 Task: Select Give A Gift Card from Gift Cards. Add to cart AmazonBasics Party Supplies Gift Card-2. Place order for Daniel Baker, _x000D_
1213 E 12th Ave_x000D_
Corsicana, Texas(TX), 75110, Cell Number (903) 872-6027
Action: Mouse moved to (113, 9)
Screenshot: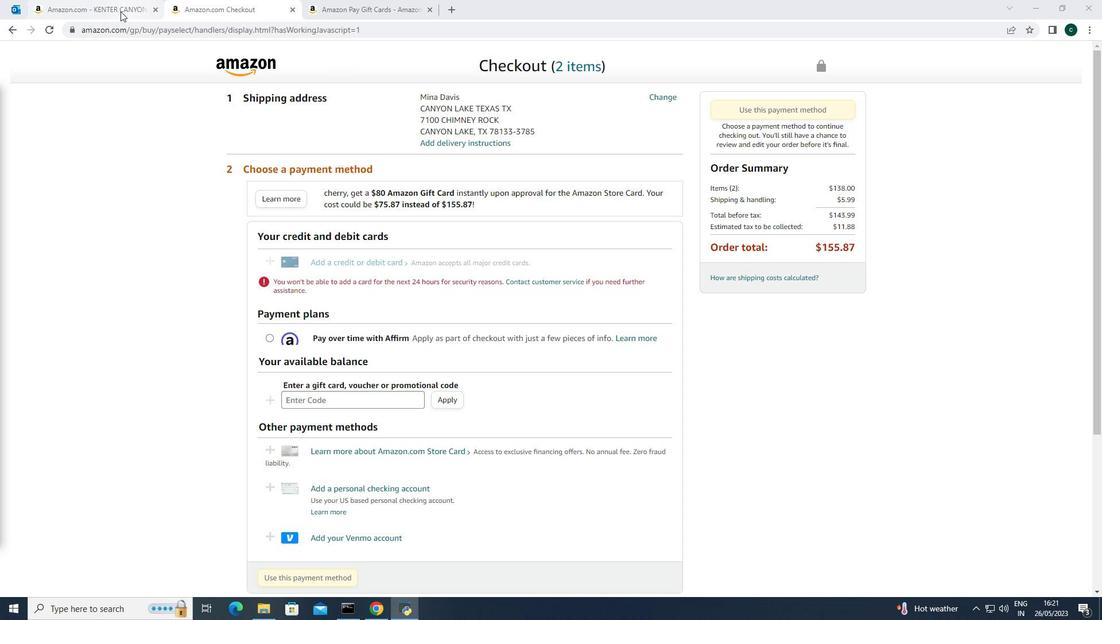 
Action: Mouse pressed left at (113, 9)
Screenshot: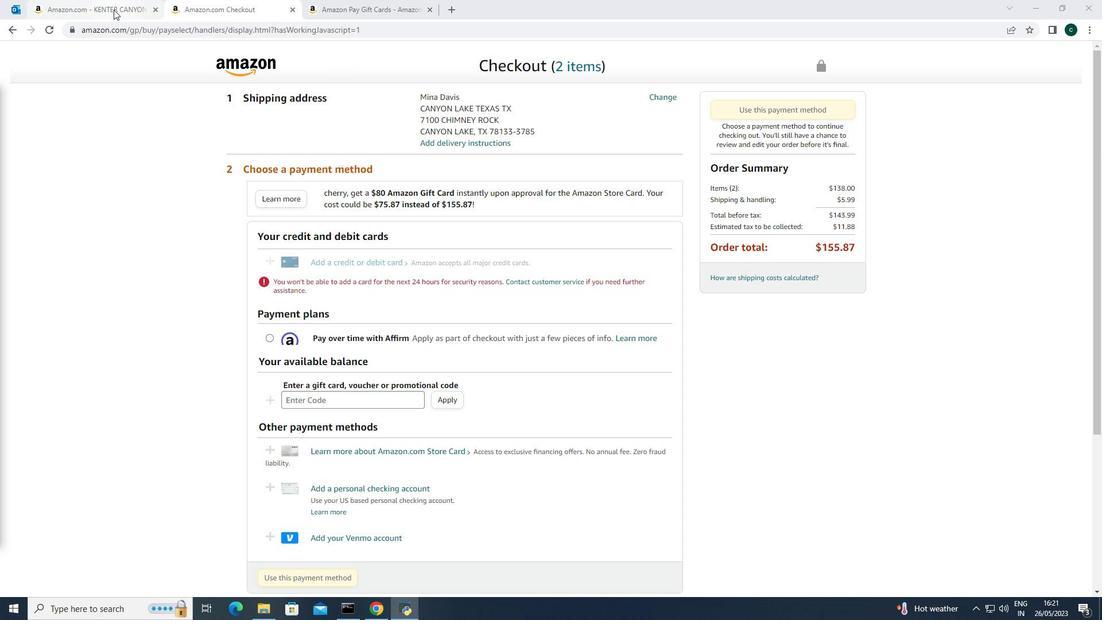 
Action: Mouse moved to (15, 30)
Screenshot: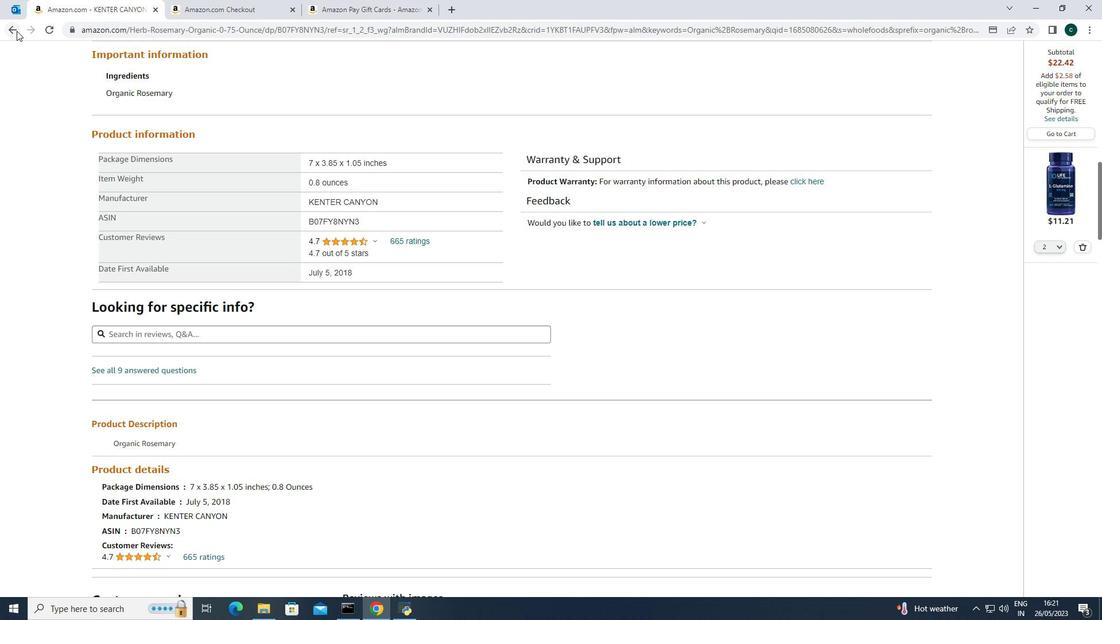 
Action: Mouse pressed left at (15, 30)
Screenshot: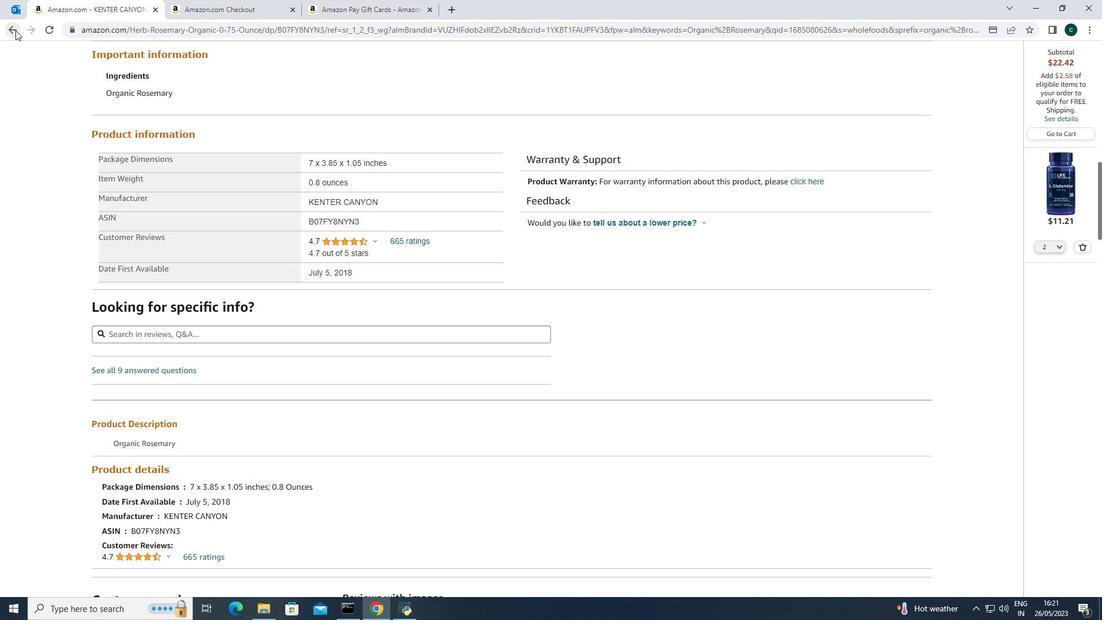 
Action: Mouse moved to (103, 87)
Screenshot: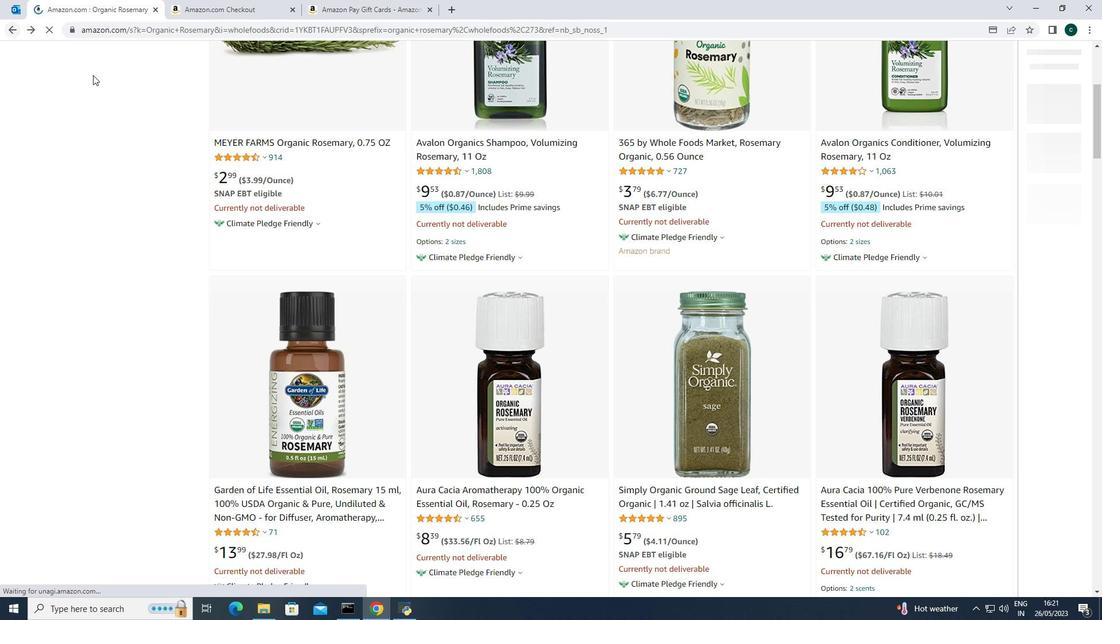 
Action: Mouse scrolled (103, 88) with delta (0, 0)
Screenshot: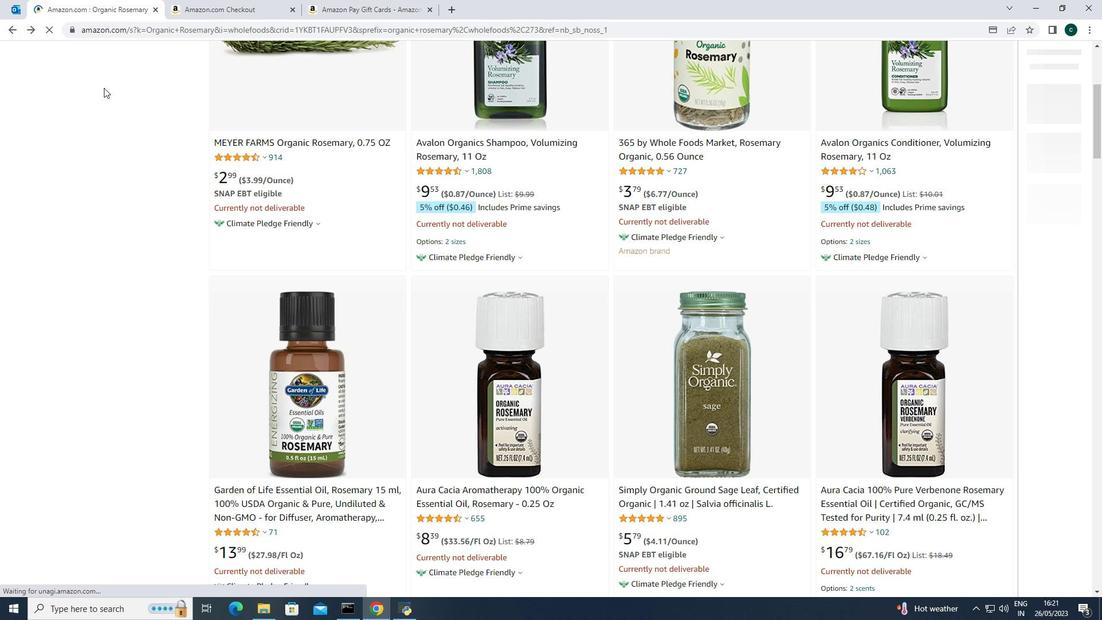 
Action: Mouse scrolled (103, 88) with delta (0, 0)
Screenshot: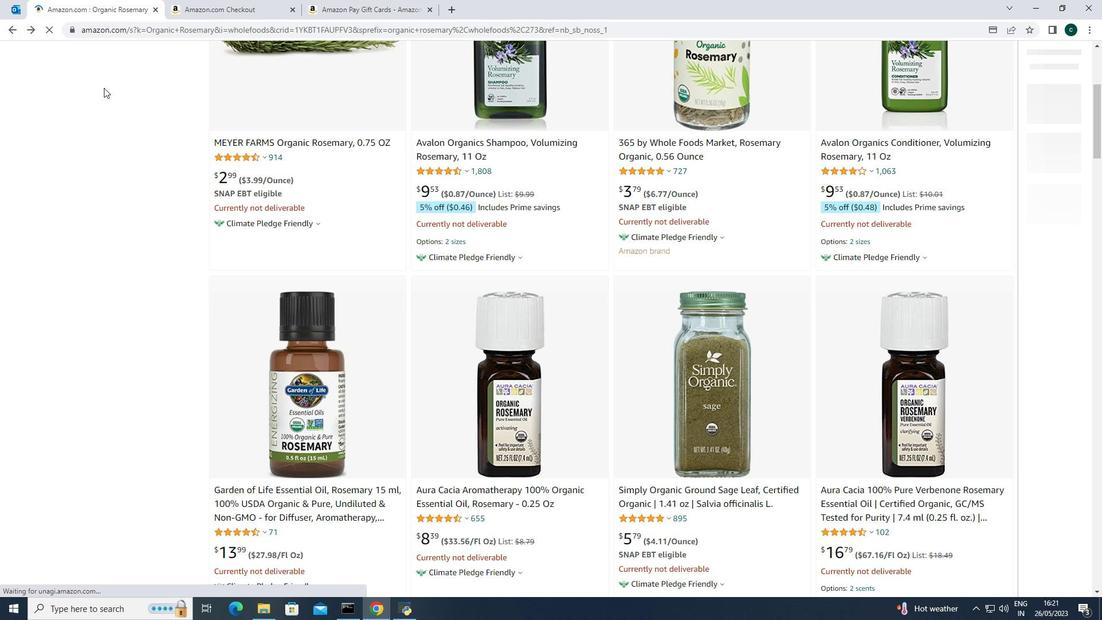 
Action: Mouse scrolled (103, 88) with delta (0, 0)
Screenshot: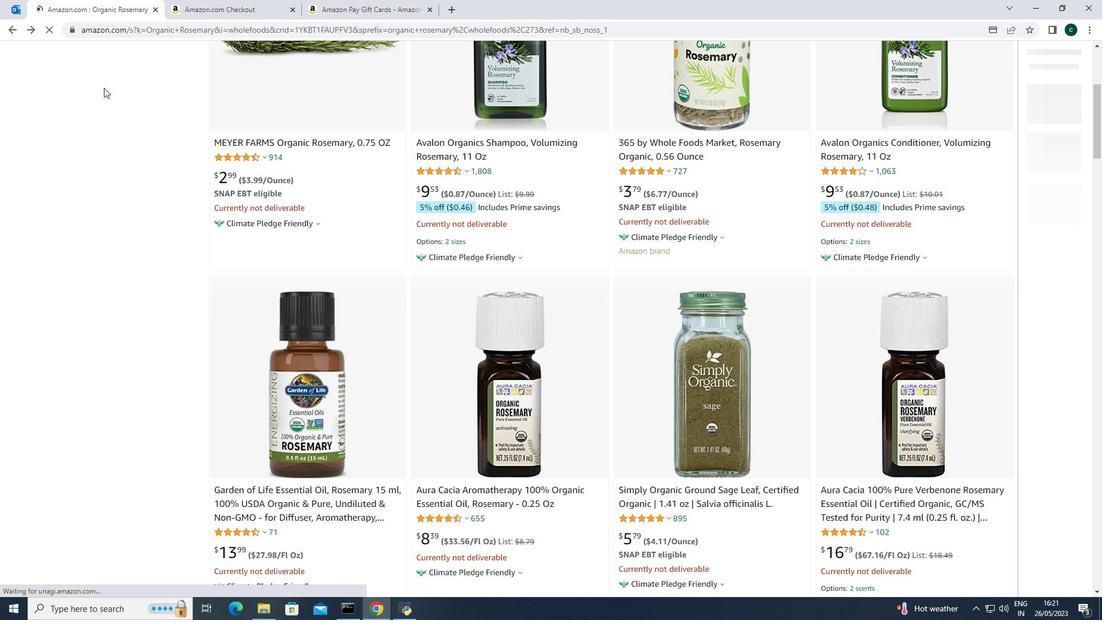 
Action: Mouse scrolled (103, 88) with delta (0, 0)
Screenshot: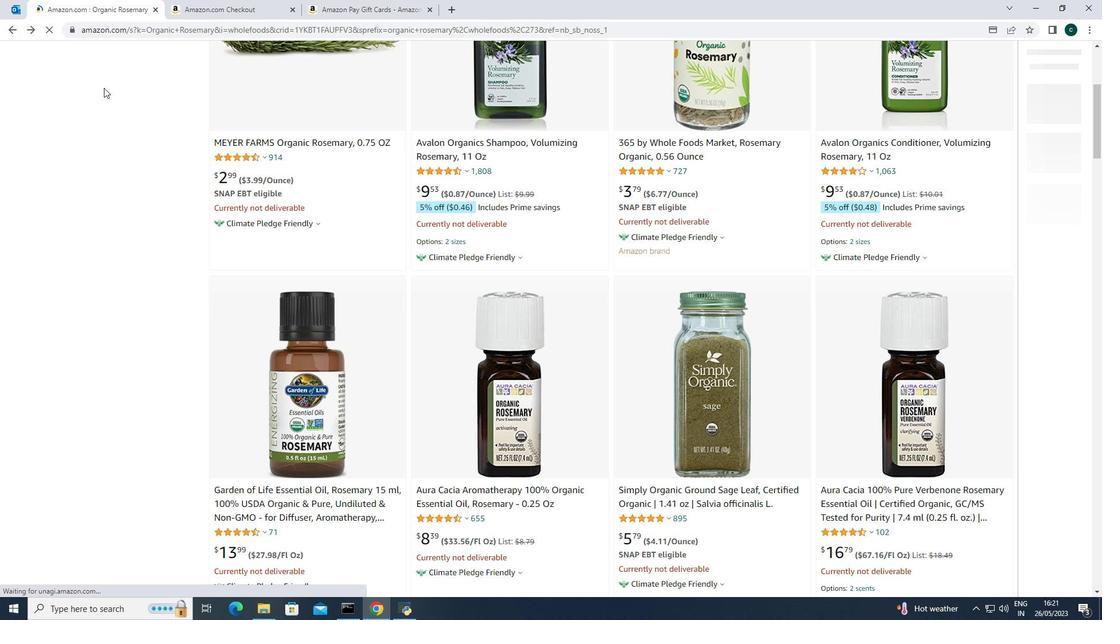 
Action: Mouse scrolled (103, 88) with delta (0, 0)
Screenshot: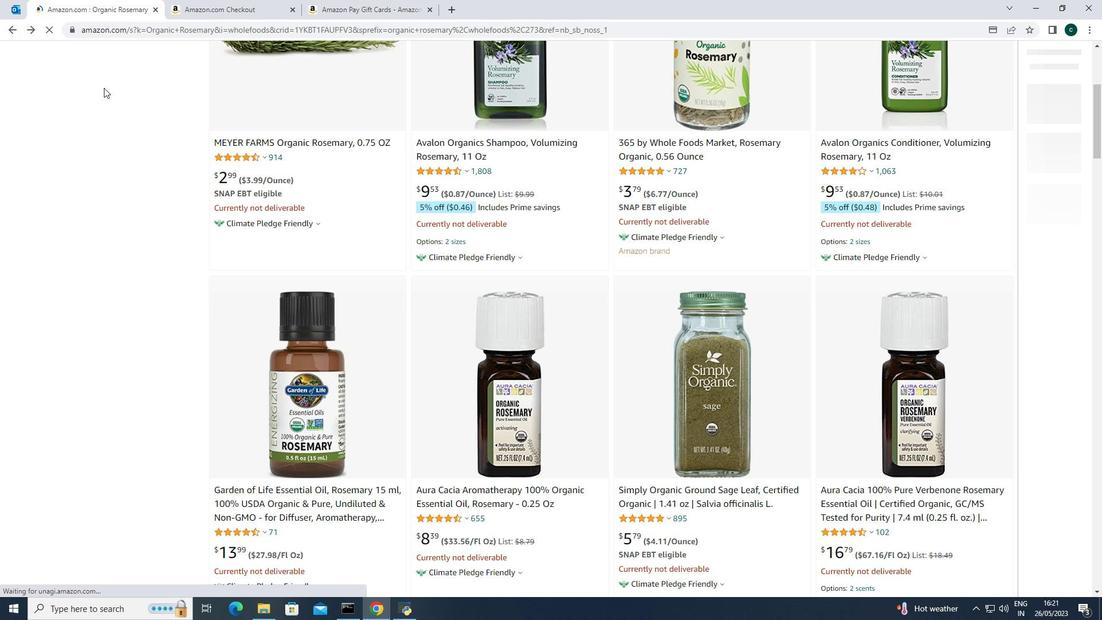 
Action: Mouse scrolled (103, 88) with delta (0, 0)
Screenshot: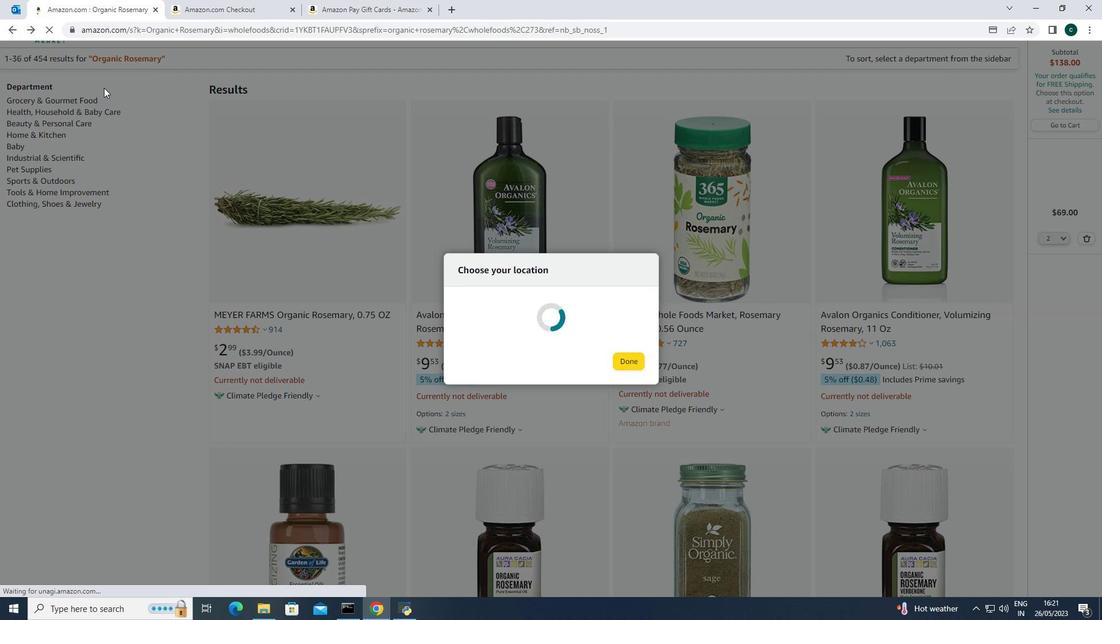 
Action: Mouse scrolled (103, 88) with delta (0, 0)
Screenshot: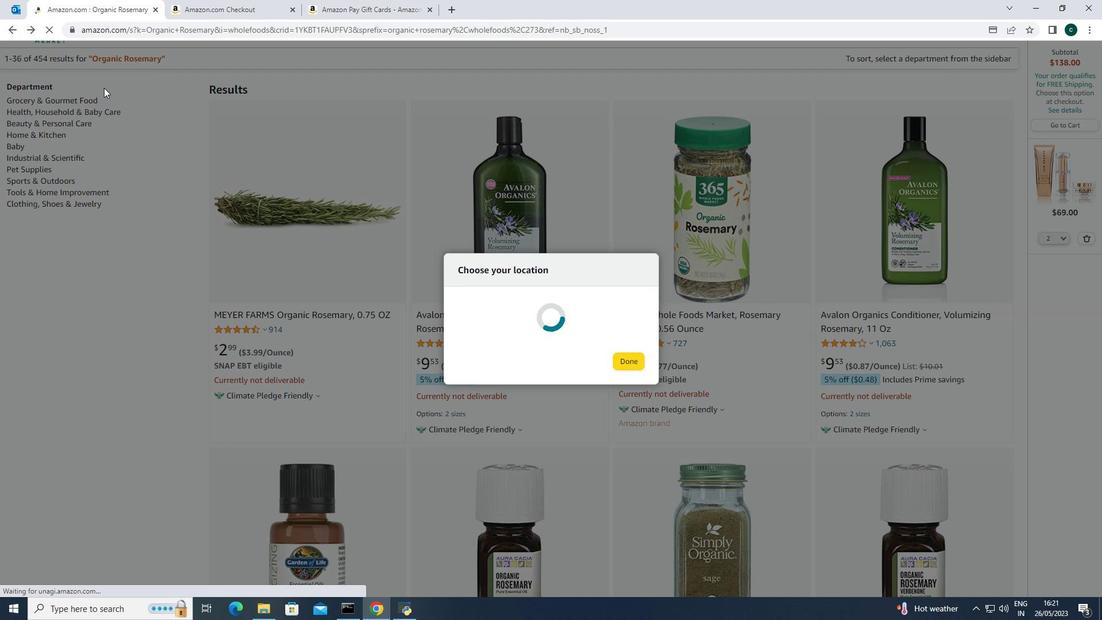 
Action: Mouse scrolled (103, 88) with delta (0, 0)
Screenshot: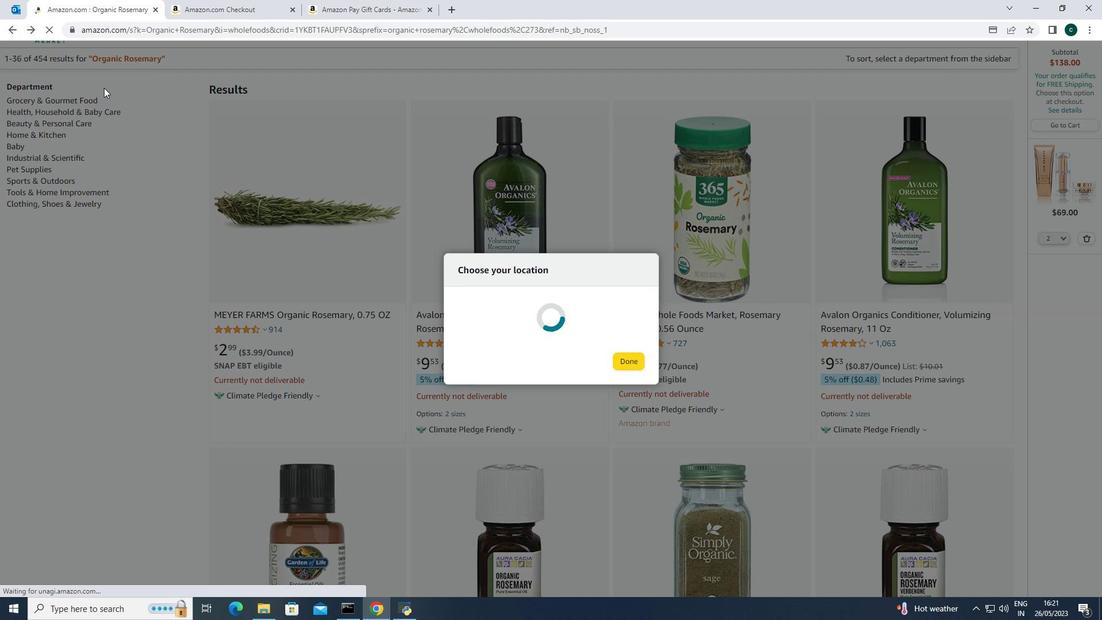 
Action: Mouse scrolled (103, 88) with delta (0, 0)
Screenshot: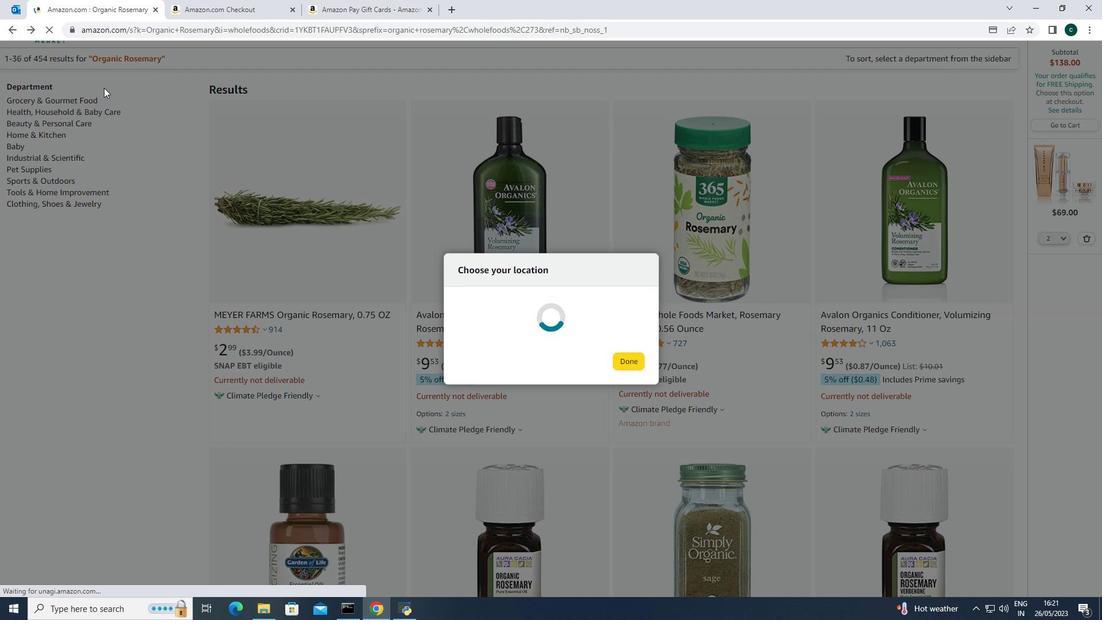 
Action: Mouse scrolled (103, 88) with delta (0, 0)
Screenshot: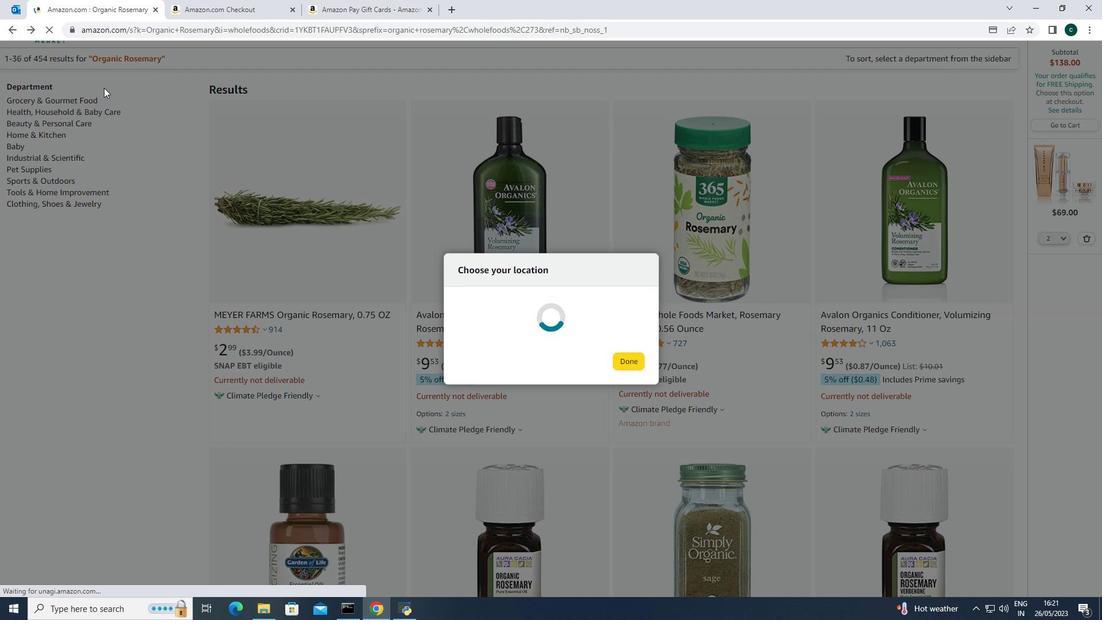 
Action: Mouse moved to (142, 165)
Screenshot: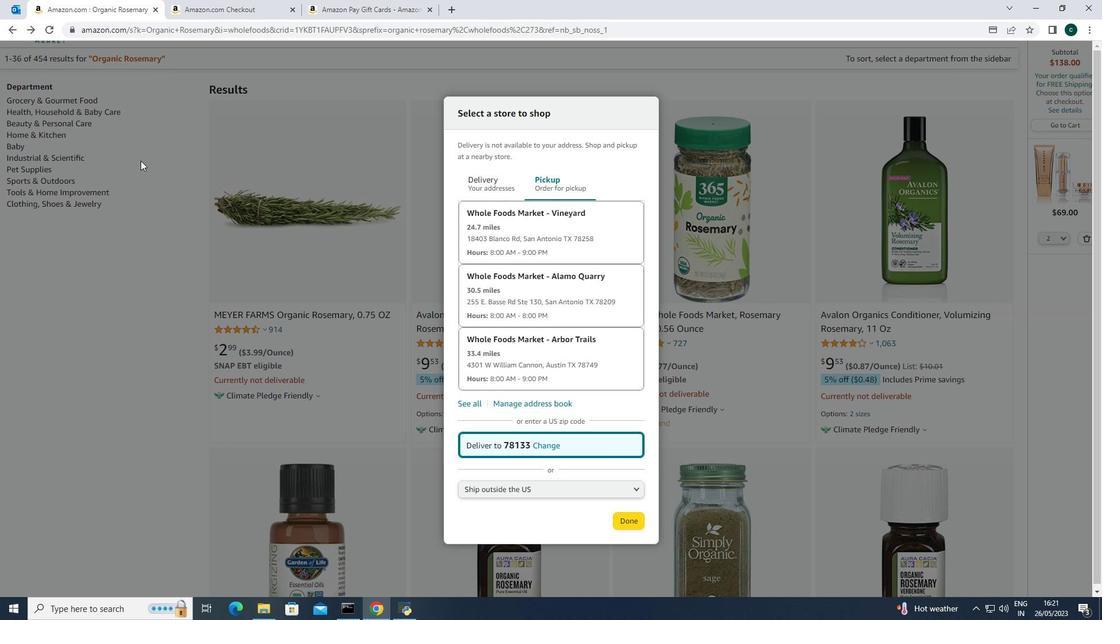
Action: Mouse pressed left at (142, 165)
Screenshot: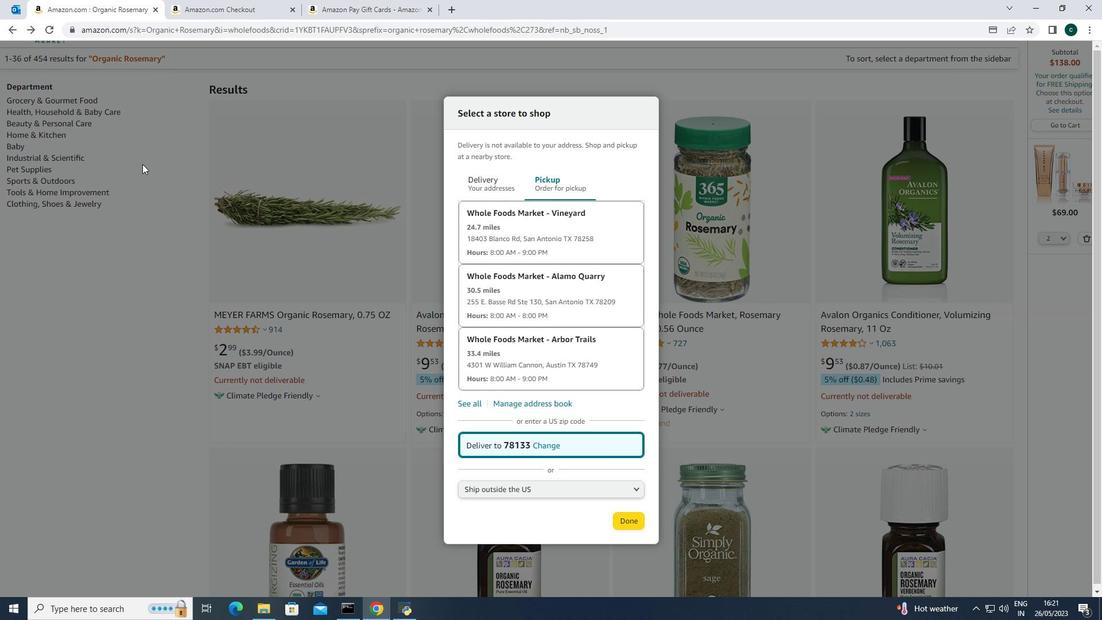 
Action: Mouse moved to (143, 165)
Screenshot: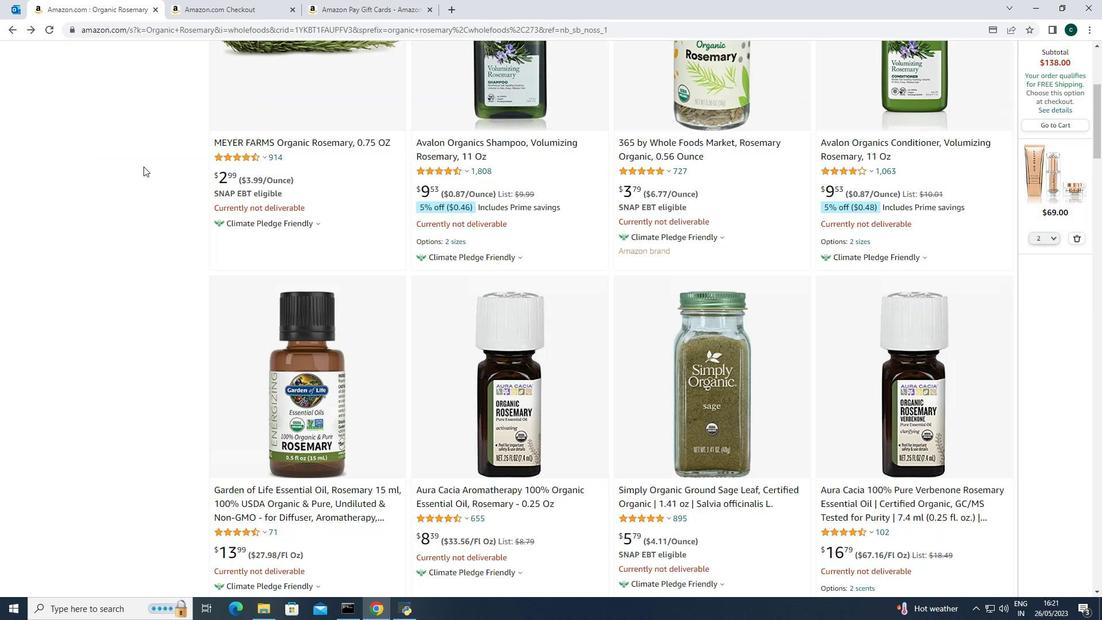 
Action: Mouse scrolled (143, 165) with delta (0, 0)
Screenshot: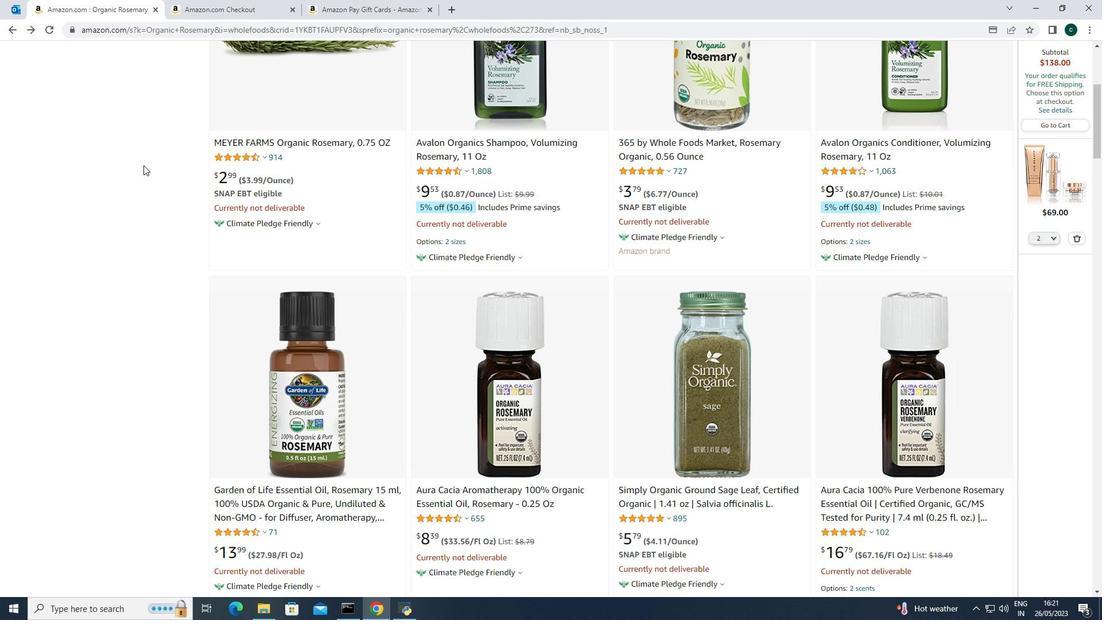 
Action: Mouse scrolled (143, 165) with delta (0, 0)
Screenshot: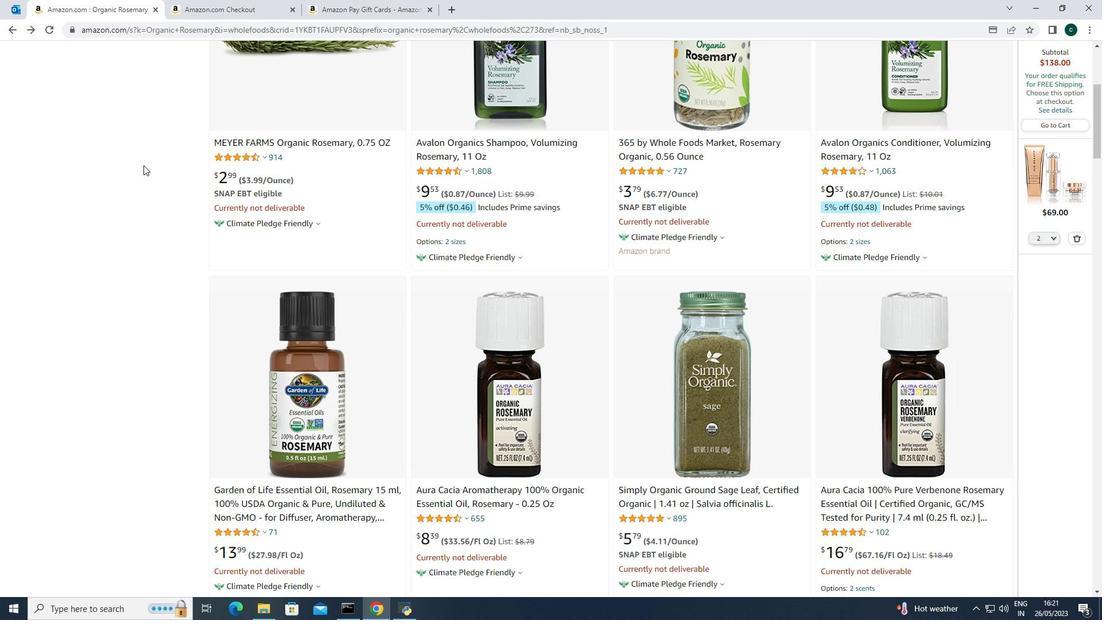 
Action: Mouse scrolled (143, 165) with delta (0, 0)
Screenshot: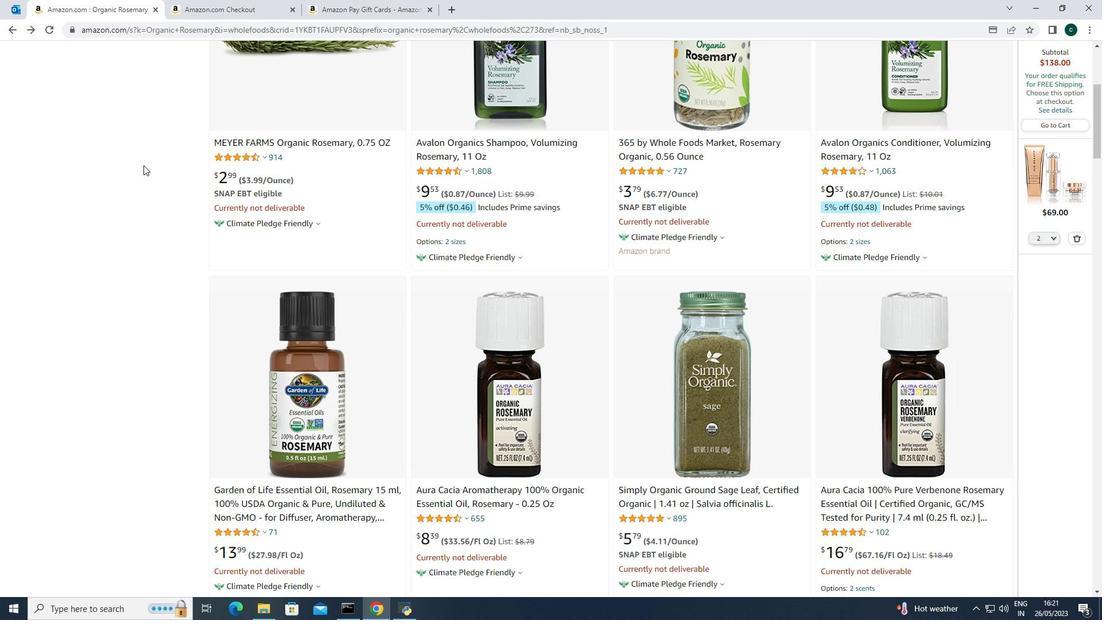 
Action: Mouse scrolled (143, 165) with delta (0, 0)
Screenshot: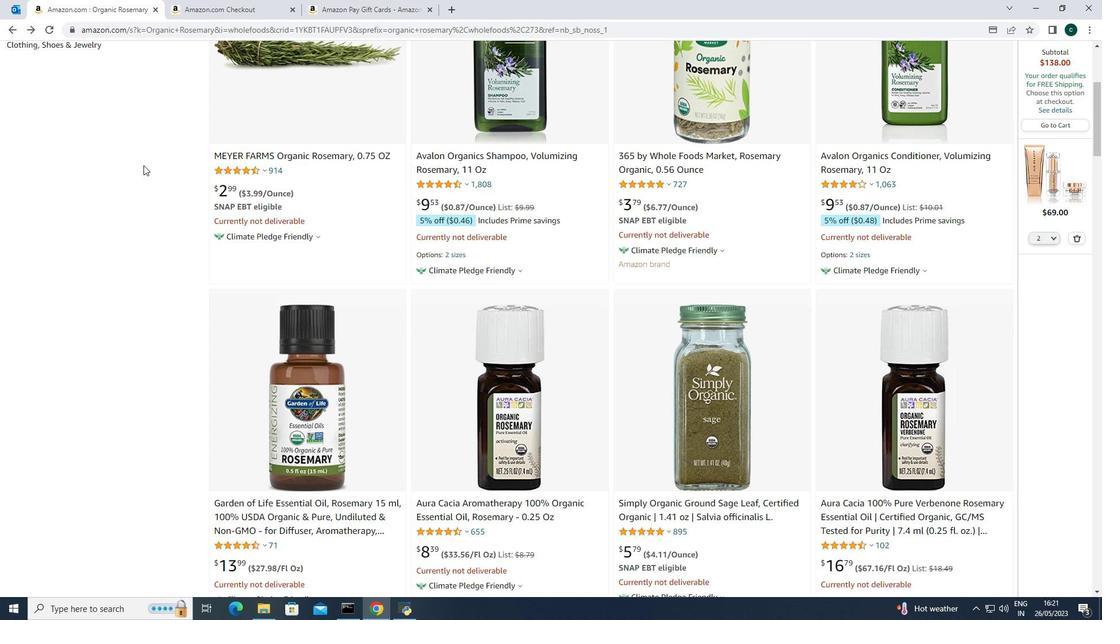 
Action: Mouse moved to (143, 161)
Screenshot: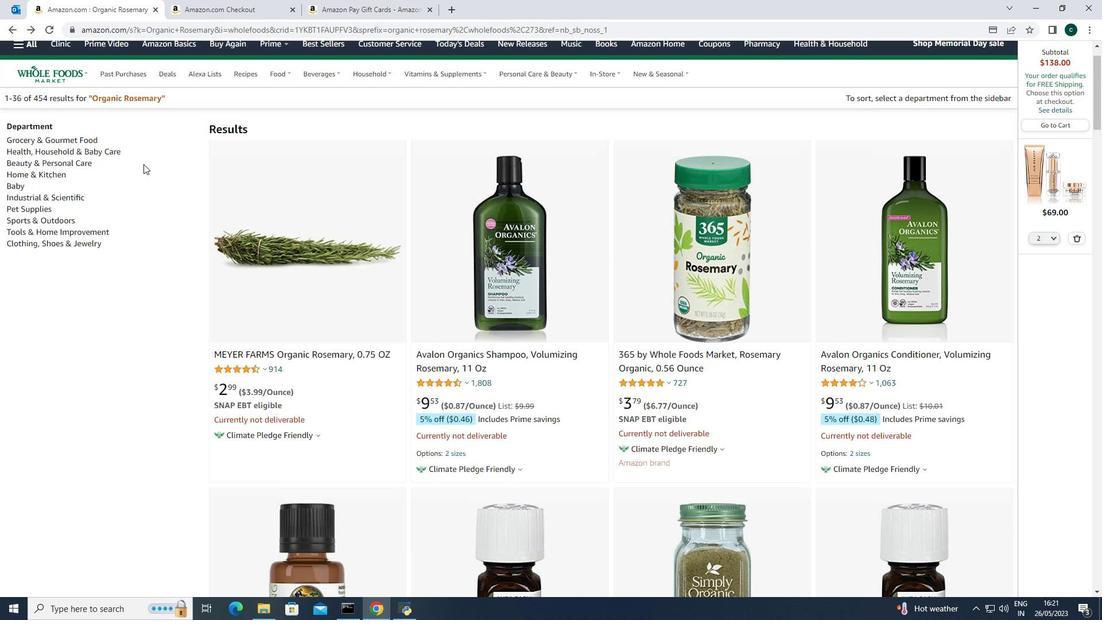 
Action: Mouse scrolled (143, 162) with delta (0, 0)
Screenshot: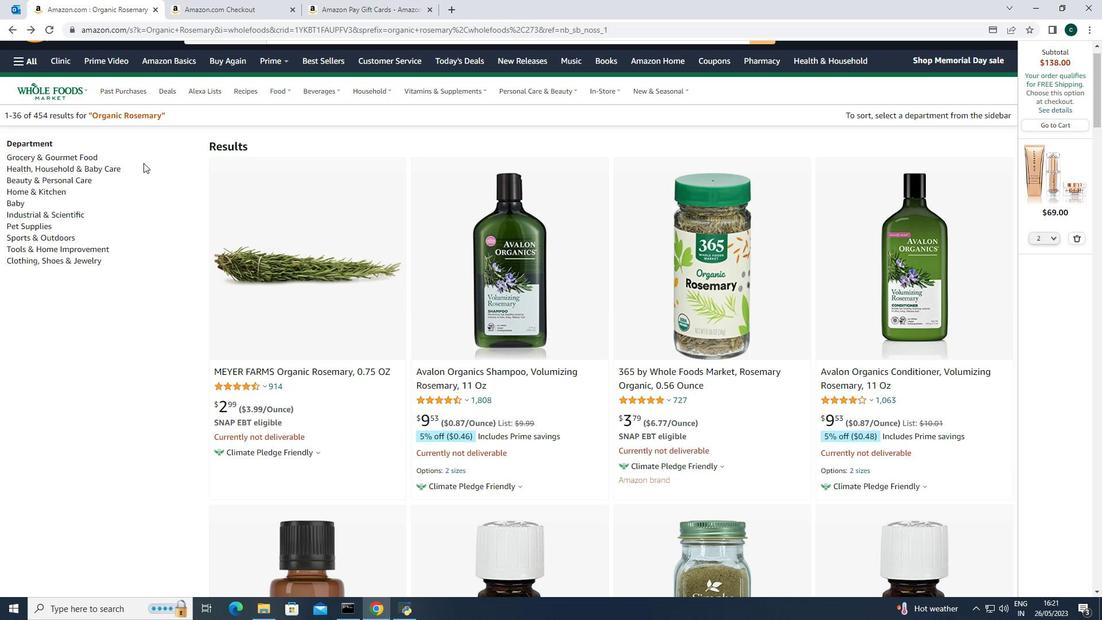 
Action: Mouse scrolled (143, 162) with delta (0, 0)
Screenshot: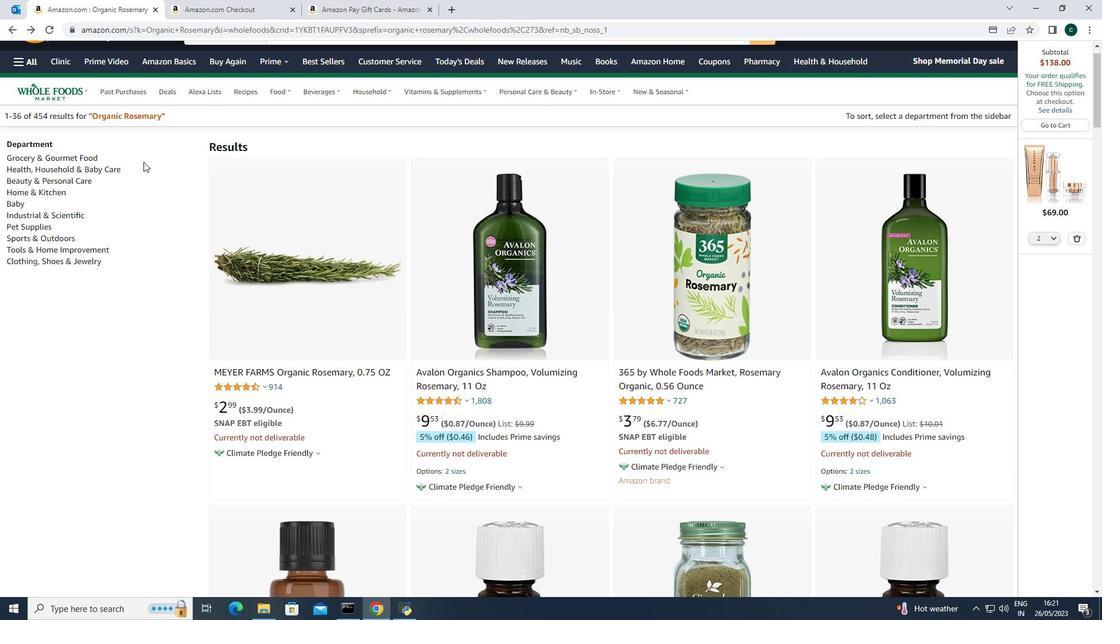 
Action: Mouse scrolled (143, 162) with delta (0, 0)
Screenshot: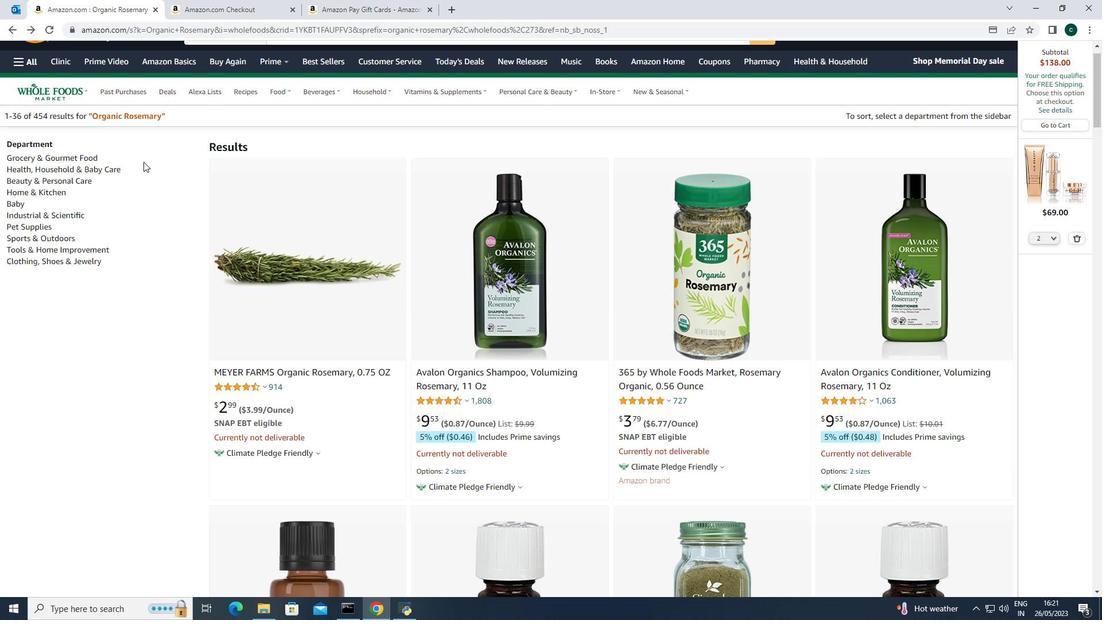 
Action: Mouse scrolled (143, 162) with delta (0, 0)
Screenshot: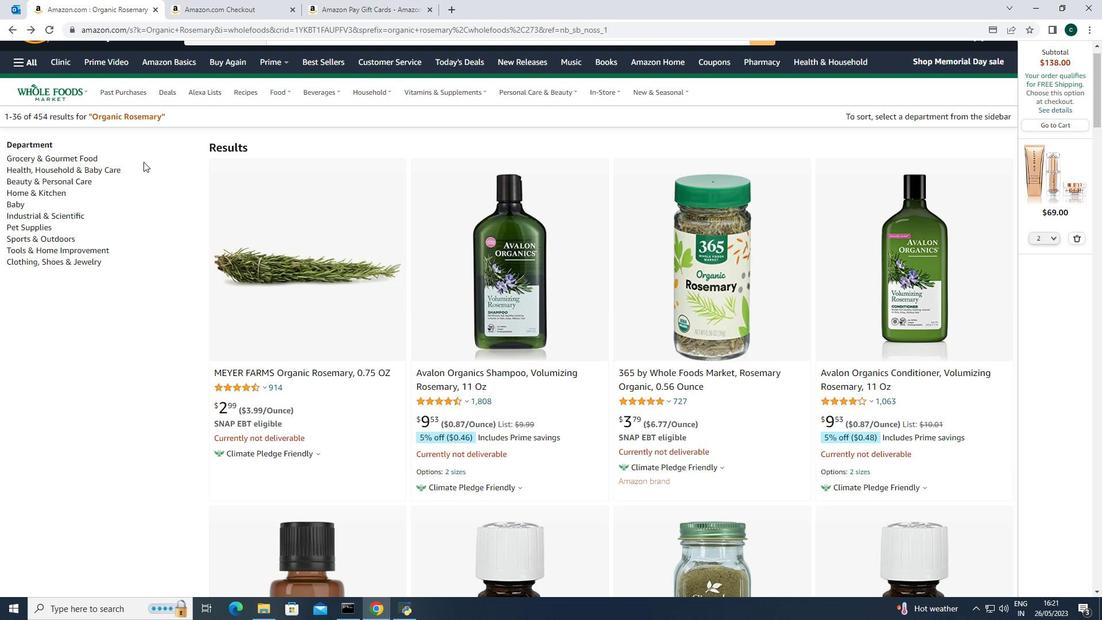 
Action: Mouse moved to (136, 61)
Screenshot: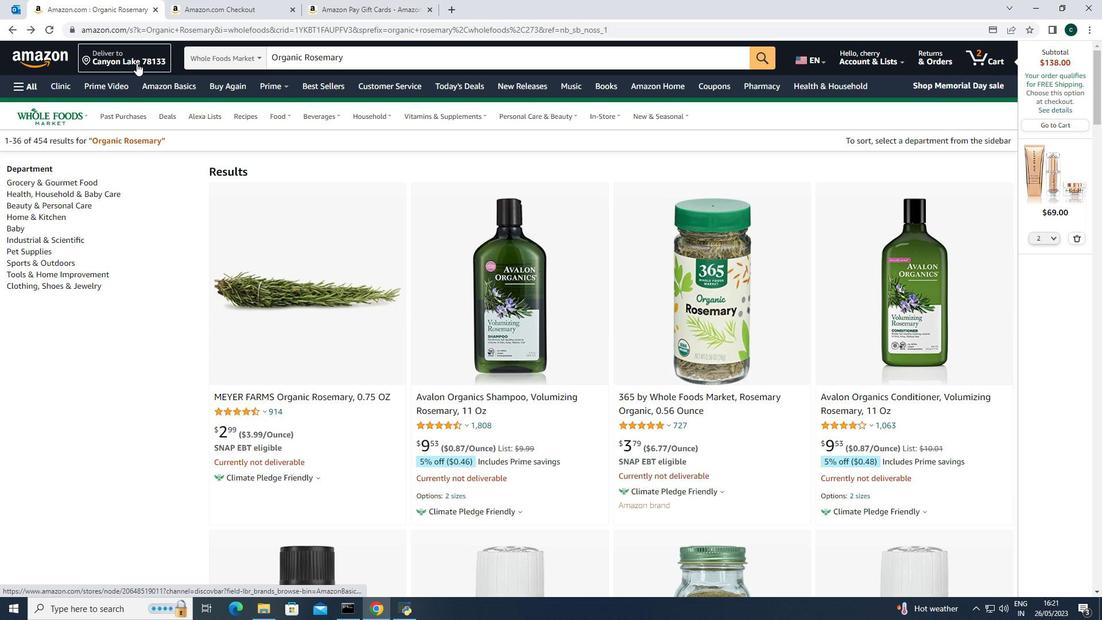 
Action: Mouse pressed left at (136, 61)
Screenshot: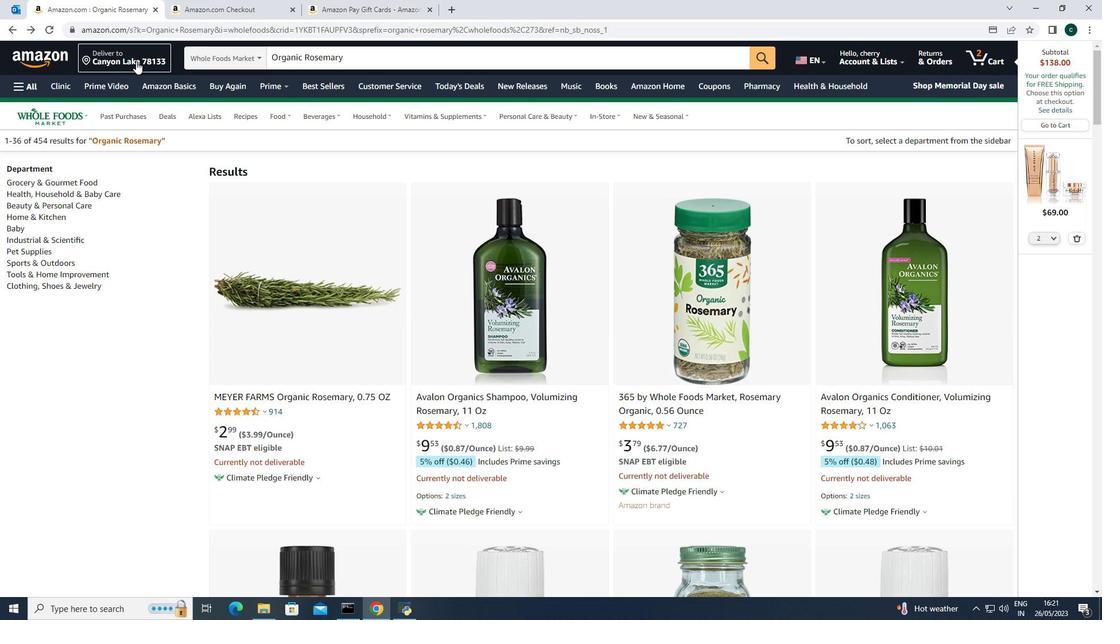 
Action: Mouse moved to (547, 447)
Screenshot: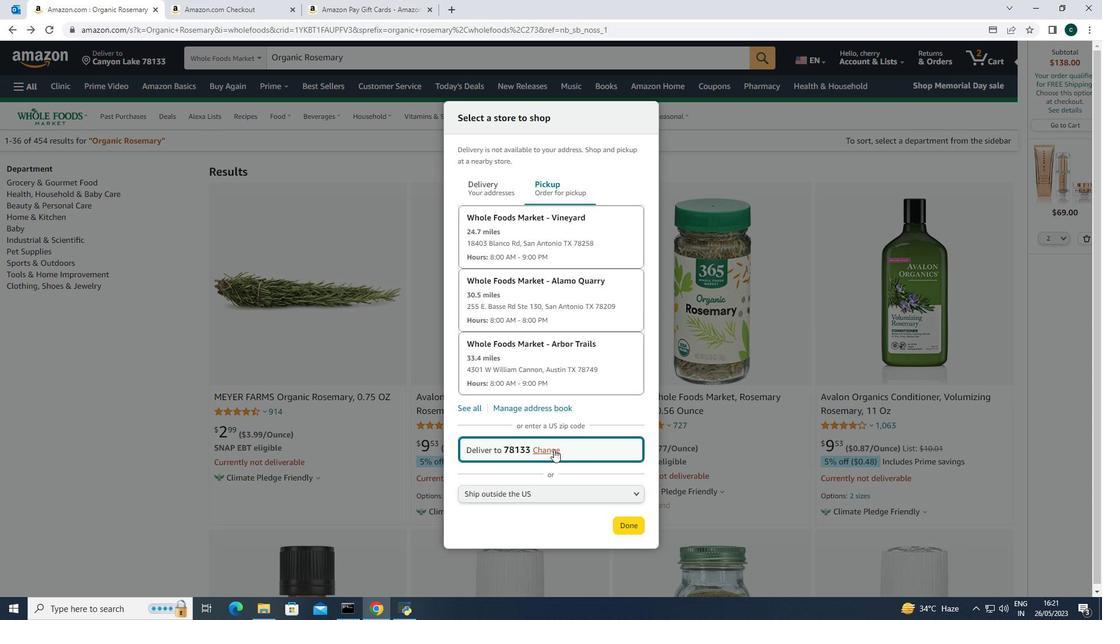 
Action: Mouse pressed left at (547, 447)
Screenshot: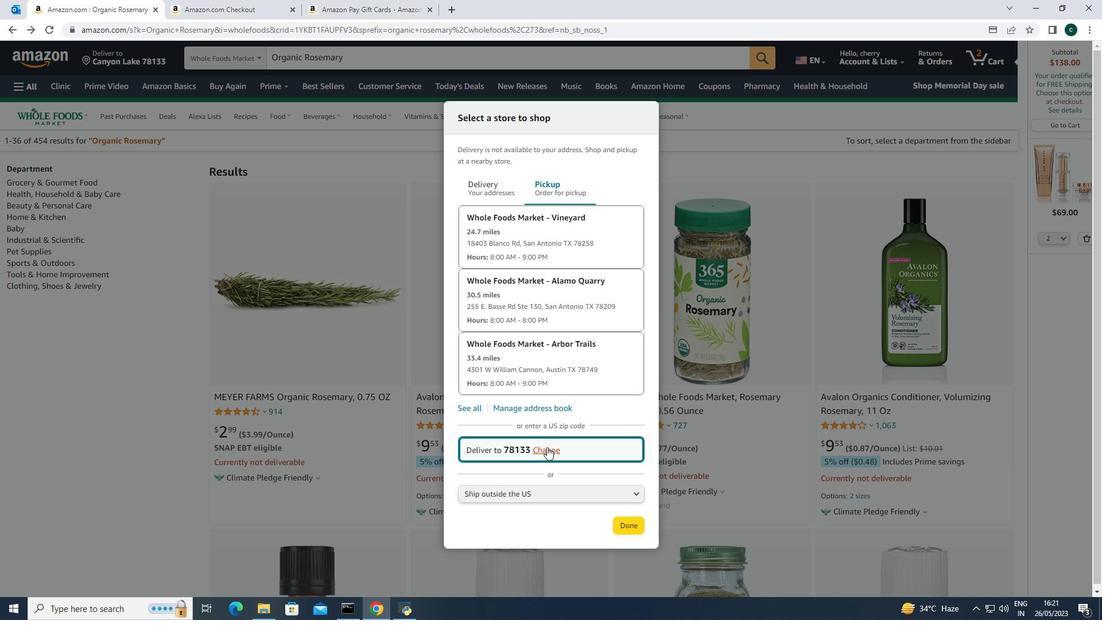 
Action: Mouse moved to (547, 444)
Screenshot: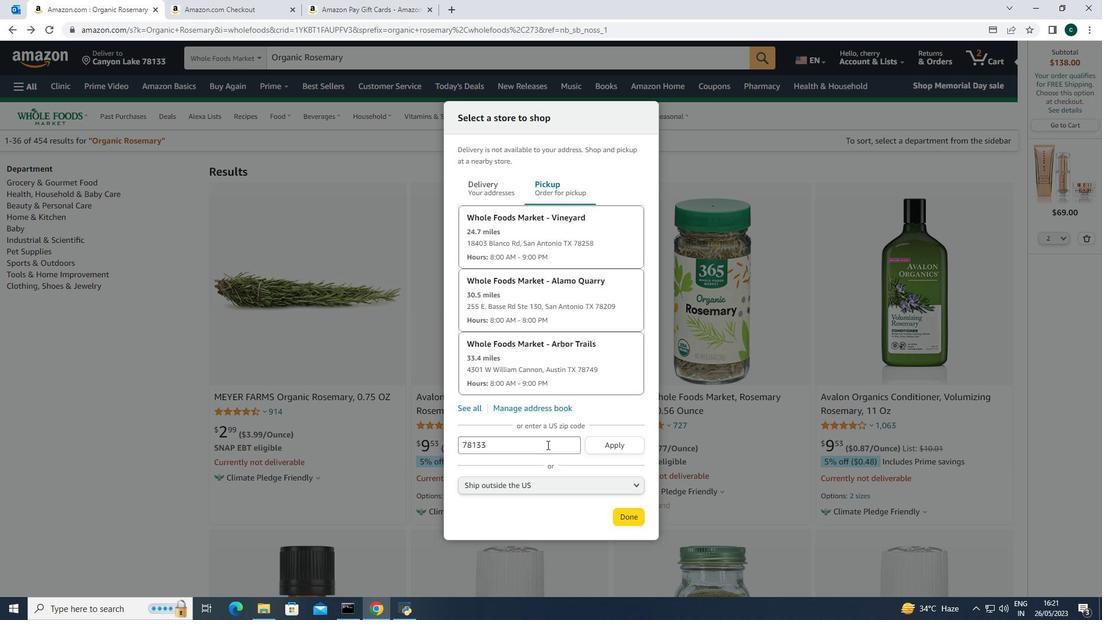 
Action: Mouse pressed left at (547, 444)
Screenshot: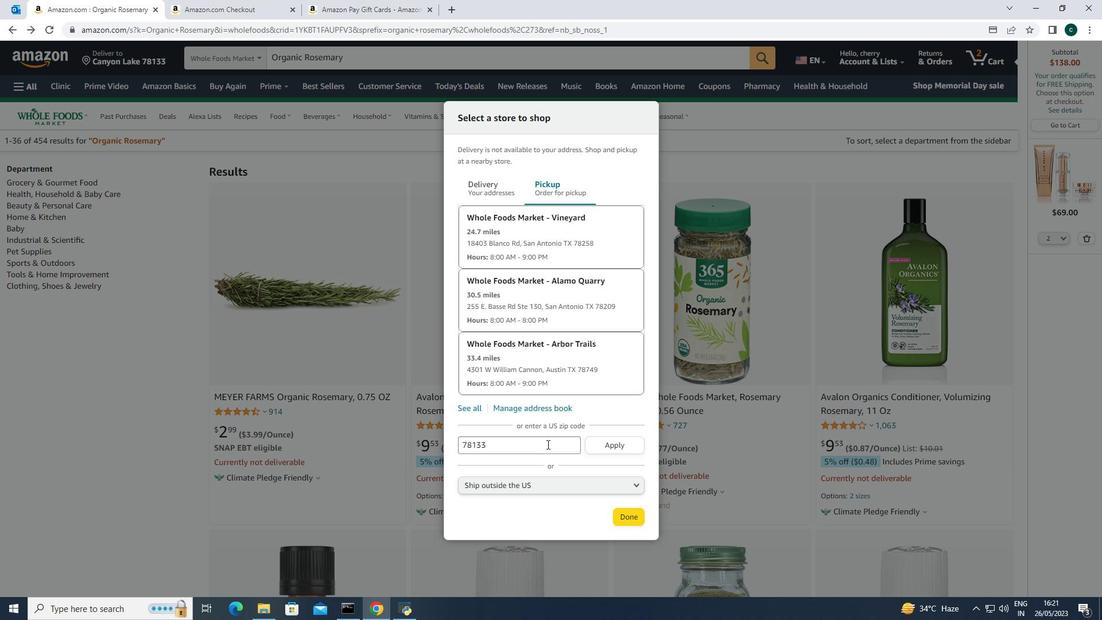 
Action: Key pressed <Key.backspace><Key.backspace><Key.backspace><Key.backspace><Key.backspace><Key.backspace><Key.backspace><Key.backspace><Key.backspace><Key.backspace><Key.backspace>75110
Screenshot: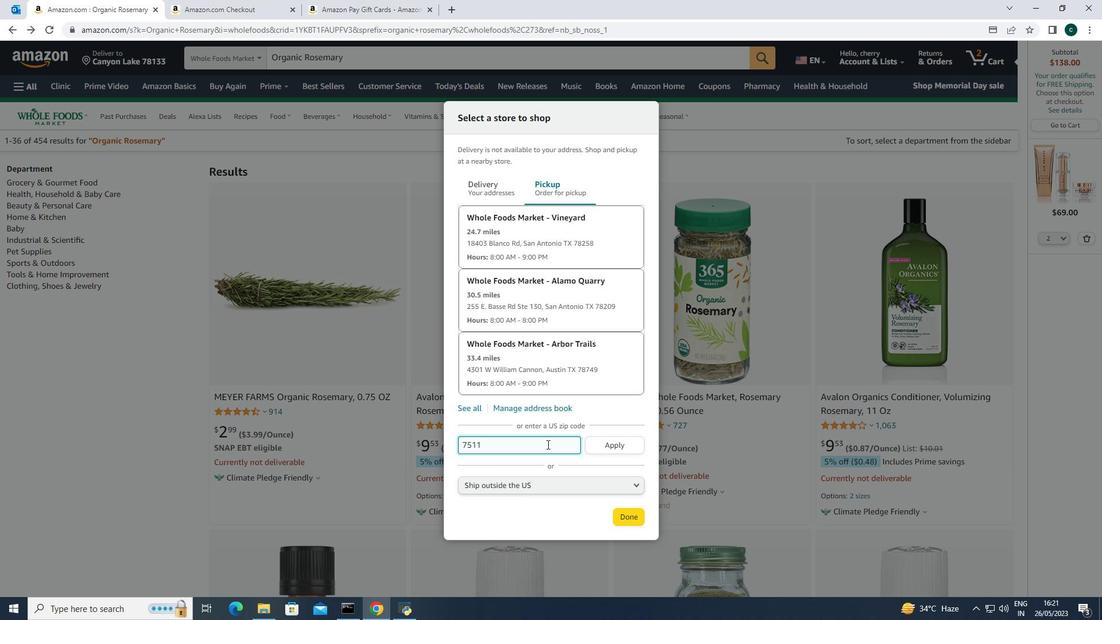 
Action: Mouse moved to (605, 447)
Screenshot: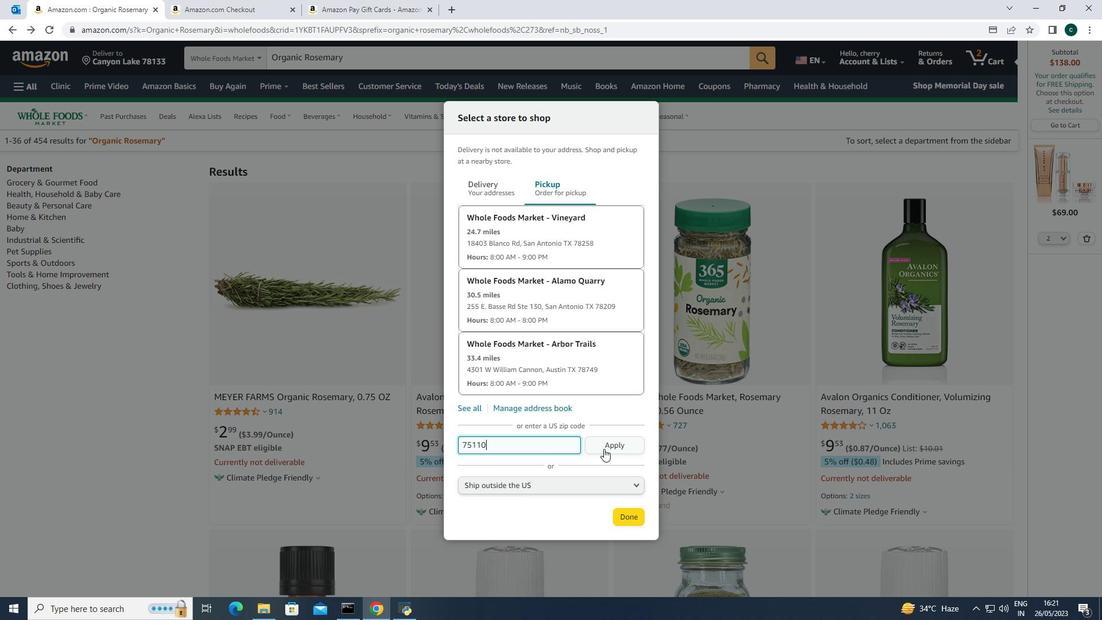 
Action: Mouse pressed left at (605, 447)
Screenshot: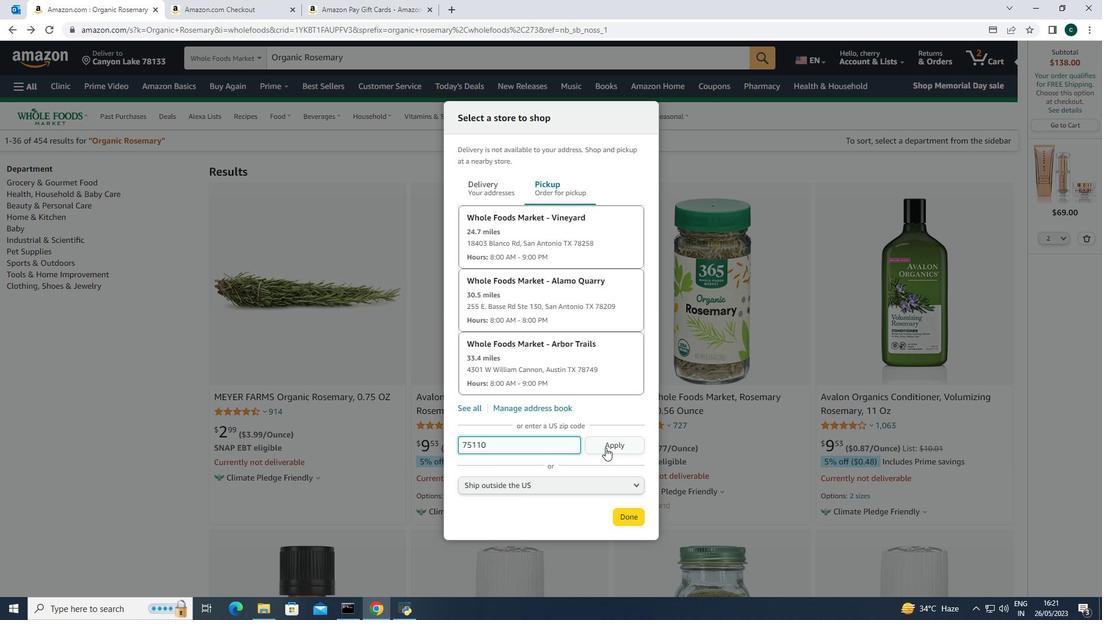 
Action: Mouse moved to (626, 527)
Screenshot: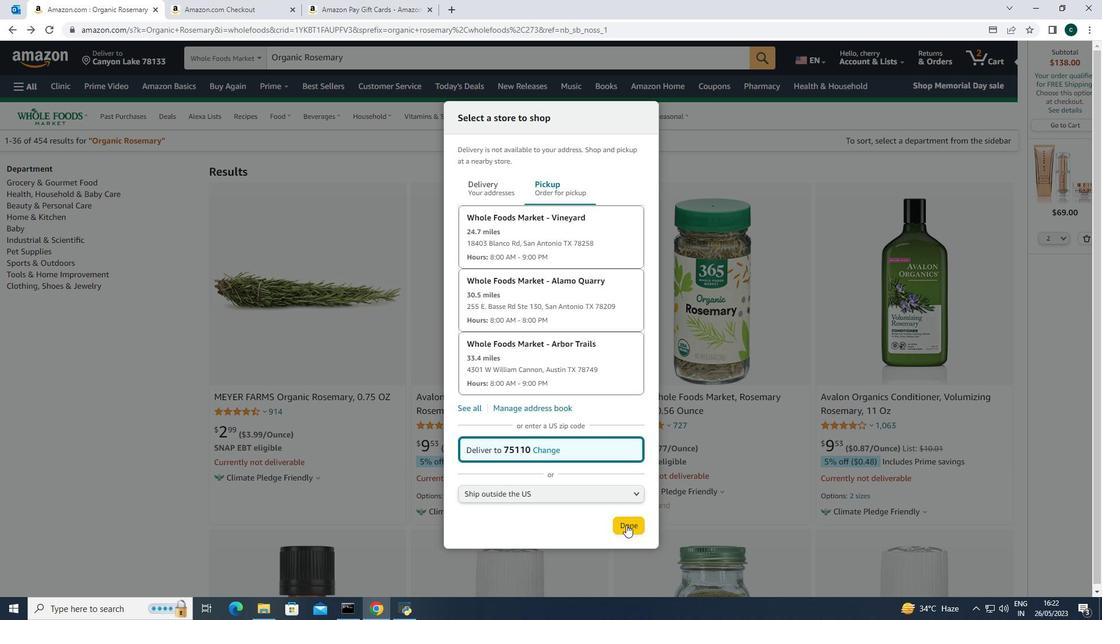 
Action: Mouse pressed left at (626, 527)
Screenshot: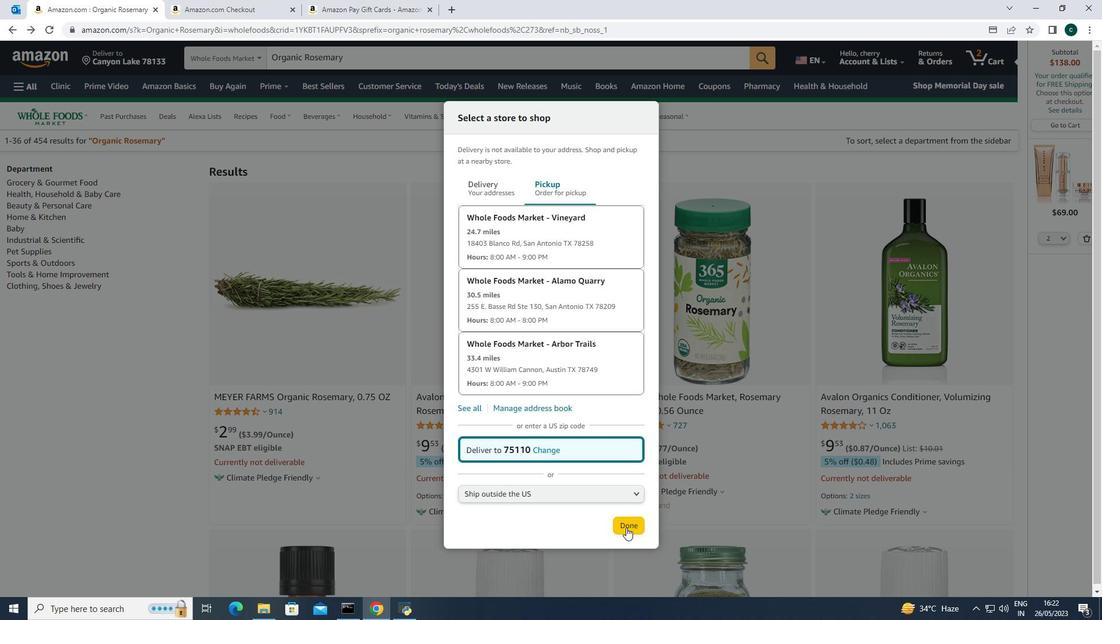 
Action: Mouse moved to (15, 89)
Screenshot: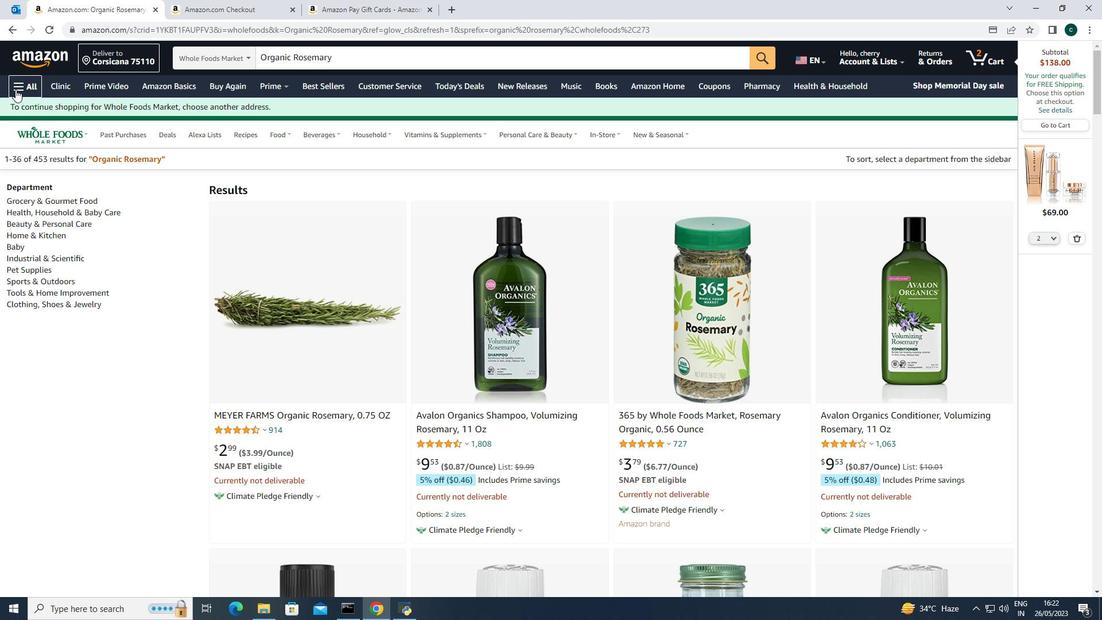 
Action: Mouse pressed left at (15, 89)
Screenshot: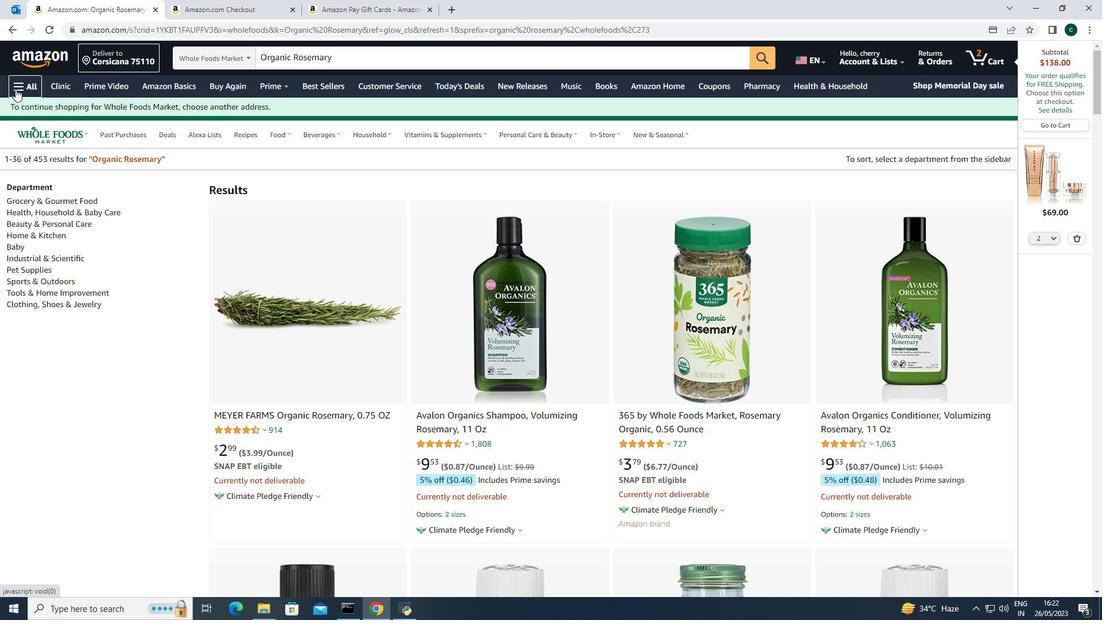 
Action: Mouse moved to (74, 316)
Screenshot: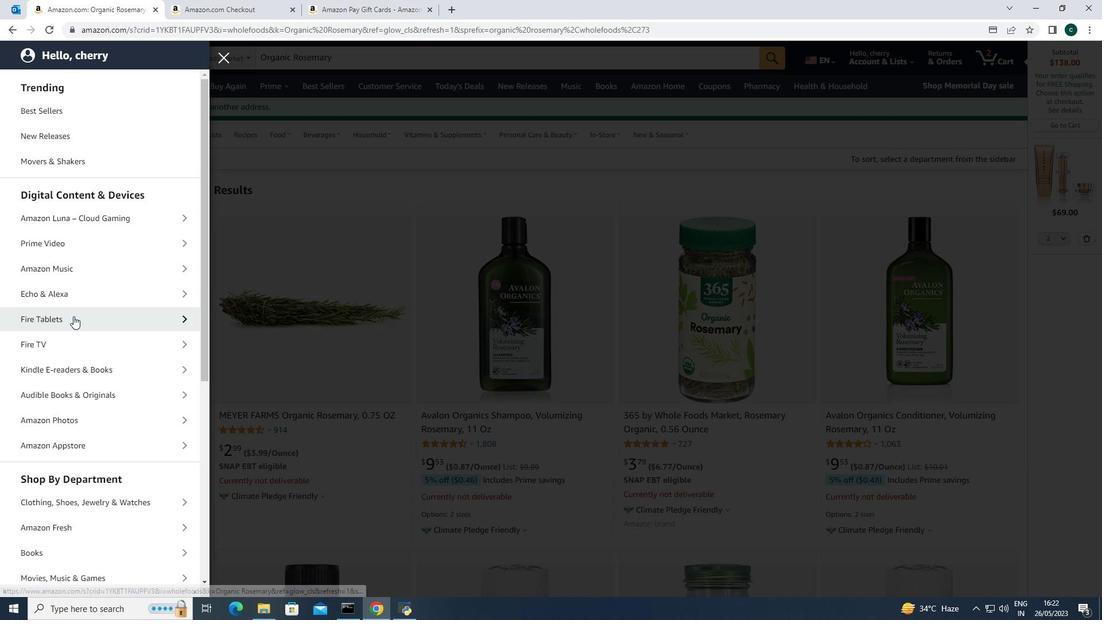 
Action: Mouse scrolled (74, 315) with delta (0, 0)
Screenshot: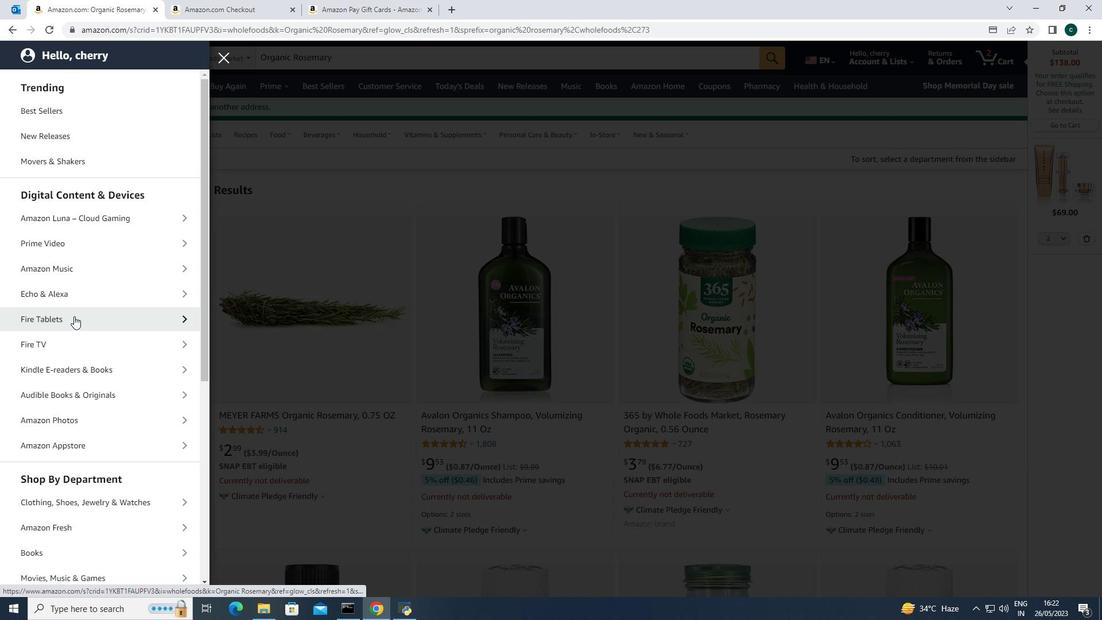 
Action: Mouse moved to (74, 316)
Screenshot: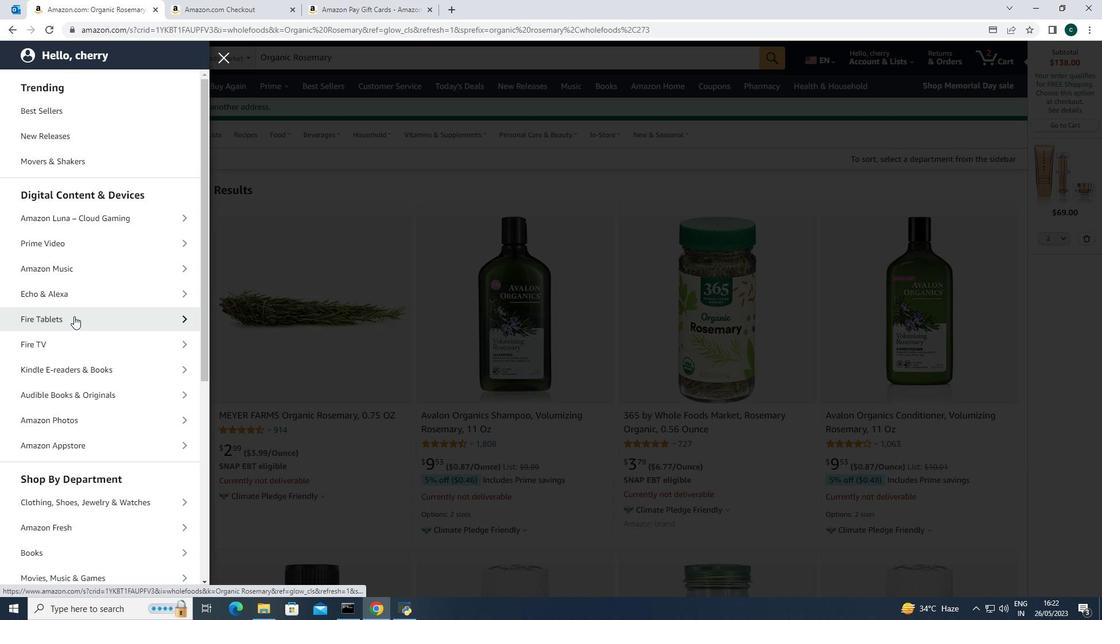 
Action: Mouse scrolled (74, 315) with delta (0, 0)
Screenshot: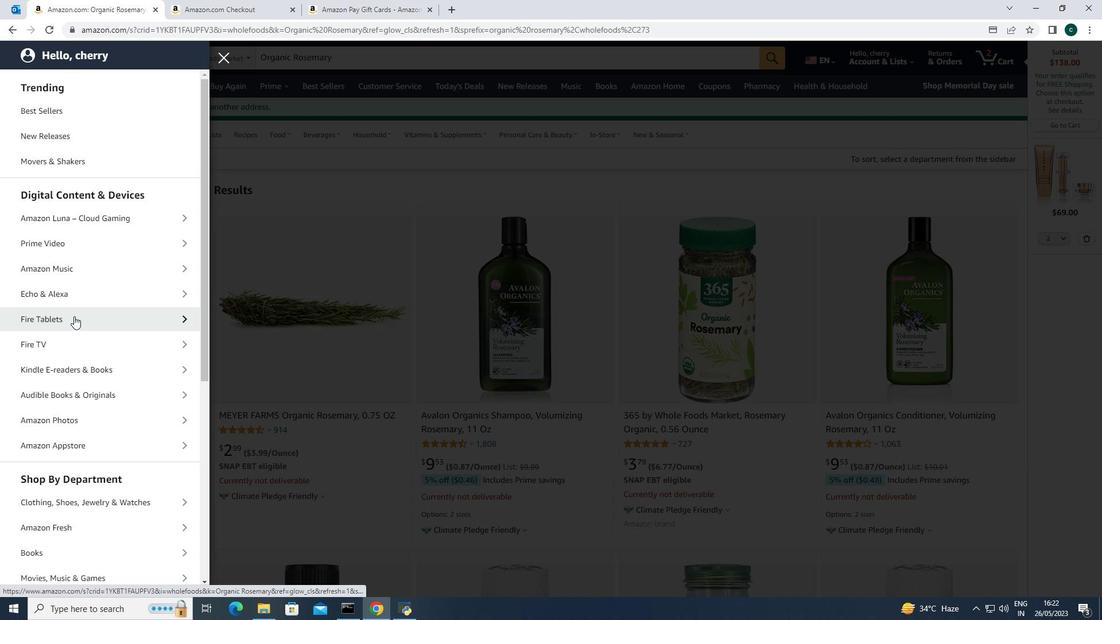 
Action: Mouse scrolled (74, 315) with delta (0, 0)
Screenshot: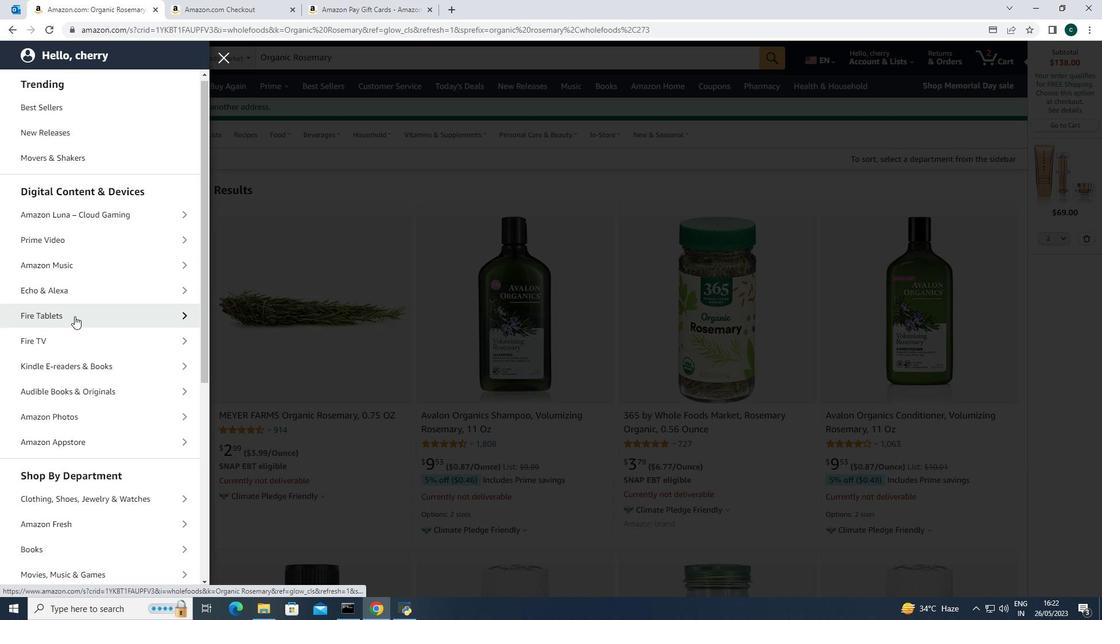 
Action: Mouse scrolled (74, 315) with delta (0, 0)
Screenshot: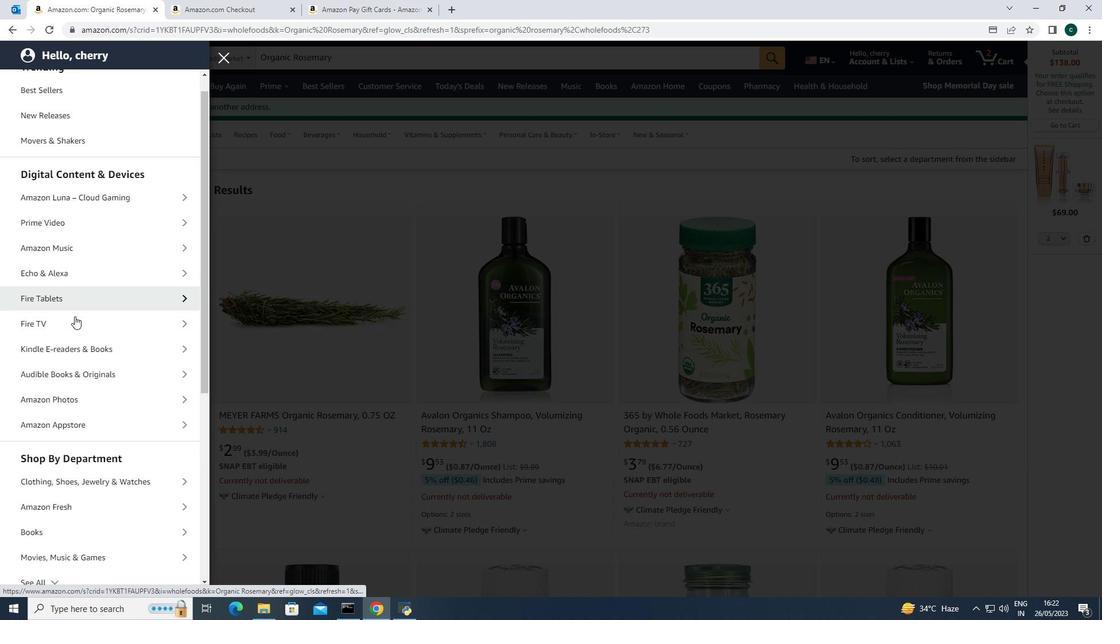 
Action: Mouse scrolled (74, 315) with delta (0, 0)
Screenshot: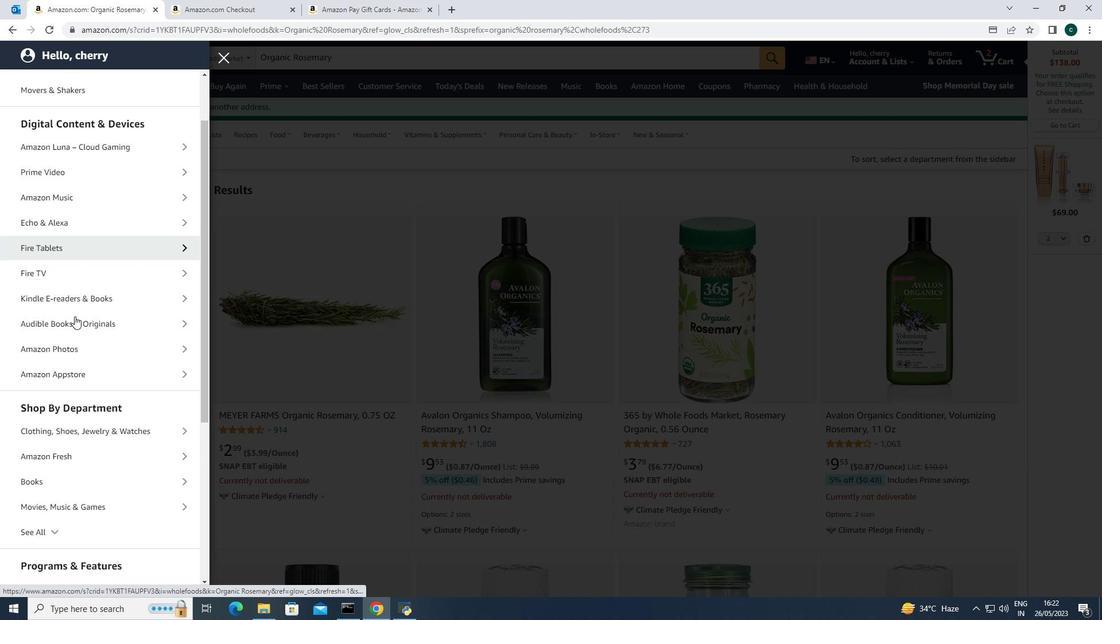 
Action: Mouse moved to (76, 316)
Screenshot: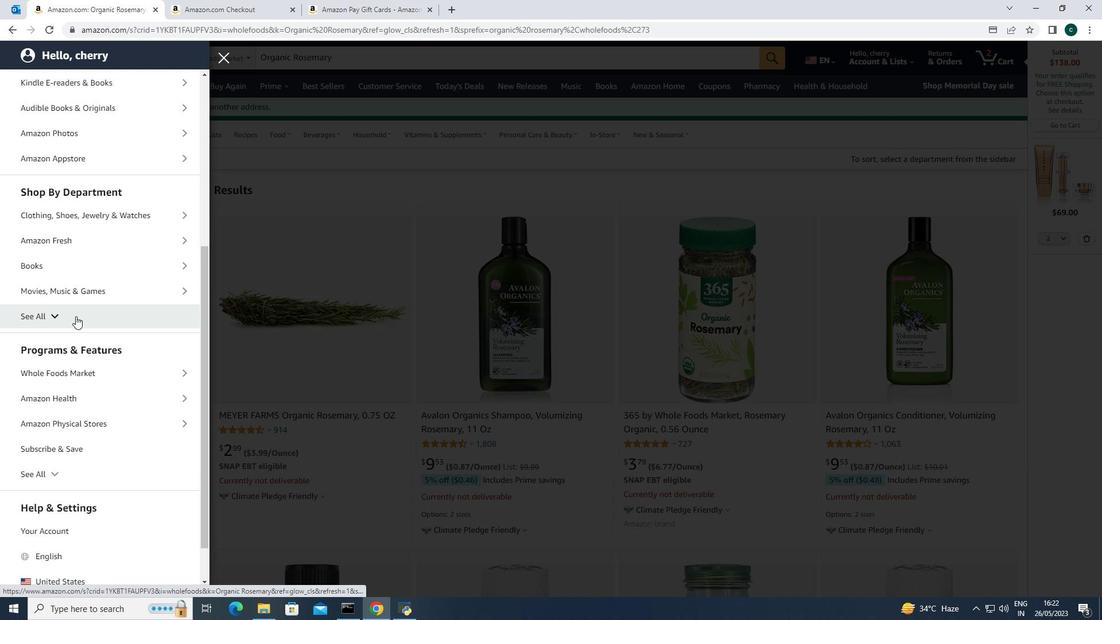 
Action: Mouse scrolled (76, 315) with delta (0, 0)
Screenshot: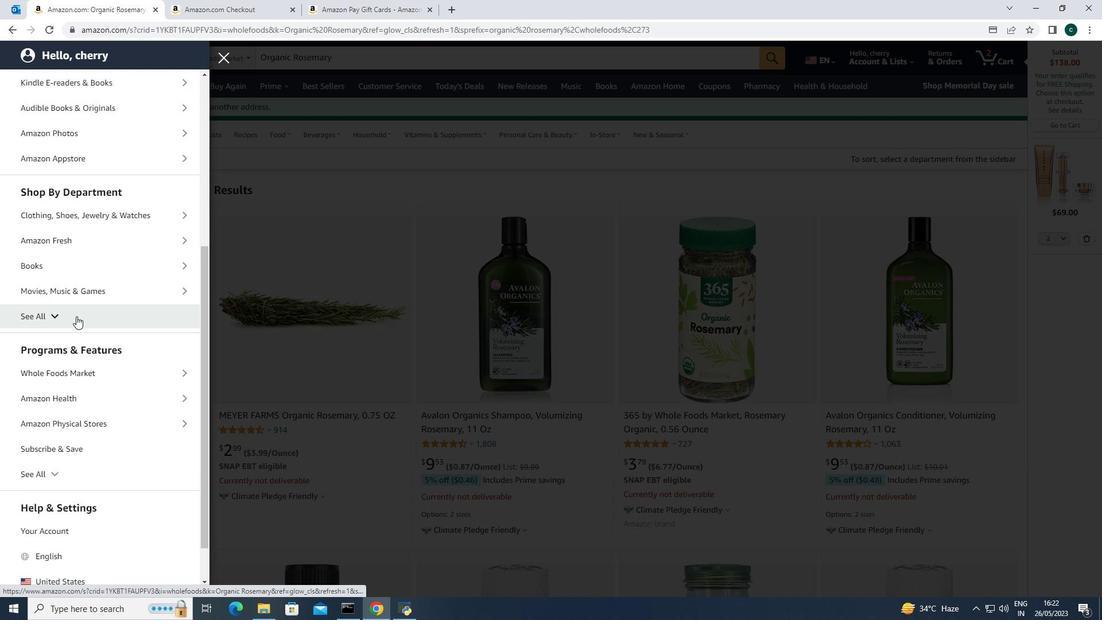 
Action: Mouse scrolled (76, 315) with delta (0, 0)
Screenshot: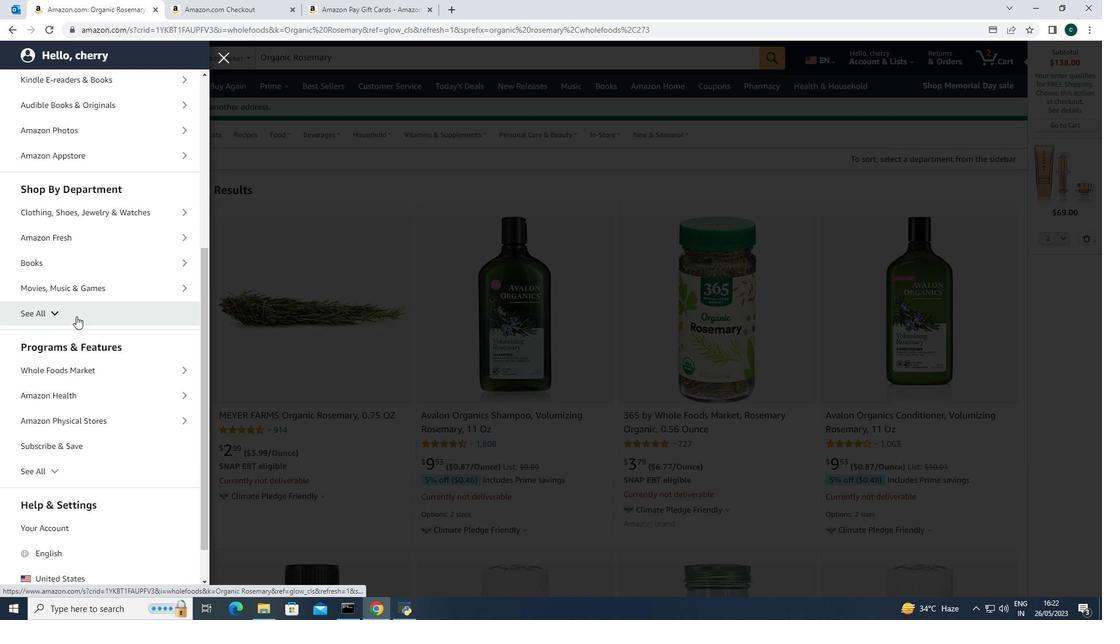 
Action: Mouse scrolled (76, 315) with delta (0, 0)
Screenshot: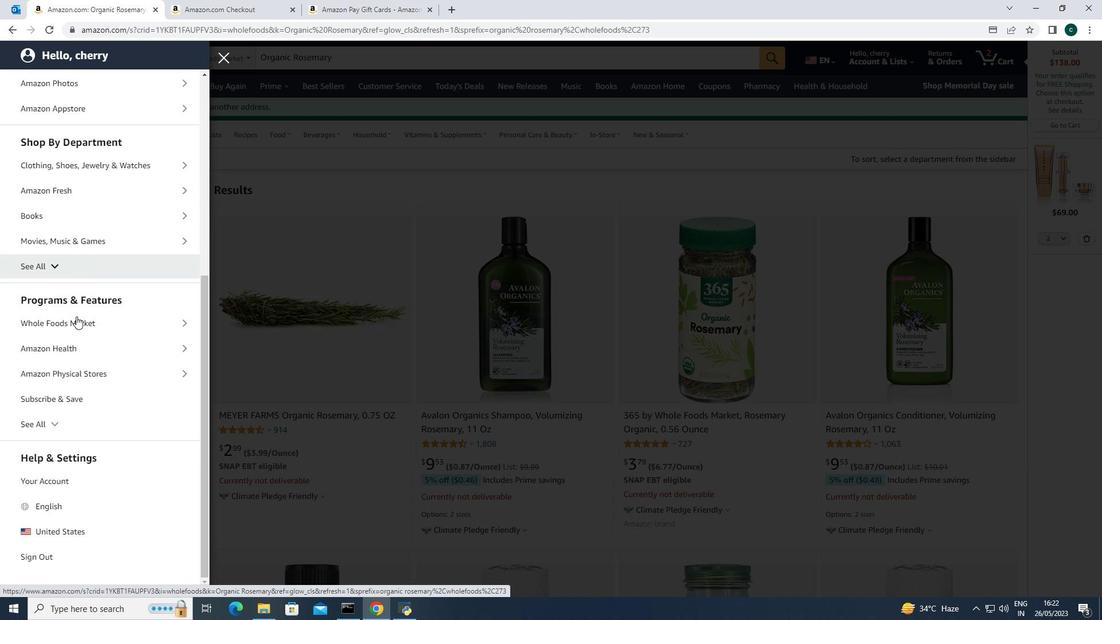 
Action: Mouse scrolled (76, 315) with delta (0, 0)
Screenshot: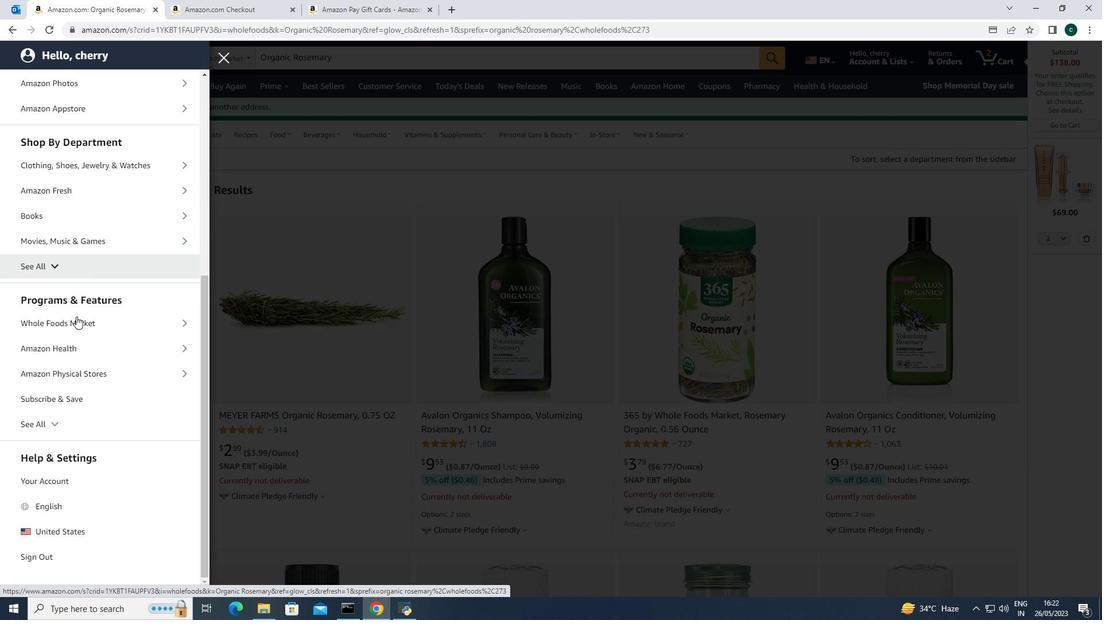 
Action: Mouse moved to (47, 419)
Screenshot: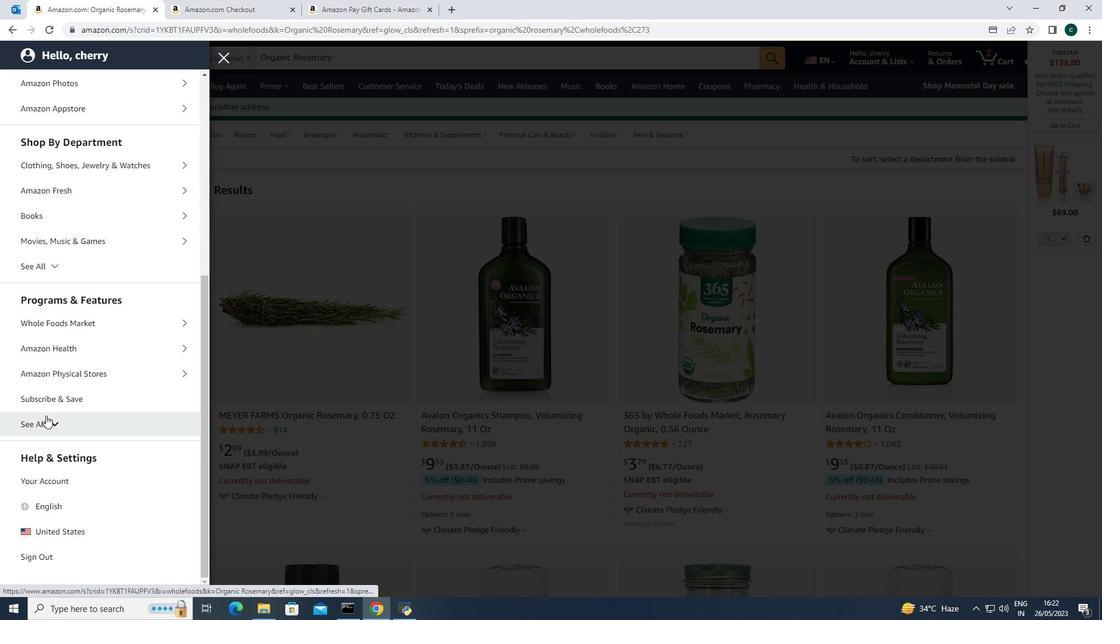 
Action: Mouse pressed left at (47, 419)
Screenshot: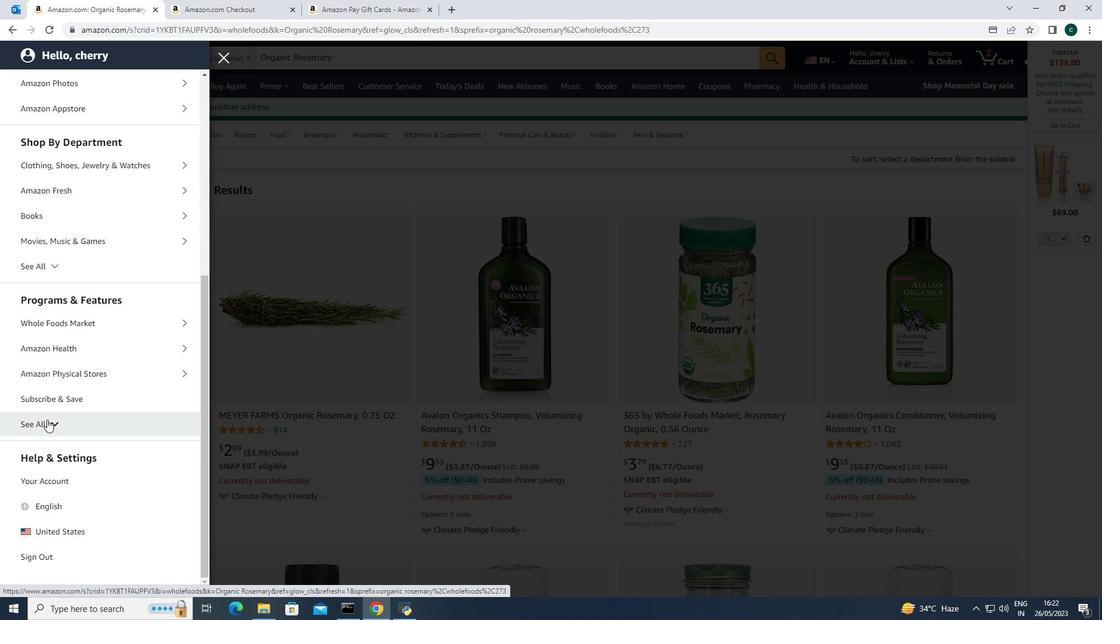 
Action: Mouse moved to (48, 419)
Screenshot: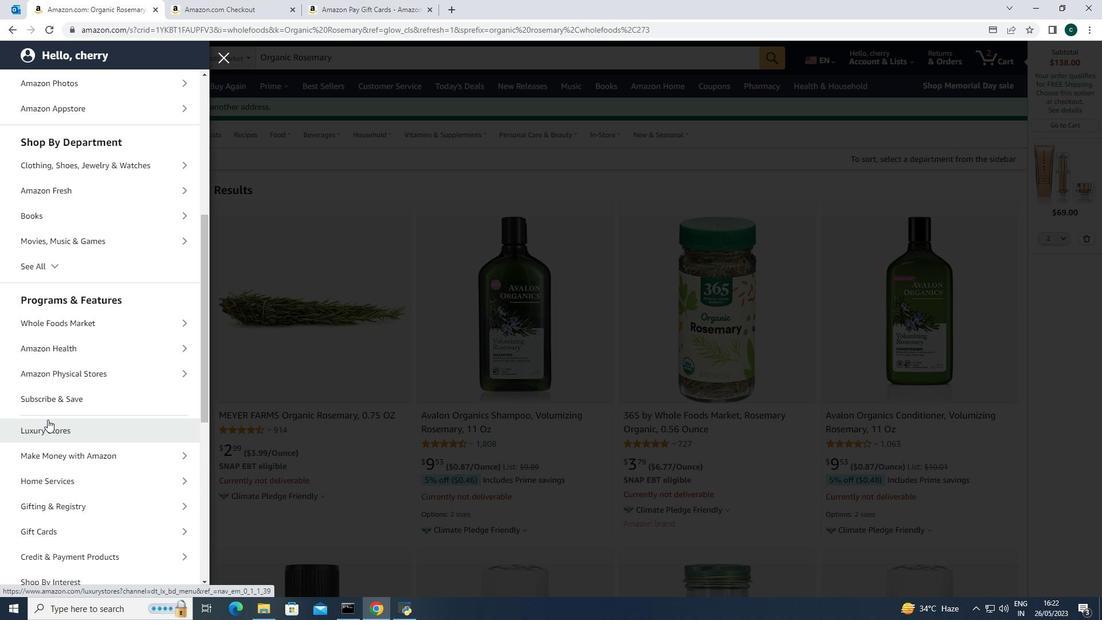 
Action: Mouse scrolled (48, 418) with delta (0, 0)
Screenshot: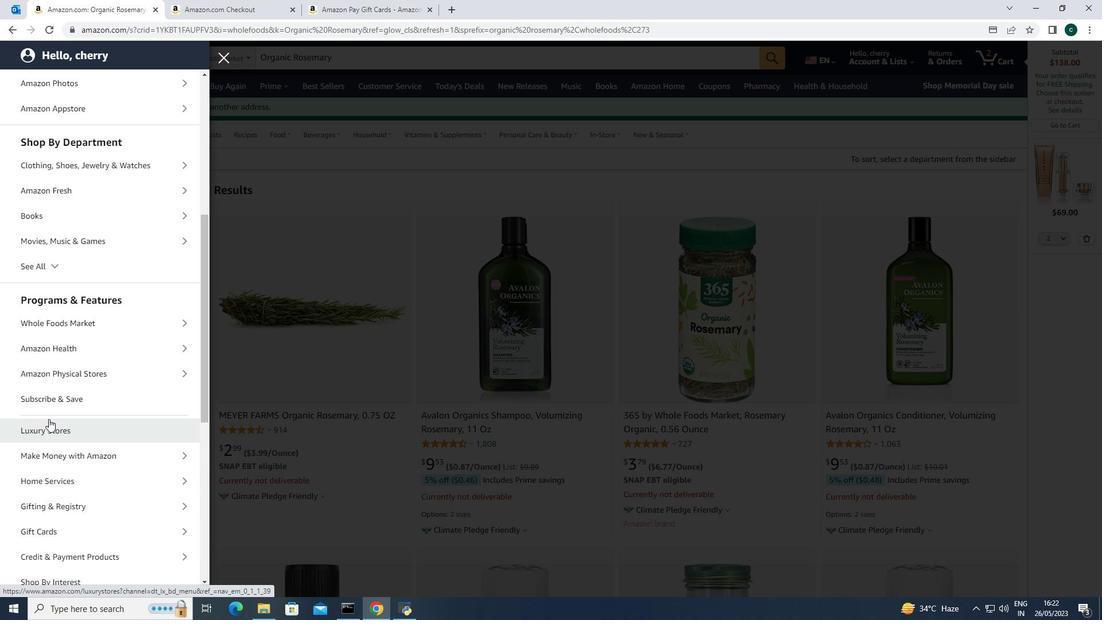 
Action: Mouse scrolled (48, 418) with delta (0, 0)
Screenshot: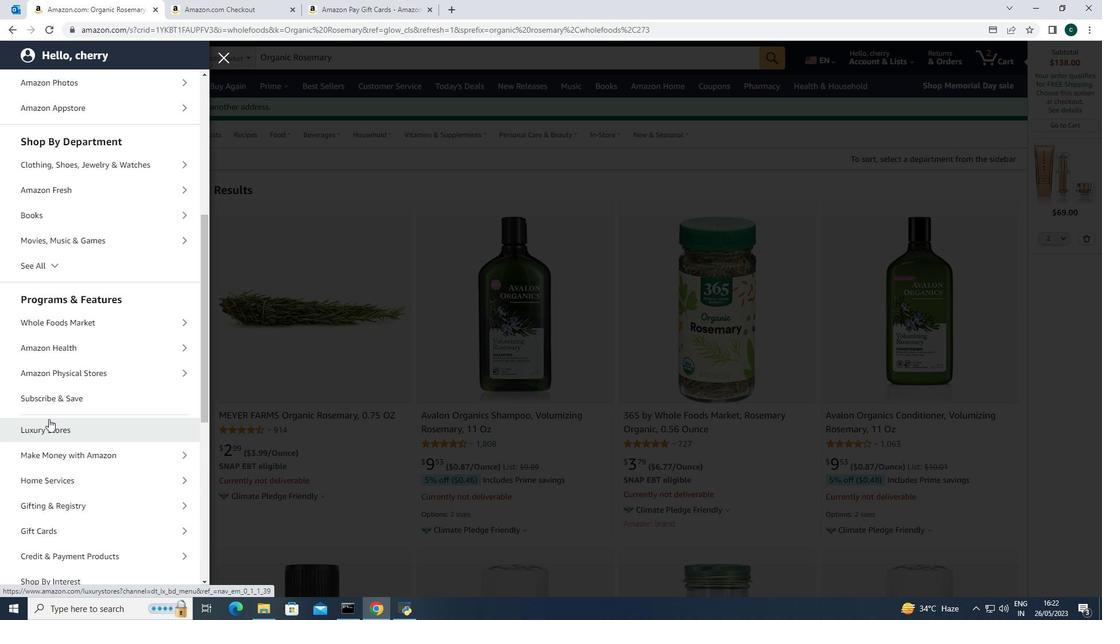 
Action: Mouse moved to (48, 415)
Screenshot: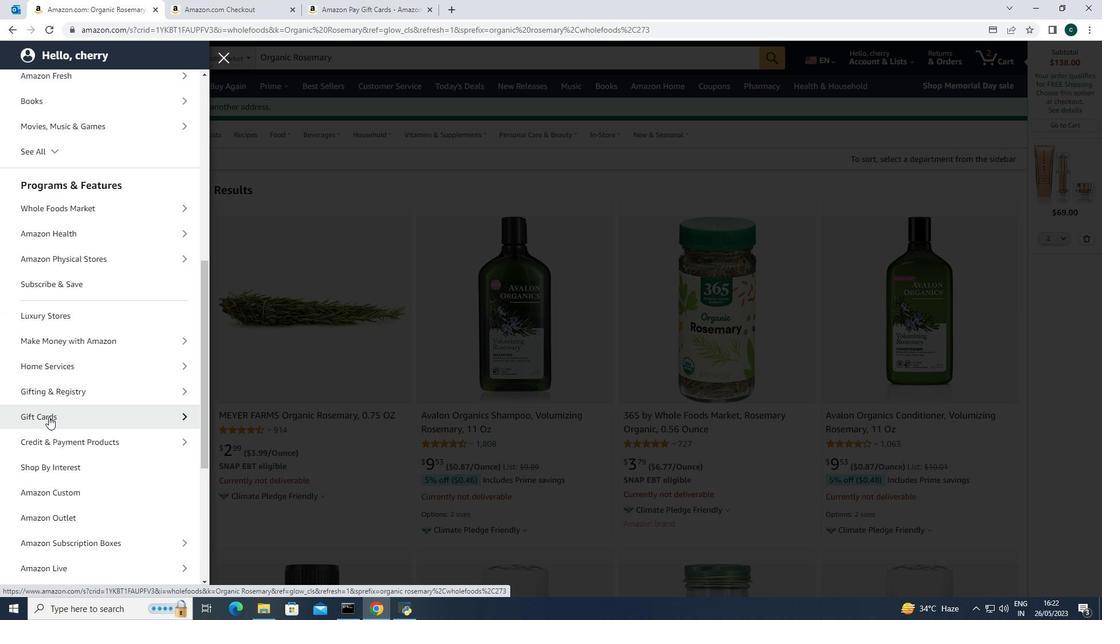 
Action: Mouse pressed left at (48, 415)
Screenshot: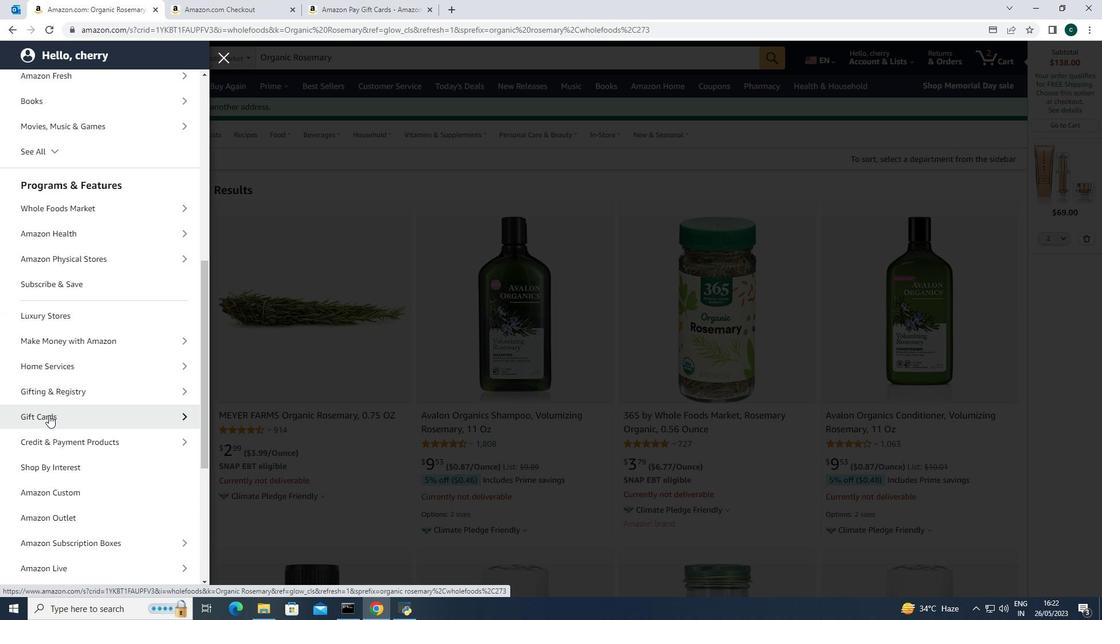
Action: Mouse moved to (86, 141)
Screenshot: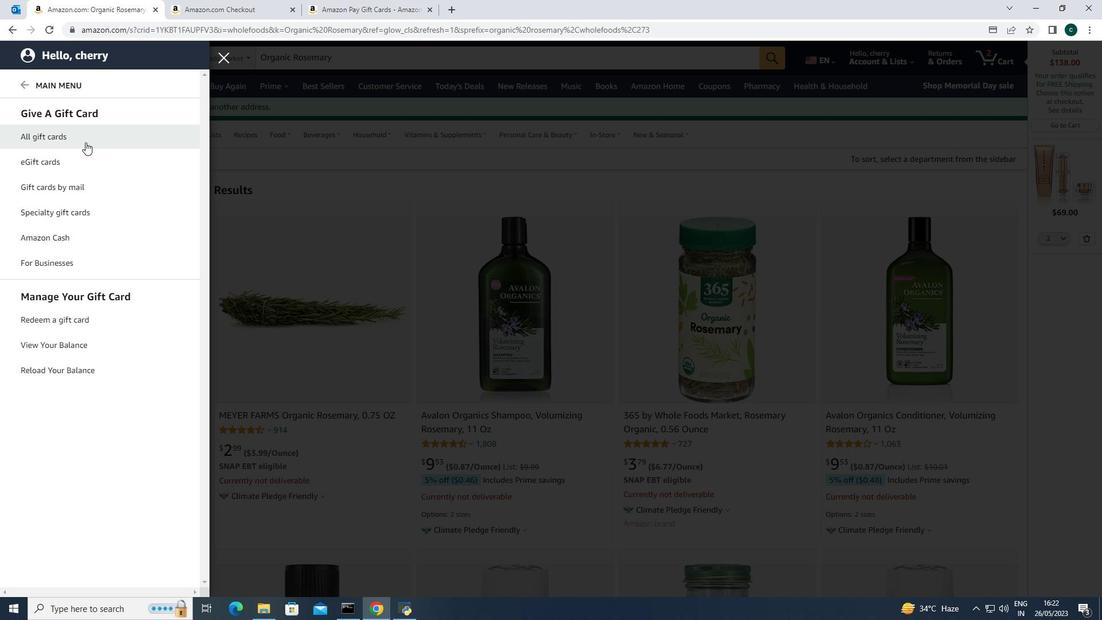 
Action: Mouse pressed left at (86, 141)
Screenshot: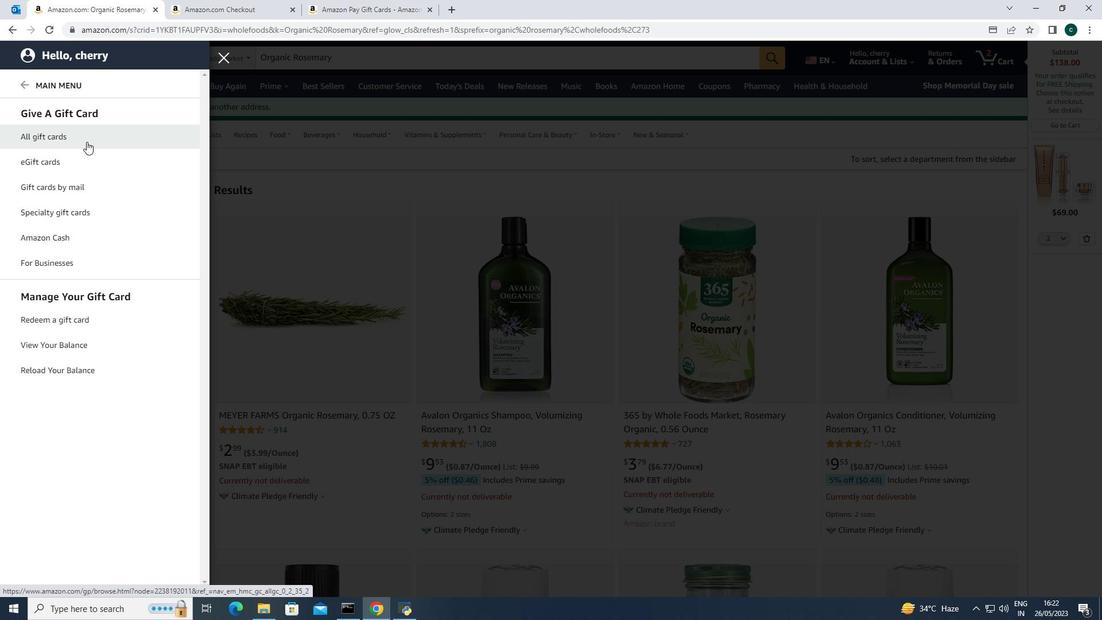 
Action: Mouse moved to (190, 229)
Screenshot: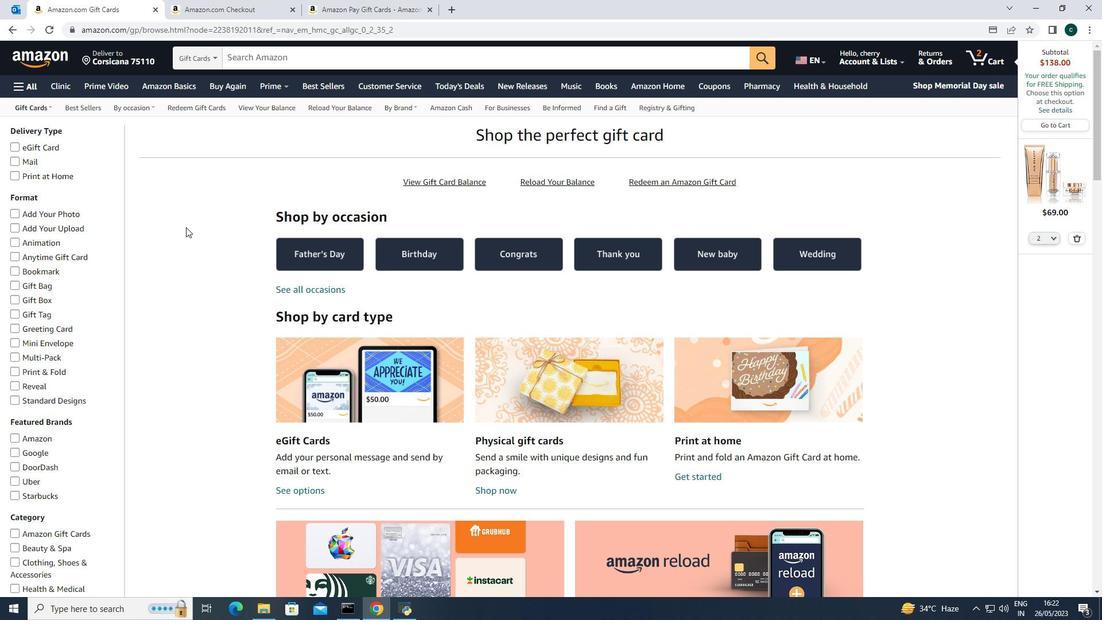 
Action: Mouse scrolled (190, 229) with delta (0, 0)
Screenshot: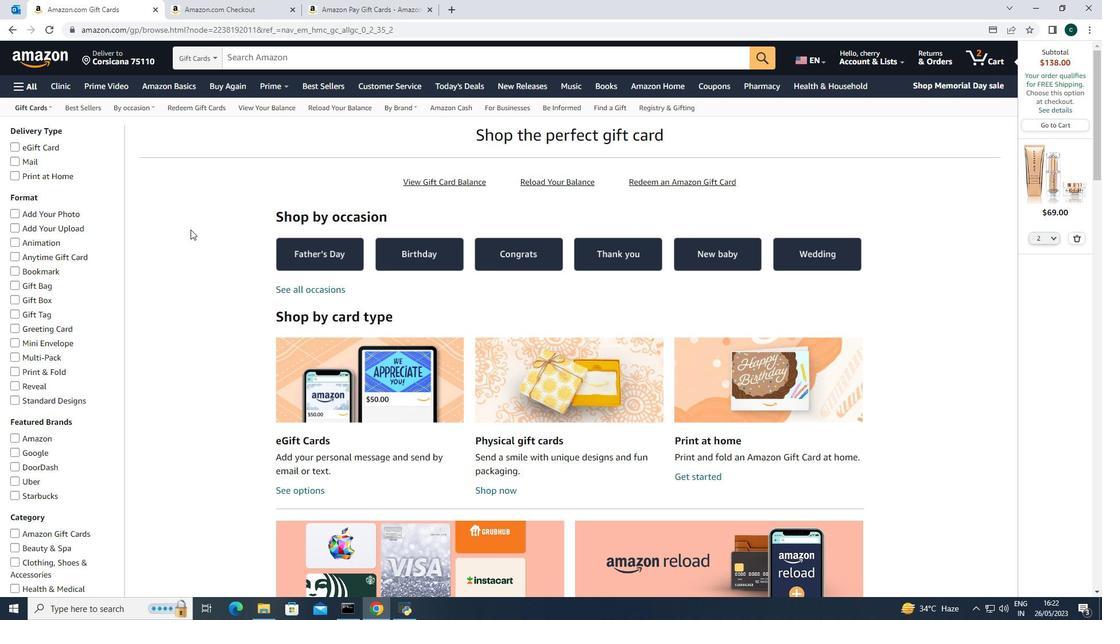 
Action: Mouse scrolled (190, 230) with delta (0, 0)
Screenshot: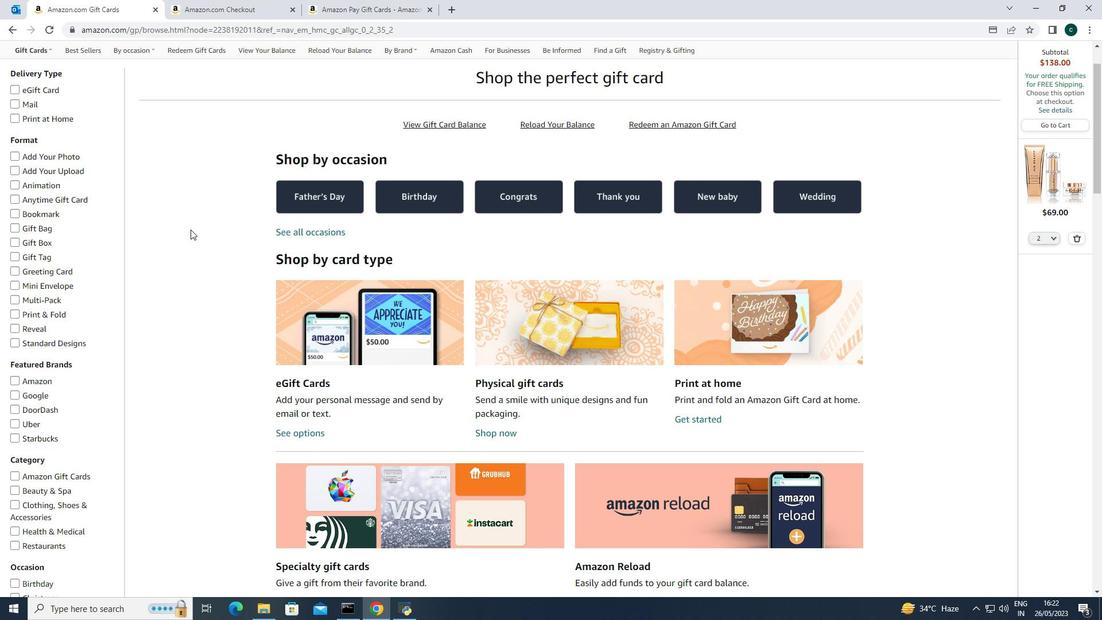 
Action: Mouse scrolled (190, 230) with delta (0, 0)
Screenshot: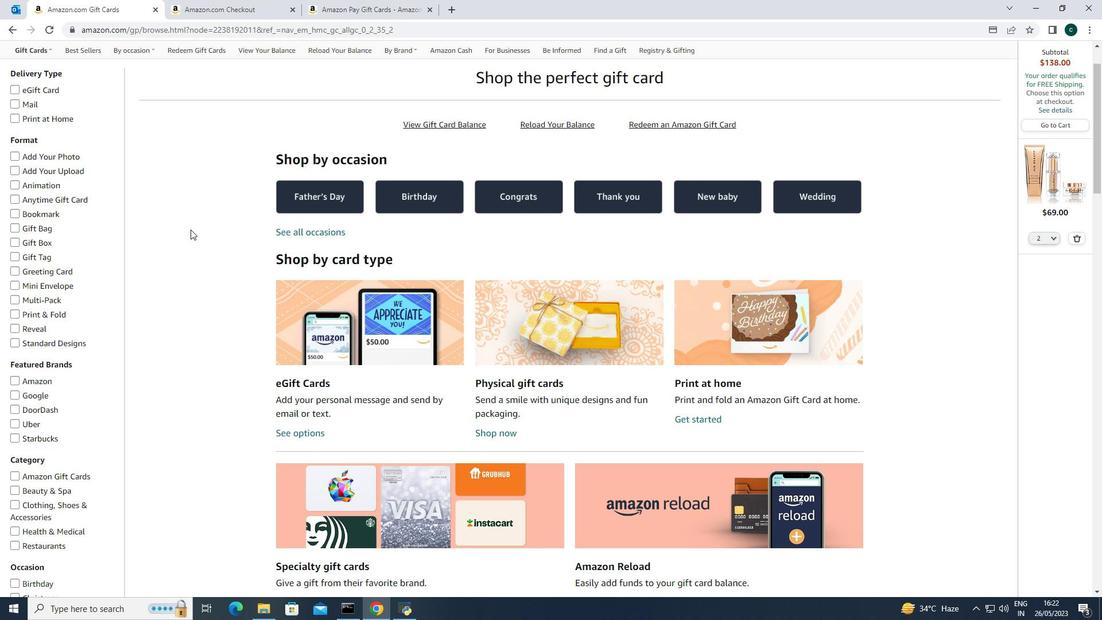 
Action: Mouse moved to (295, 56)
Screenshot: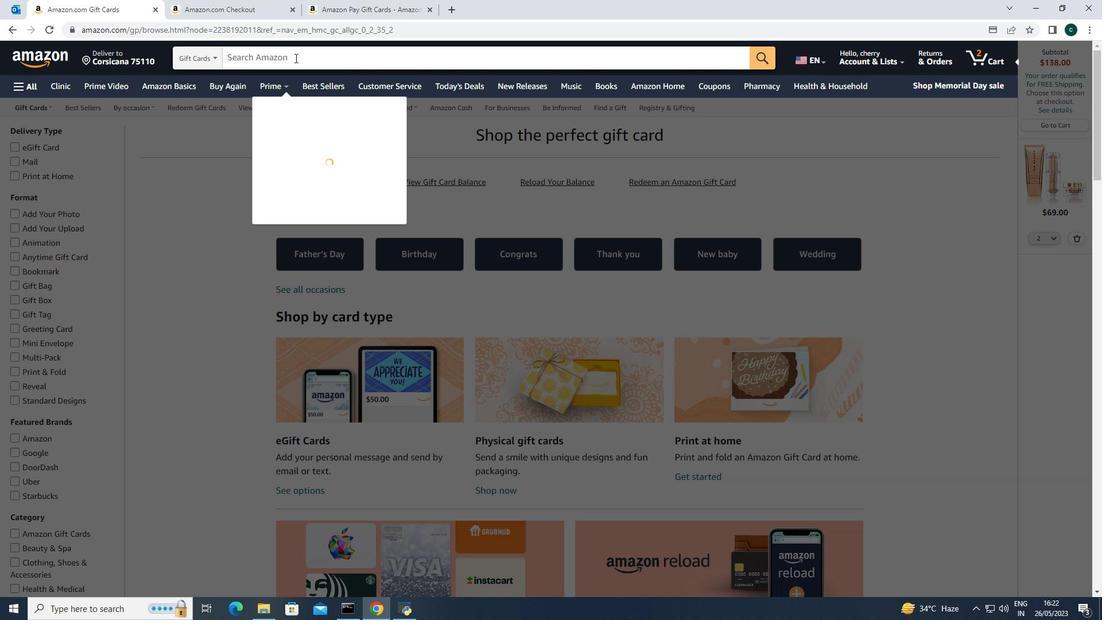 
Action: Mouse pressed left at (295, 56)
Screenshot: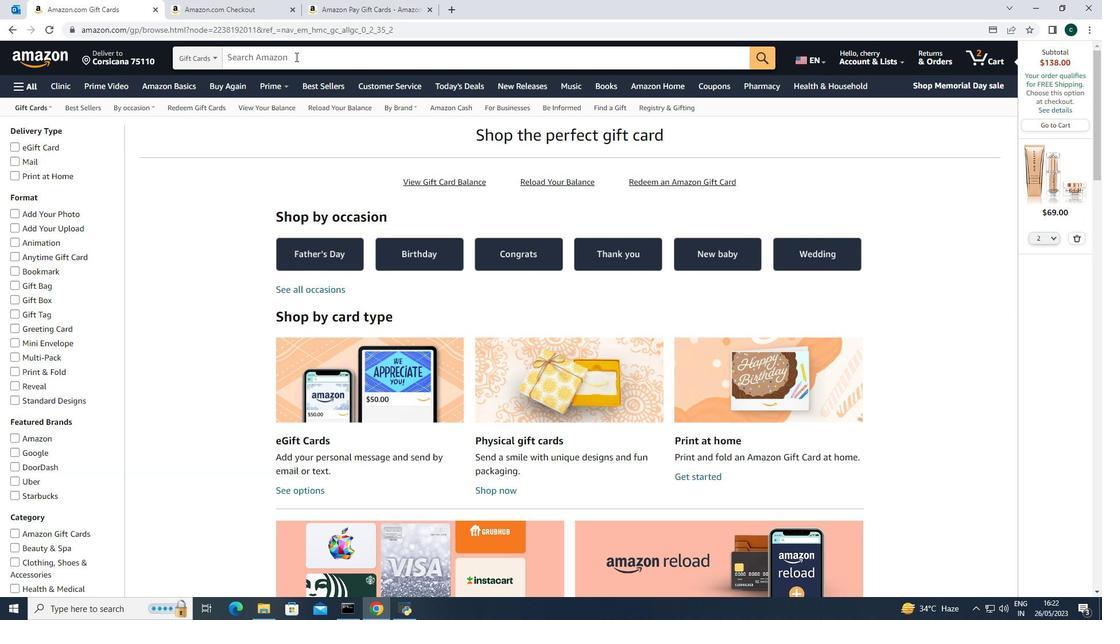 
Action: Key pressed <Key.shift><Key.shift><Key.shift><Key.shift><Key.shift><Key.shift><Key.shift><Key.shift><Key.shift><Key.shift><Key.shift><Key.shift><Key.shift>Amazon<Key.shift>Basics<Key.space><Key.shift><Key.shift><Key.shift><Key.shift><Key.shift><Key.shift><Key.shift><Key.shift><Key.shift>Party<Key.space><Key.shift><Key.shift>Supplies<Key.space><Key.shift><Key.shift><Key.shift>Gift<Key.space><Key.shift><Key.shift>Card-2<Key.backspace><Key.backspace><Key.enter>
Screenshot: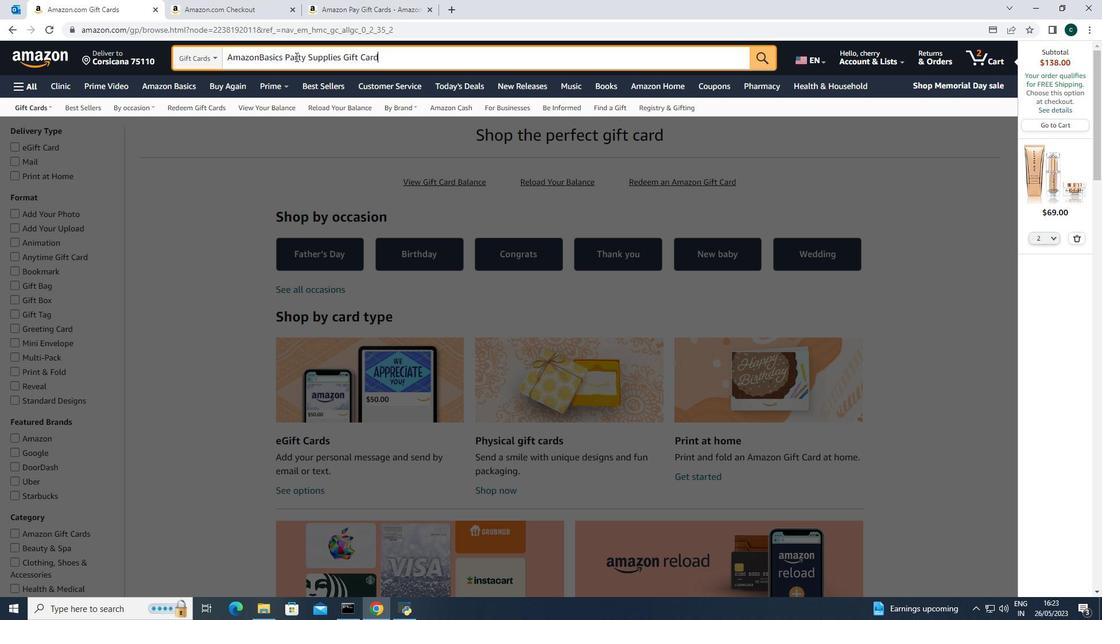 
Action: Mouse moved to (1073, 238)
Screenshot: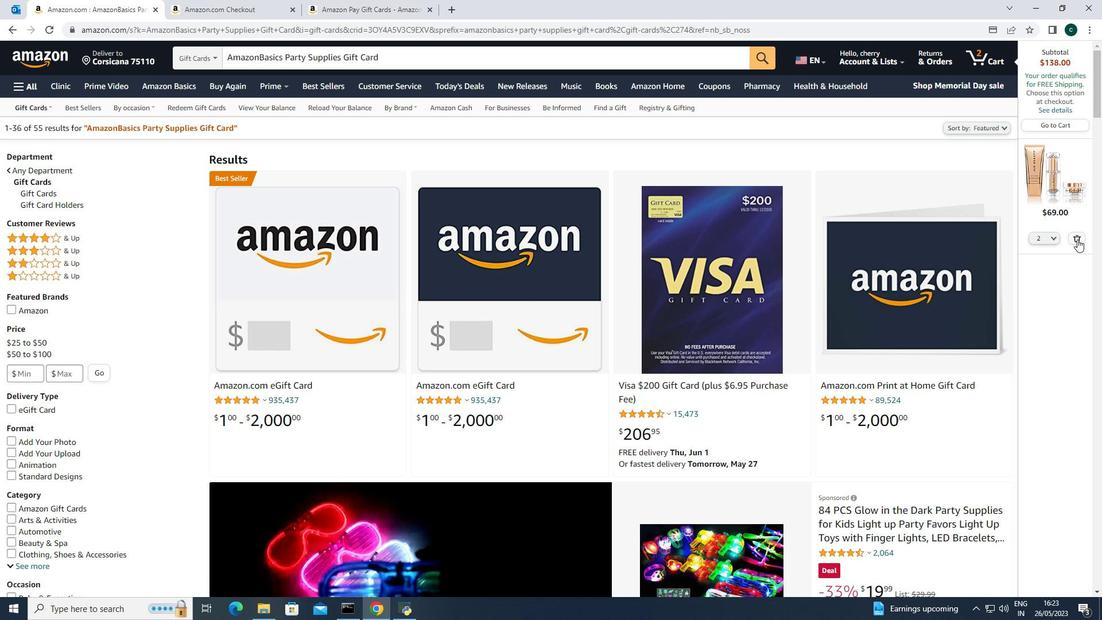 
Action: Mouse pressed left at (1073, 238)
Screenshot: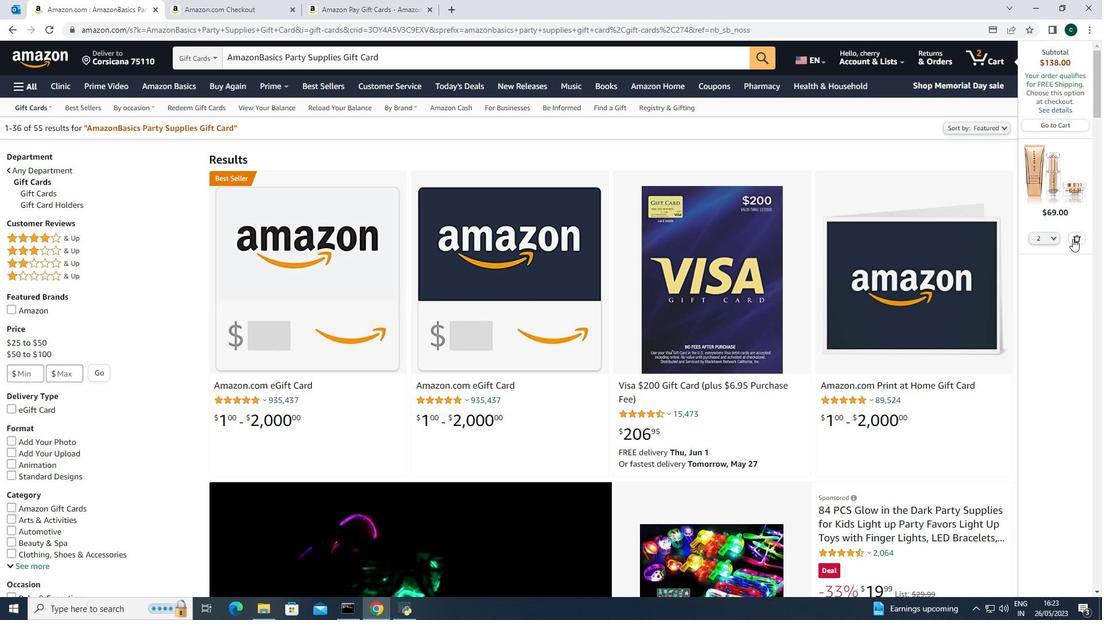
Action: Mouse moved to (613, 215)
Screenshot: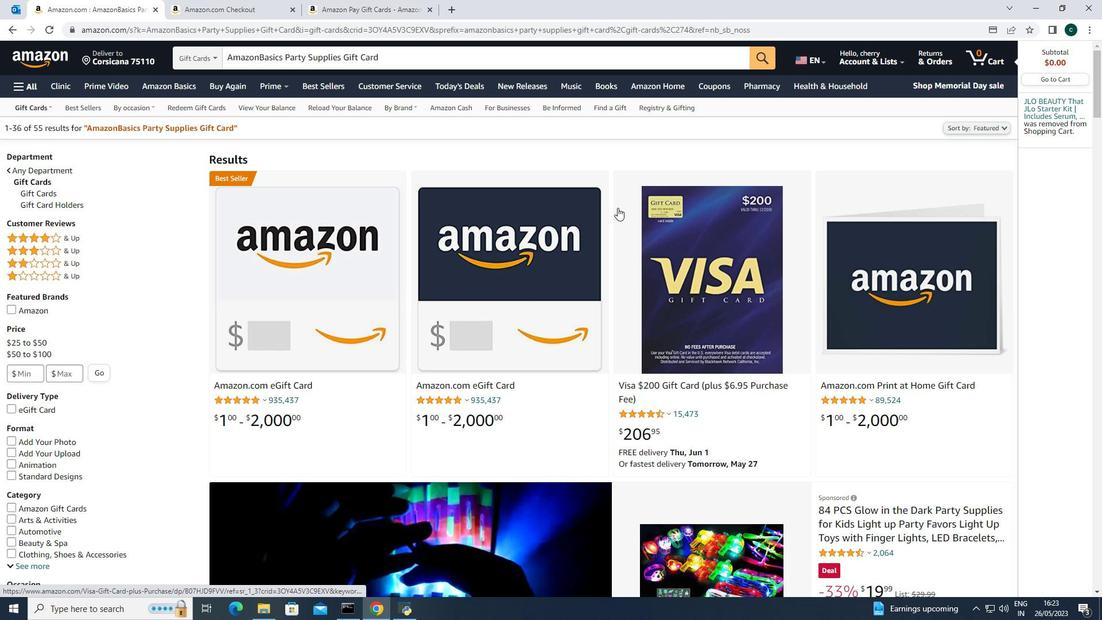 
Action: Mouse scrolled (613, 215) with delta (0, 0)
Screenshot: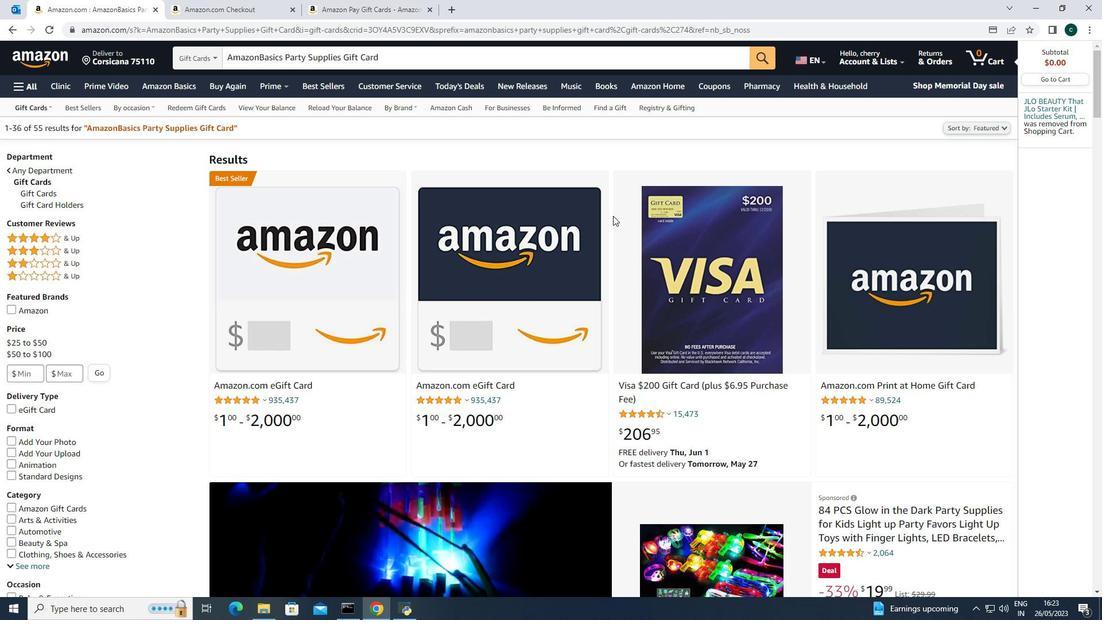 
Action: Mouse moved to (613, 215)
Screenshot: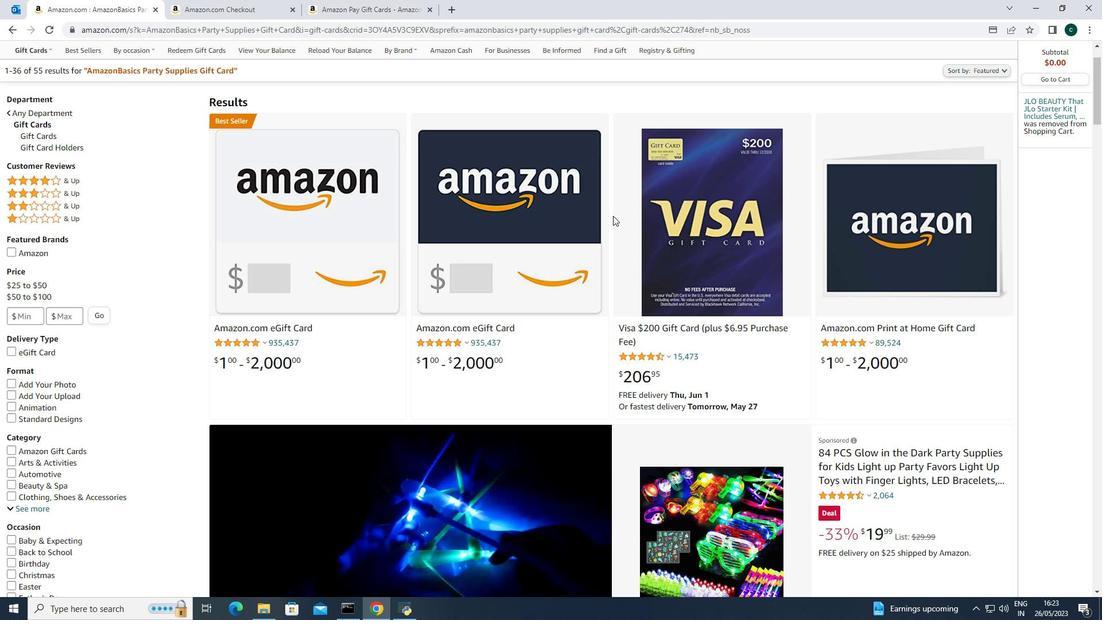 
Action: Mouse scrolled (613, 214) with delta (0, 0)
Screenshot: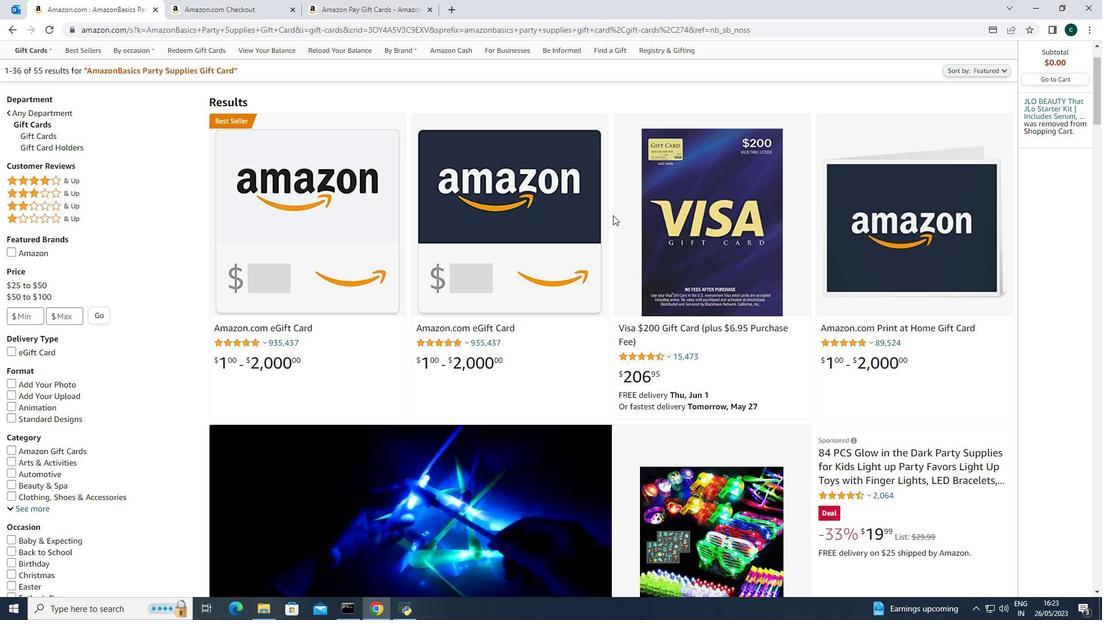 
Action: Mouse scrolled (613, 215) with delta (0, 0)
Screenshot: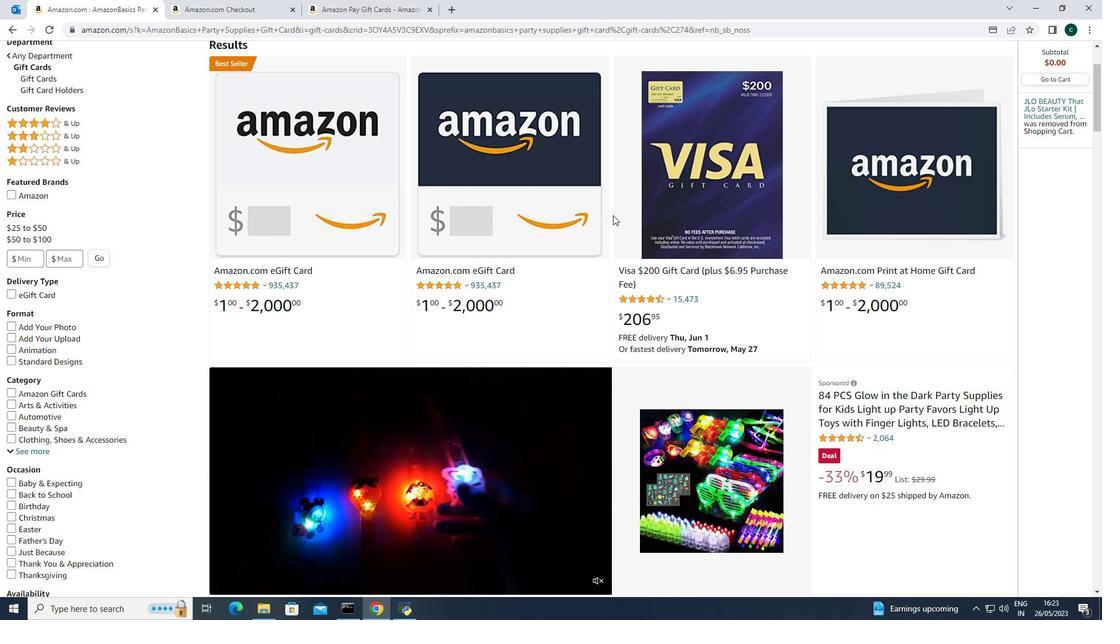 
Action: Mouse scrolled (613, 214) with delta (0, 0)
Screenshot: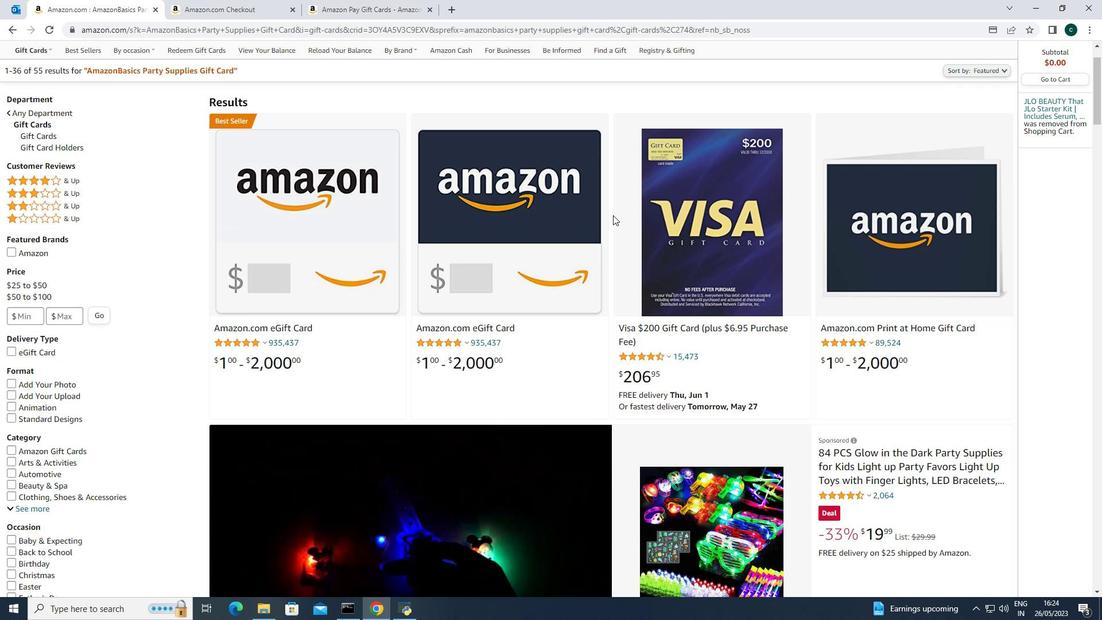 
Action: Mouse scrolled (613, 214) with delta (0, 0)
Screenshot: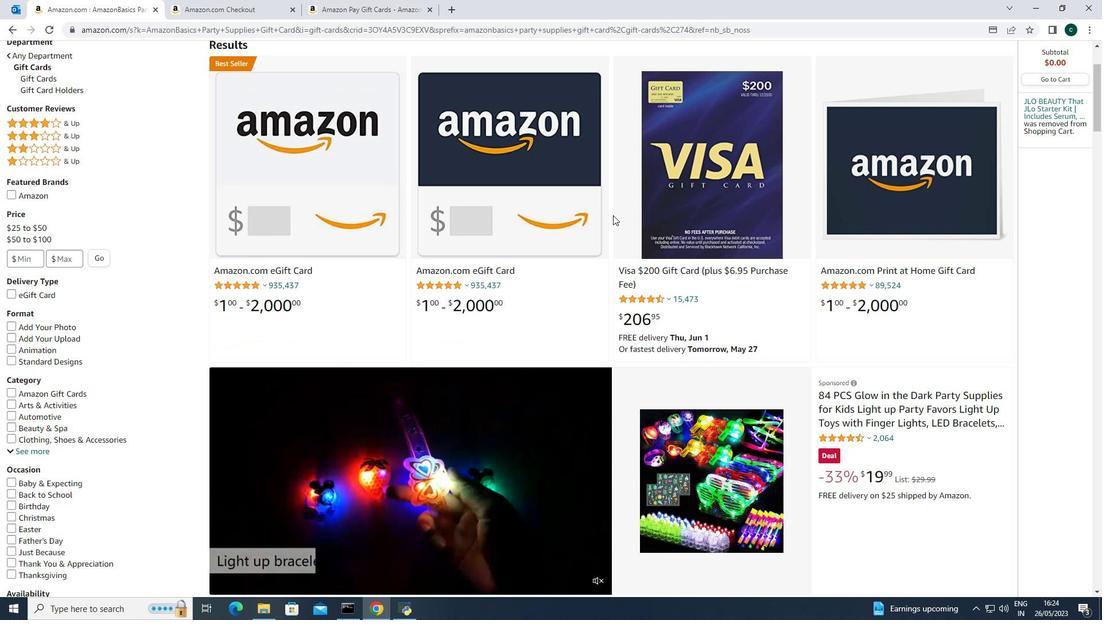 
Action: Mouse scrolled (613, 215) with delta (0, 0)
Screenshot: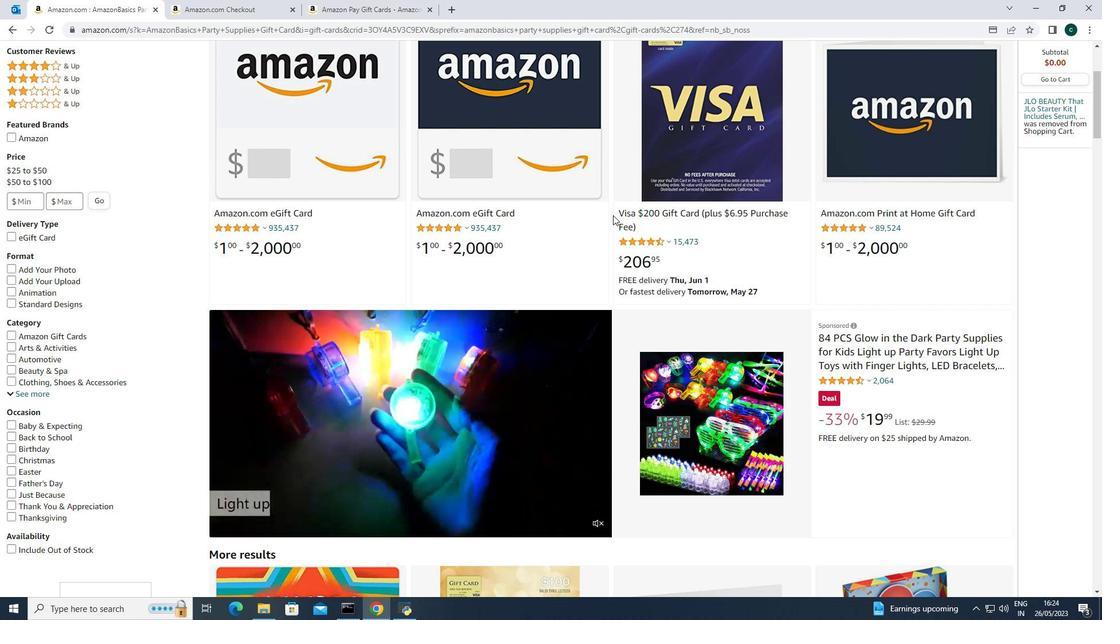 
Action: Mouse scrolled (613, 215) with delta (0, 0)
Screenshot: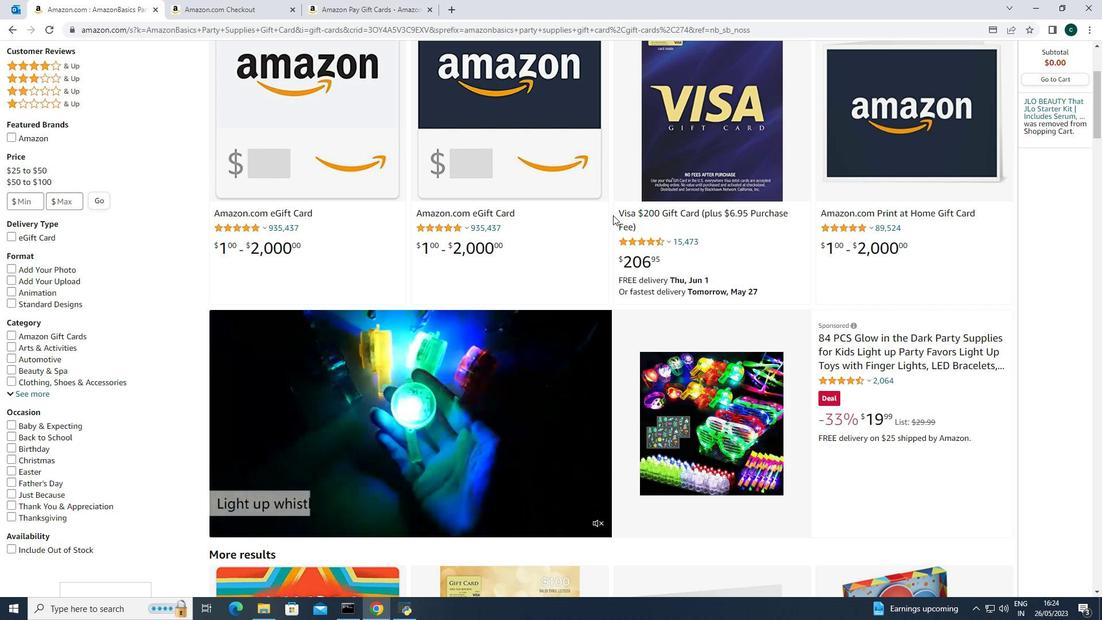 
Action: Mouse scrolled (613, 214) with delta (0, 0)
Screenshot: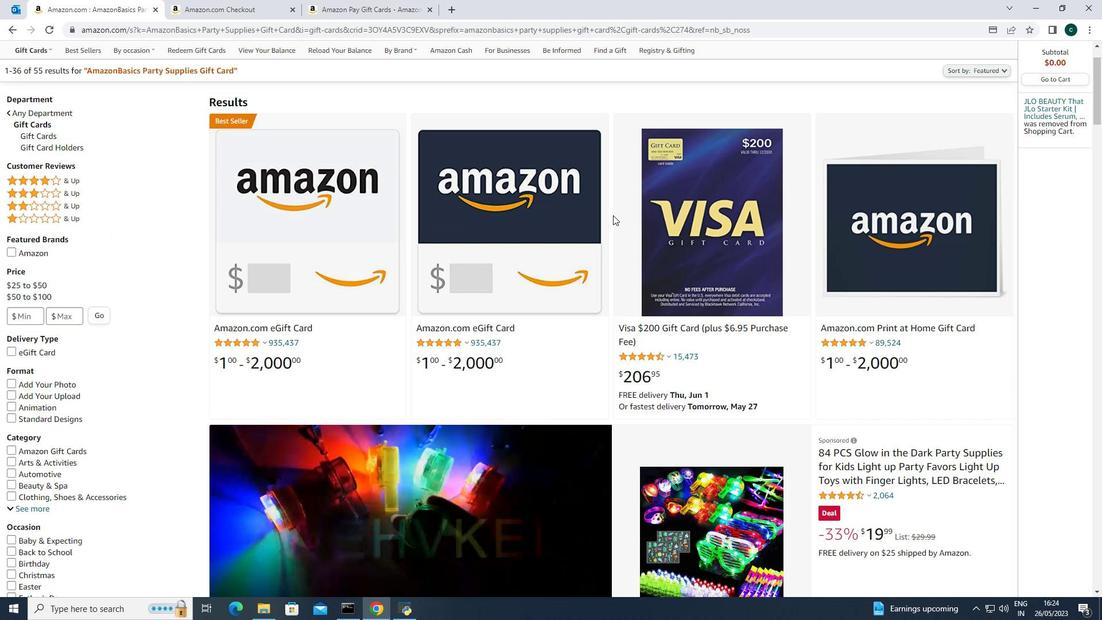 
Action: Mouse scrolled (613, 214) with delta (0, 0)
Screenshot: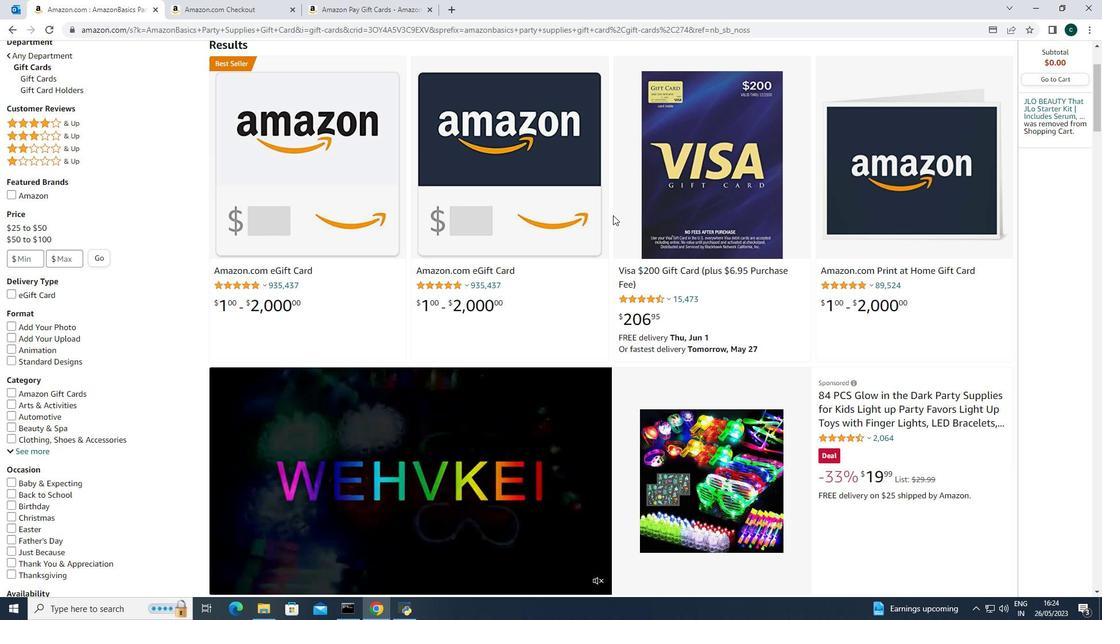
Action: Mouse scrolled (613, 214) with delta (0, 0)
Screenshot: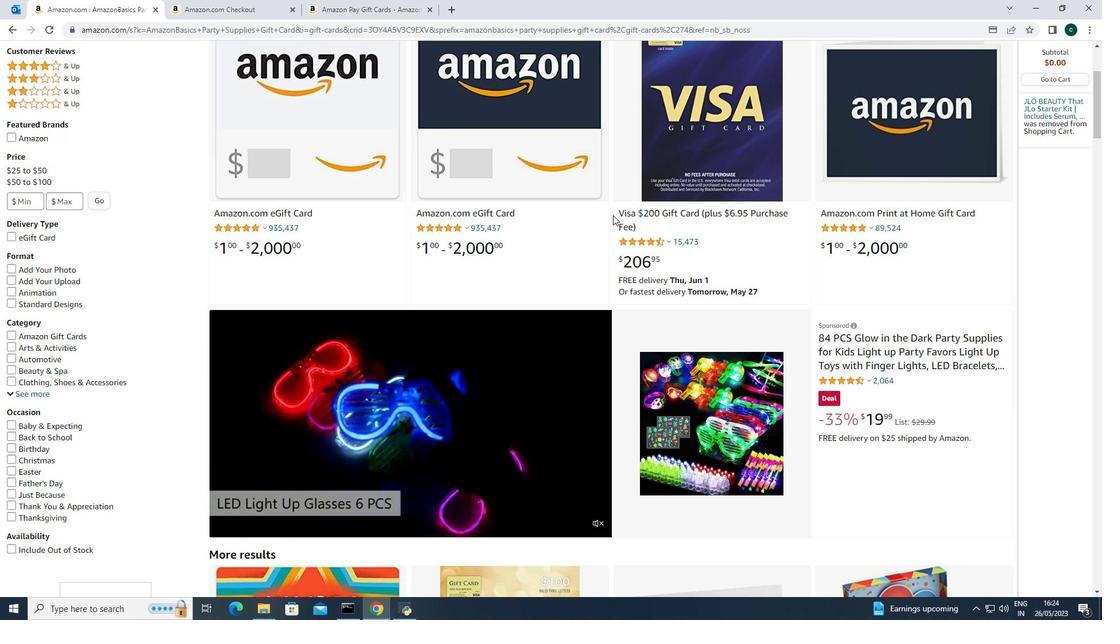 
Action: Mouse scrolled (613, 214) with delta (0, 0)
Screenshot: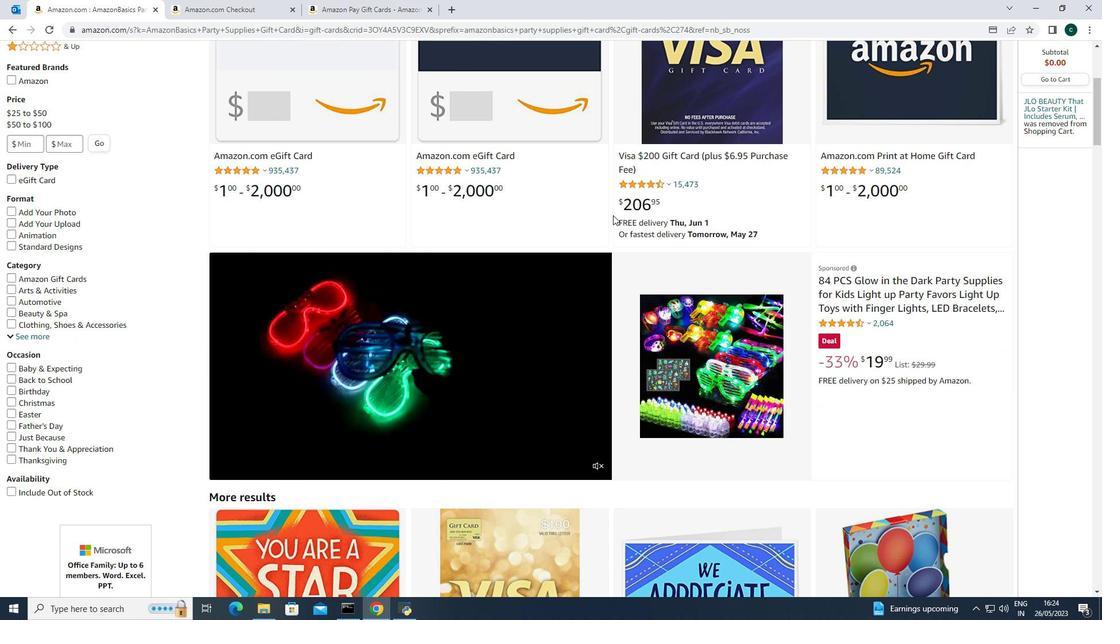 
Action: Mouse scrolled (613, 214) with delta (0, 0)
Screenshot: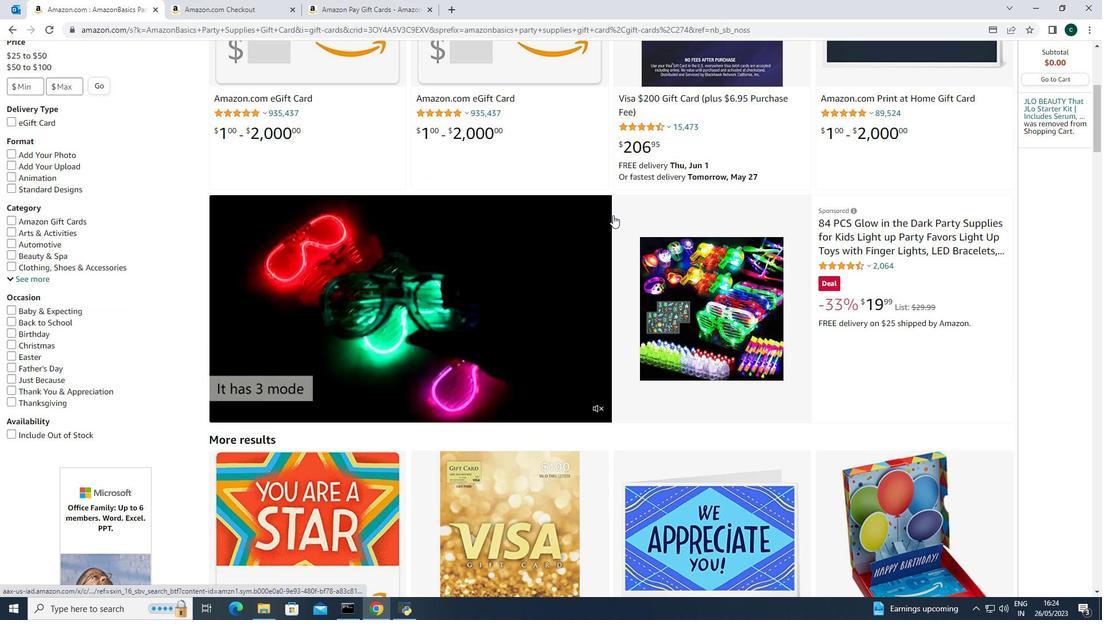 
Action: Mouse scrolled (613, 214) with delta (0, 0)
Screenshot: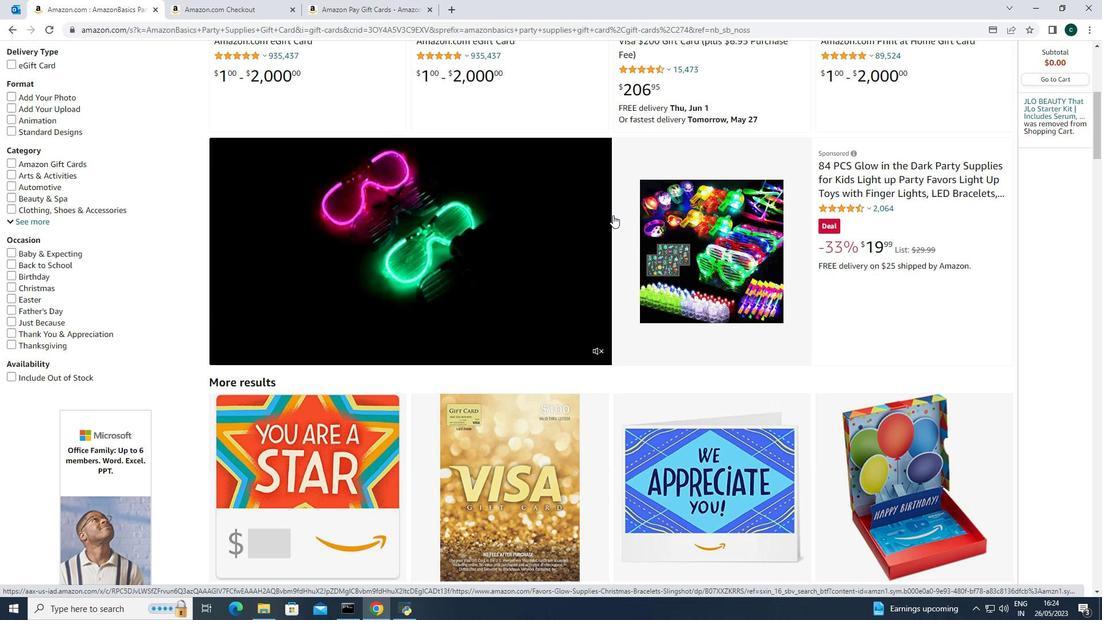 
Action: Mouse scrolled (613, 214) with delta (0, 0)
Screenshot: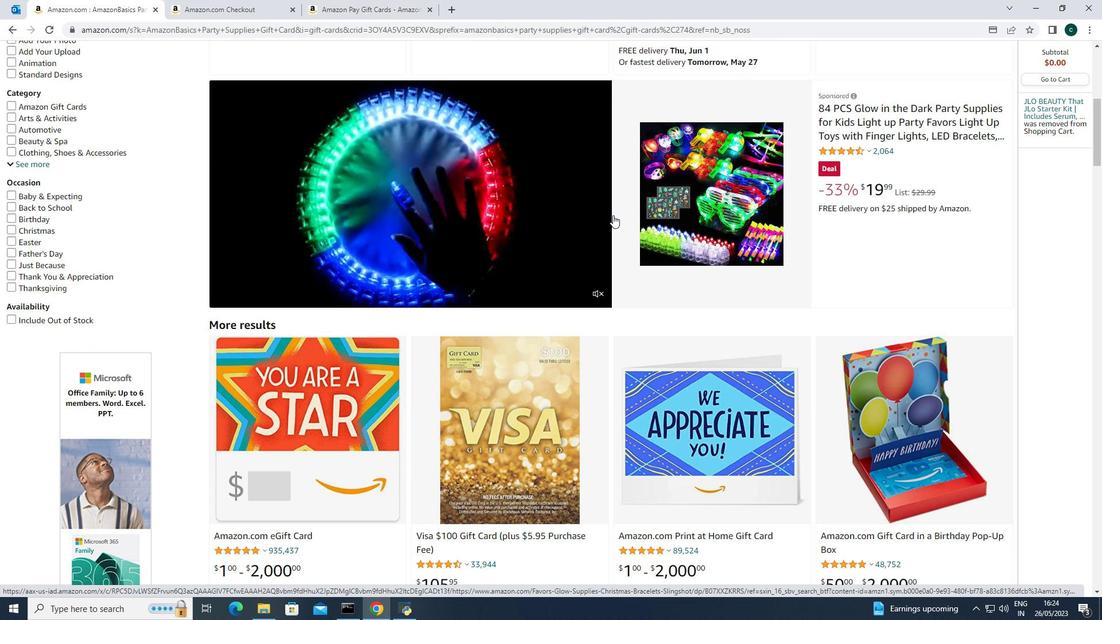 
Action: Mouse scrolled (613, 214) with delta (0, 0)
Screenshot: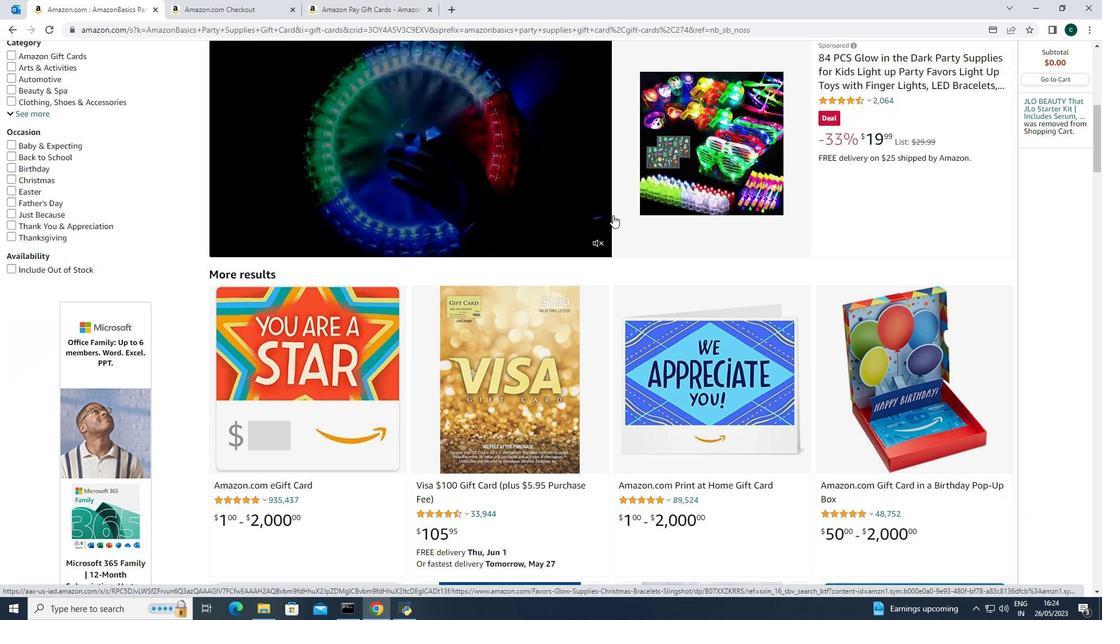 
Action: Mouse scrolled (613, 214) with delta (0, 0)
Screenshot: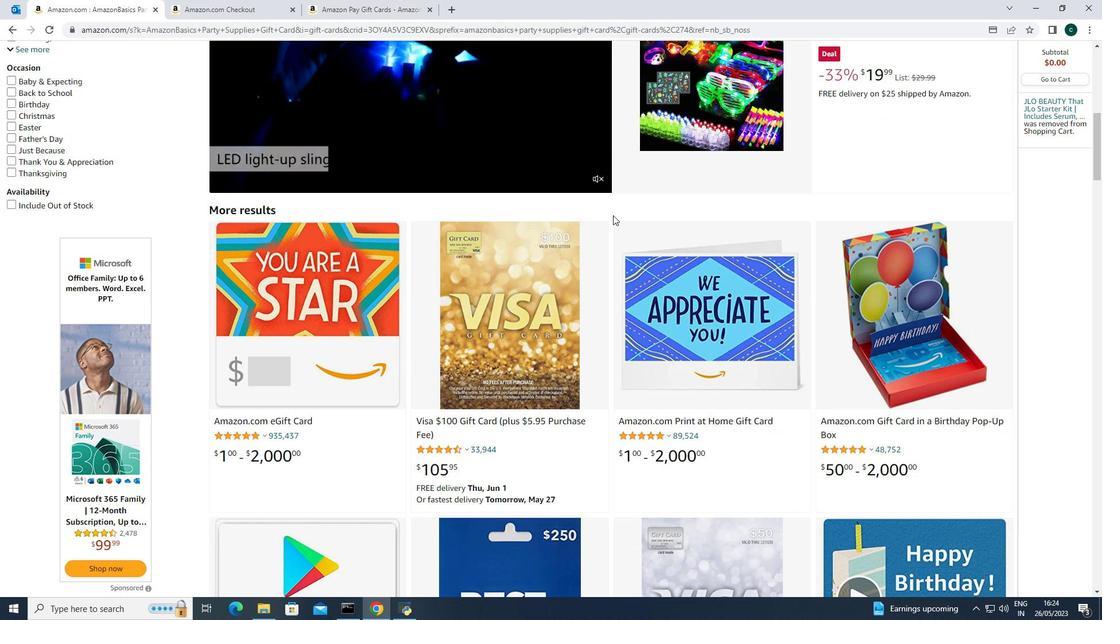 
Action: Mouse scrolled (613, 214) with delta (0, 0)
Screenshot: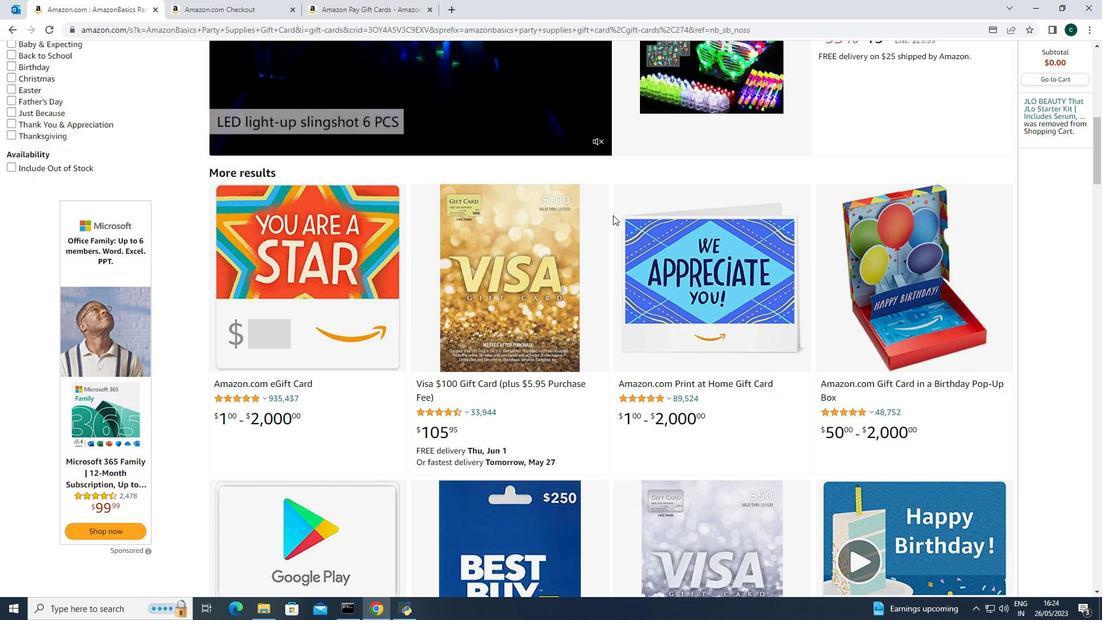 
Action: Mouse scrolled (613, 214) with delta (0, 0)
Screenshot: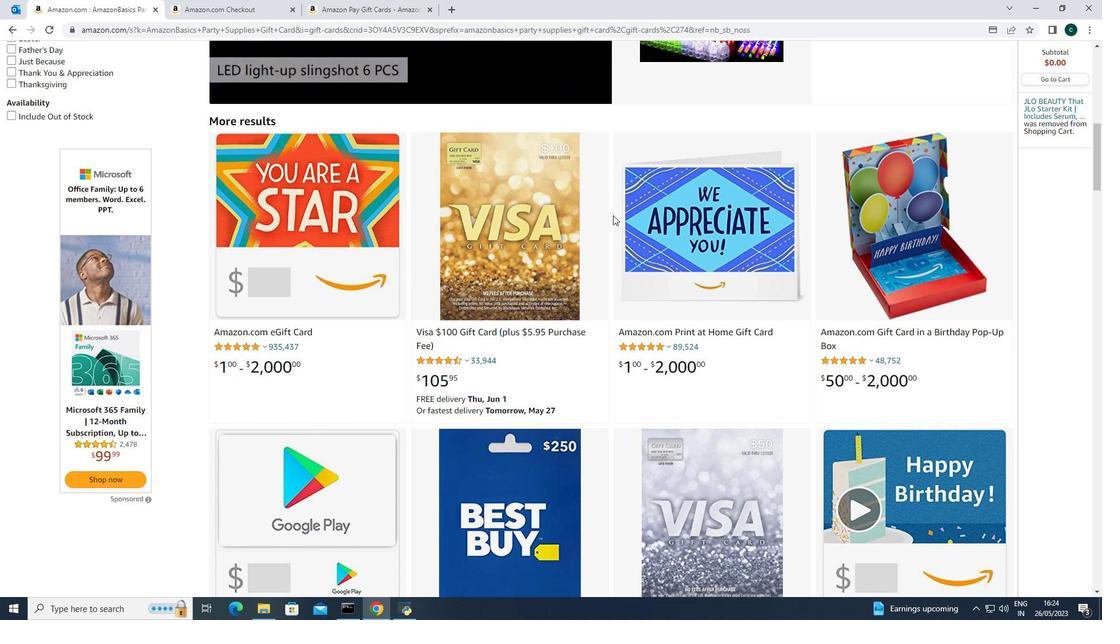 
Action: Mouse scrolled (613, 214) with delta (0, 0)
Screenshot: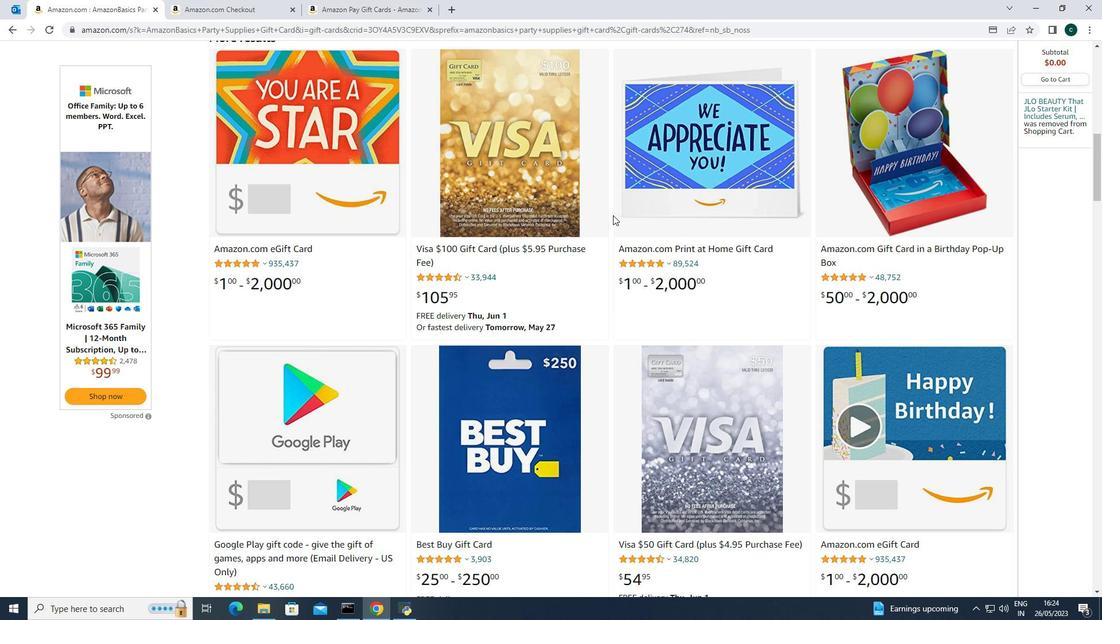 
Action: Mouse scrolled (613, 214) with delta (0, 0)
Screenshot: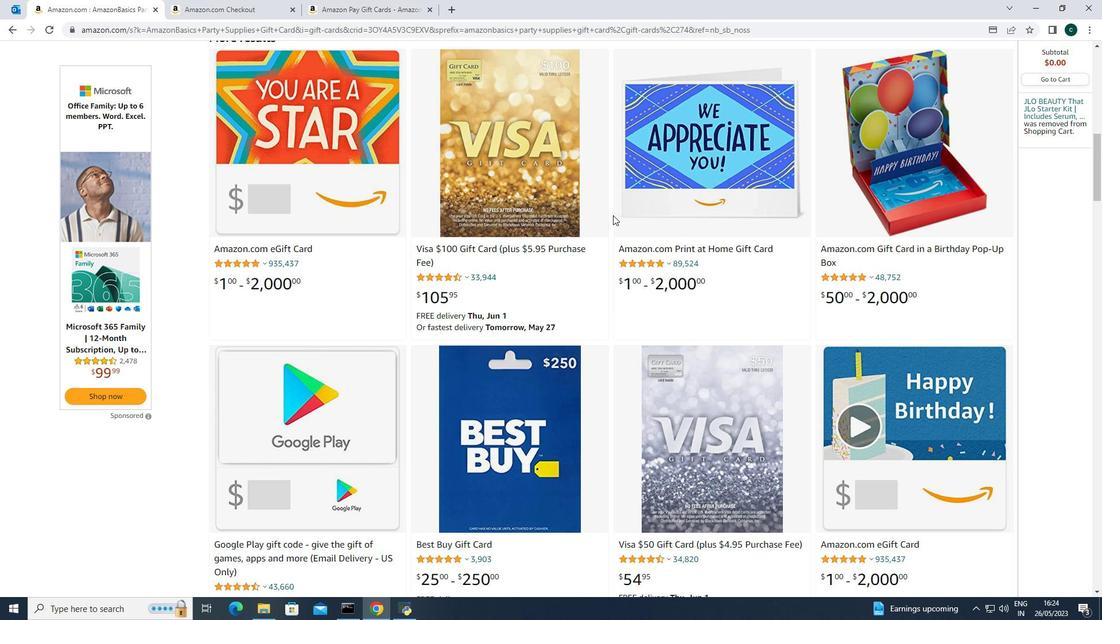 
Action: Mouse scrolled (613, 214) with delta (0, 0)
Screenshot: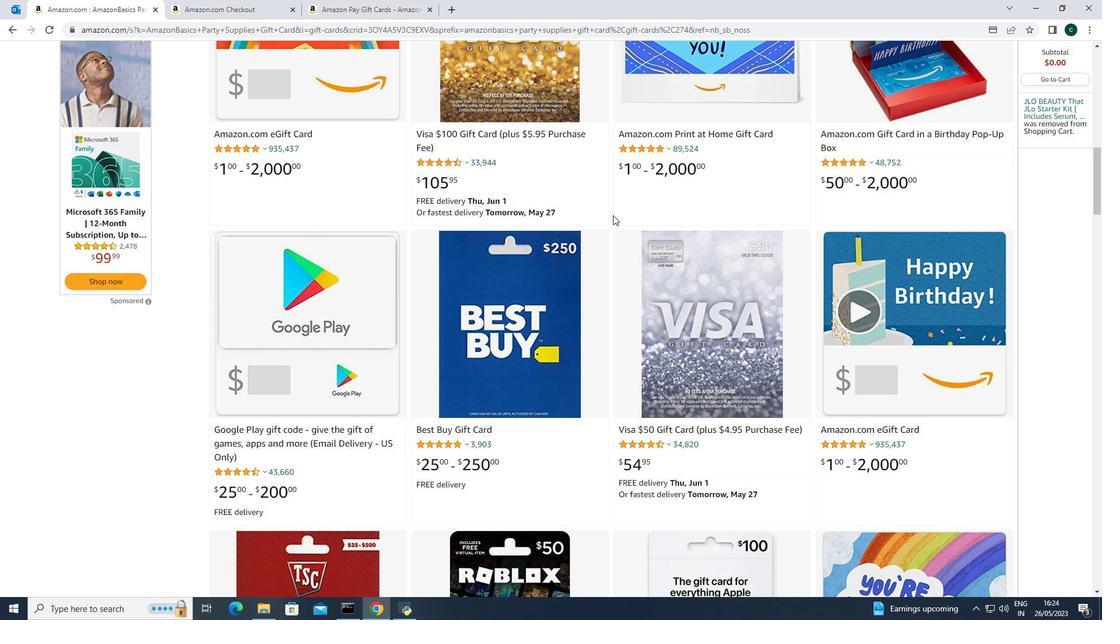 
Action: Mouse moved to (613, 215)
Screenshot: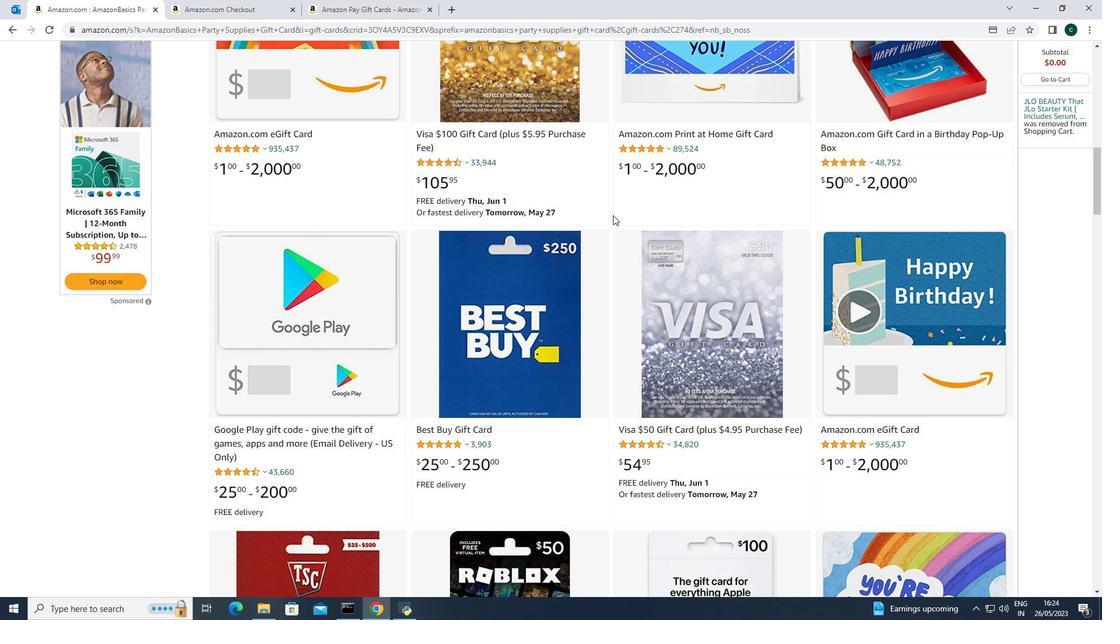 
Action: Mouse scrolled (613, 214) with delta (0, 0)
Screenshot: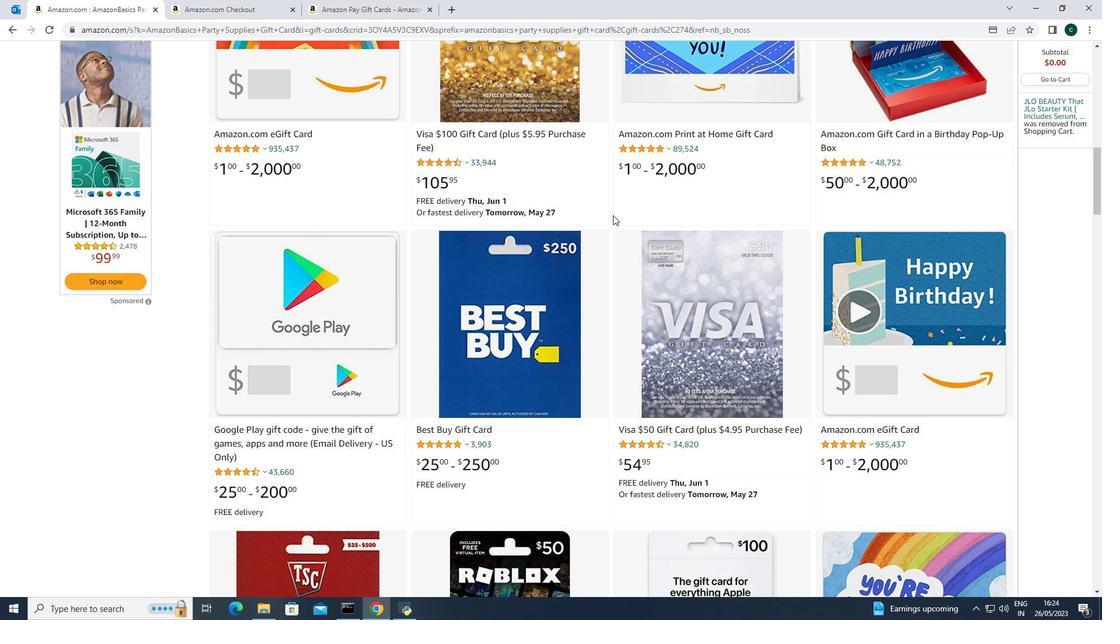 
Action: Mouse moved to (614, 214)
Screenshot: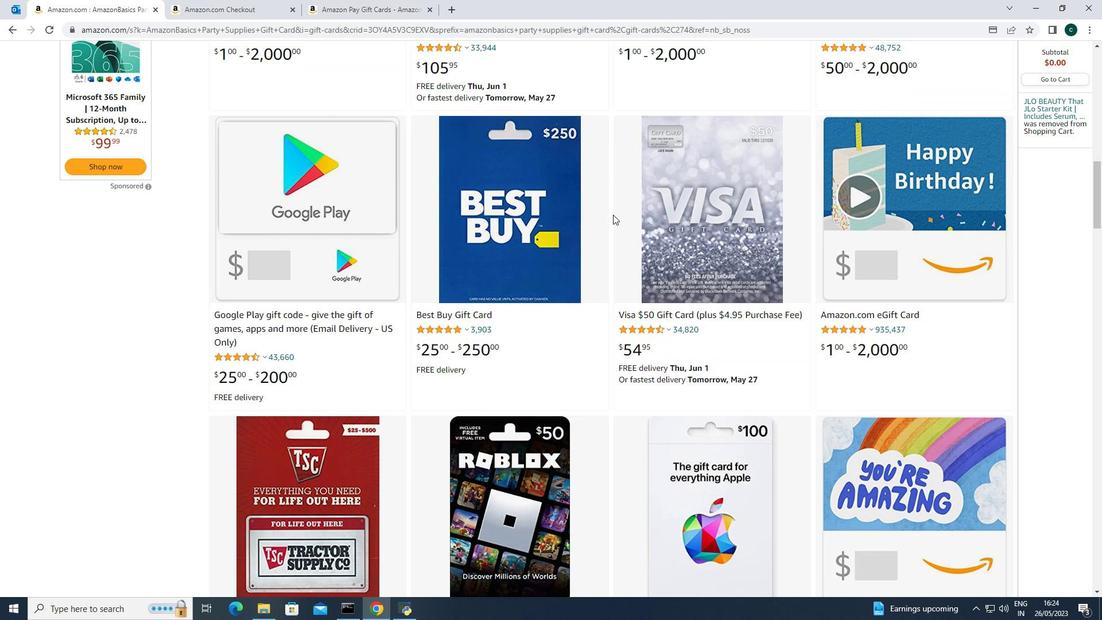 
Action: Mouse scrolled (614, 213) with delta (0, 0)
Screenshot: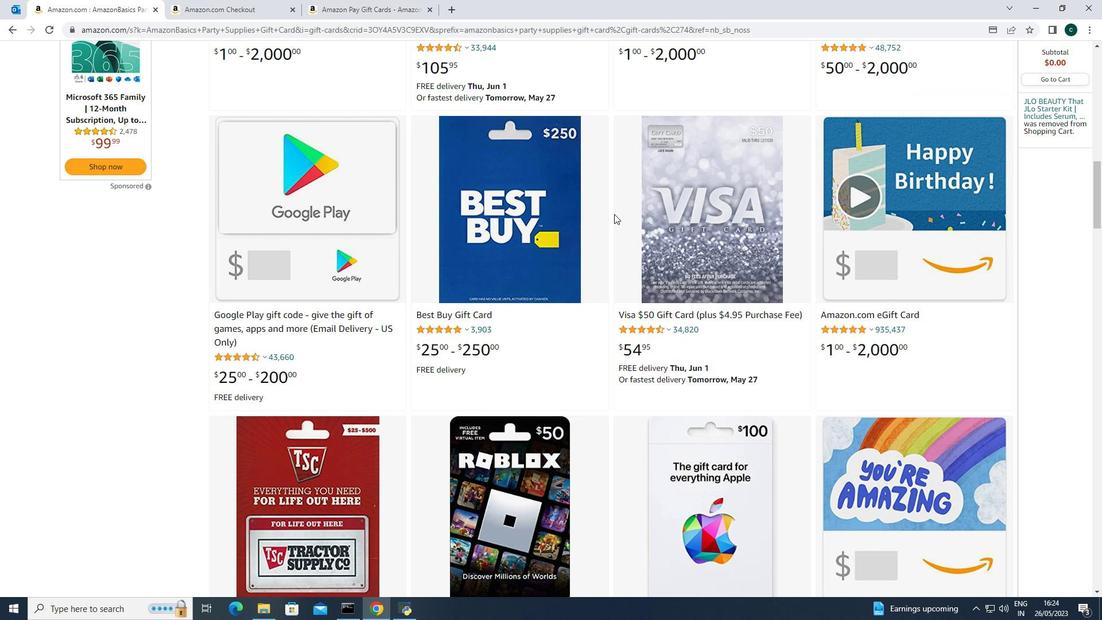 
Action: Mouse scrolled (614, 213) with delta (0, 0)
Screenshot: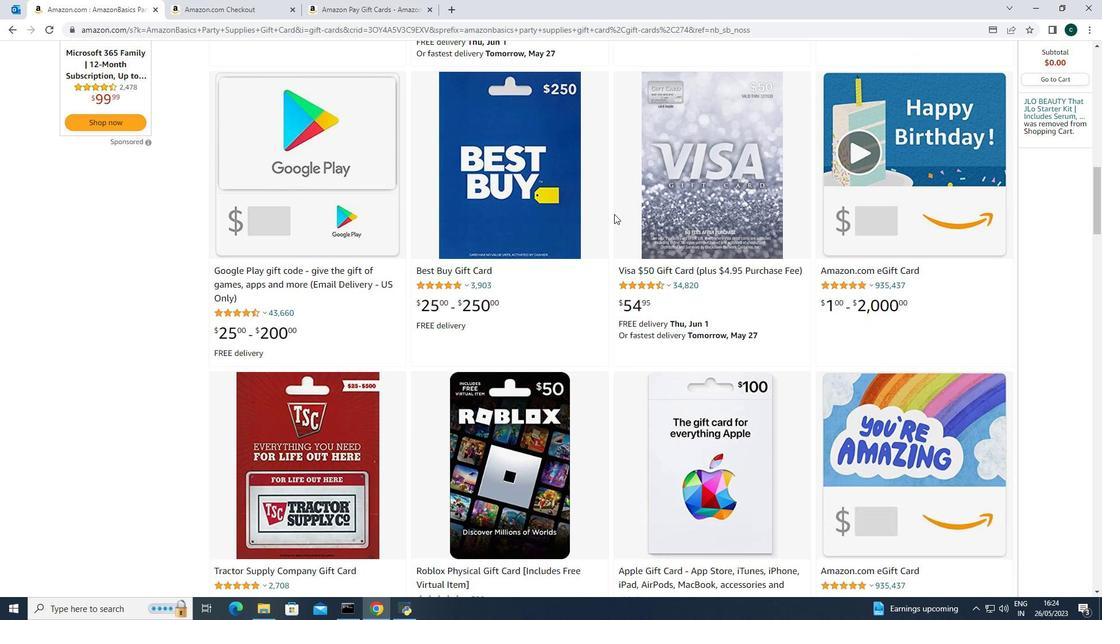 
Action: Mouse scrolled (614, 214) with delta (0, 0)
Screenshot: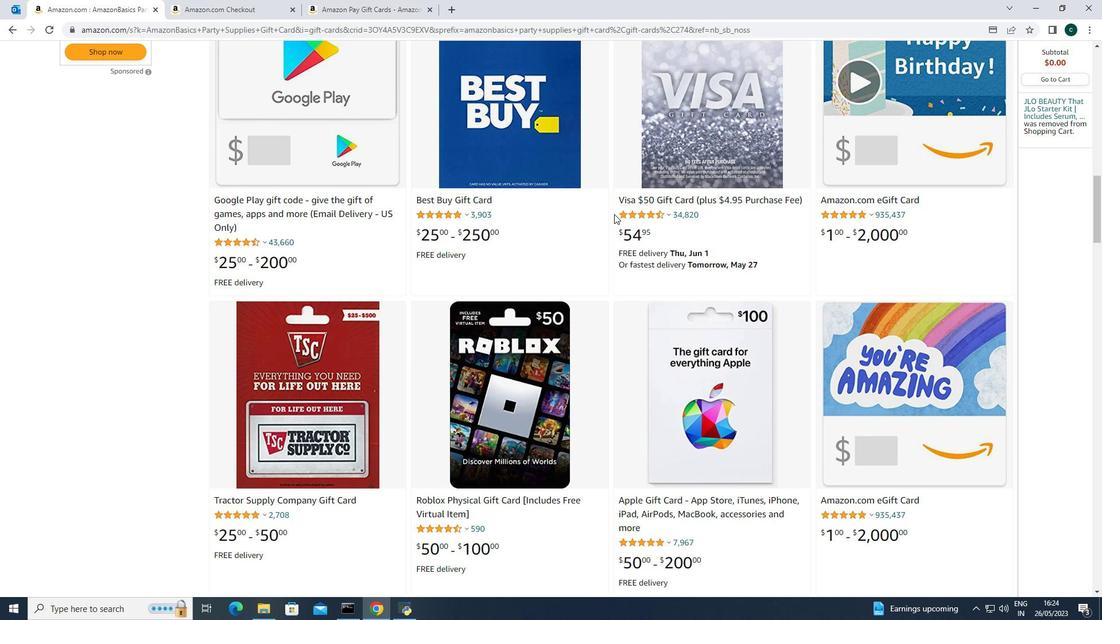 
Action: Mouse scrolled (614, 213) with delta (0, 0)
Screenshot: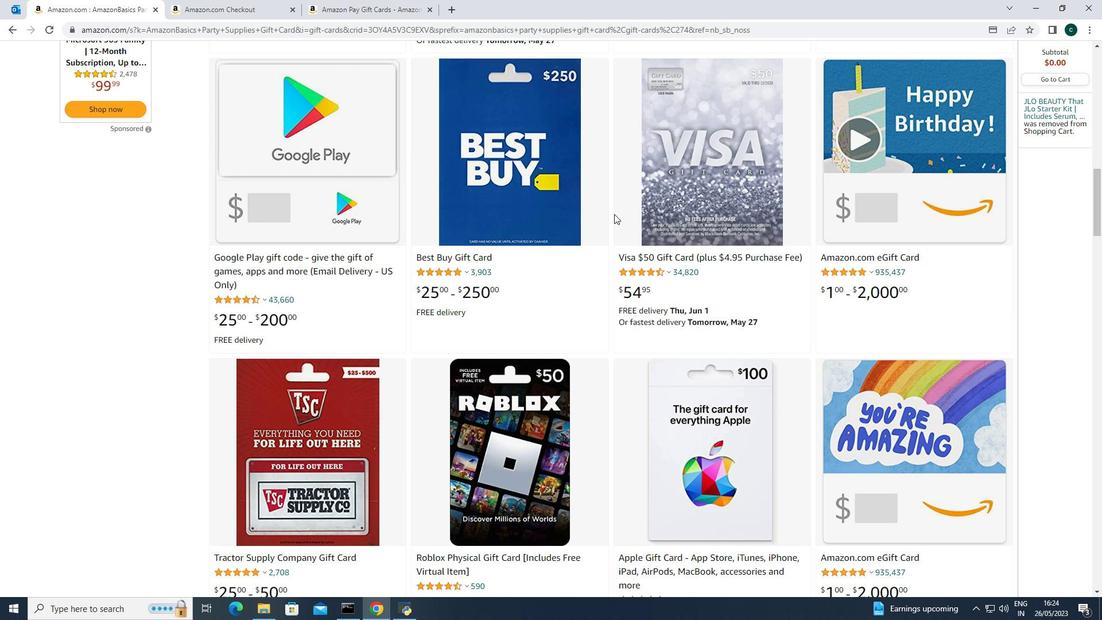 
Action: Mouse scrolled (614, 213) with delta (0, 0)
Screenshot: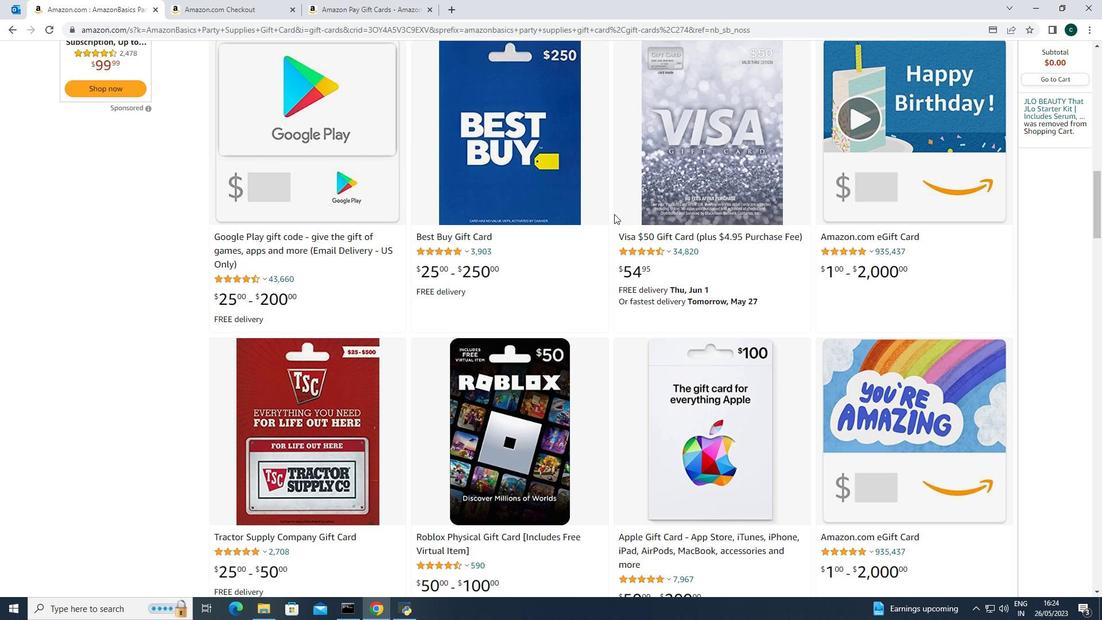 
Action: Mouse scrolled (614, 213) with delta (0, 0)
Screenshot: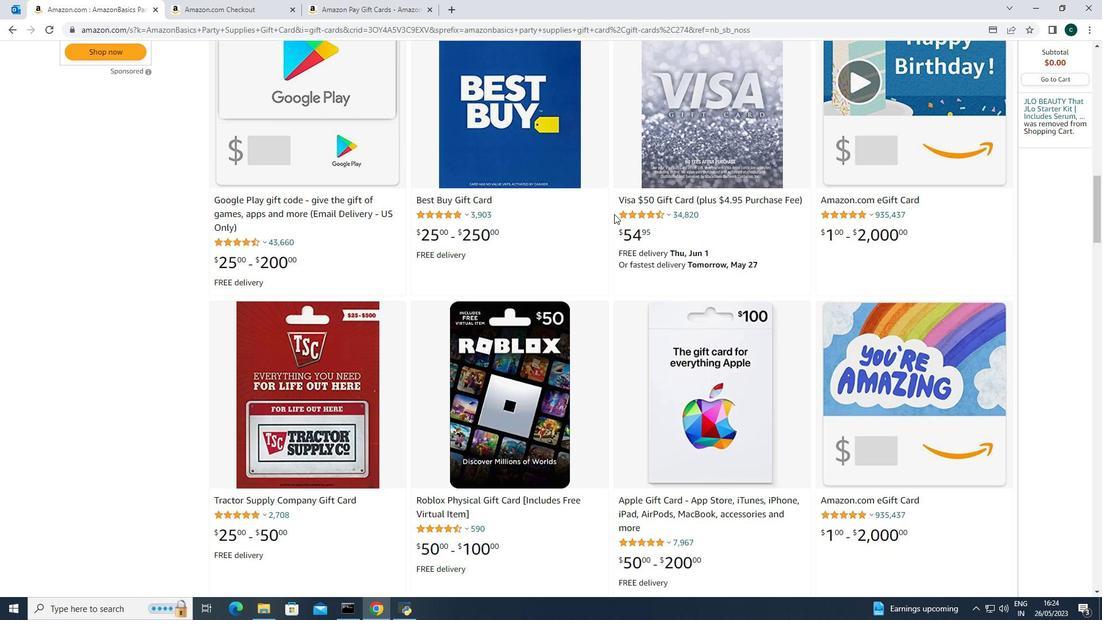 
Action: Mouse scrolled (614, 213) with delta (0, 0)
Screenshot: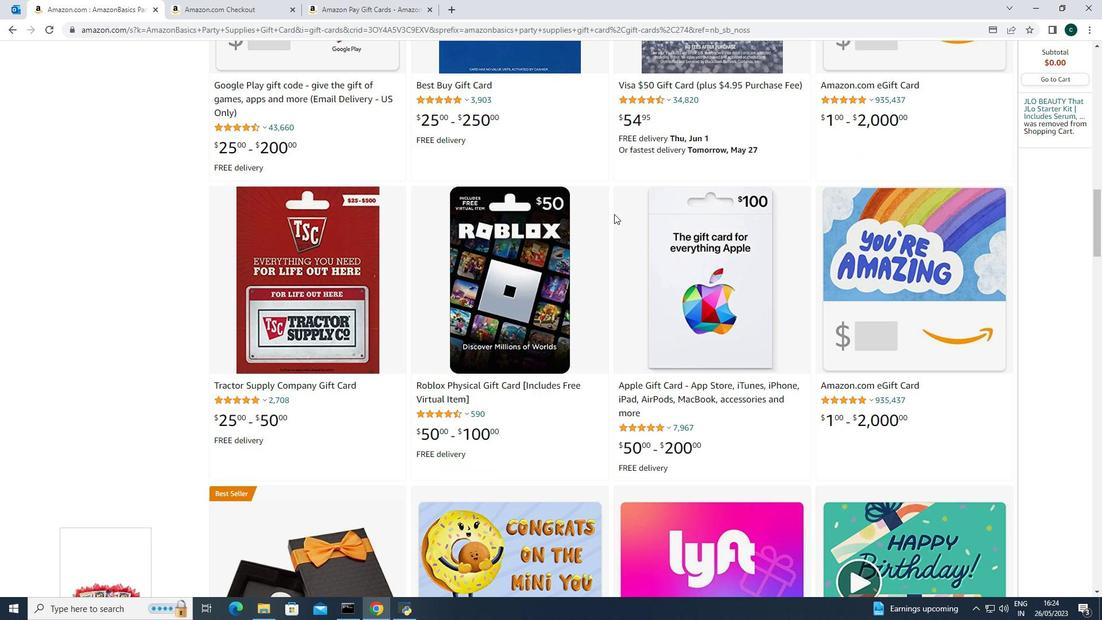 
Action: Mouse scrolled (614, 213) with delta (0, 0)
Screenshot: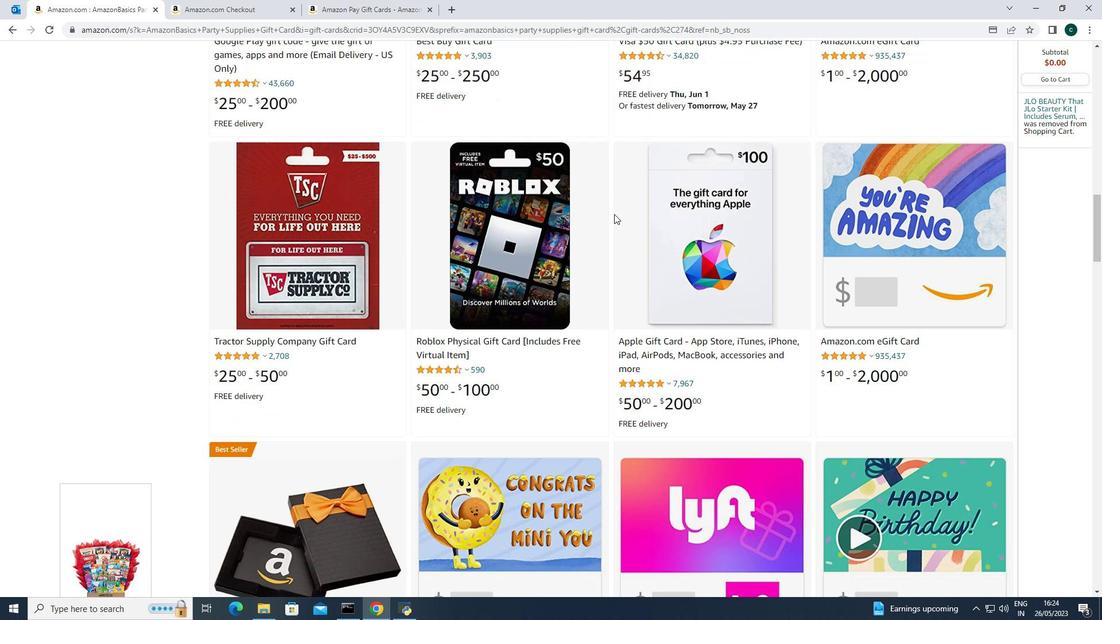 
Action: Mouse scrolled (614, 213) with delta (0, 0)
Screenshot: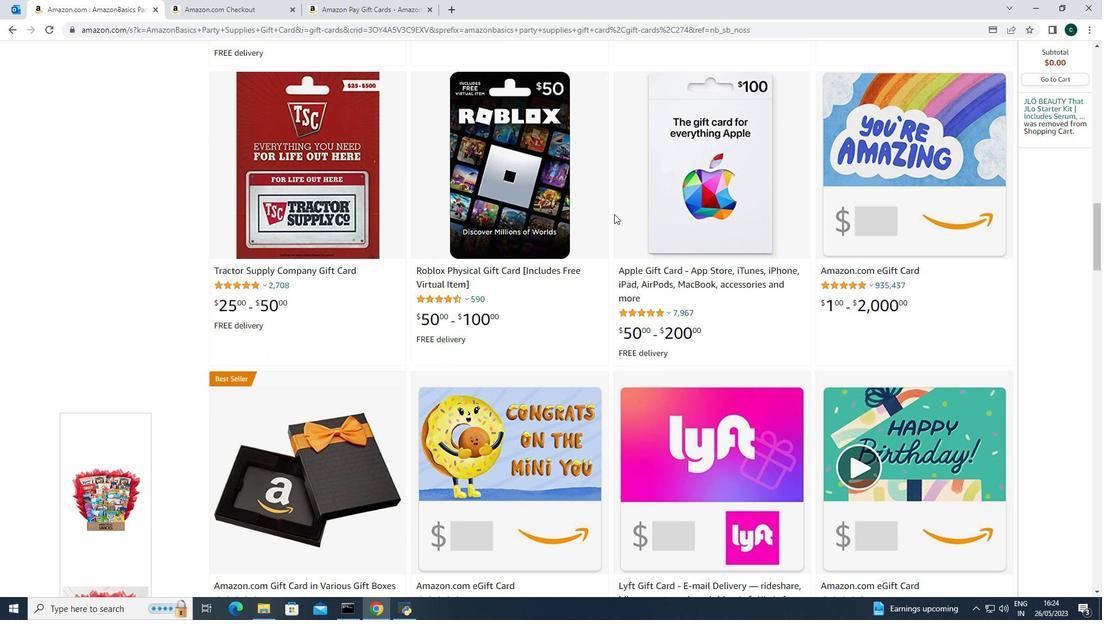 
Action: Mouse scrolled (614, 214) with delta (0, 0)
Screenshot: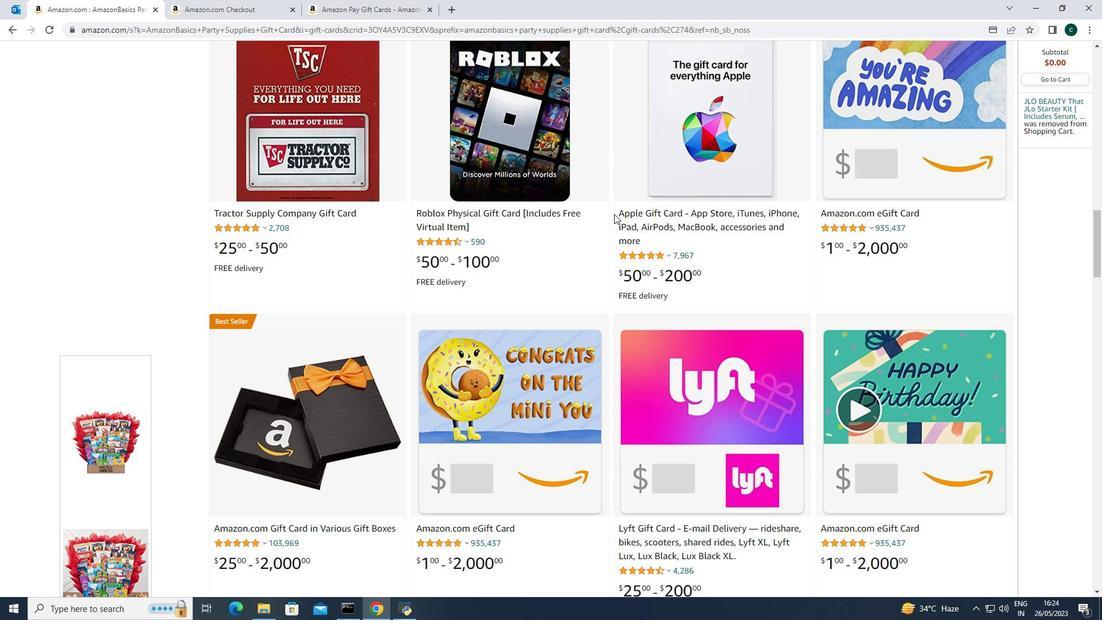 
Action: Mouse scrolled (614, 213) with delta (0, 0)
Screenshot: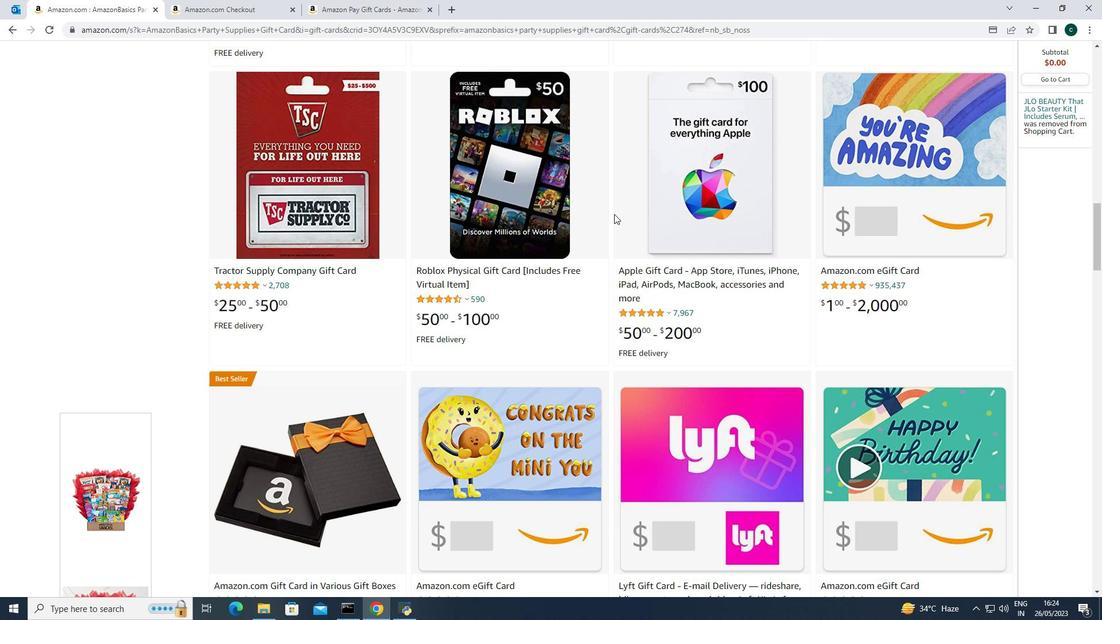 
Action: Mouse scrolled (614, 213) with delta (0, 0)
Screenshot: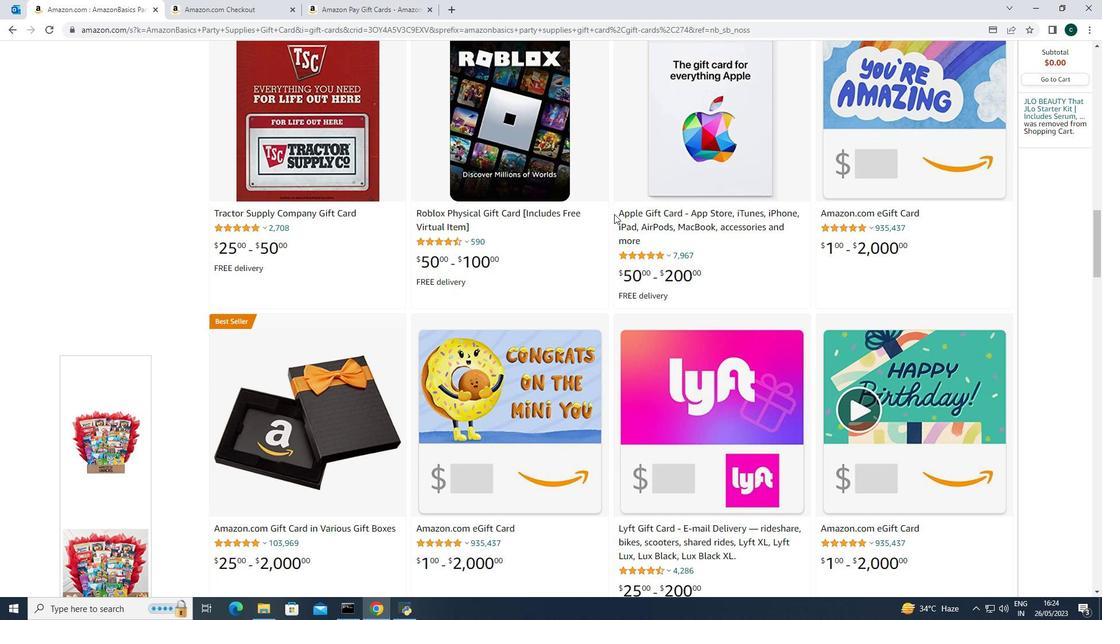 
Action: Mouse scrolled (614, 213) with delta (0, 0)
Screenshot: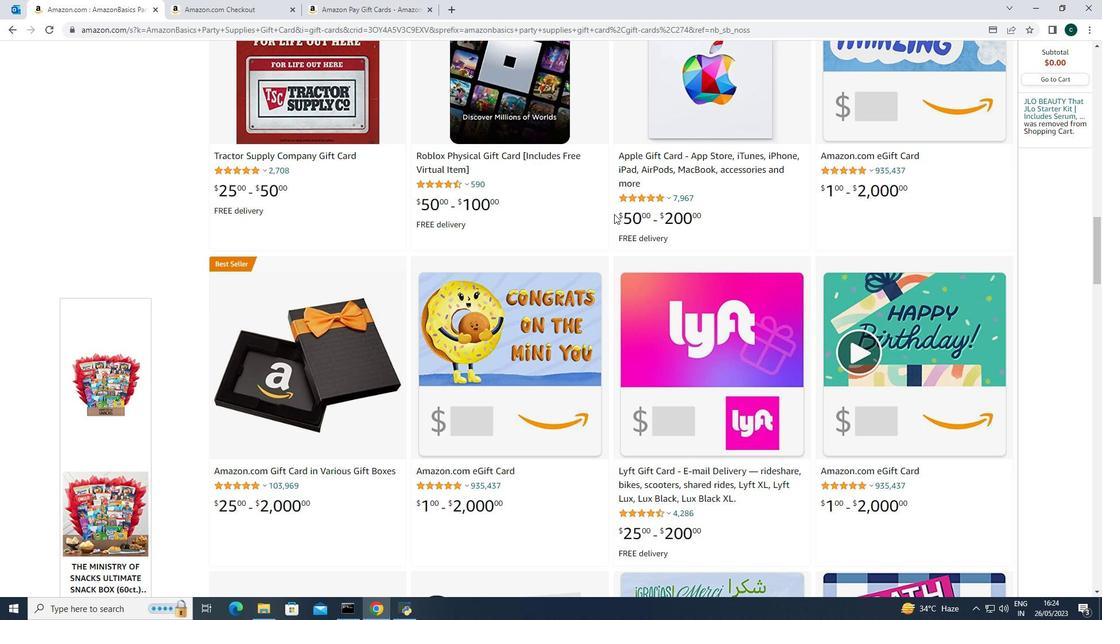 
Action: Mouse moved to (656, 267)
Screenshot: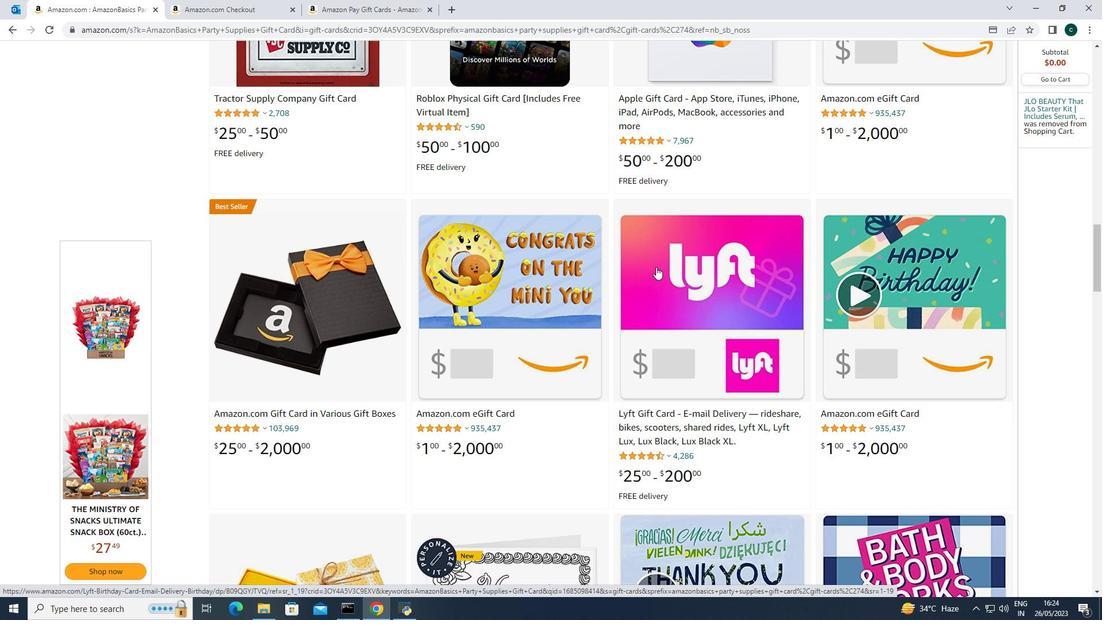 
Action: Mouse scrolled (656, 267) with delta (0, 0)
Screenshot: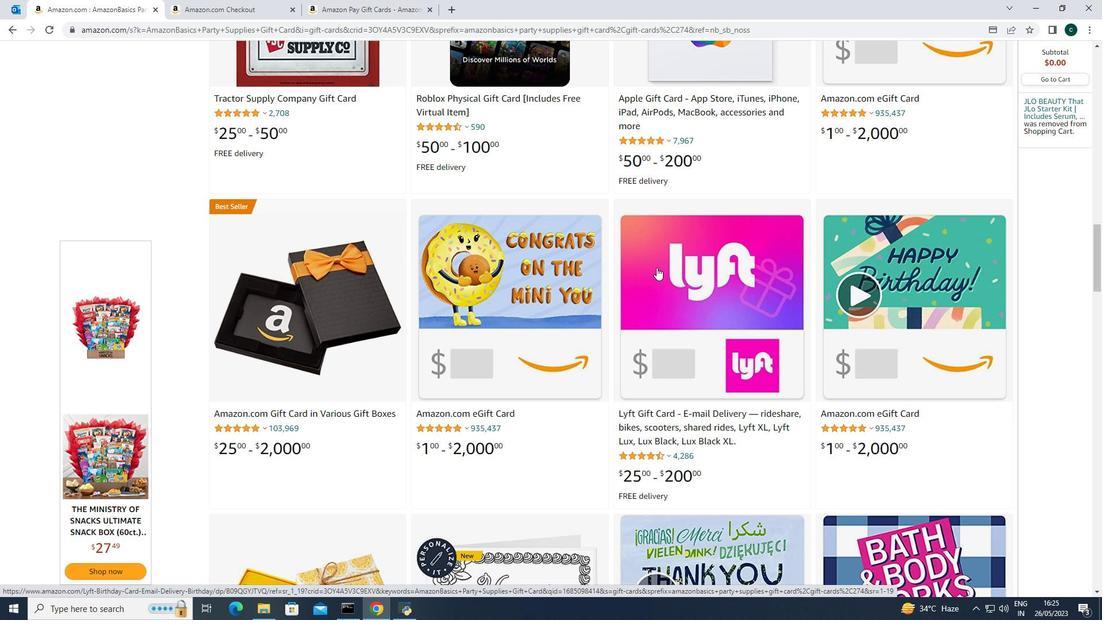 
Action: Mouse moved to (657, 267)
Screenshot: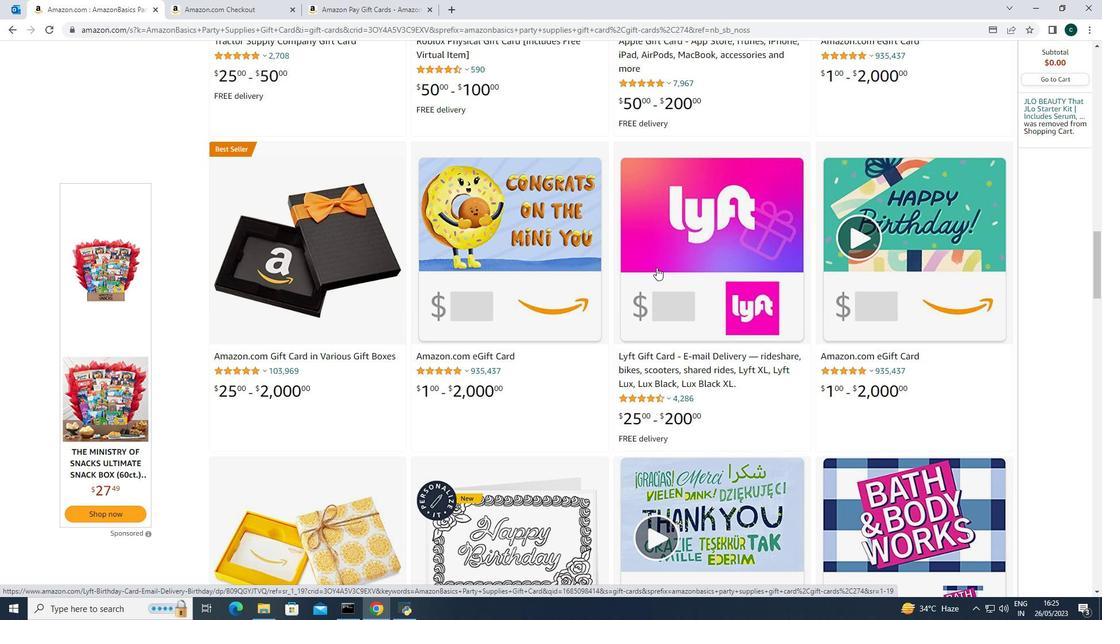 
Action: Mouse scrolled (657, 267) with delta (0, 0)
Screenshot: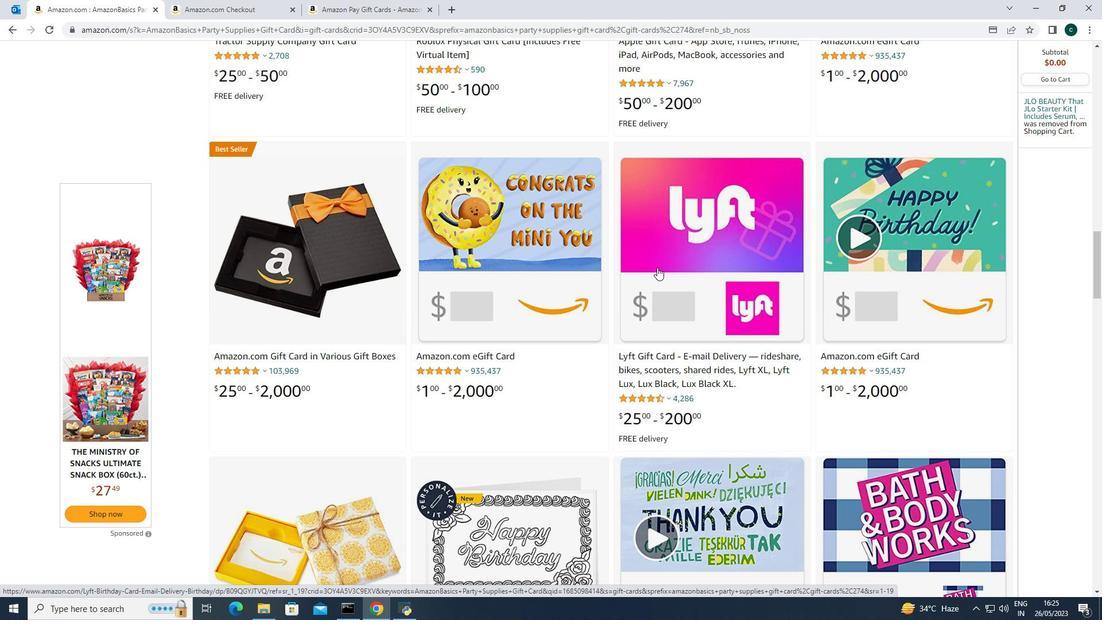 
Action: Mouse scrolled (657, 267) with delta (0, 0)
Screenshot: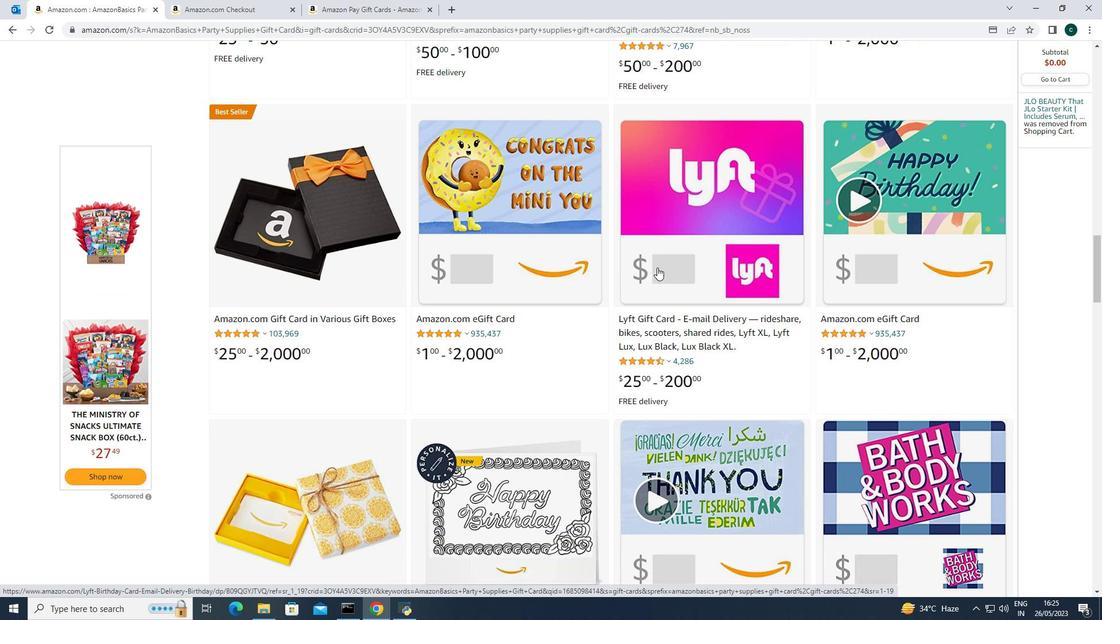 
Action: Mouse moved to (655, 277)
Screenshot: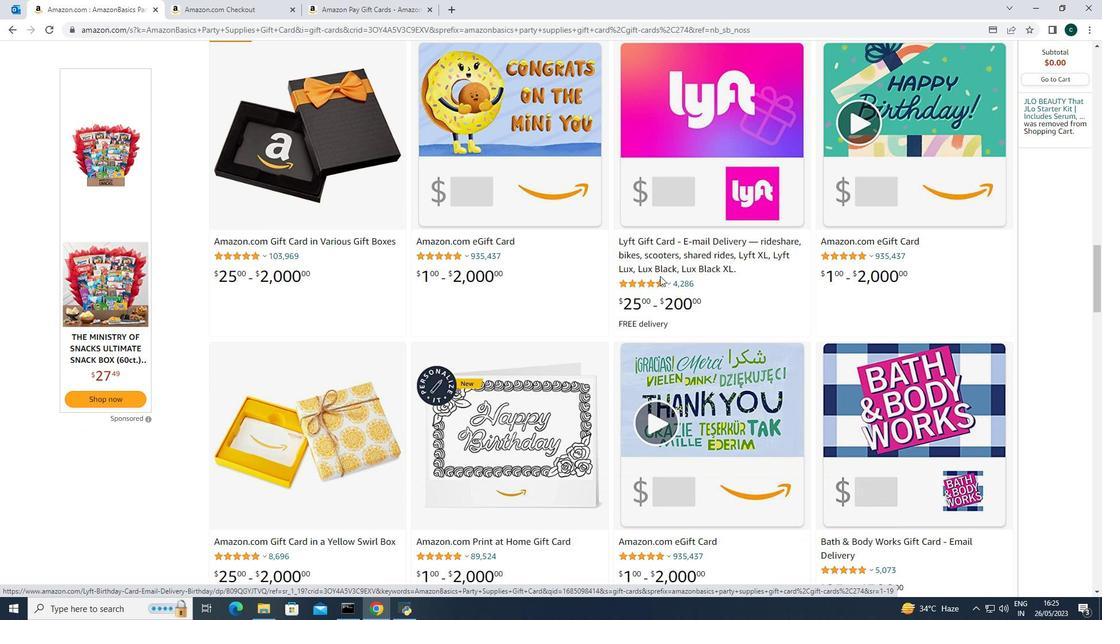 
Action: Mouse scrolled (655, 277) with delta (0, 0)
Screenshot: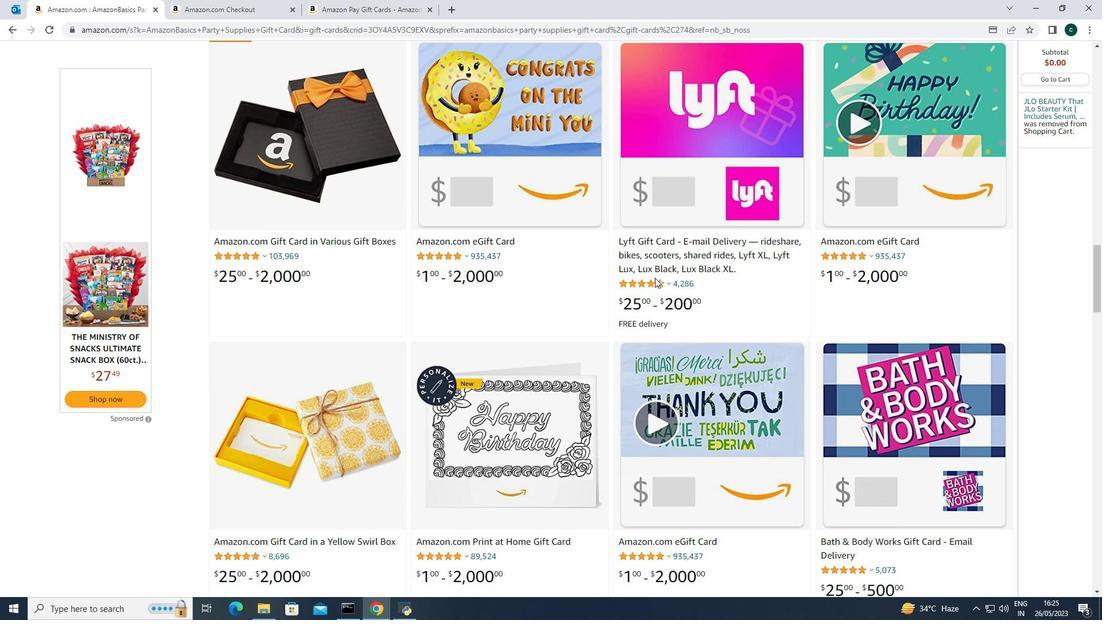 
Action: Mouse scrolled (655, 277) with delta (0, 0)
Screenshot: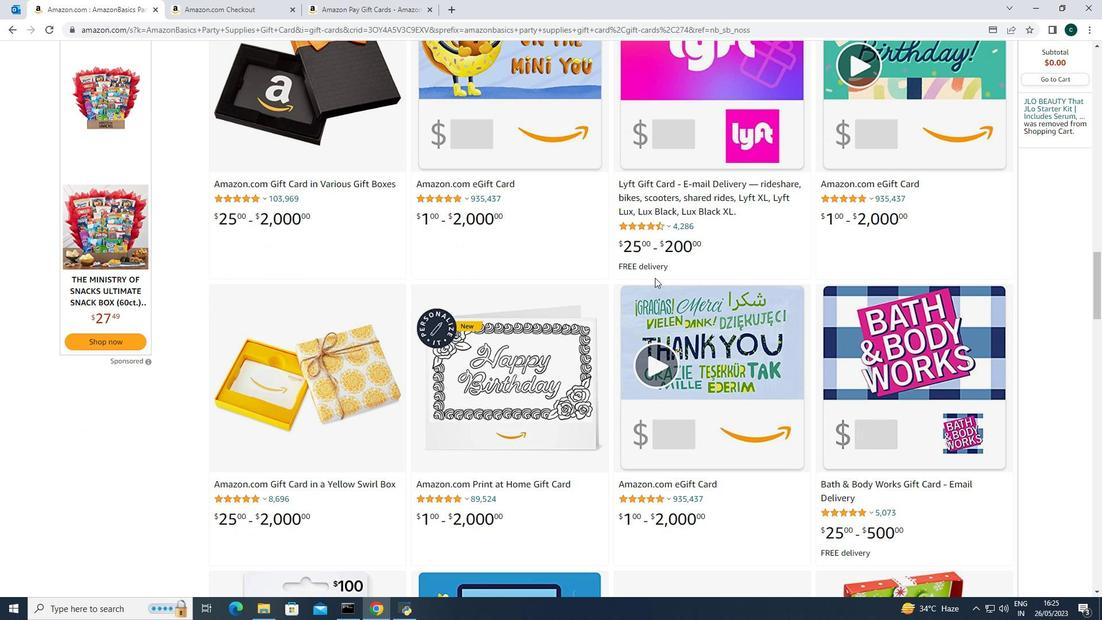 
Action: Mouse moved to (655, 277)
Screenshot: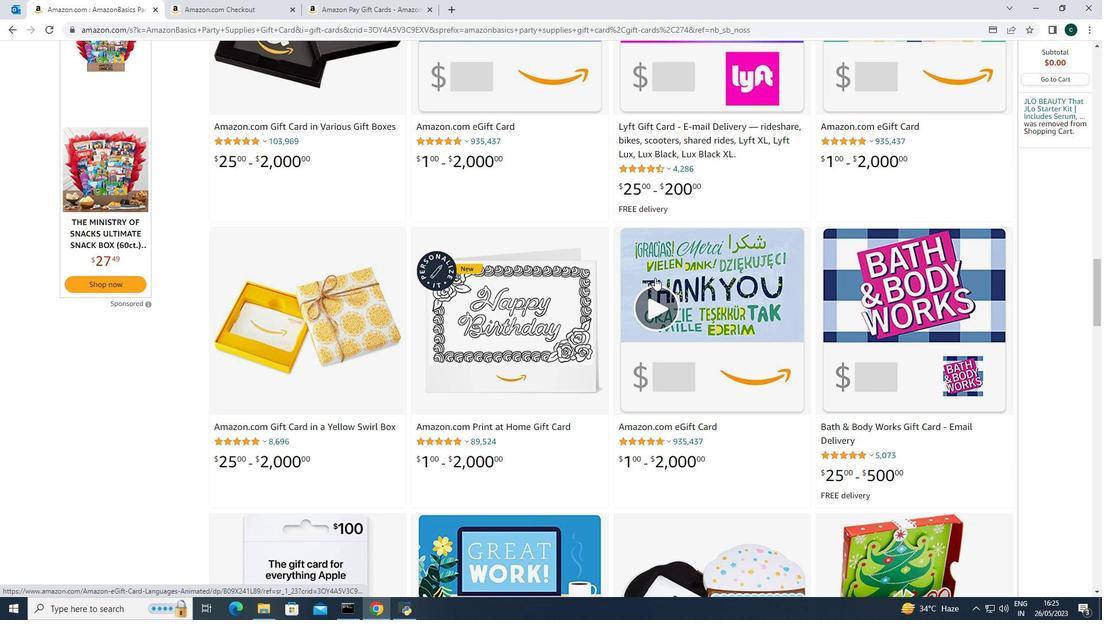 
Action: Mouse scrolled (655, 277) with delta (0, 0)
Screenshot: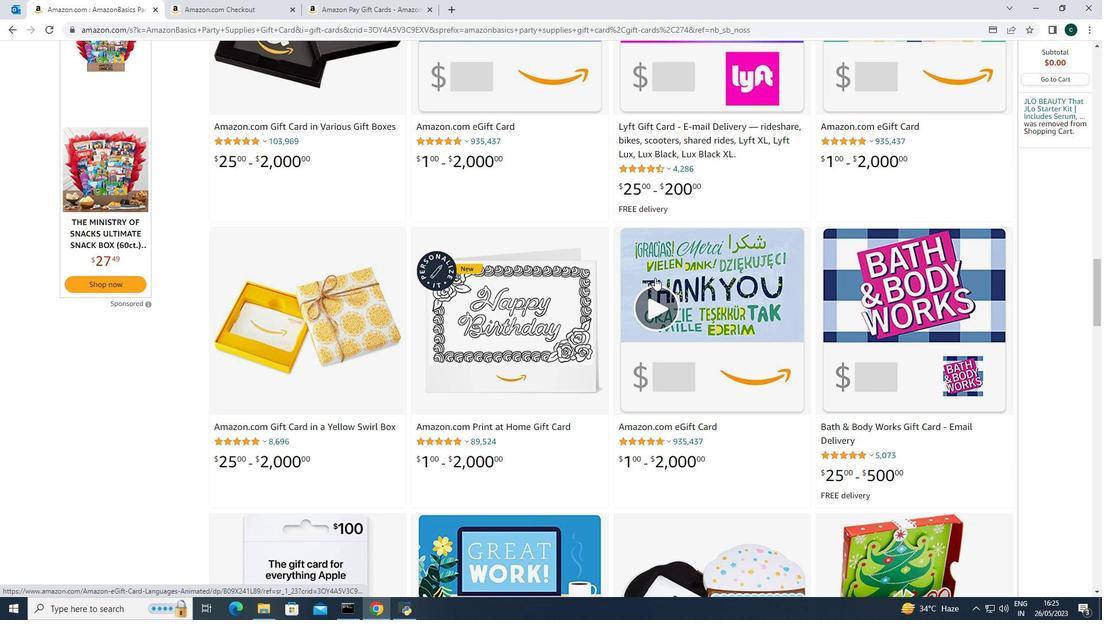 
Action: Mouse scrolled (655, 277) with delta (0, 0)
Screenshot: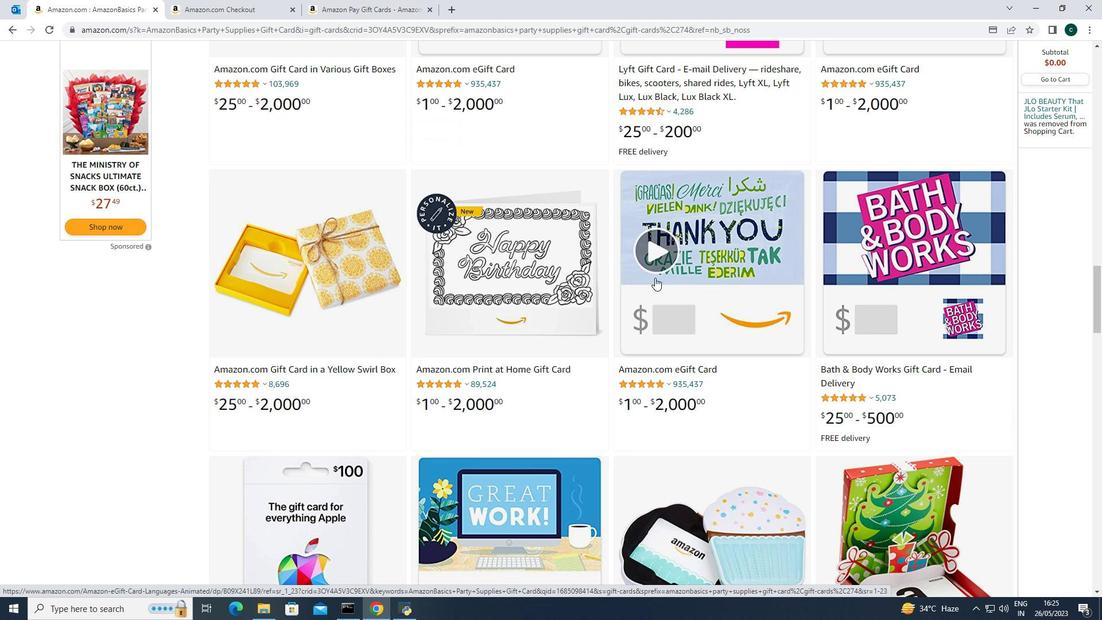 
Action: Mouse moved to (656, 275)
Screenshot: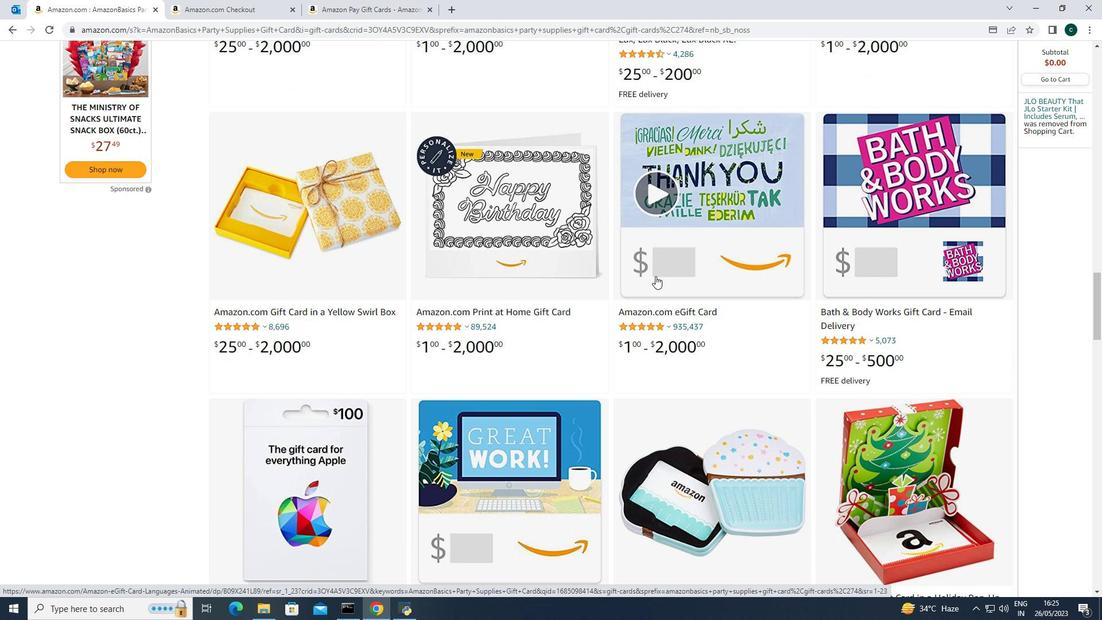 
Action: Mouse scrolled (656, 275) with delta (0, 0)
Screenshot: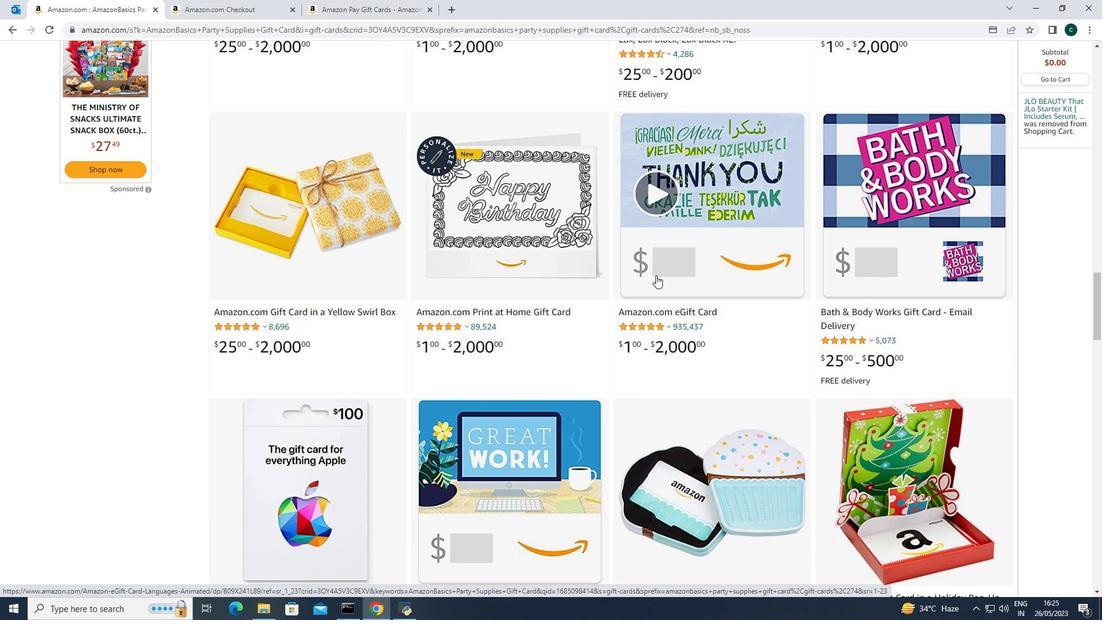 
Action: Mouse scrolled (656, 275) with delta (0, 0)
Screenshot: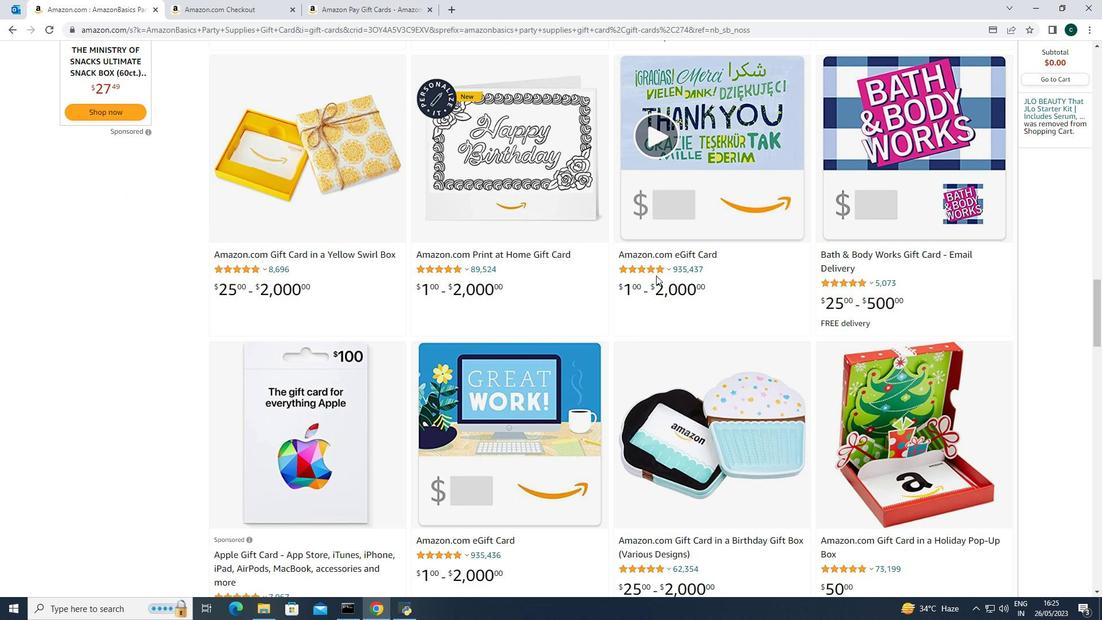 
Action: Mouse scrolled (656, 275) with delta (0, 0)
Screenshot: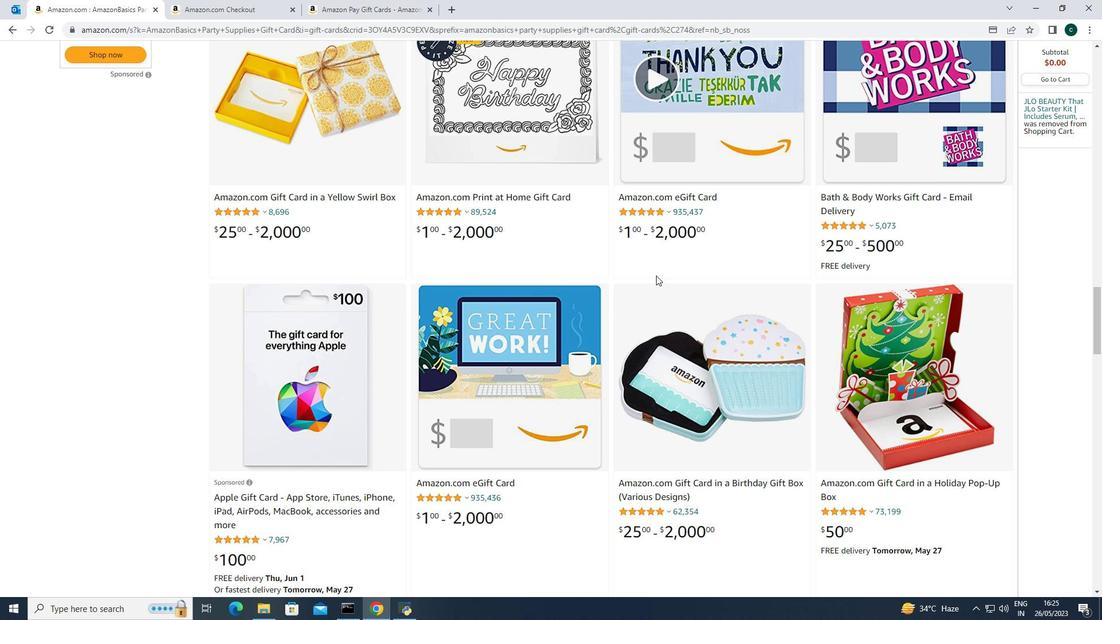 
Action: Mouse scrolled (656, 275) with delta (0, 0)
Screenshot: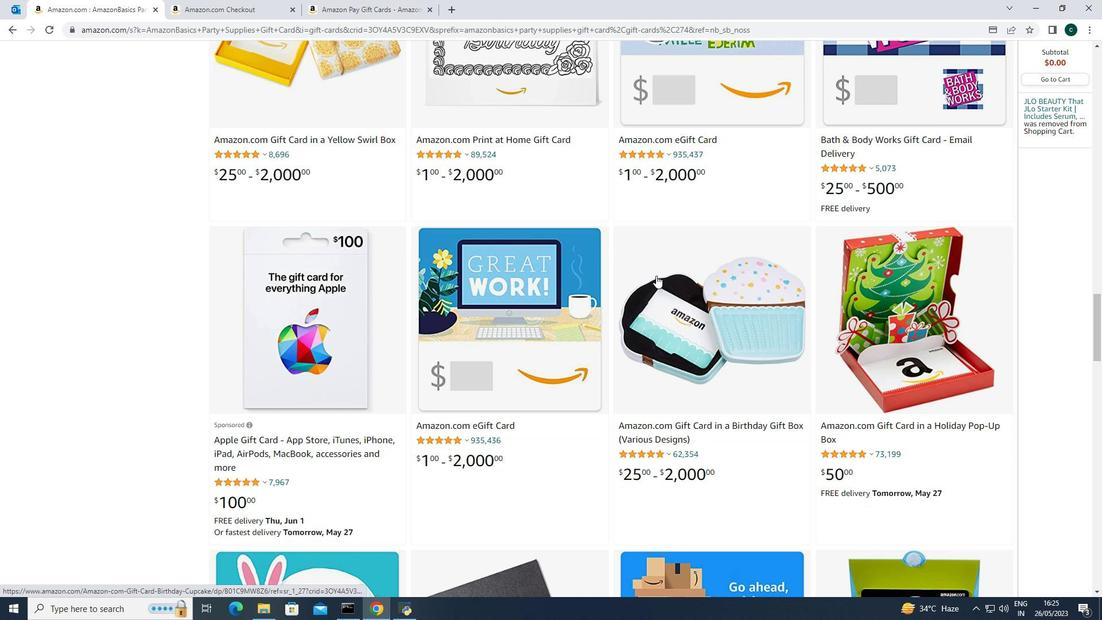 
Action: Mouse scrolled (656, 275) with delta (0, 0)
Screenshot: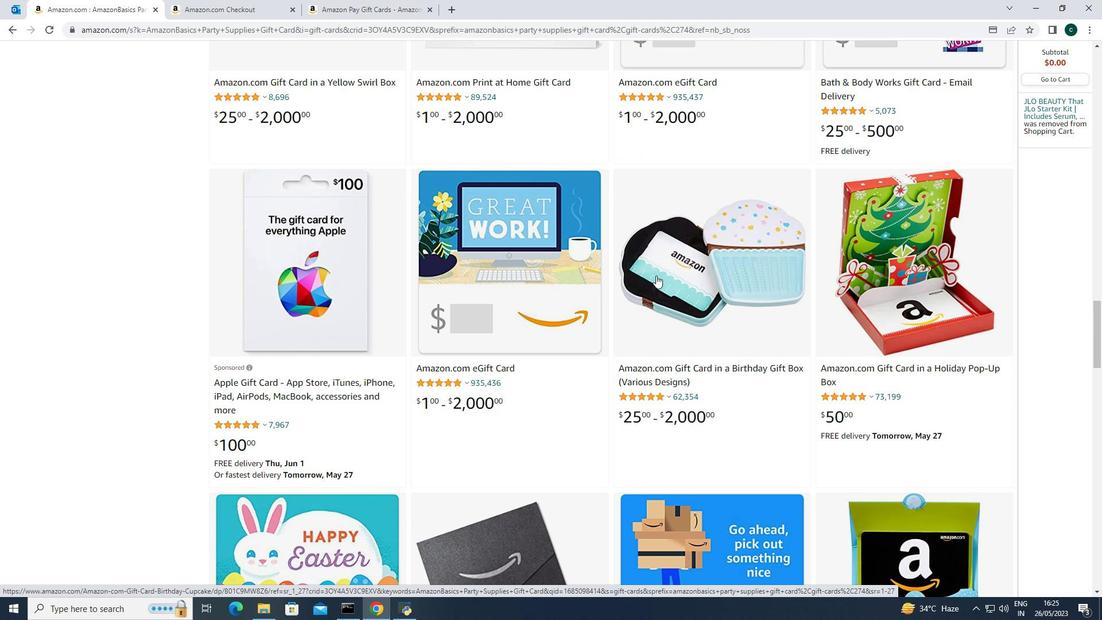 
Action: Mouse scrolled (656, 275) with delta (0, 0)
Screenshot: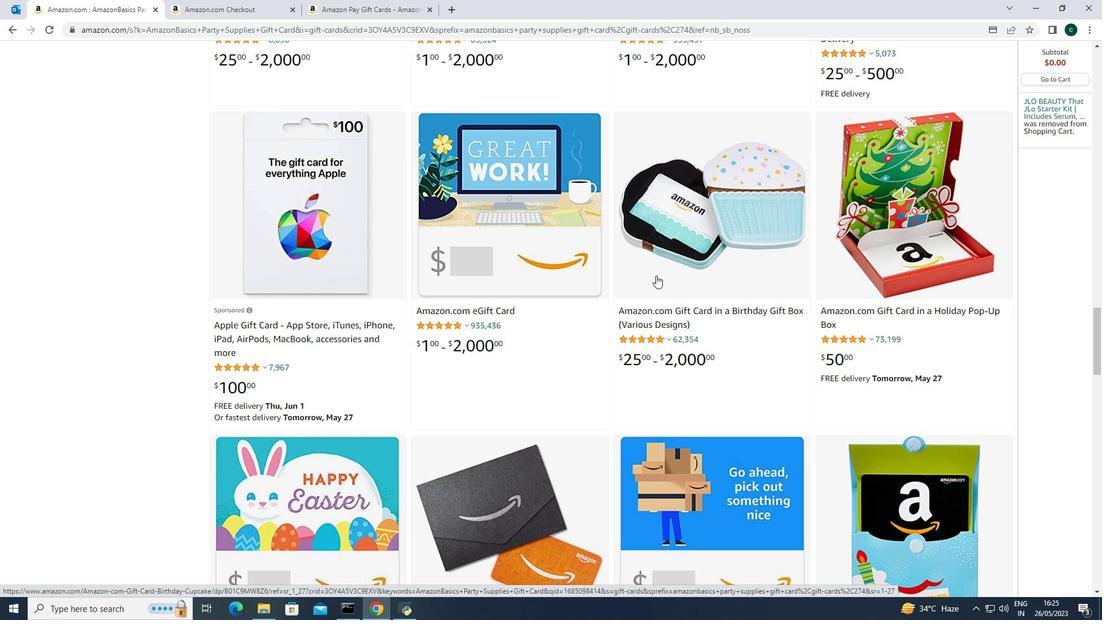 
Action: Mouse scrolled (656, 275) with delta (0, 0)
Screenshot: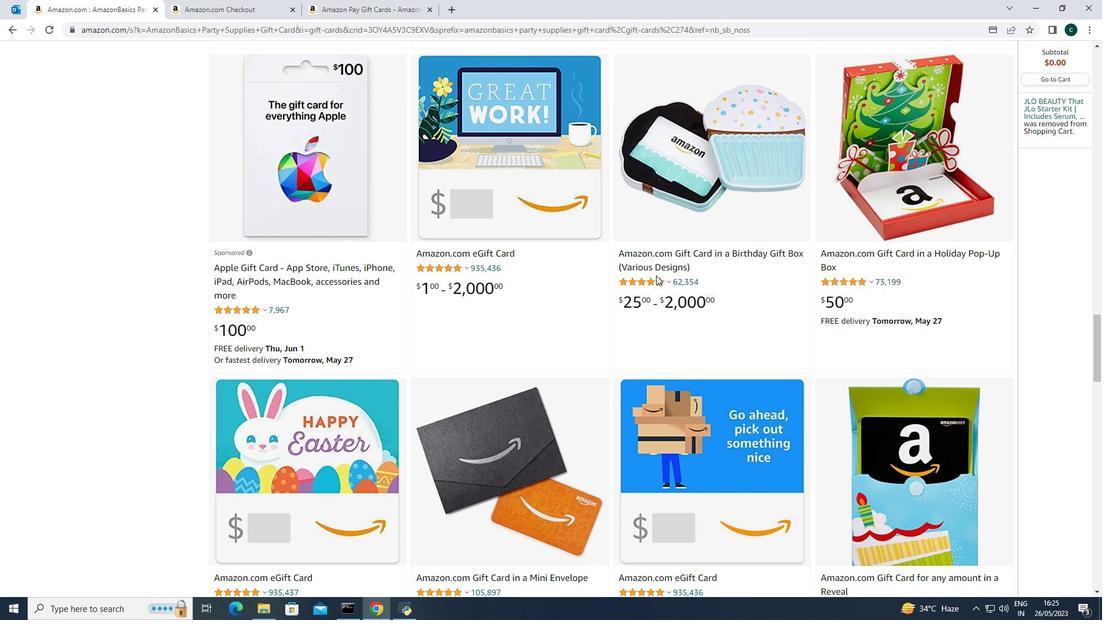 
Action: Mouse scrolled (656, 275) with delta (0, 0)
Screenshot: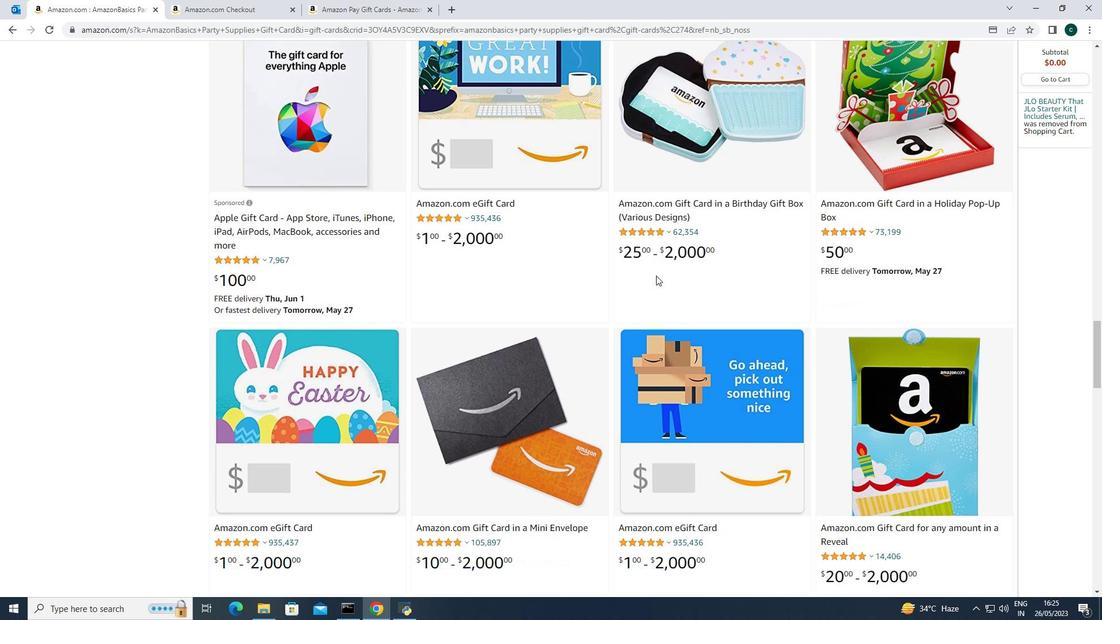 
Action: Mouse moved to (659, 272)
Screenshot: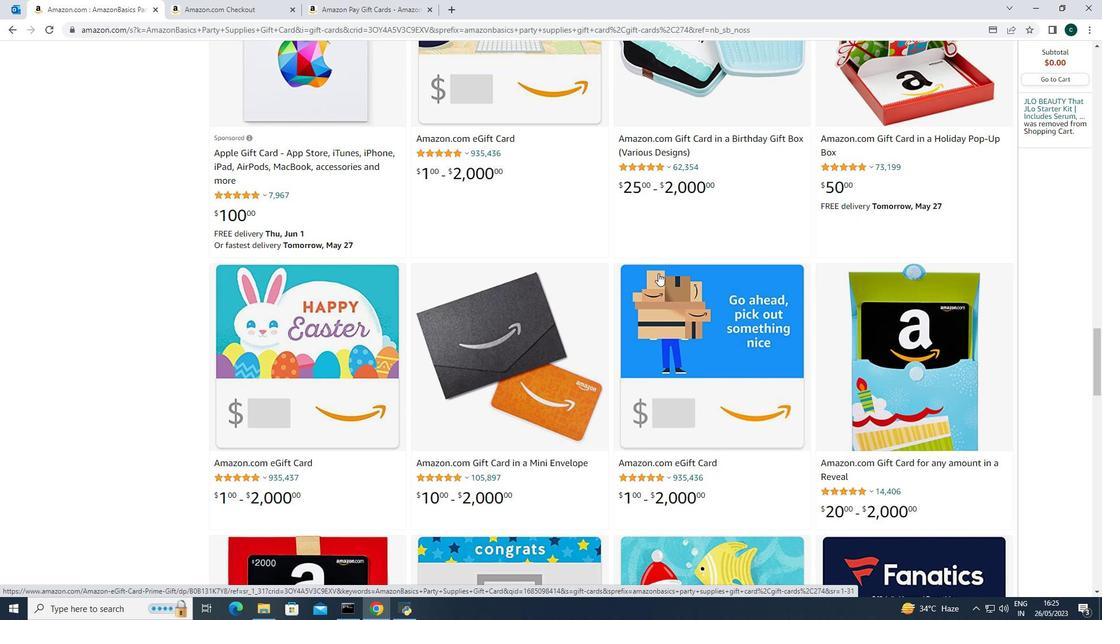 
Action: Mouse scrolled (659, 272) with delta (0, 0)
Screenshot: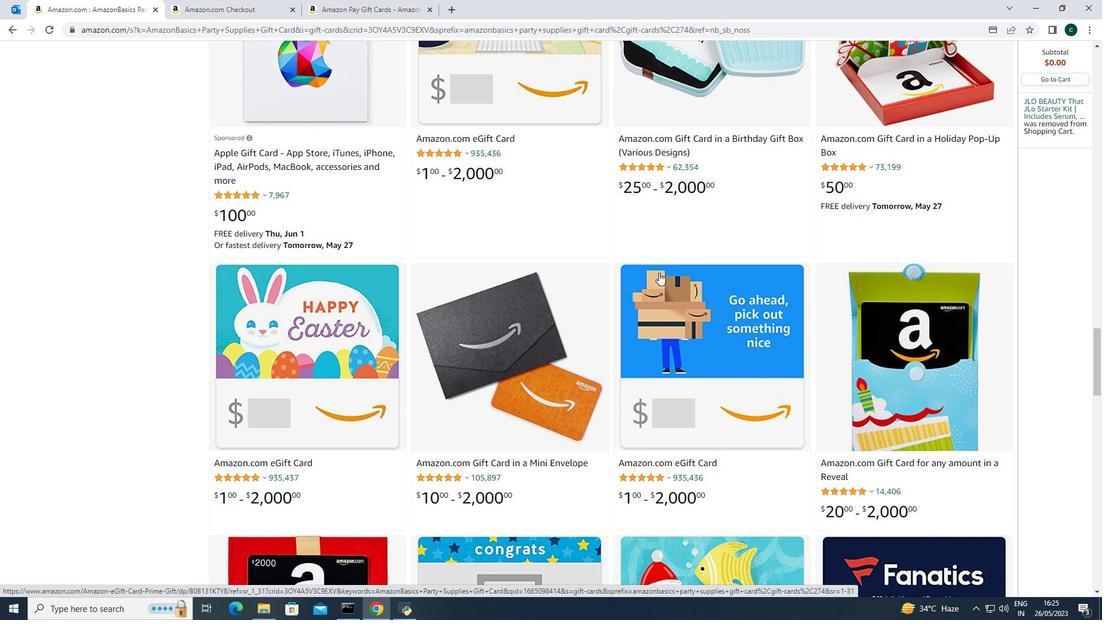 
Action: Mouse scrolled (659, 272) with delta (0, 0)
Screenshot: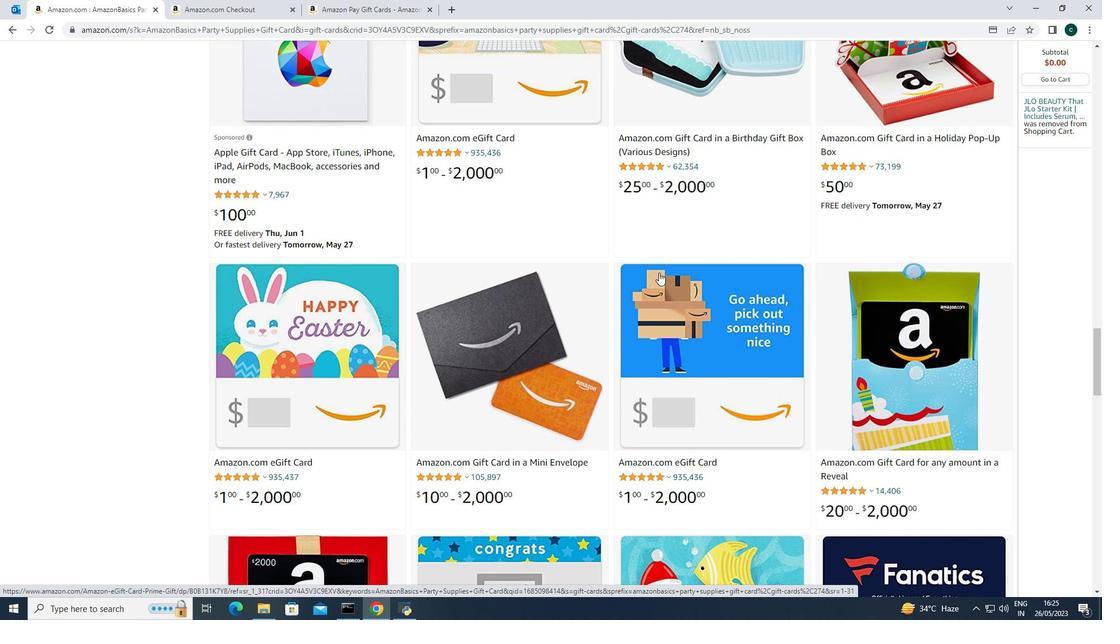 
Action: Mouse scrolled (659, 272) with delta (0, 0)
Screenshot: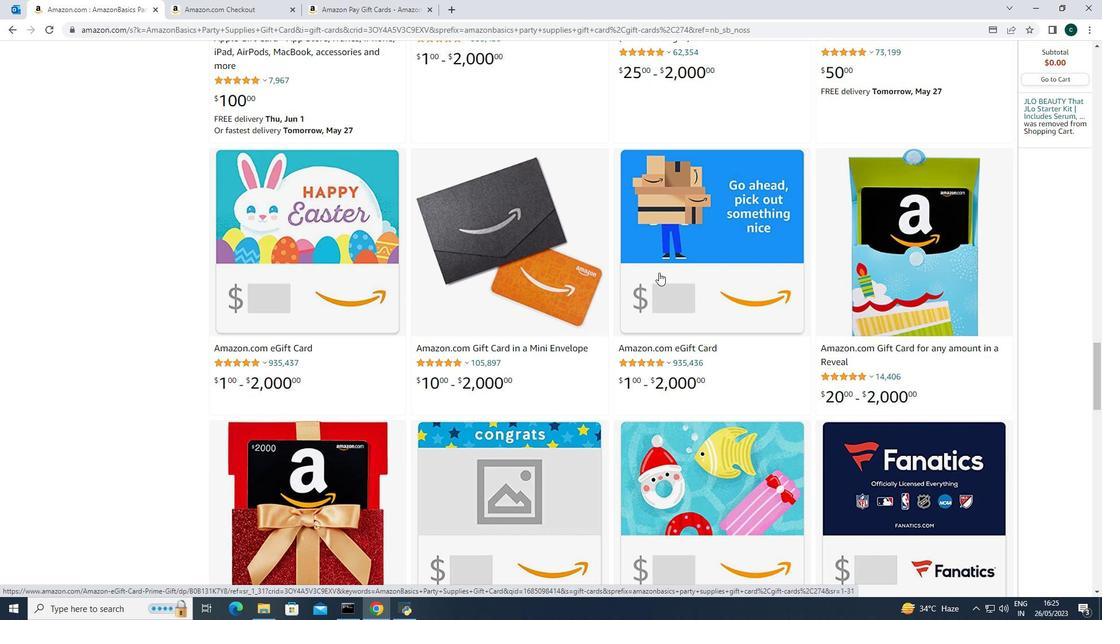 
Action: Mouse scrolled (659, 272) with delta (0, 0)
Screenshot: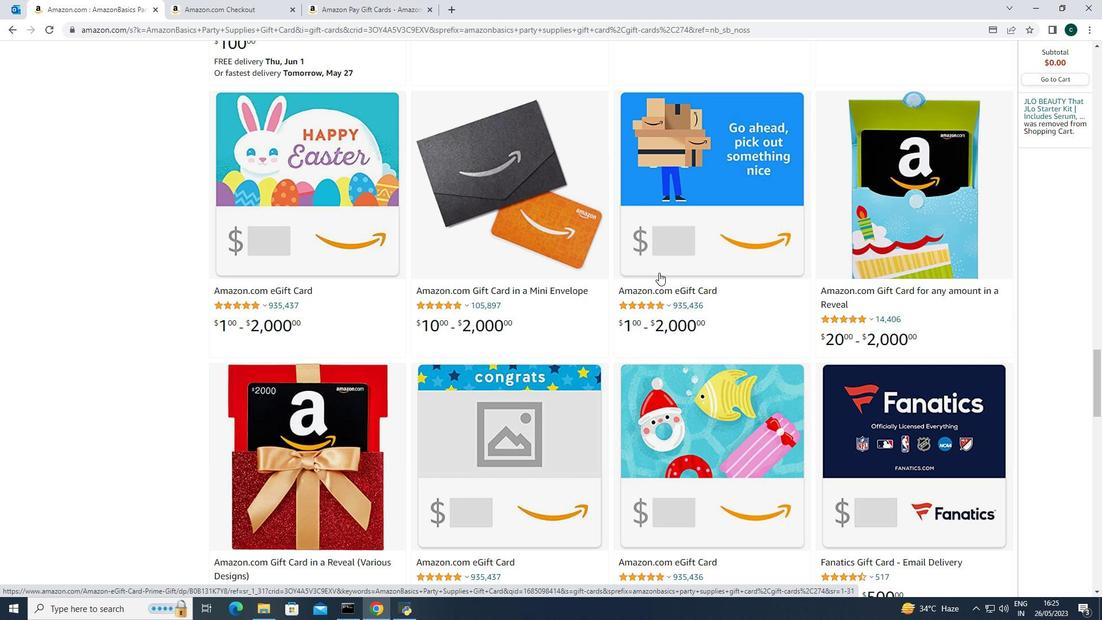
Action: Mouse moved to (659, 272)
Screenshot: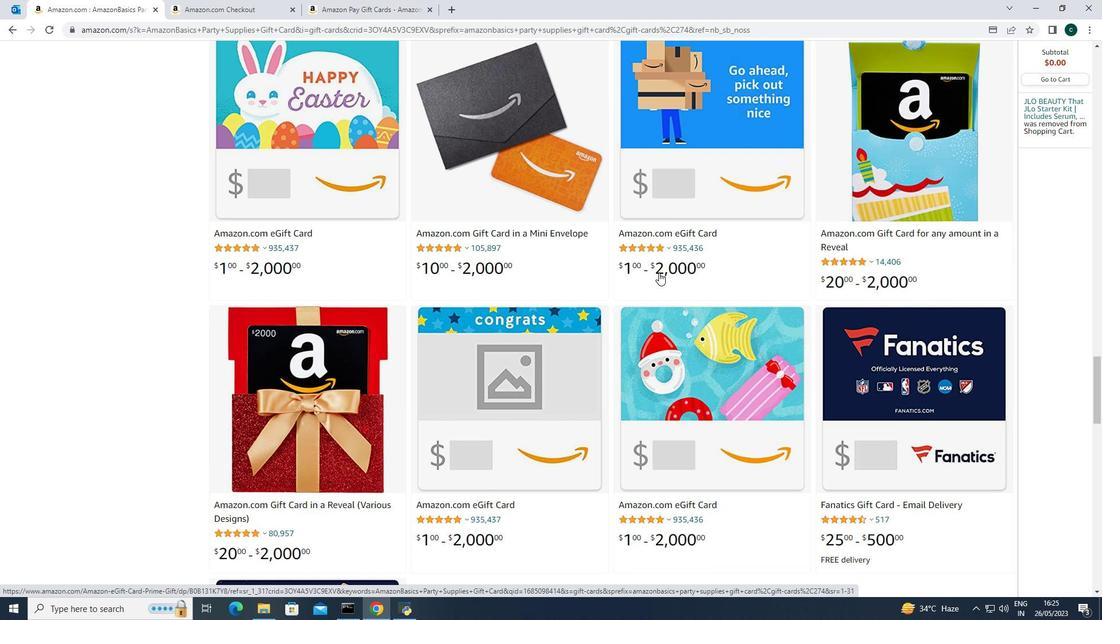 
Action: Mouse scrolled (659, 271) with delta (0, 0)
Screenshot: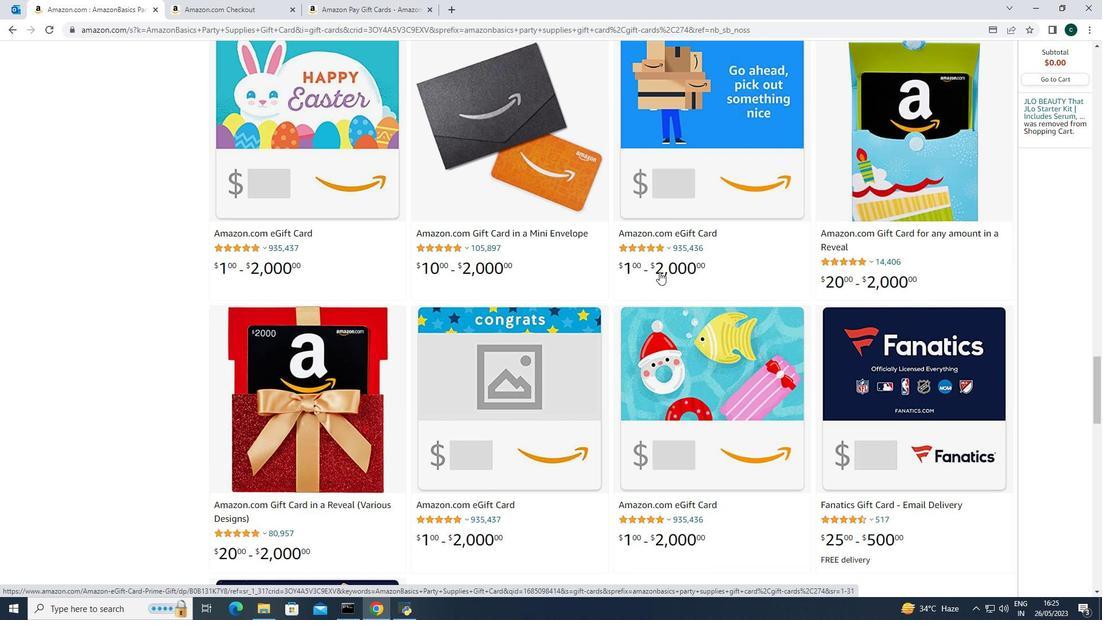 
Action: Mouse scrolled (659, 271) with delta (0, 0)
Screenshot: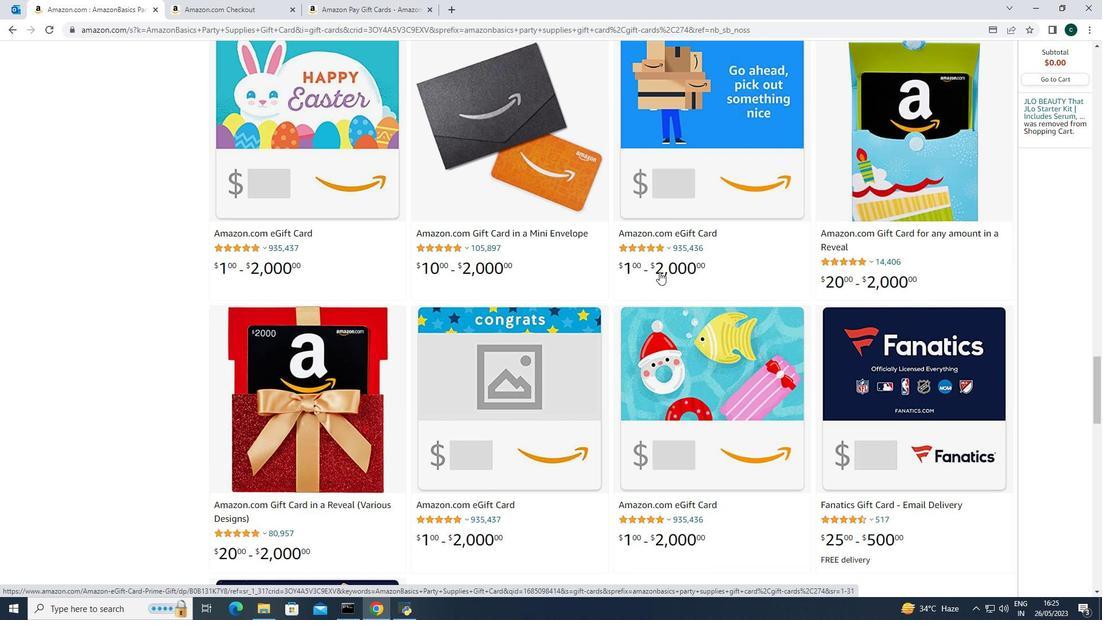 
Action: Mouse scrolled (659, 271) with delta (0, 0)
Screenshot: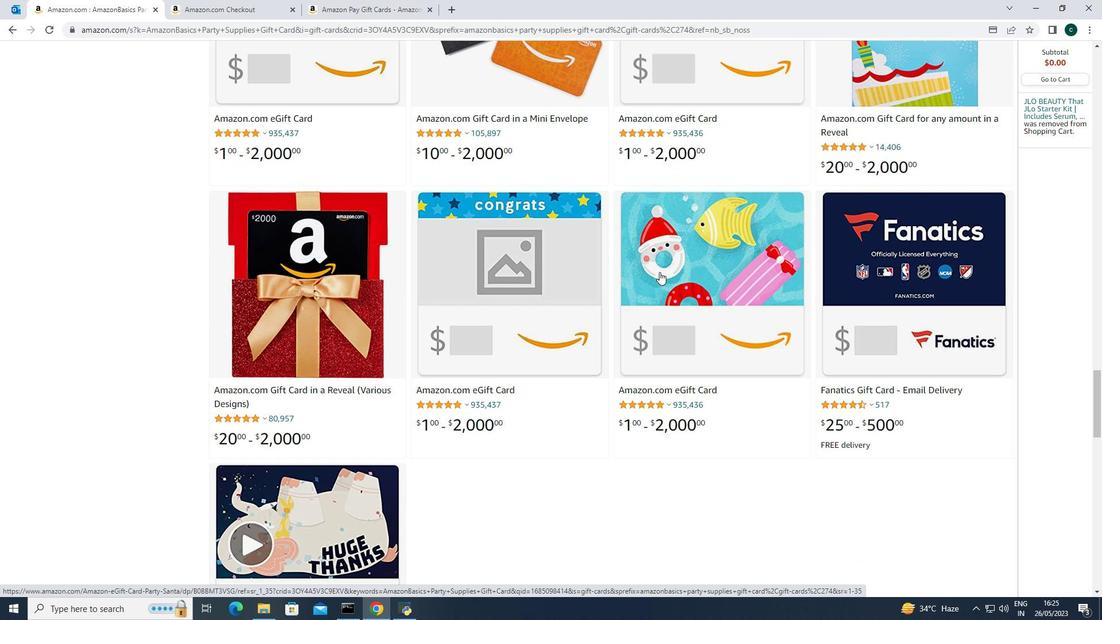 
Action: Mouse scrolled (659, 271) with delta (0, 0)
Screenshot: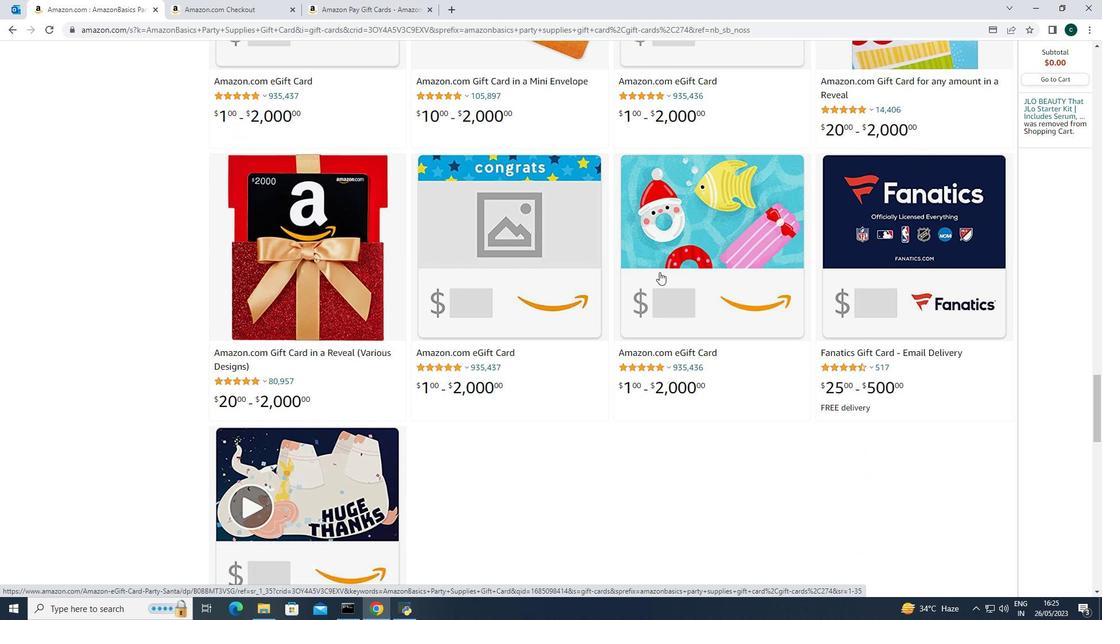 
Action: Mouse scrolled (659, 271) with delta (0, 0)
Screenshot: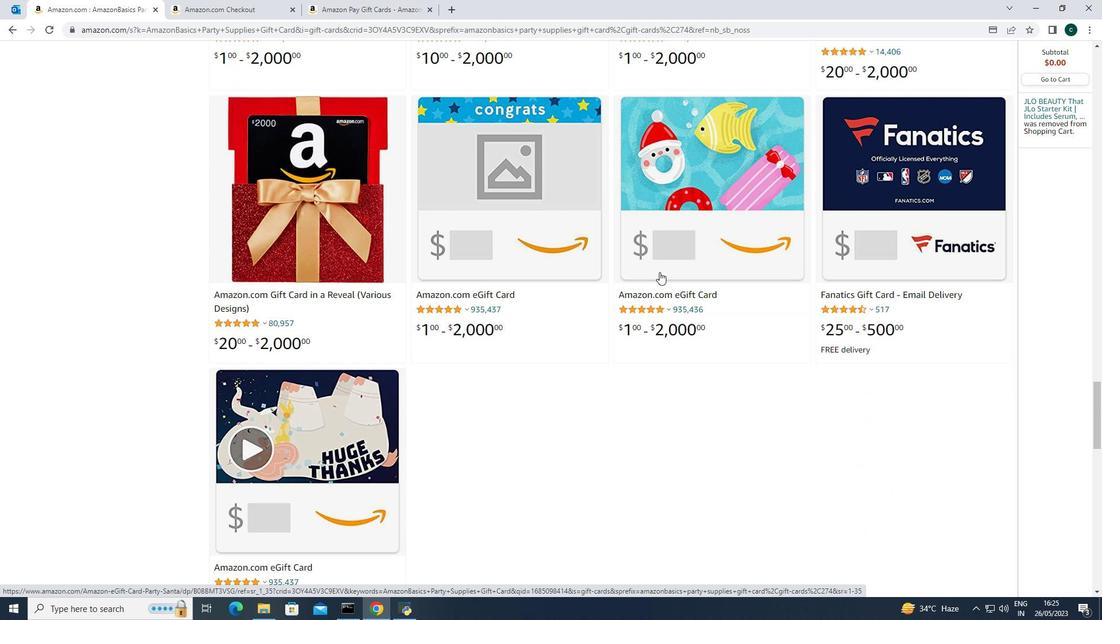 
Action: Mouse scrolled (659, 271) with delta (0, 0)
Screenshot: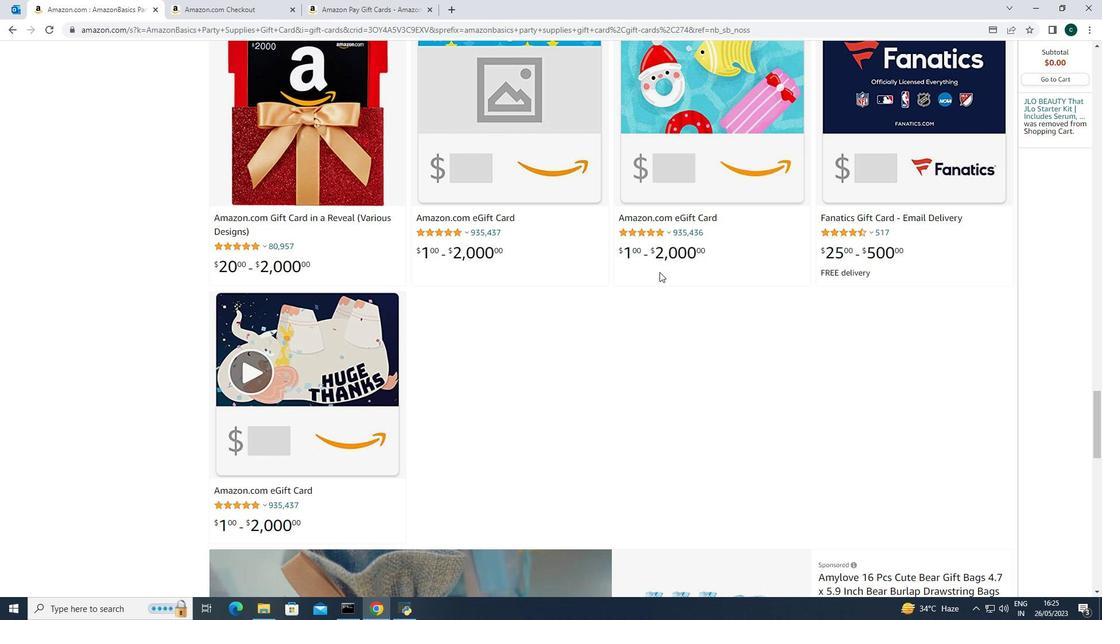 
Action: Mouse scrolled (659, 271) with delta (0, 0)
Screenshot: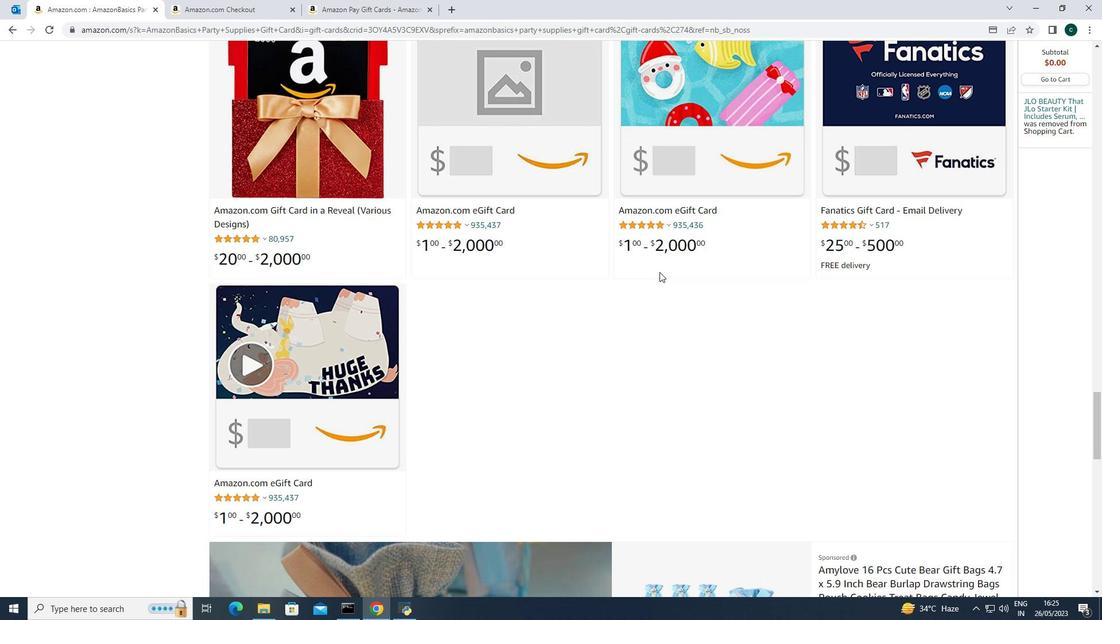 
Action: Mouse scrolled (659, 271) with delta (0, 0)
Screenshot: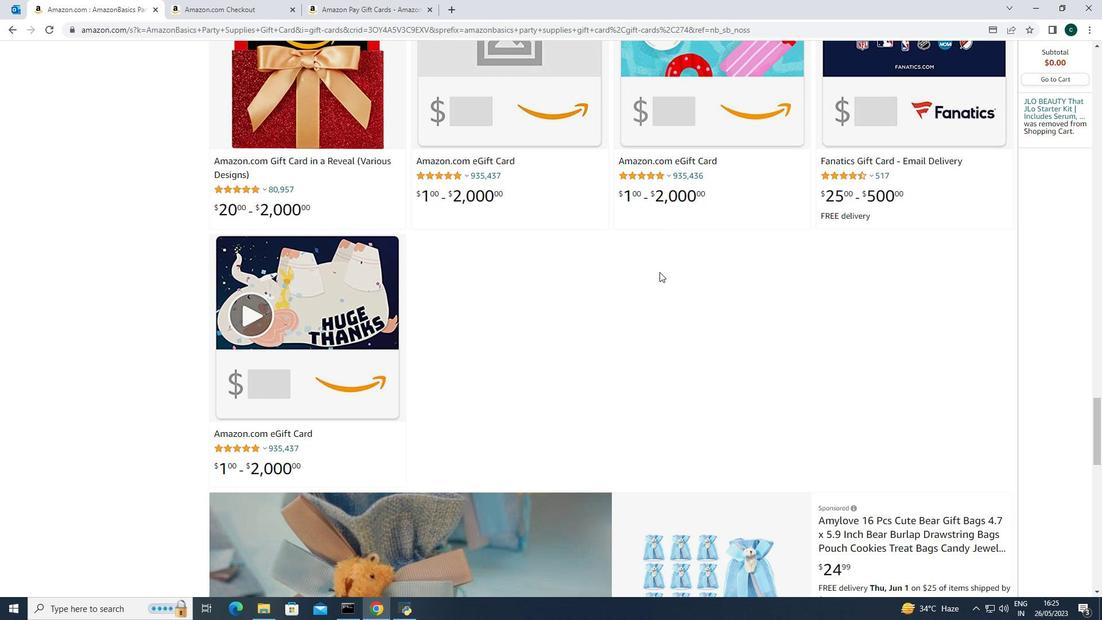 
Action: Mouse scrolled (659, 271) with delta (0, 0)
Screenshot: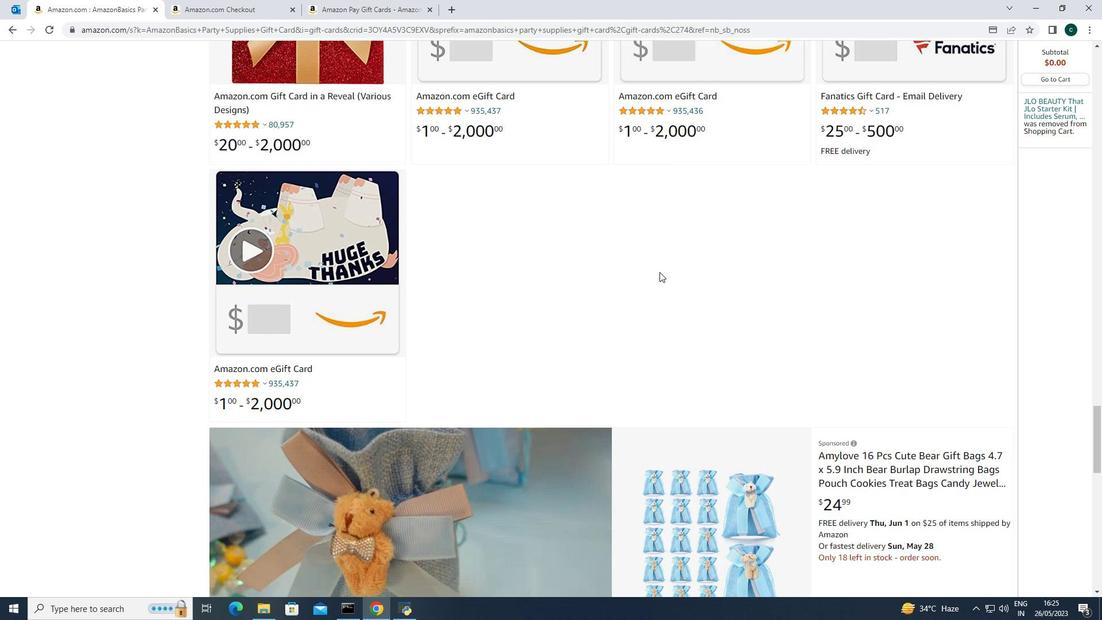 
Action: Mouse scrolled (659, 271) with delta (0, 0)
Screenshot: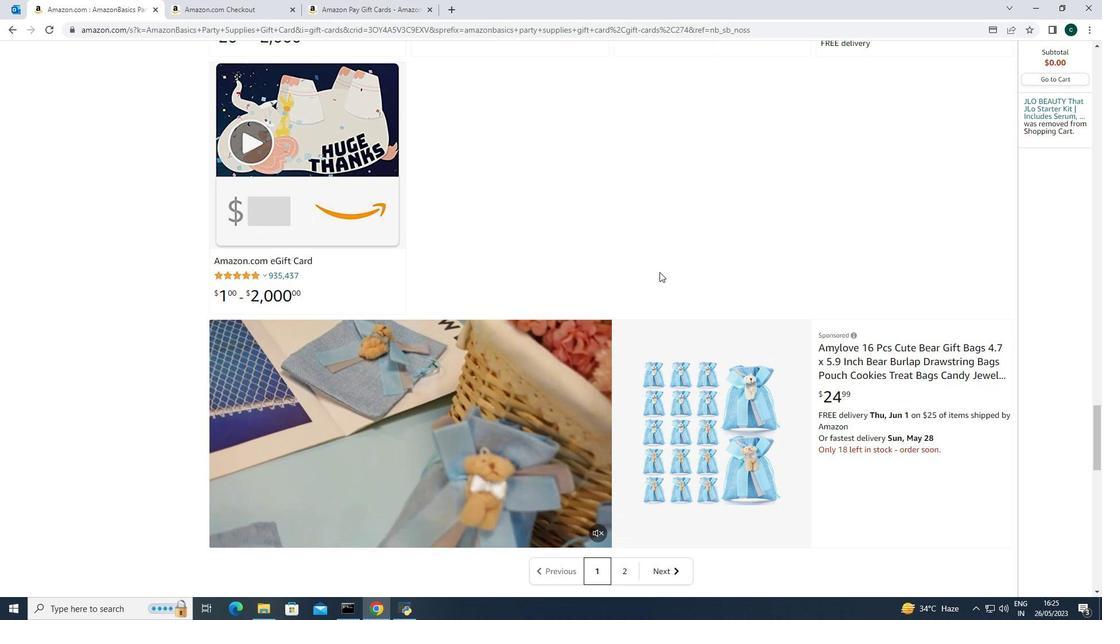 
Action: Mouse scrolled (659, 271) with delta (0, 0)
Screenshot: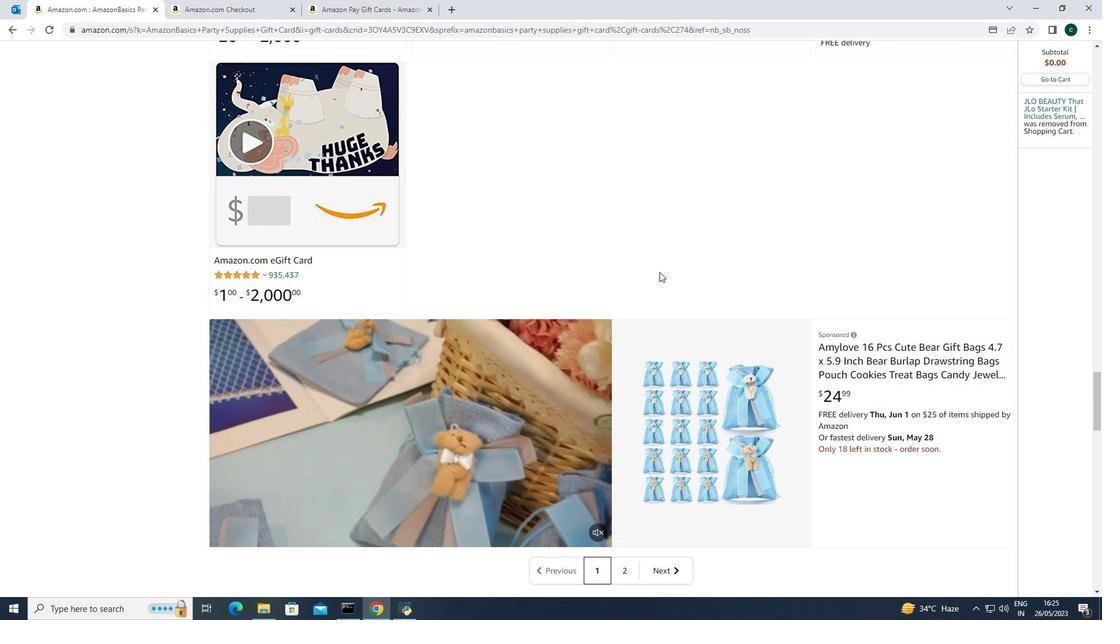 
Action: Mouse scrolled (659, 271) with delta (0, 0)
Screenshot: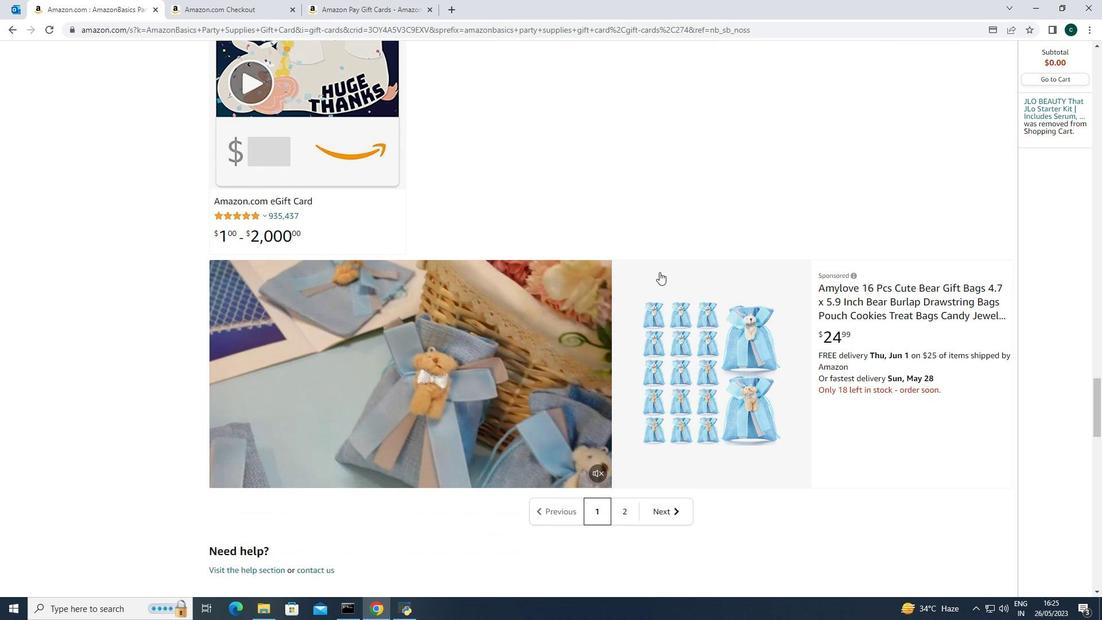 
Action: Mouse scrolled (659, 271) with delta (0, 0)
Screenshot: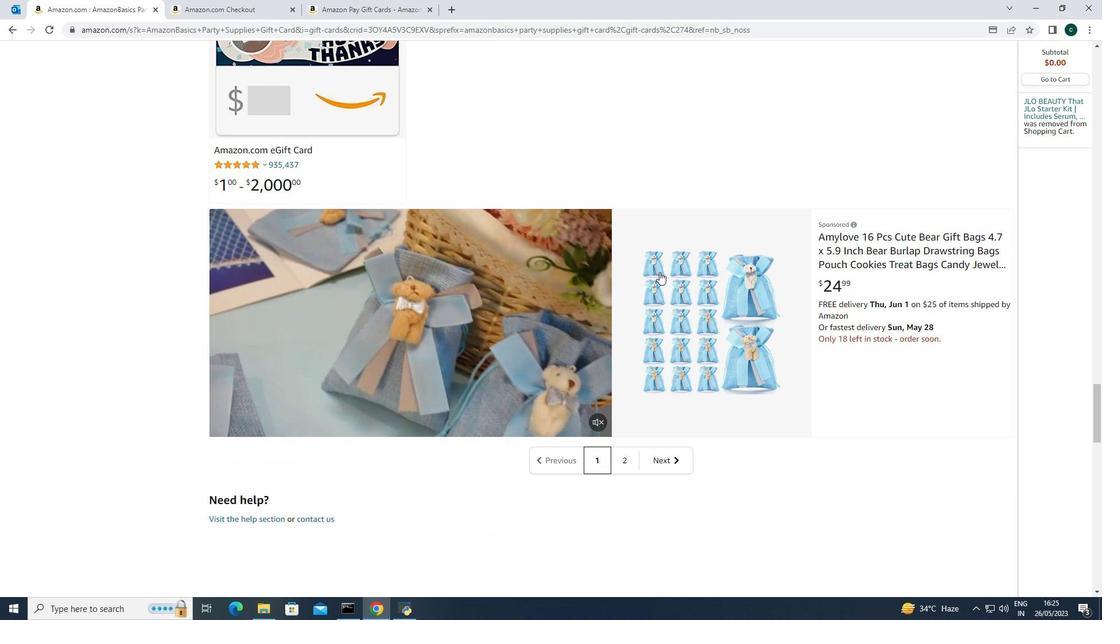 
Action: Mouse scrolled (659, 271) with delta (0, 0)
Screenshot: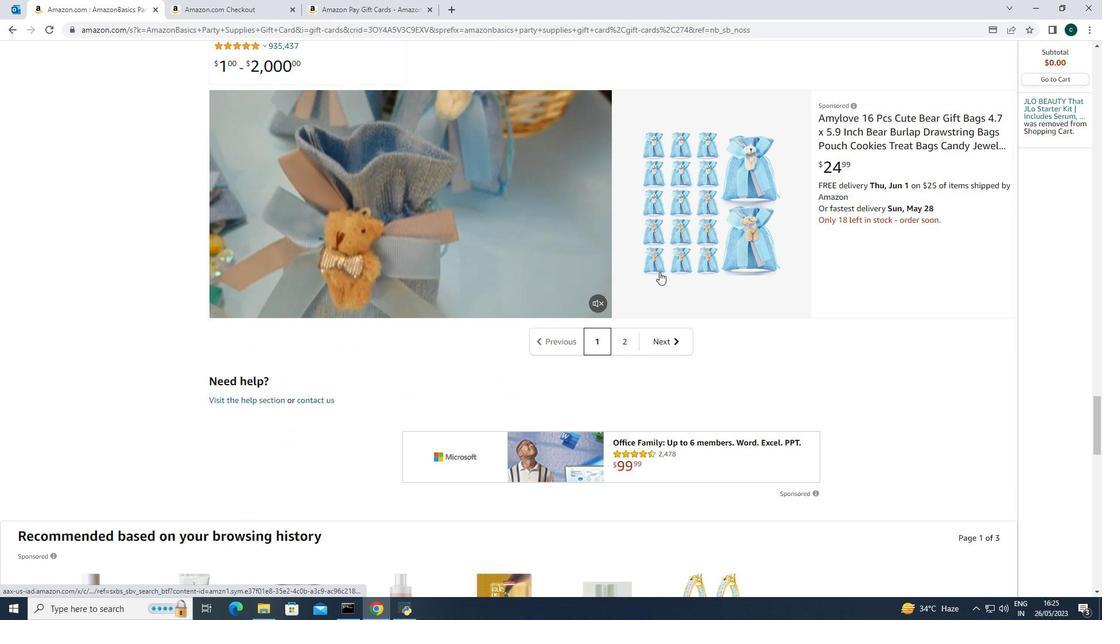 
Action: Mouse scrolled (659, 271) with delta (0, 0)
Screenshot: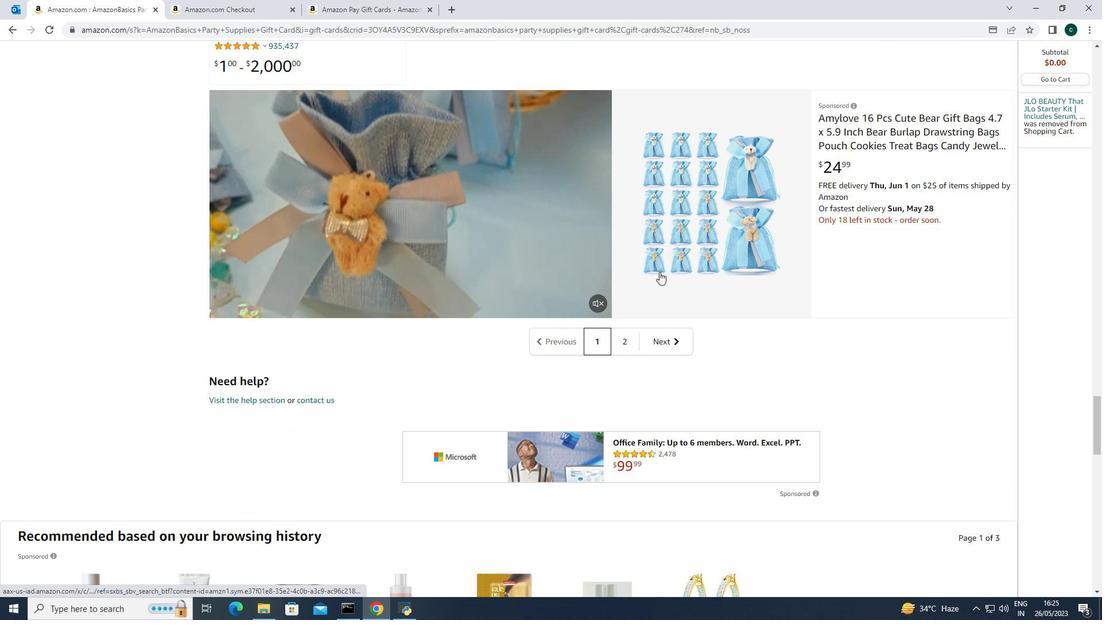 
Action: Mouse scrolled (659, 271) with delta (0, 0)
Screenshot: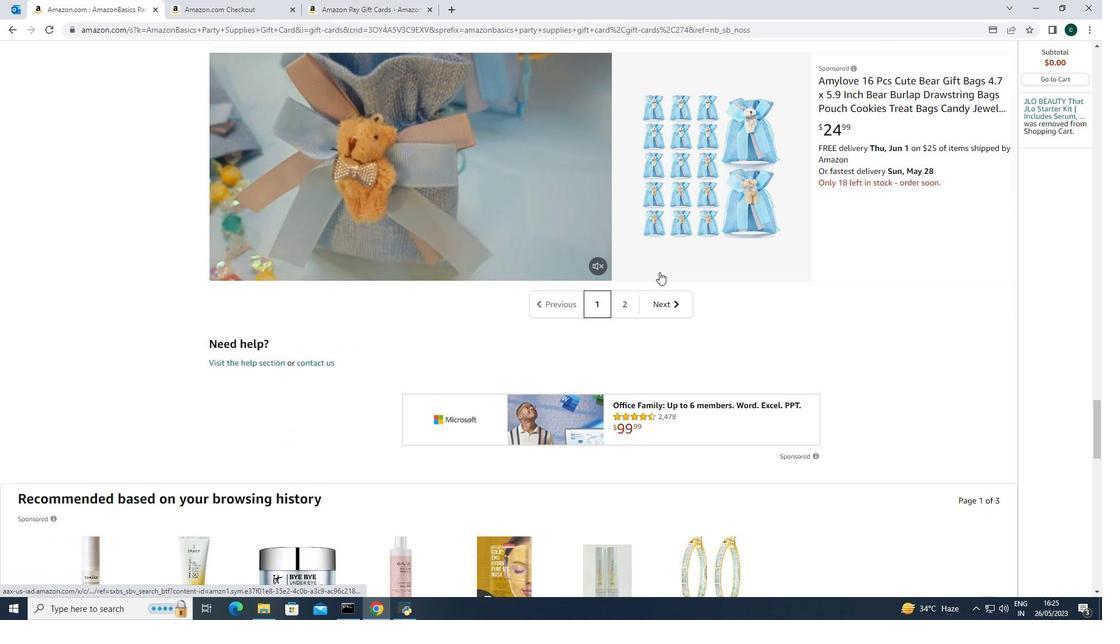 
Action: Mouse scrolled (659, 271) with delta (0, 0)
Screenshot: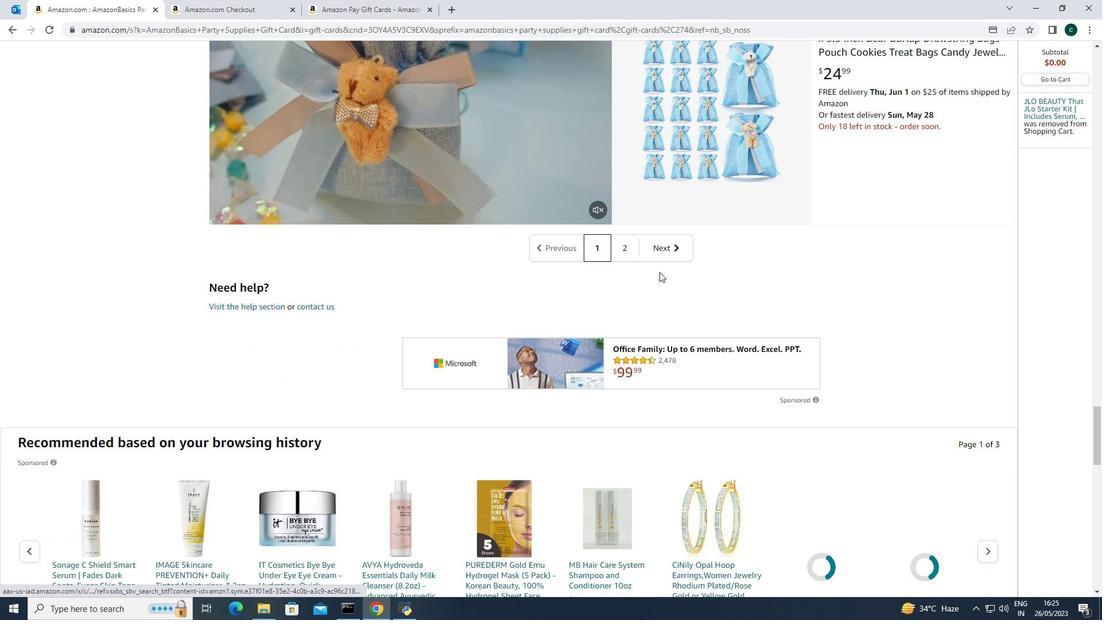 
Action: Mouse scrolled (659, 271) with delta (0, 0)
Screenshot: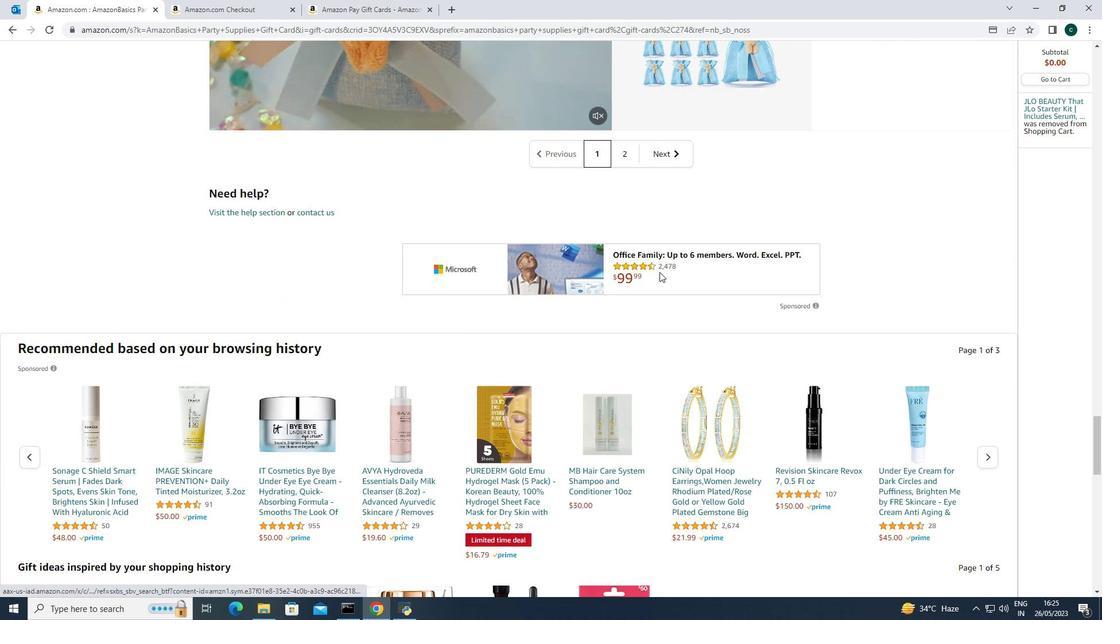 
Action: Mouse scrolled (659, 271) with delta (0, 0)
Screenshot: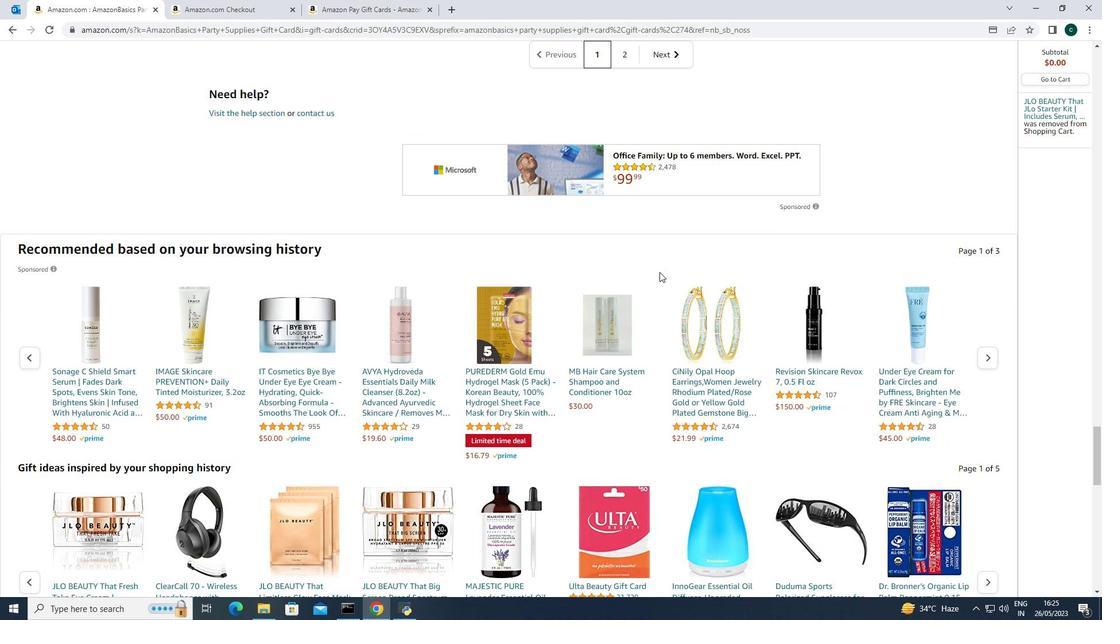 
Action: Mouse scrolled (659, 271) with delta (0, 0)
Screenshot: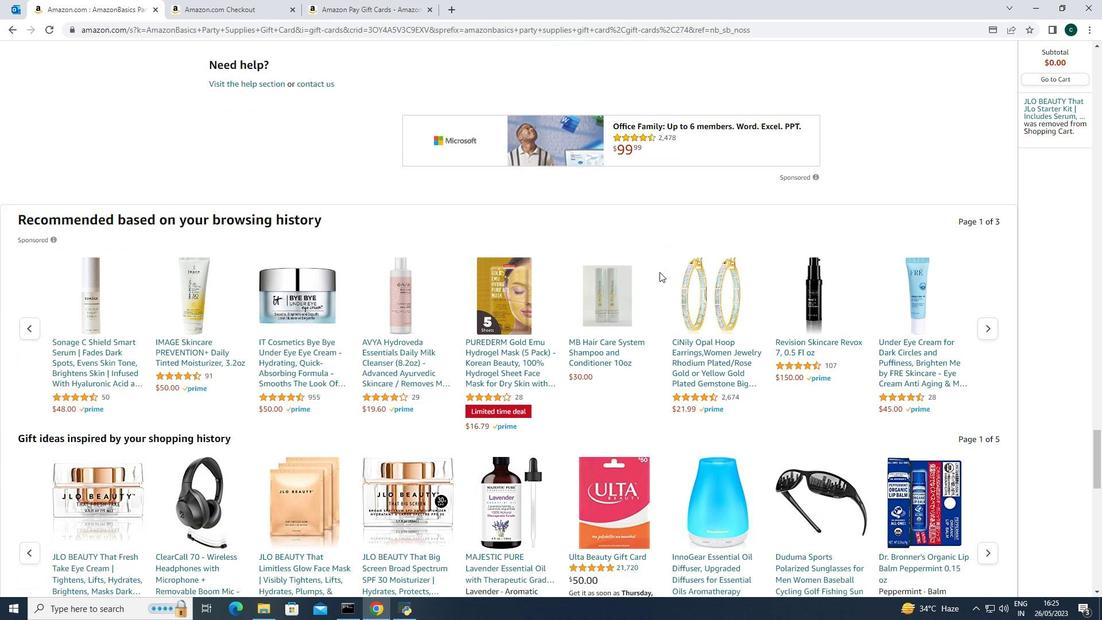 
Action: Mouse scrolled (659, 271) with delta (0, 0)
Screenshot: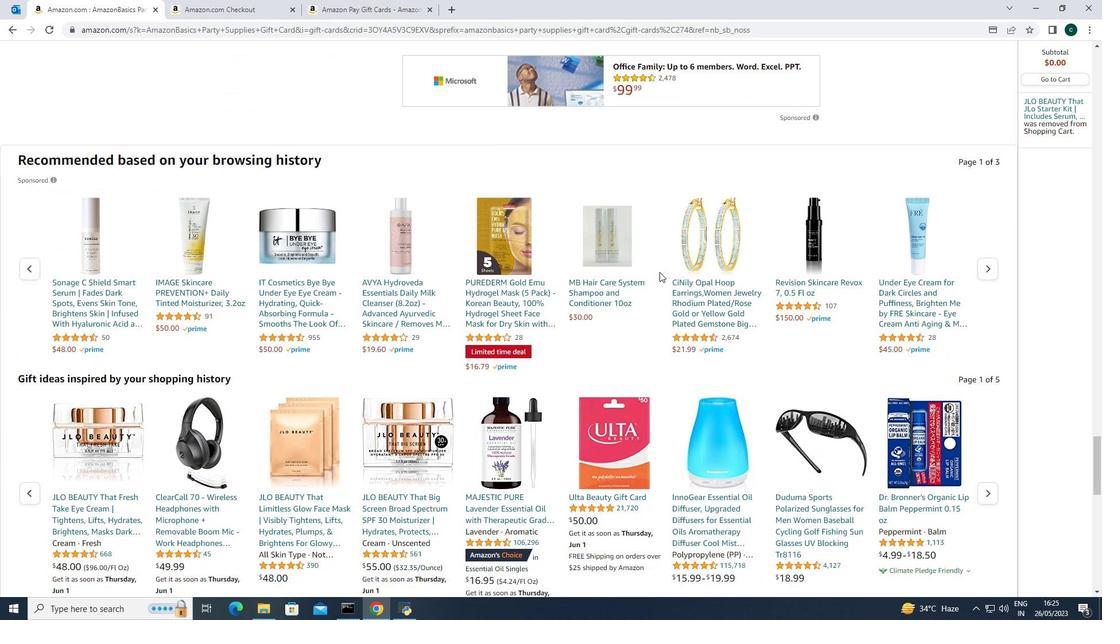 
Action: Mouse moved to (660, 271)
Screenshot: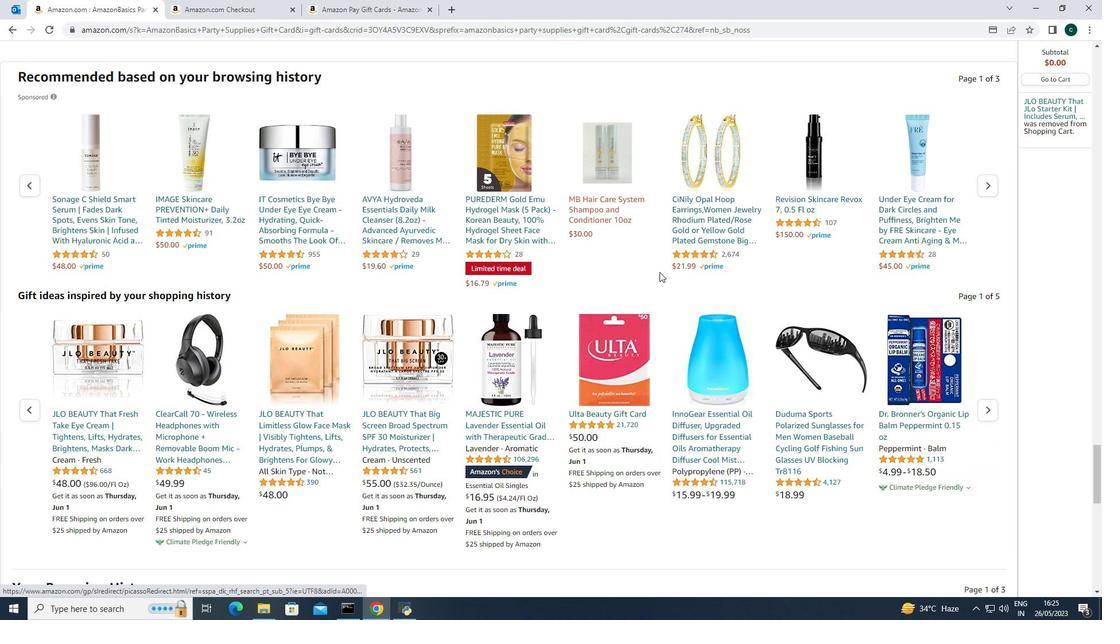 
Action: Mouse scrolled (660, 271) with delta (0, 0)
Screenshot: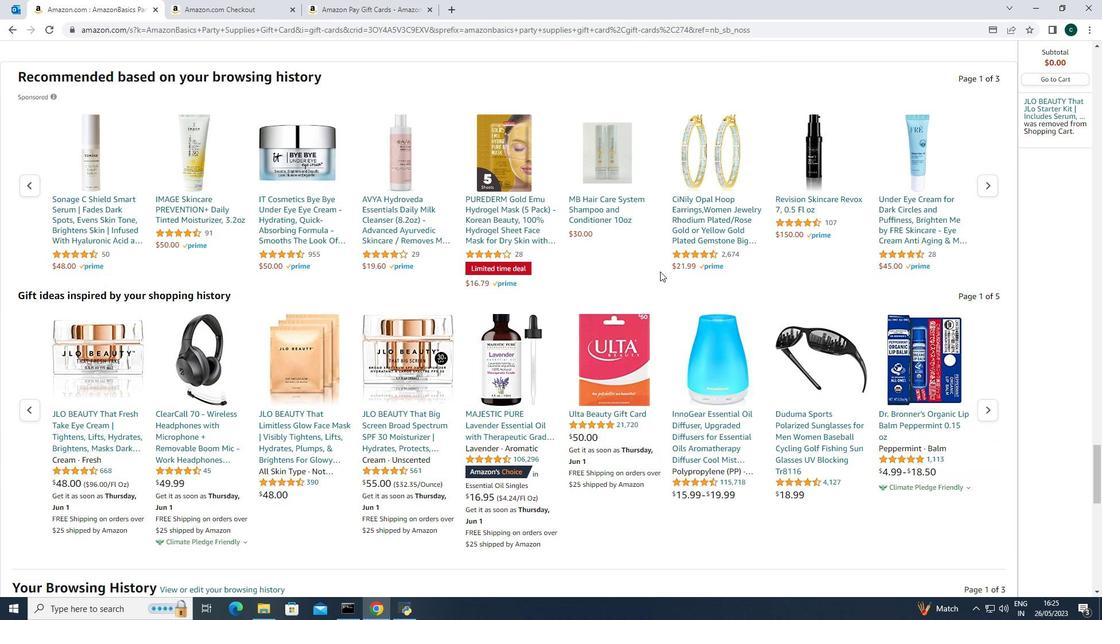 
Action: Mouse scrolled (660, 271) with delta (0, 0)
Screenshot: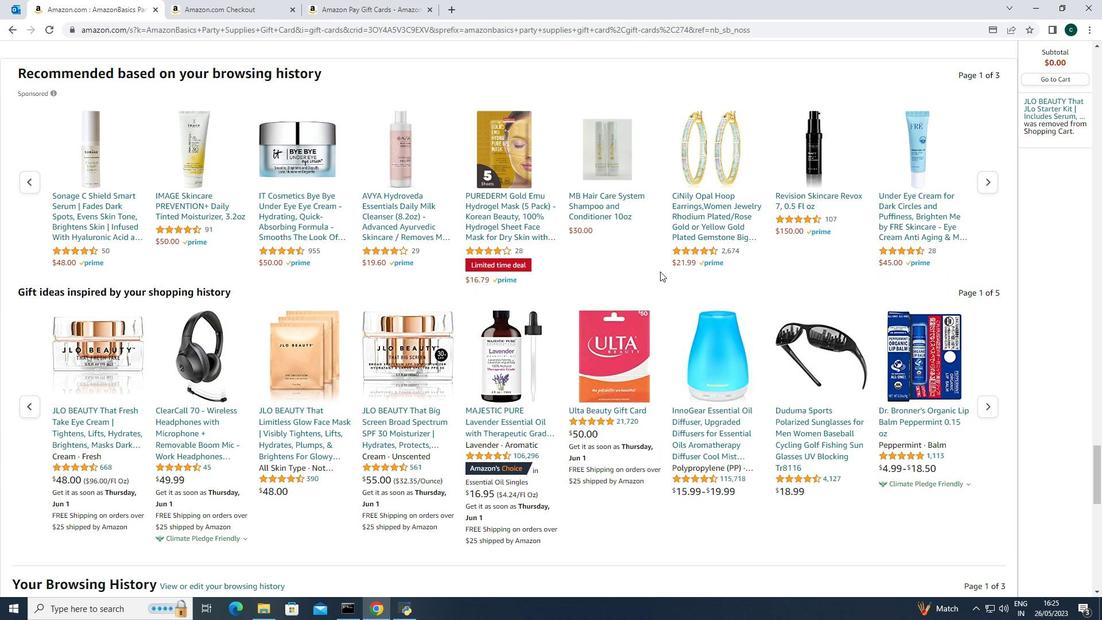 
Action: Mouse scrolled (660, 271) with delta (0, 0)
Screenshot: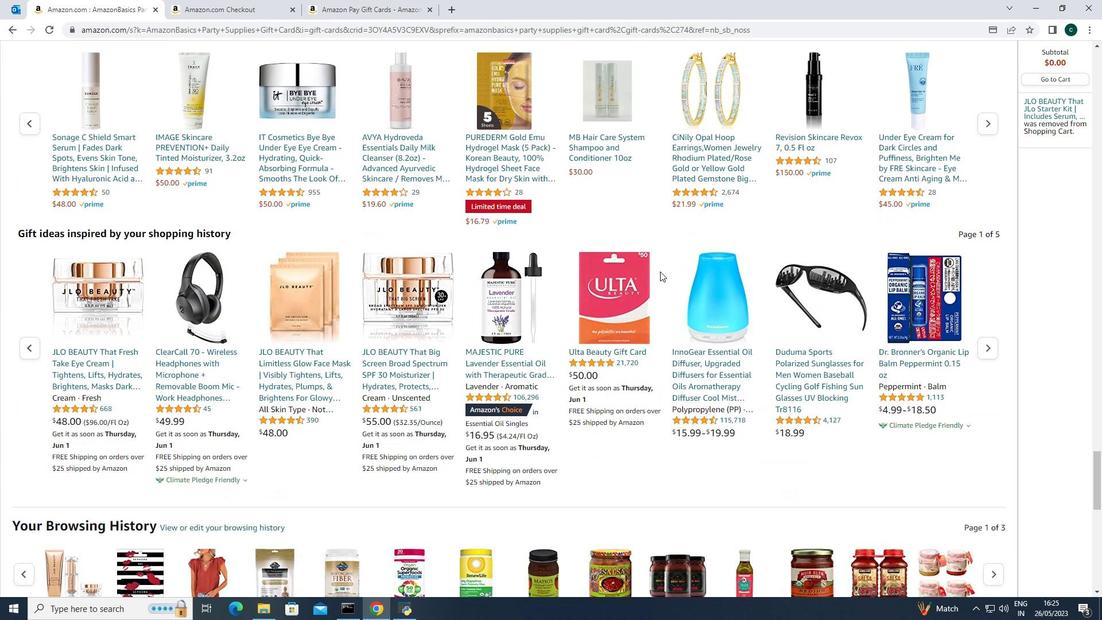 
Action: Mouse scrolled (660, 271) with delta (0, 0)
Screenshot: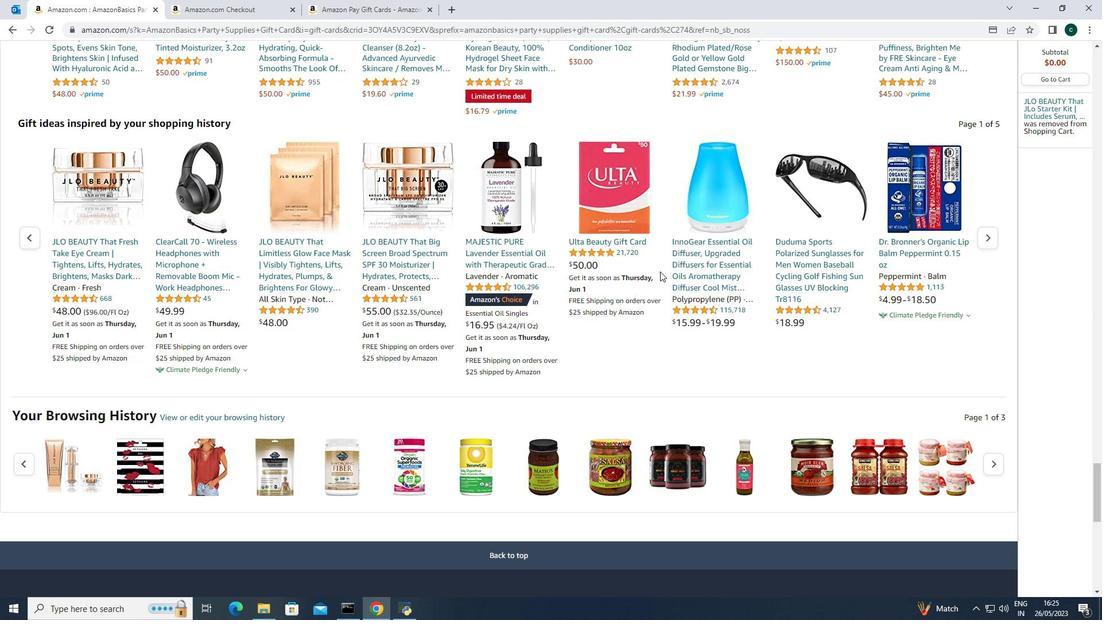 
Action: Mouse scrolled (660, 271) with delta (0, 0)
Screenshot: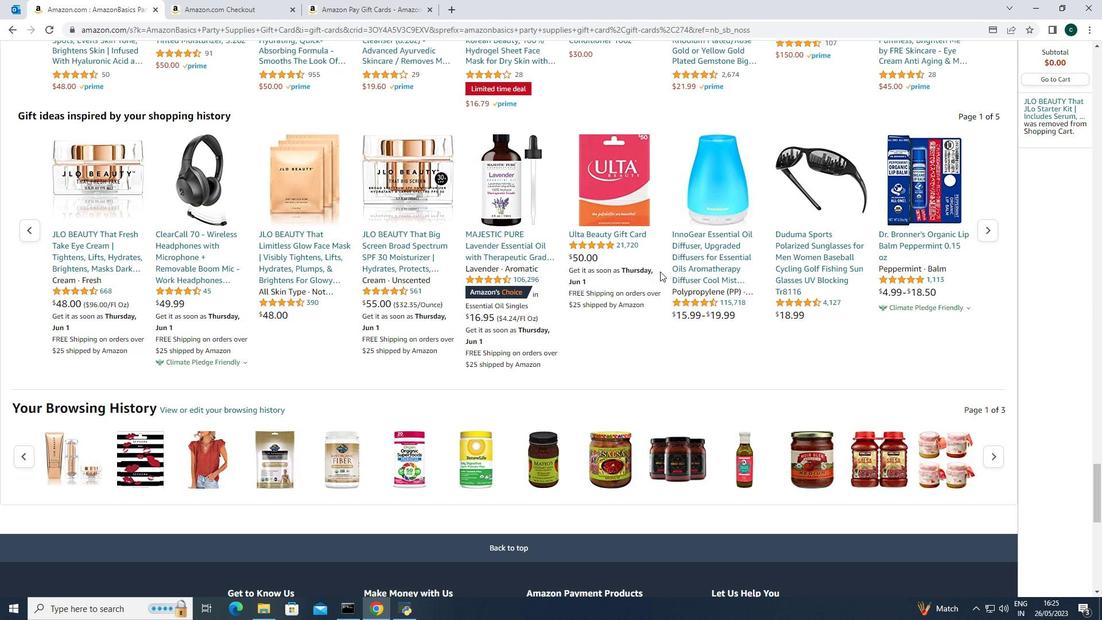 
Action: Mouse scrolled (660, 271) with delta (0, 0)
Screenshot: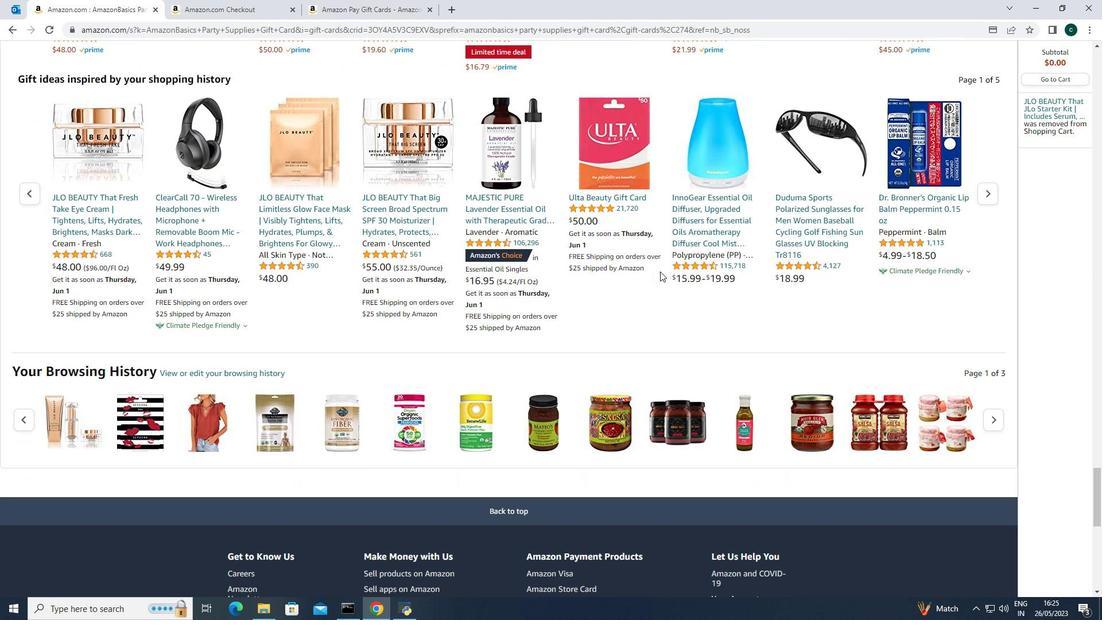 
Action: Mouse scrolled (660, 271) with delta (0, 0)
Screenshot: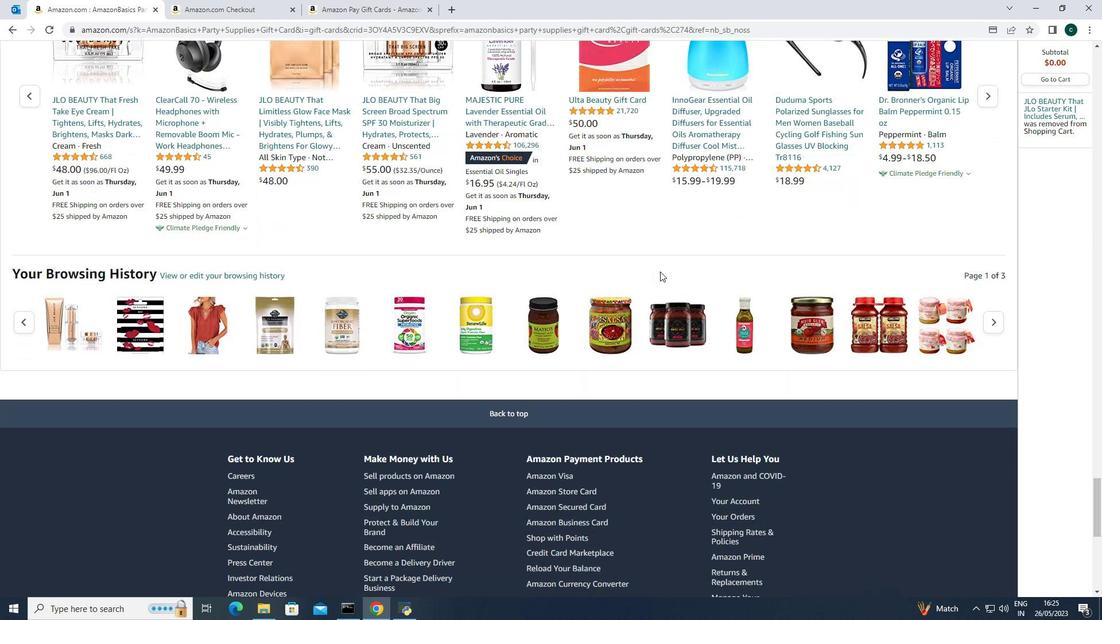 
Action: Mouse scrolled (660, 272) with delta (0, 0)
Screenshot: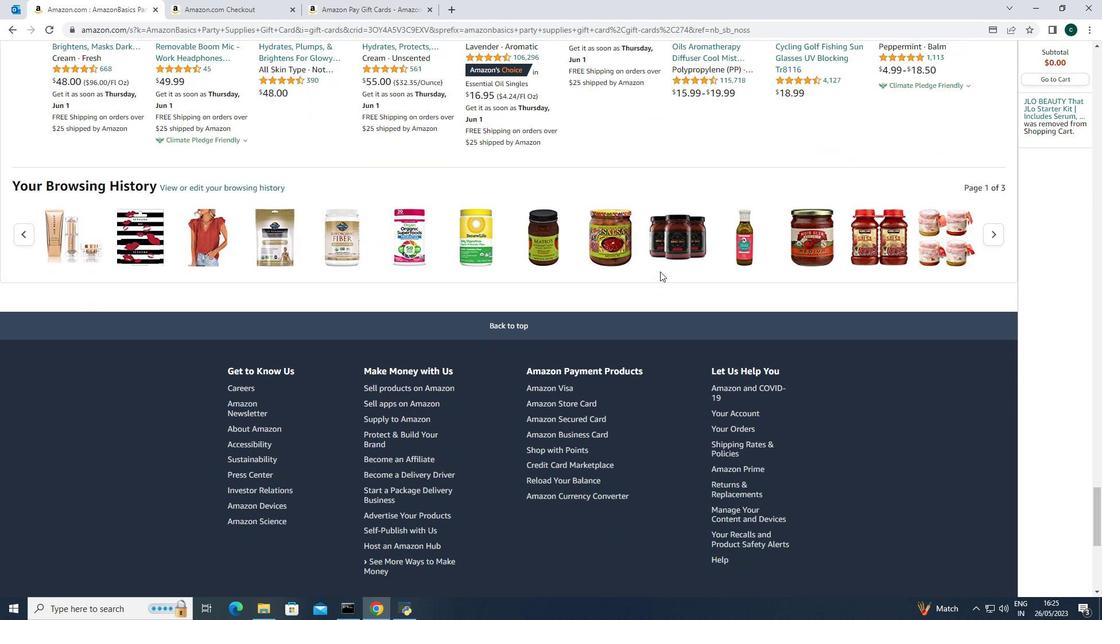 
Action: Mouse scrolled (660, 272) with delta (0, 0)
Screenshot: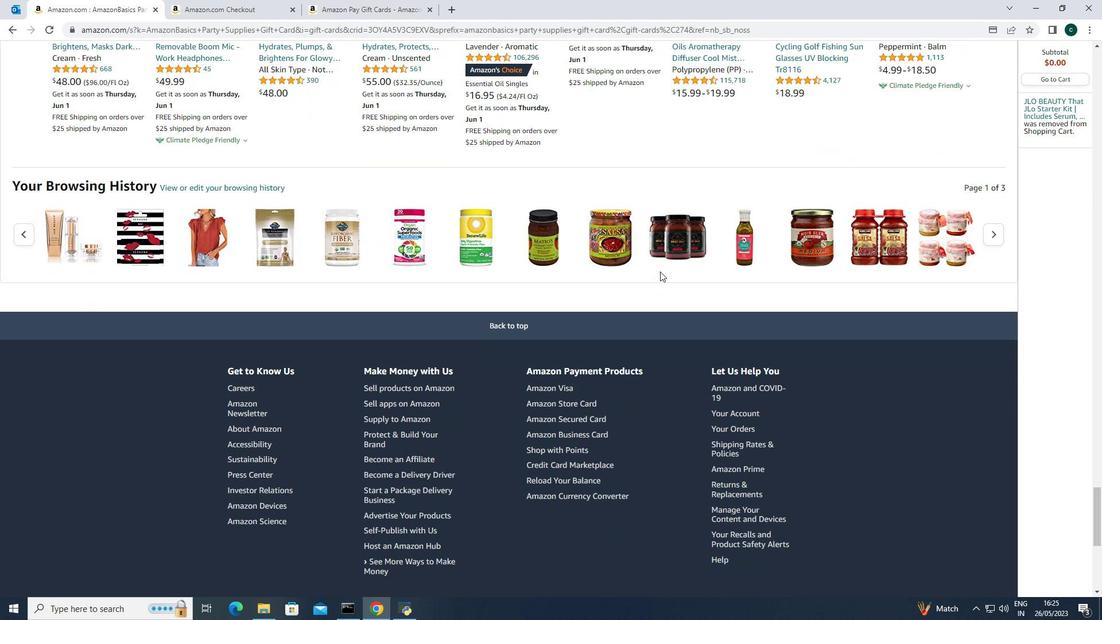 
Action: Mouse scrolled (660, 272) with delta (0, 0)
Screenshot: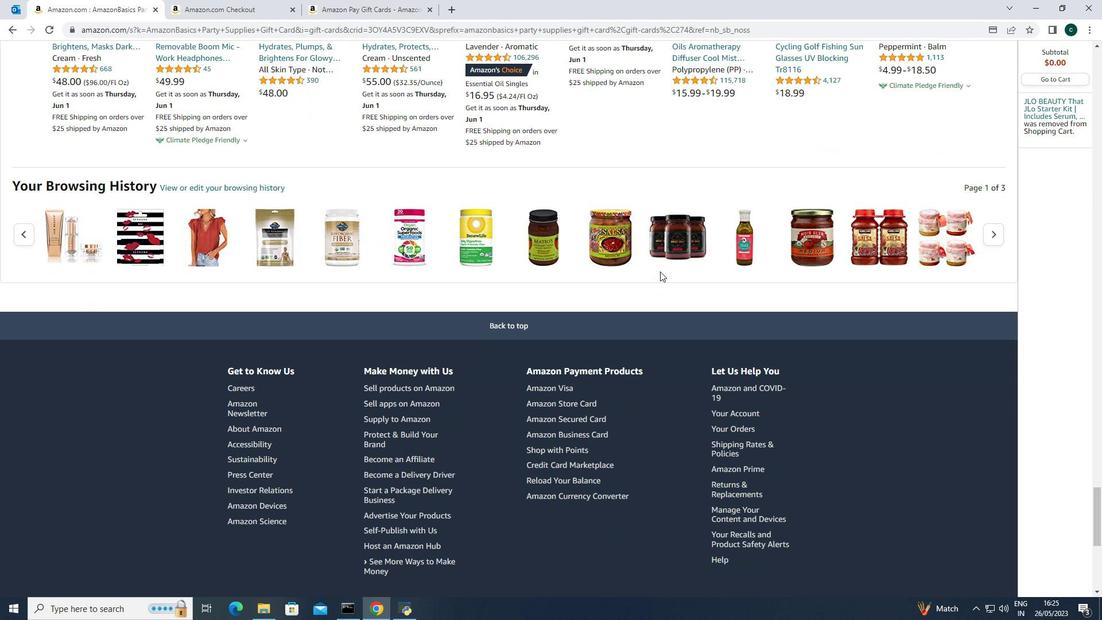 
Action: Mouse scrolled (660, 272) with delta (0, 0)
Screenshot: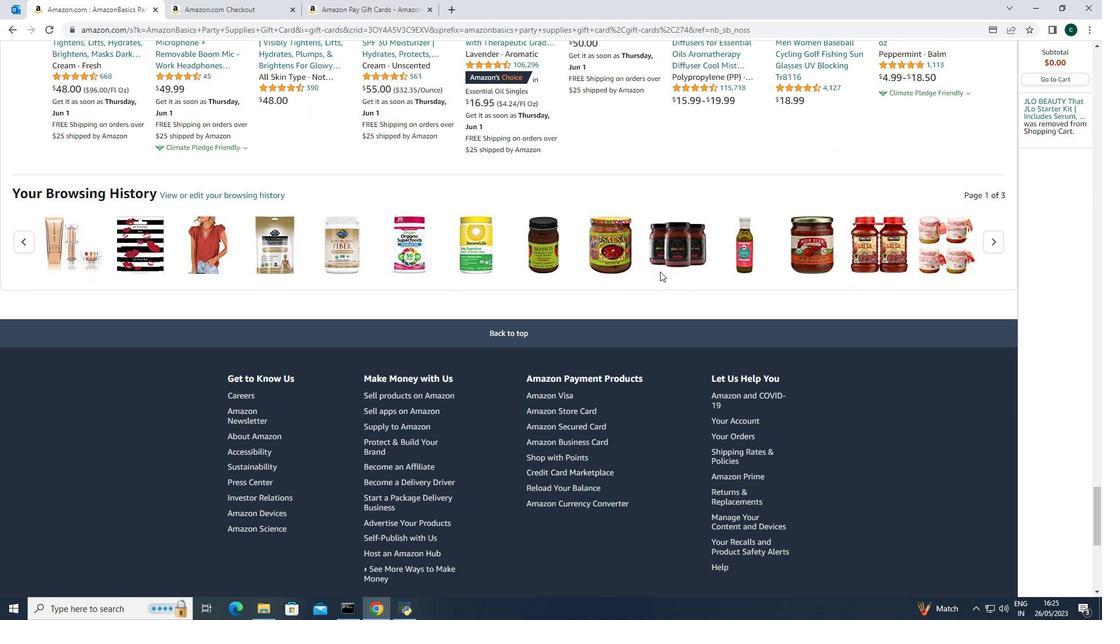 
Action: Mouse scrolled (660, 272) with delta (0, 0)
Screenshot: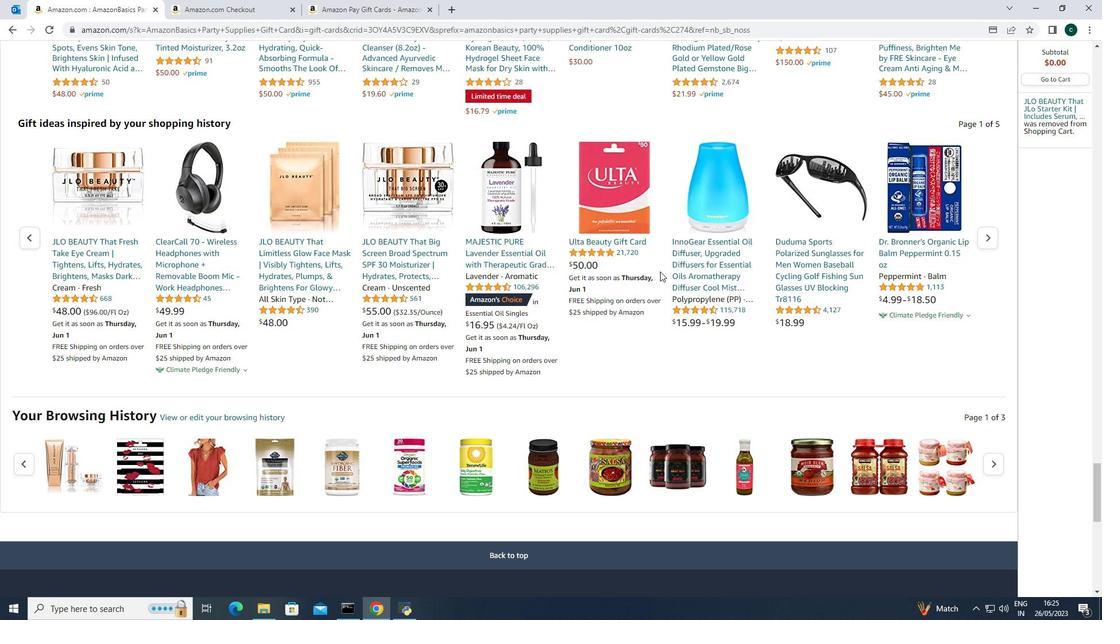 
Action: Mouse scrolled (660, 272) with delta (0, 0)
Screenshot: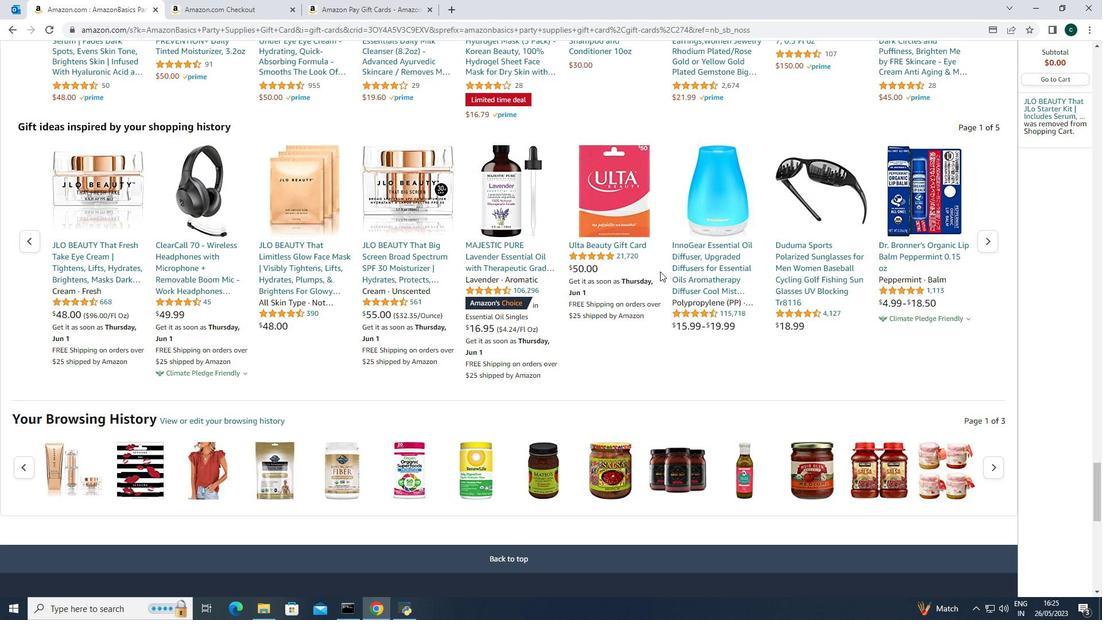 
Action: Mouse scrolled (660, 272) with delta (0, 0)
Screenshot: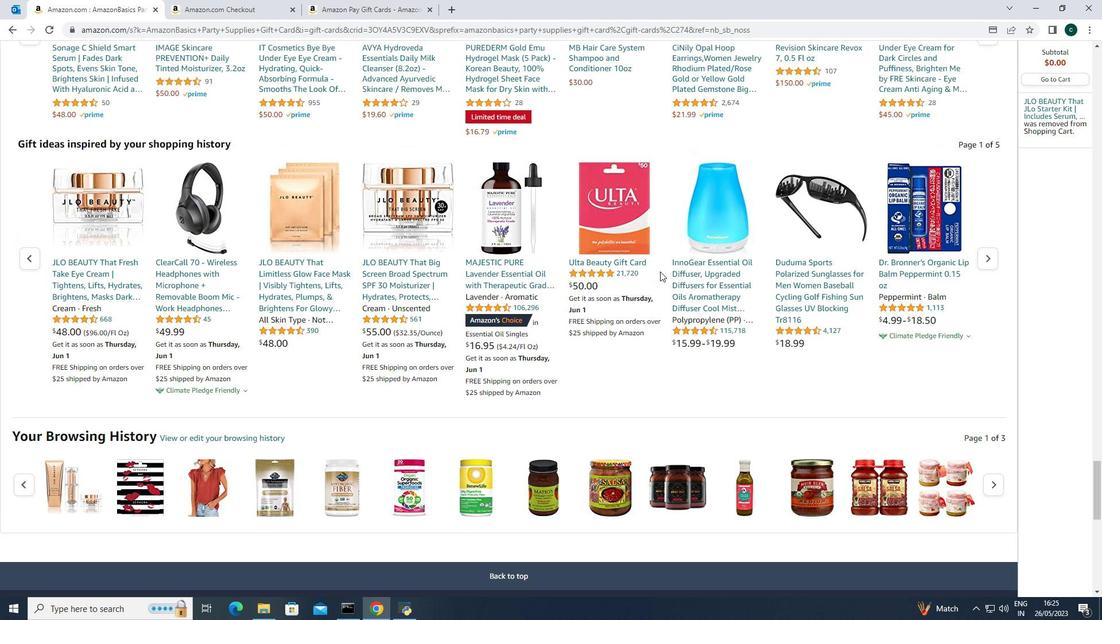 
Action: Mouse scrolled (660, 272) with delta (0, 0)
Screenshot: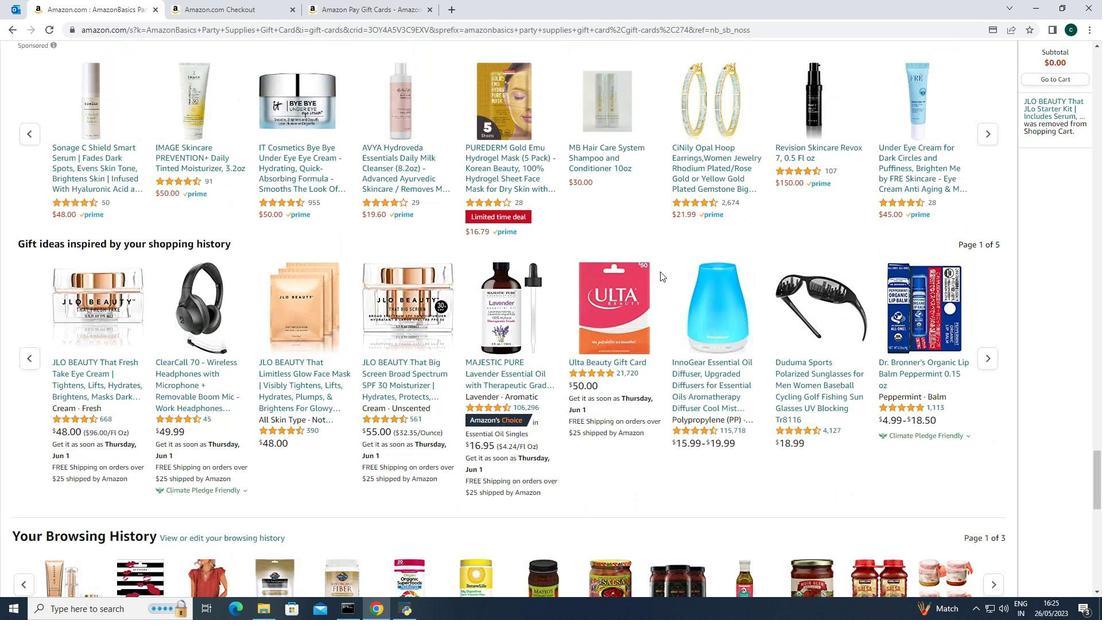 
Action: Mouse scrolled (660, 272) with delta (0, 0)
Screenshot: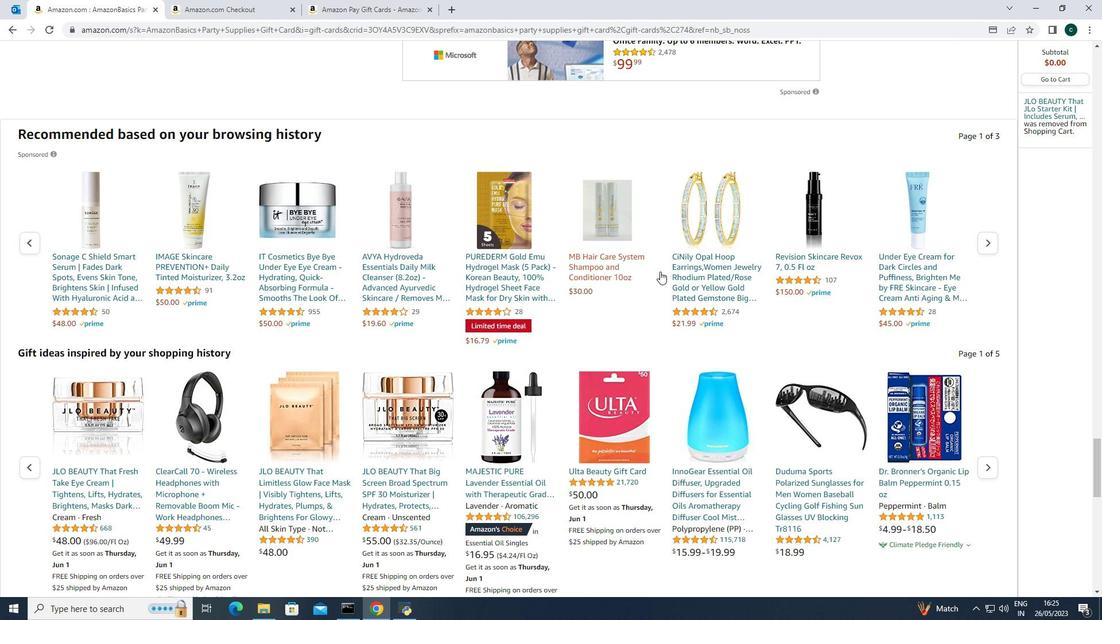 
Action: Mouse scrolled (660, 272) with delta (0, 0)
Screenshot: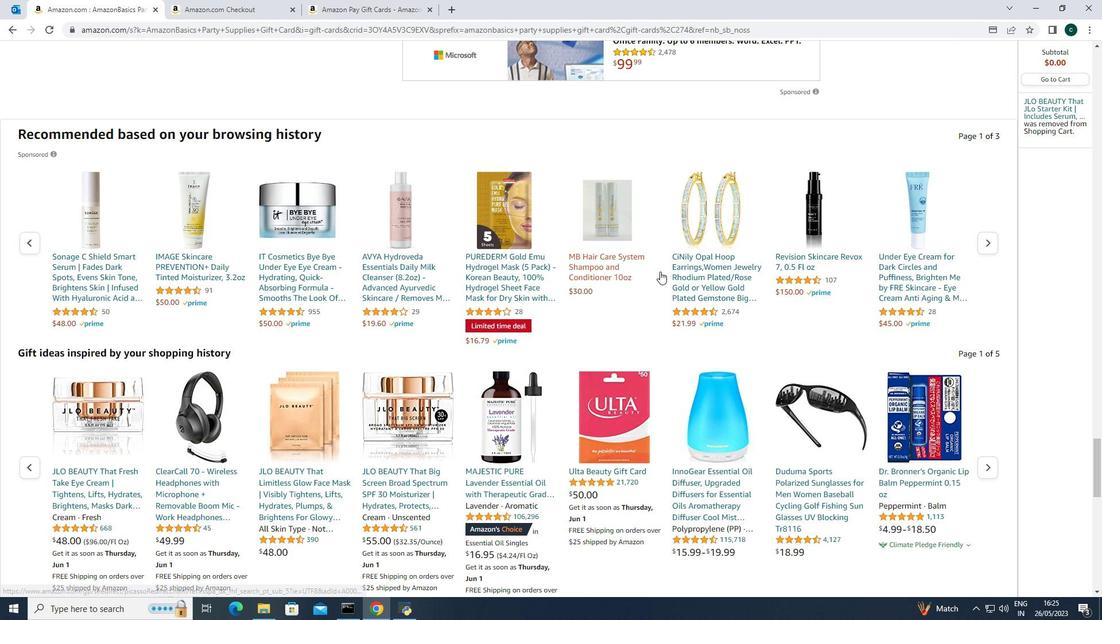 
Action: Mouse scrolled (660, 272) with delta (0, 0)
Screenshot: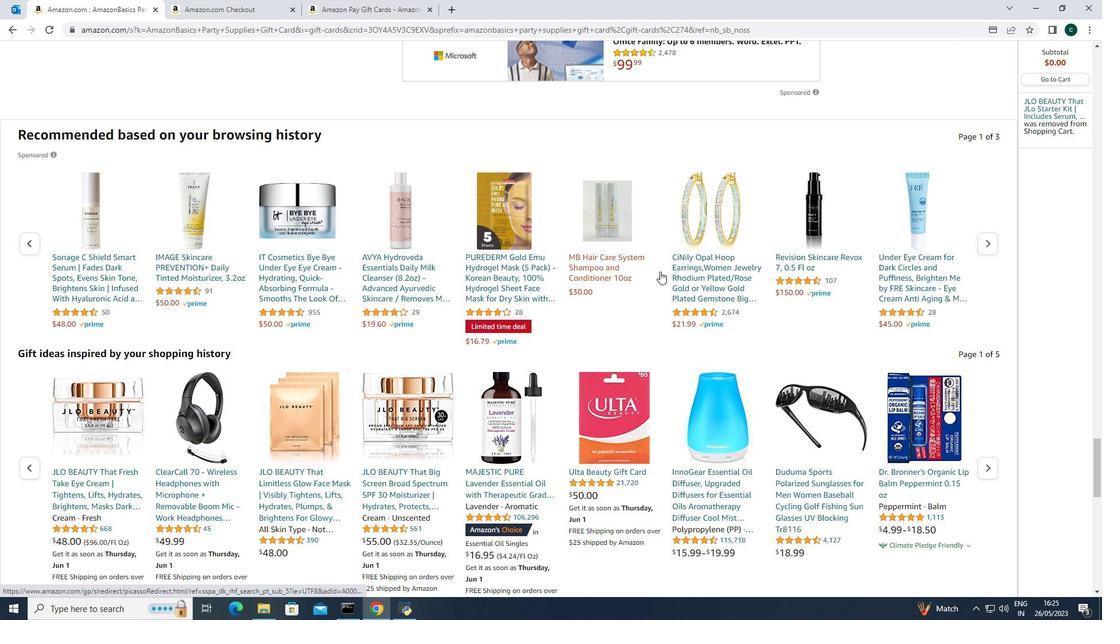 
Action: Mouse scrolled (660, 272) with delta (0, 0)
Screenshot: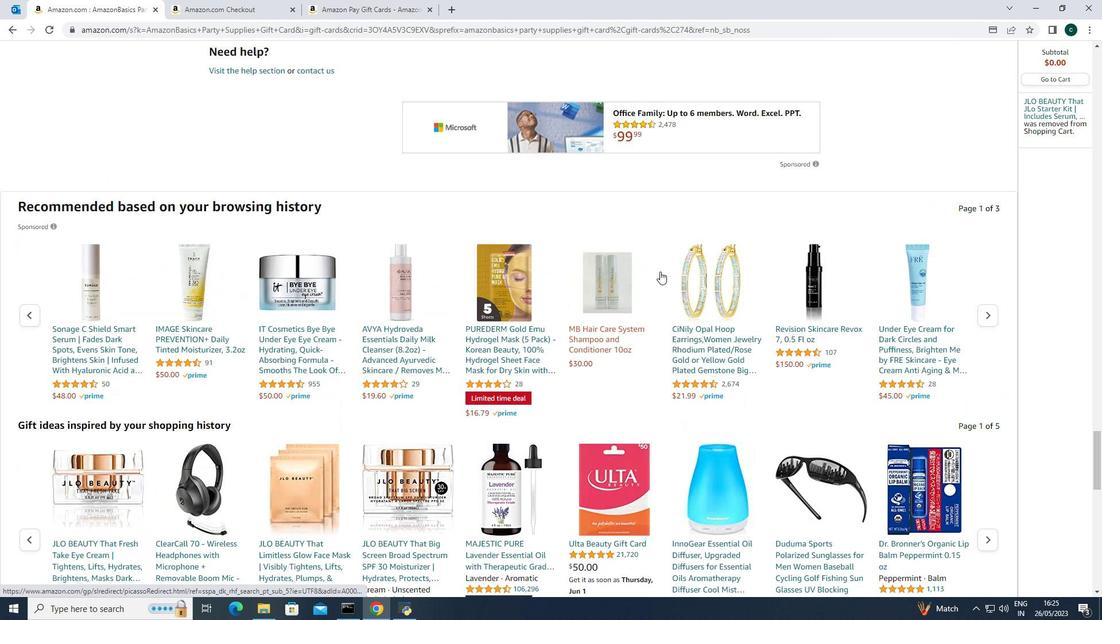 
Action: Mouse scrolled (660, 272) with delta (0, 0)
Screenshot: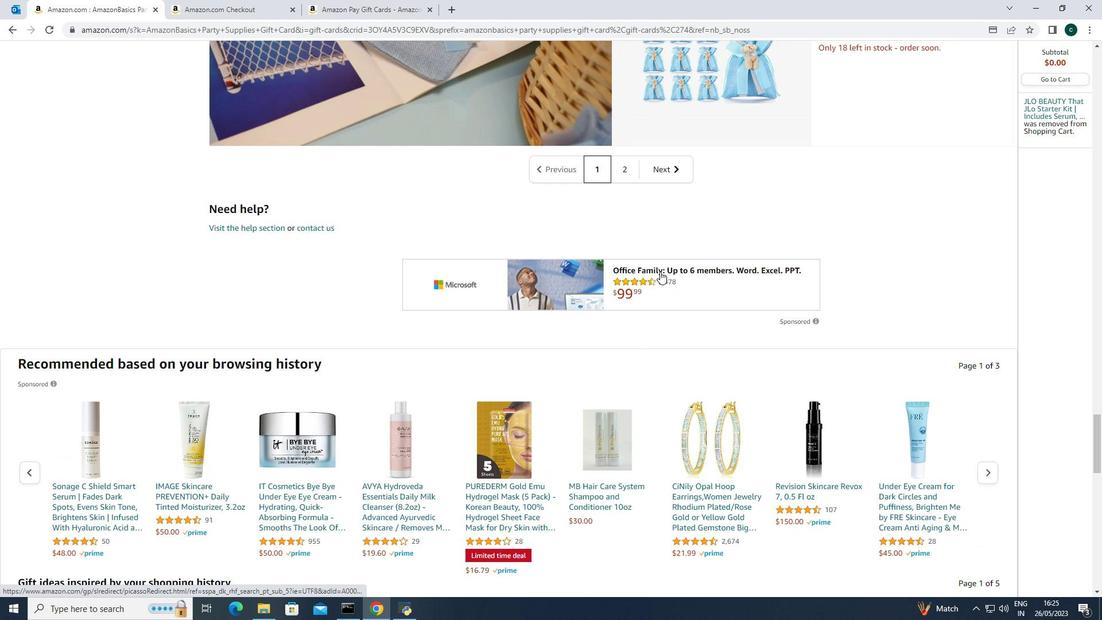
Action: Mouse scrolled (660, 272) with delta (0, 0)
Screenshot: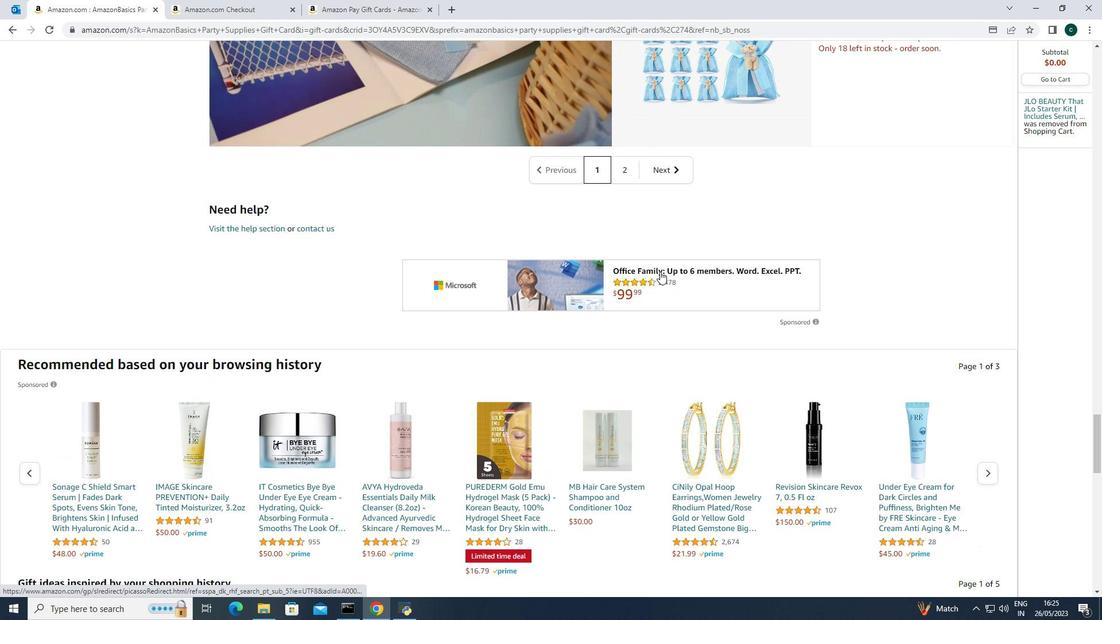 
Action: Mouse scrolled (660, 272) with delta (0, 0)
Screenshot: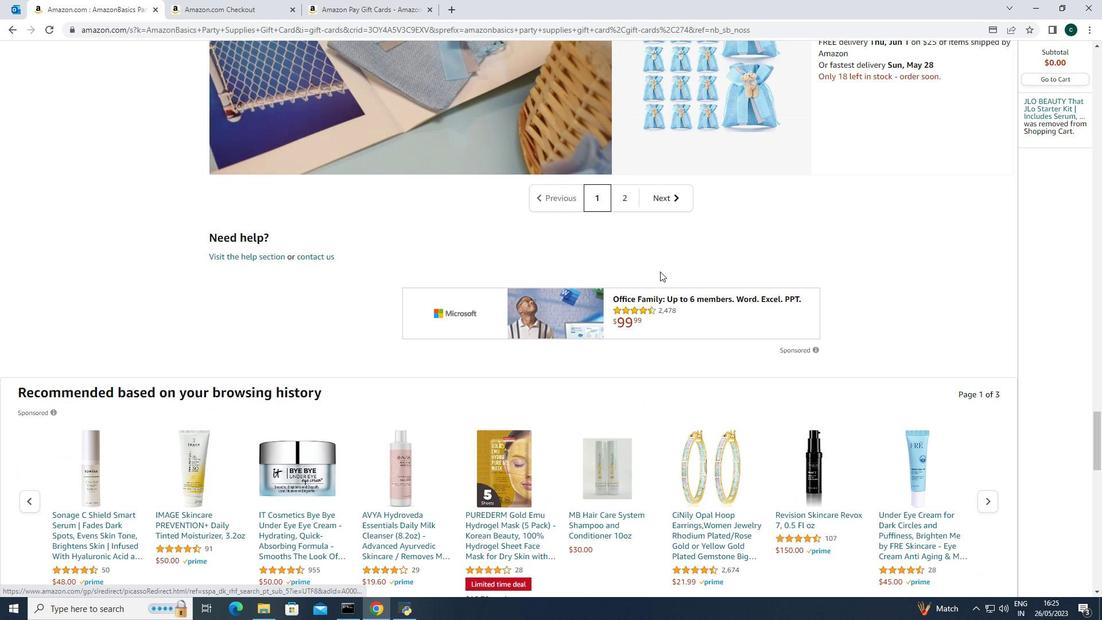 
Action: Mouse scrolled (660, 272) with delta (0, 0)
Screenshot: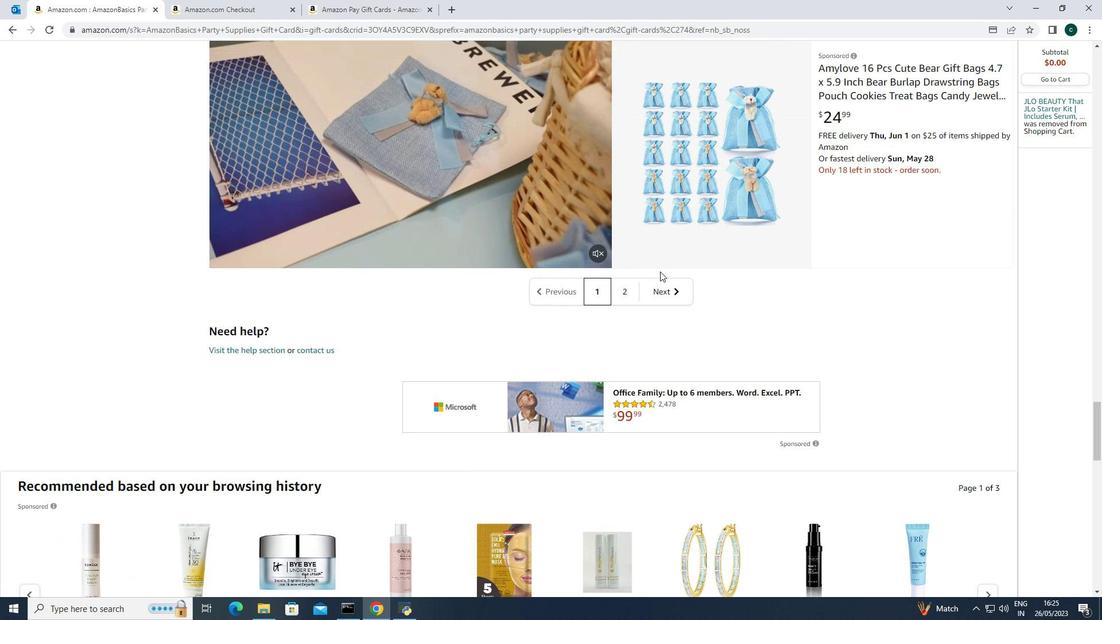 
Action: Mouse scrolled (660, 272) with delta (0, 0)
Screenshot: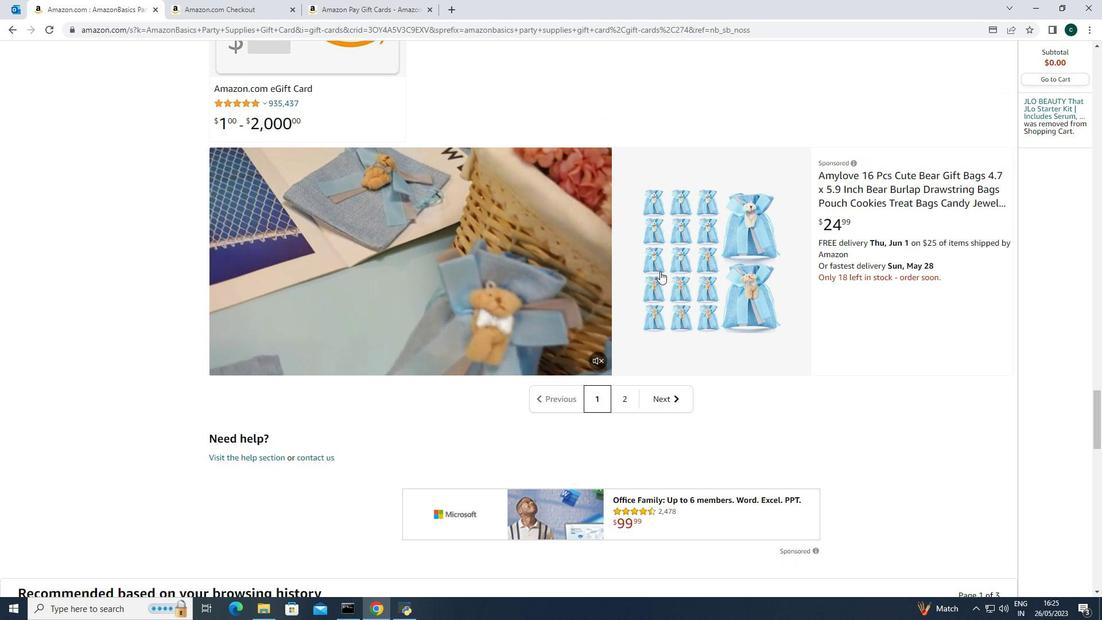 
Action: Mouse scrolled (660, 272) with delta (0, 0)
Screenshot: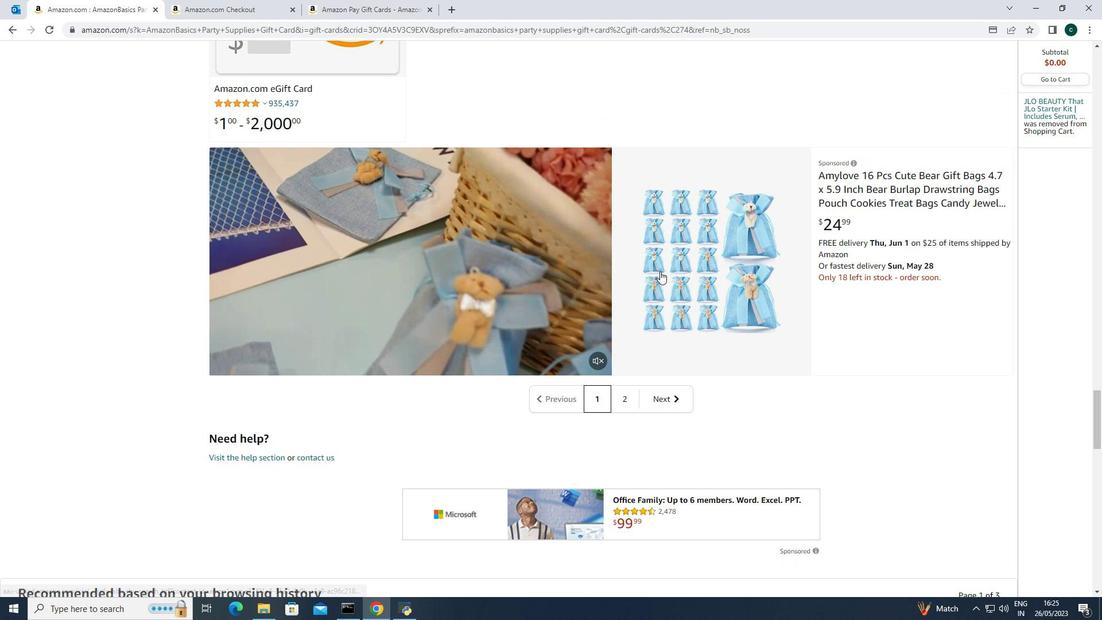 
Action: Mouse scrolled (660, 272) with delta (0, 0)
Screenshot: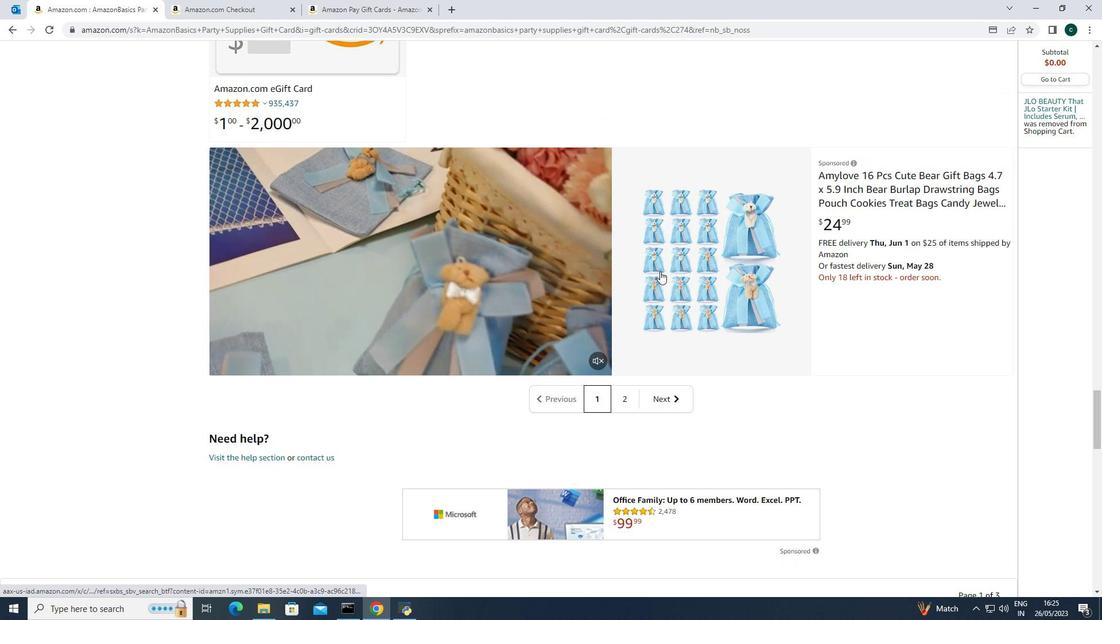 
Action: Mouse scrolled (660, 272) with delta (0, 0)
Screenshot: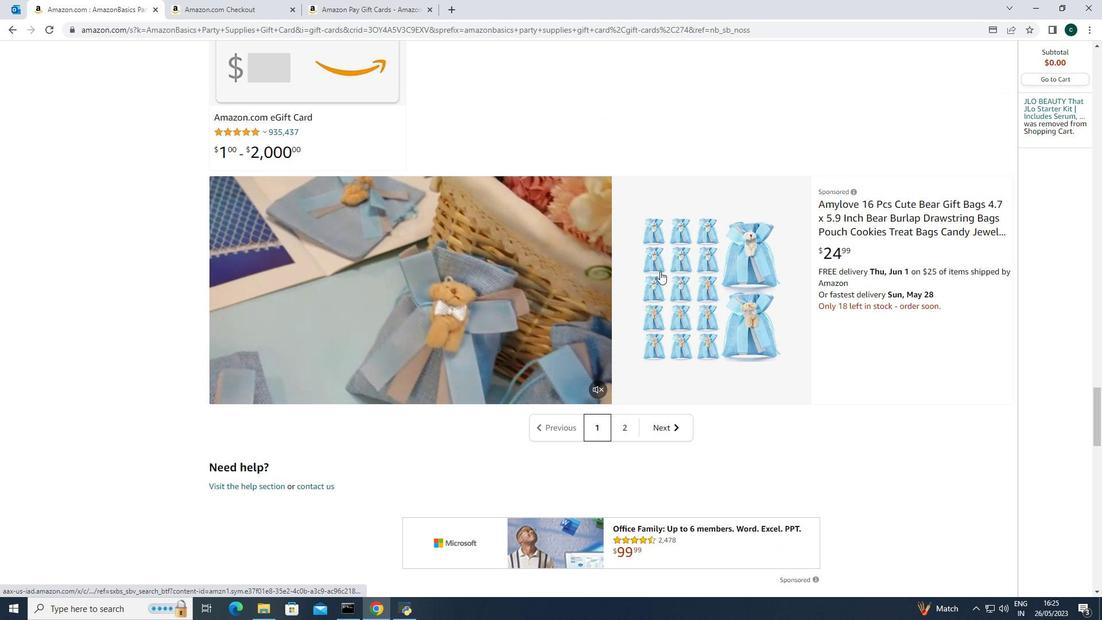 
Action: Mouse scrolled (660, 272) with delta (0, 0)
Screenshot: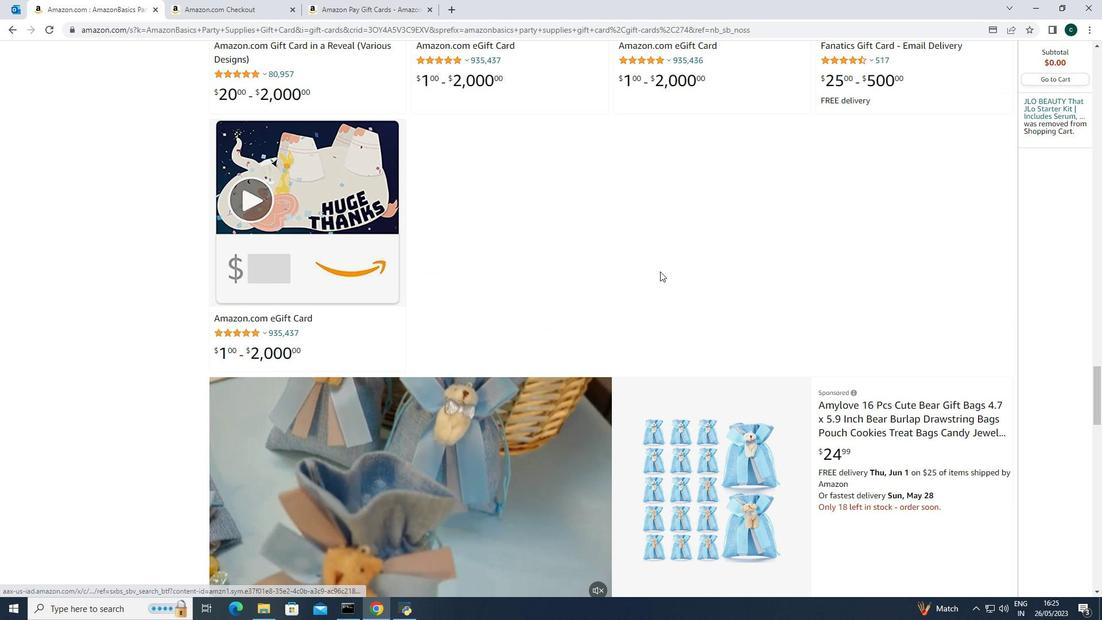 
Action: Mouse scrolled (660, 272) with delta (0, 0)
Screenshot: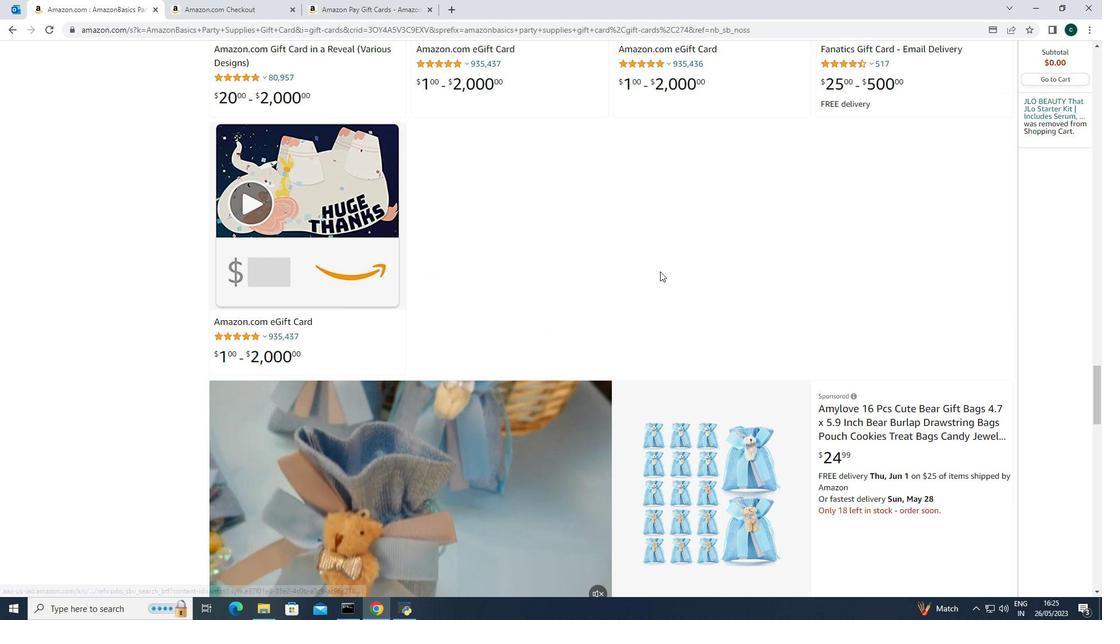 
Action: Mouse scrolled (660, 272) with delta (0, 0)
Screenshot: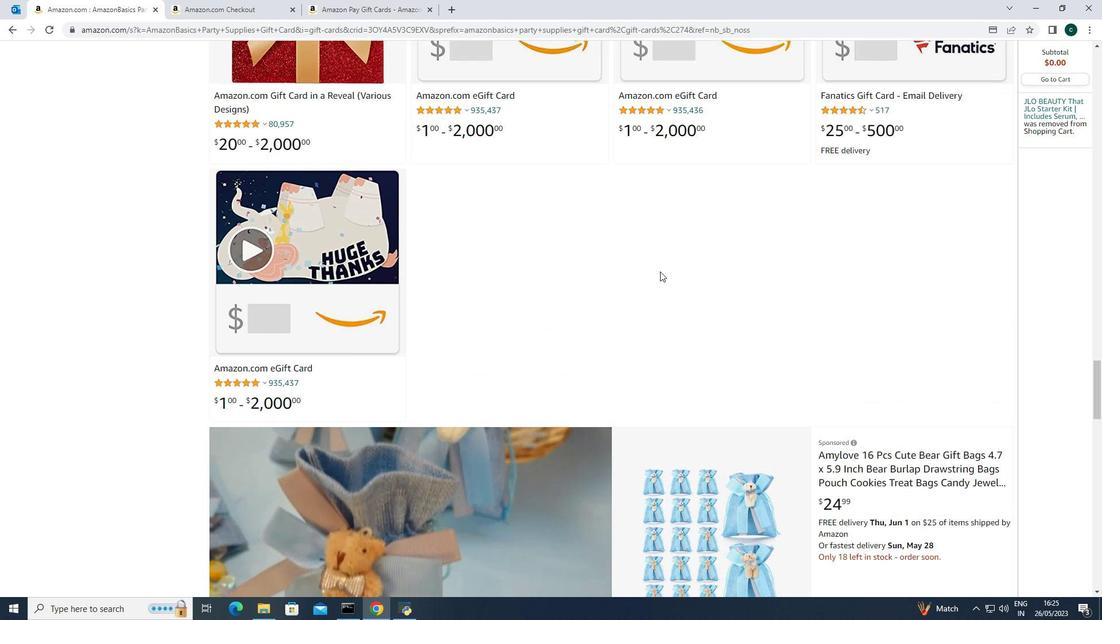 
Action: Mouse scrolled (660, 272) with delta (0, 0)
Screenshot: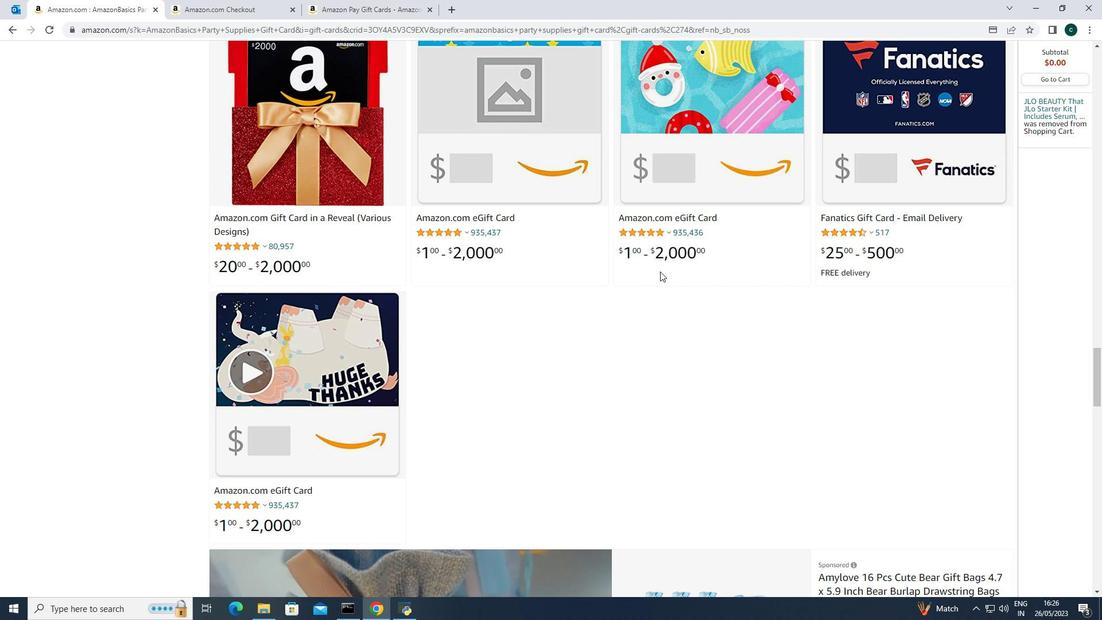 
Action: Mouse scrolled (660, 272) with delta (0, 0)
Screenshot: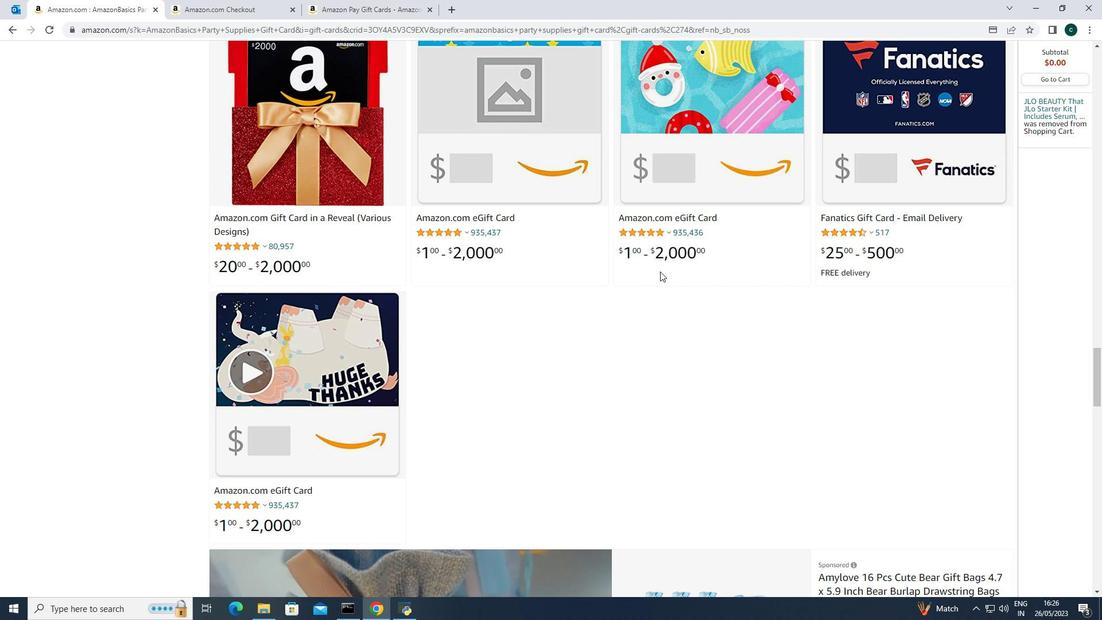 
Action: Mouse scrolled (660, 272) with delta (0, 0)
Screenshot: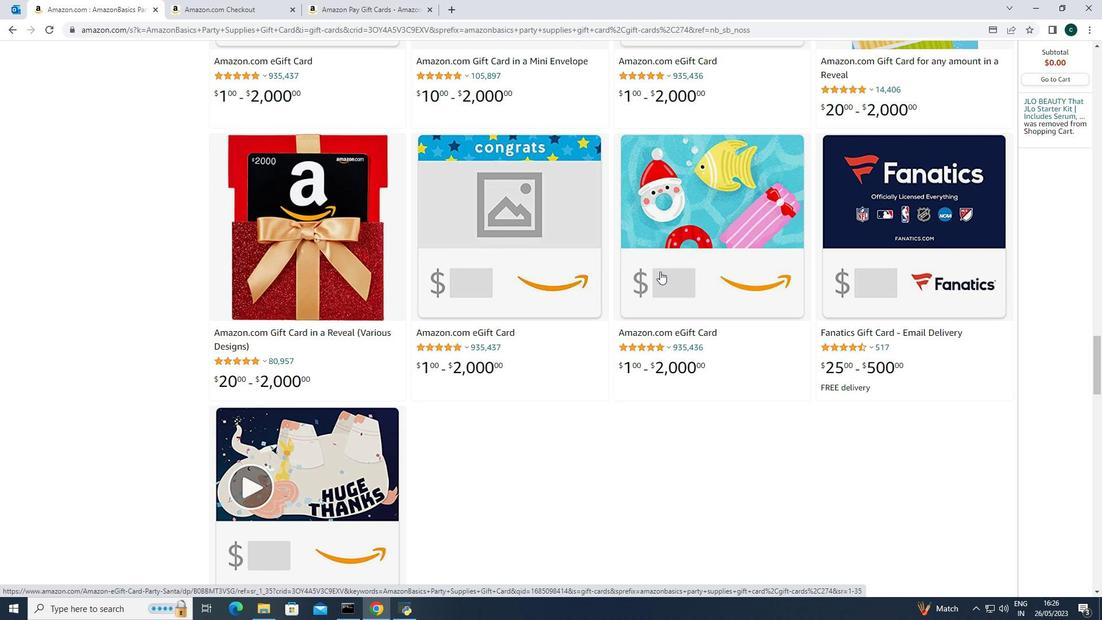 
Action: Mouse moved to (660, 271)
Screenshot: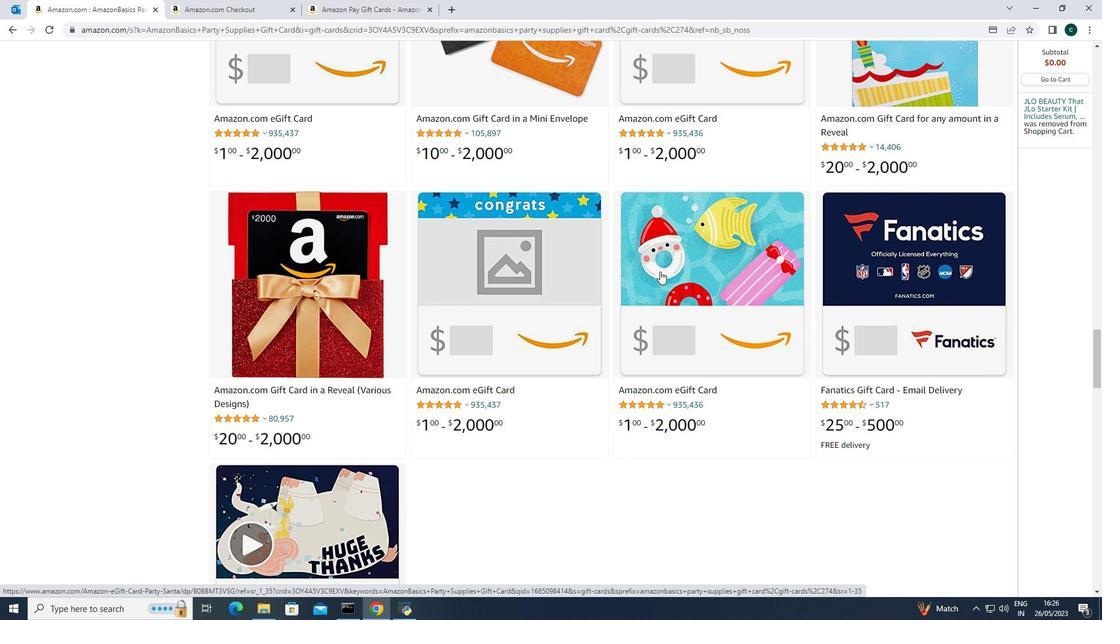 
Action: Mouse scrolled (660, 271) with delta (0, 0)
Screenshot: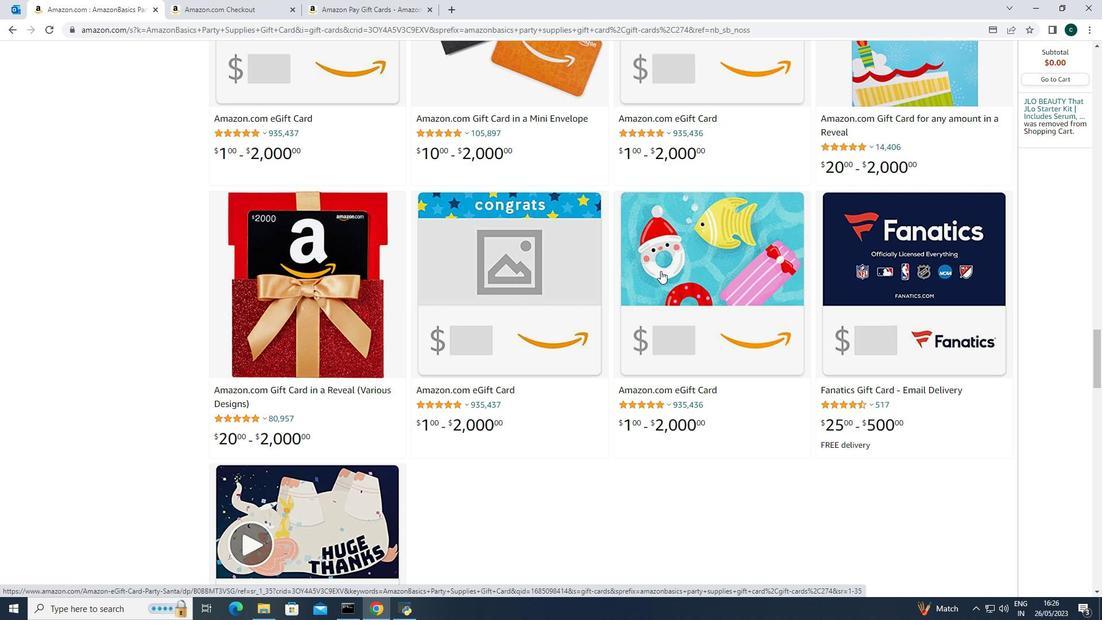 
Action: Mouse scrolled (660, 271) with delta (0, 0)
Screenshot: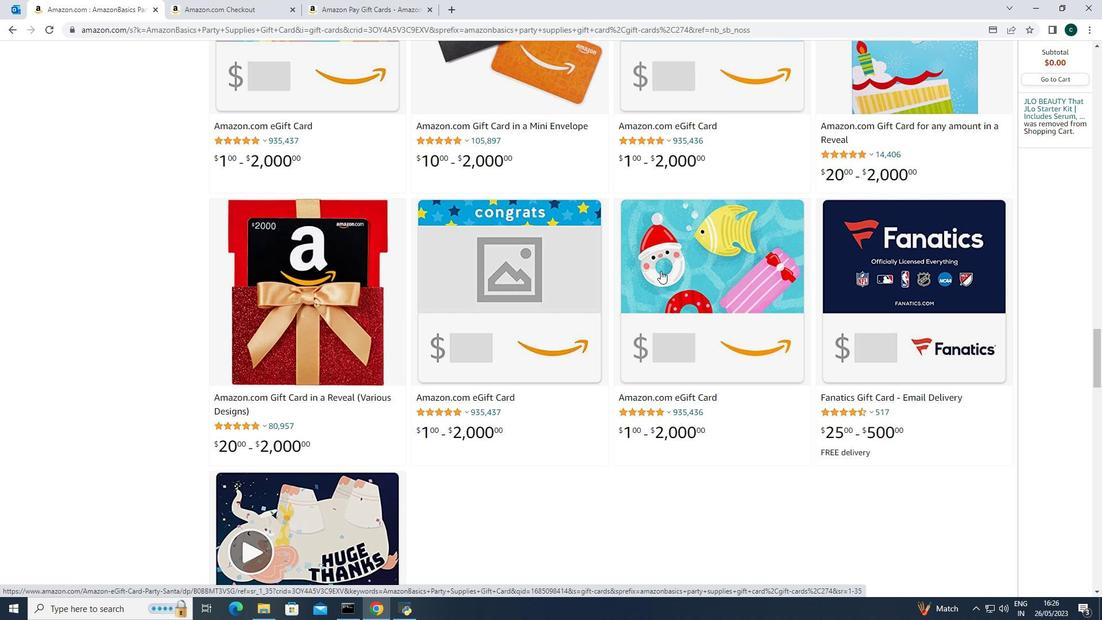 
Action: Mouse scrolled (660, 271) with delta (0, 0)
Screenshot: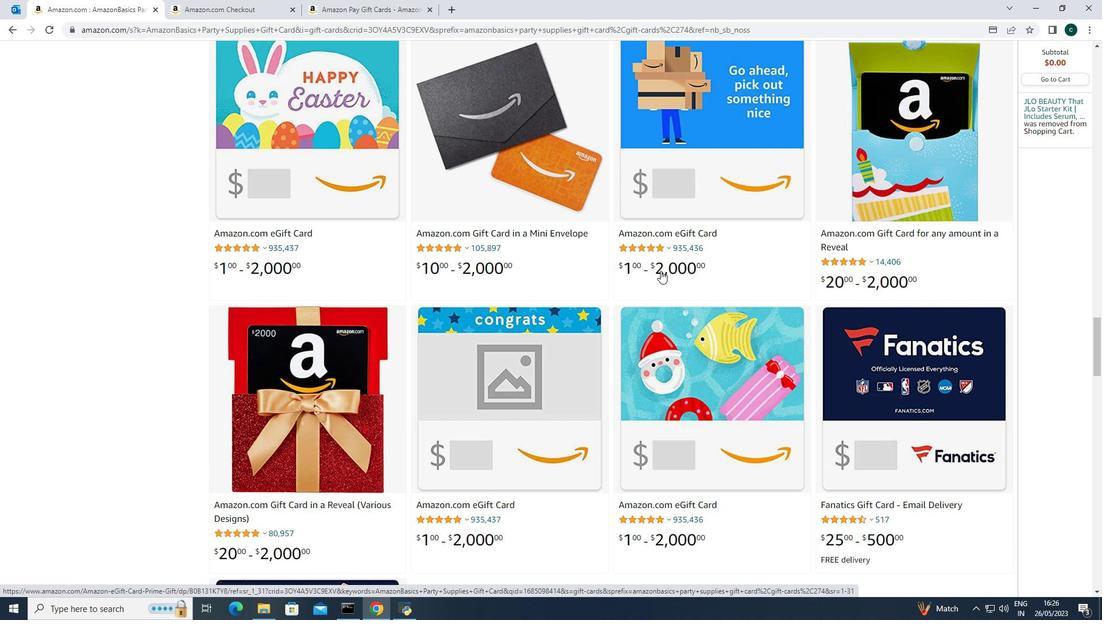 
Action: Mouse scrolled (660, 271) with delta (0, 0)
Screenshot: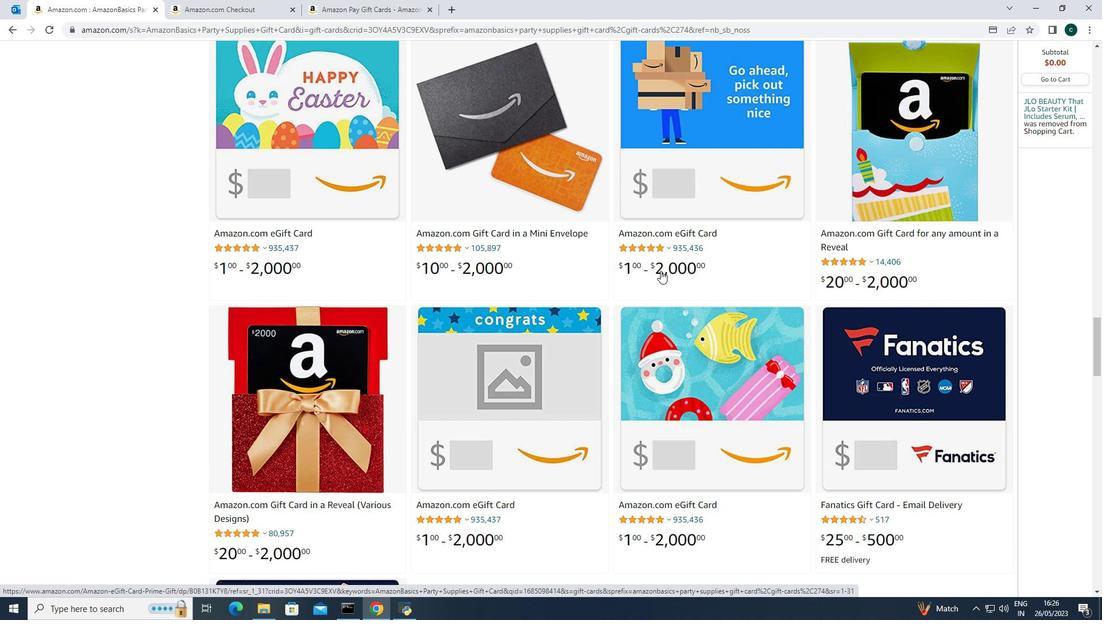 
Action: Mouse scrolled (660, 271) with delta (0, 0)
Screenshot: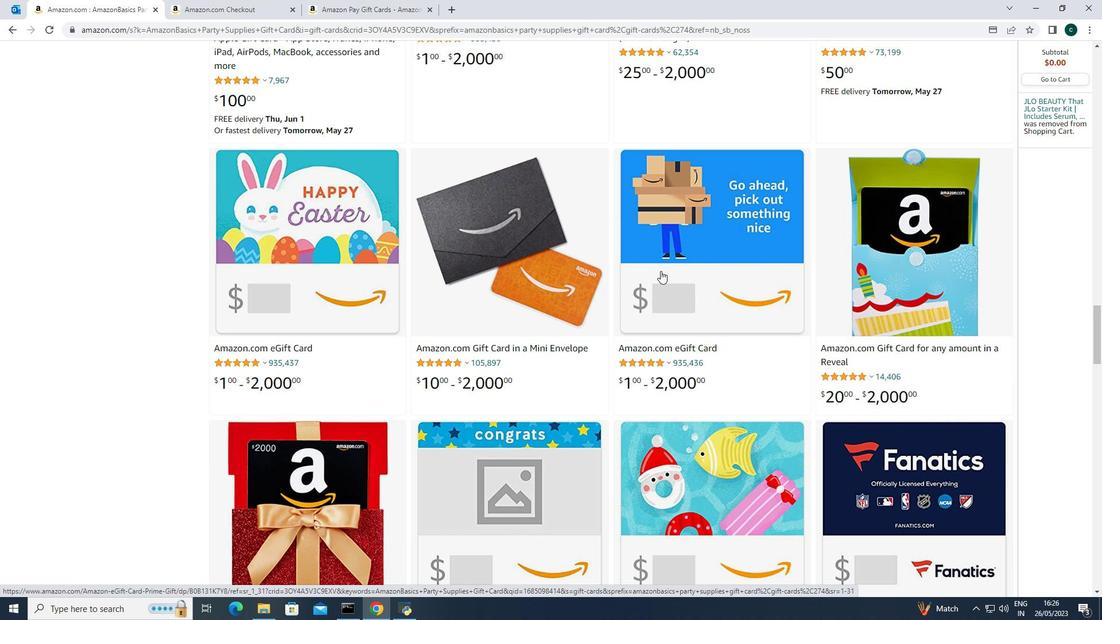 
Action: Mouse scrolled (660, 271) with delta (0, 0)
Screenshot: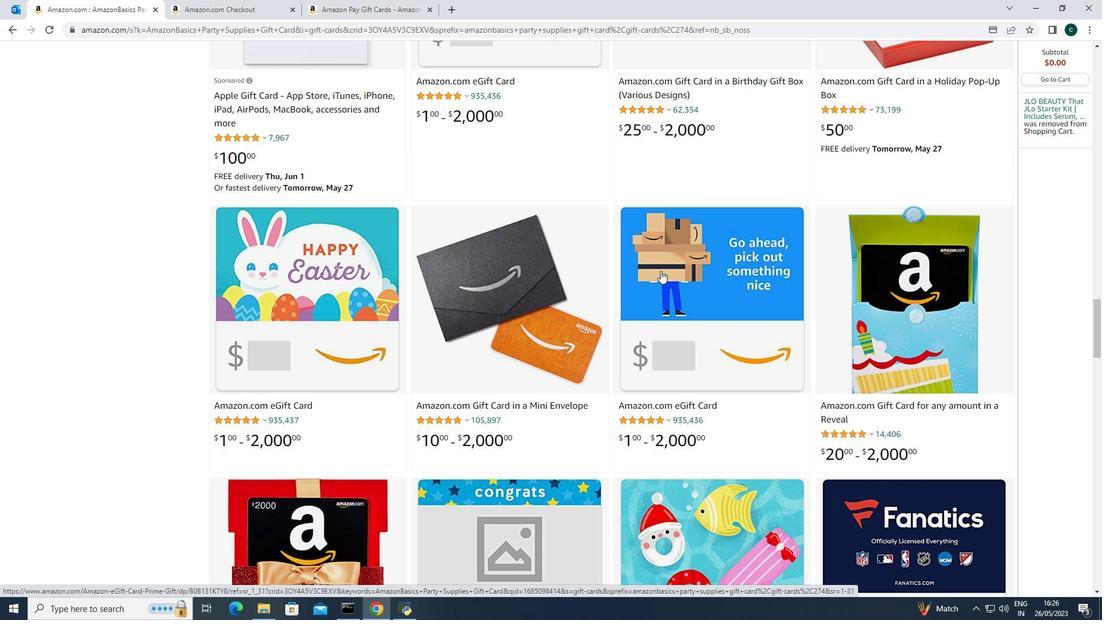 
Action: Mouse scrolled (660, 271) with delta (0, 0)
Screenshot: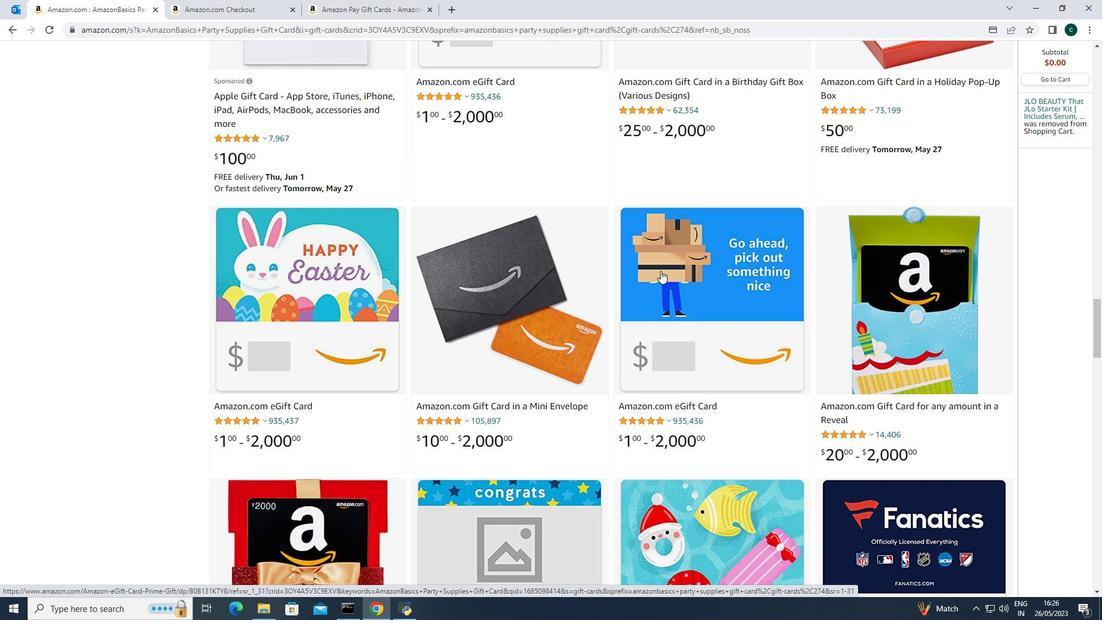 
Action: Mouse moved to (662, 268)
Screenshot: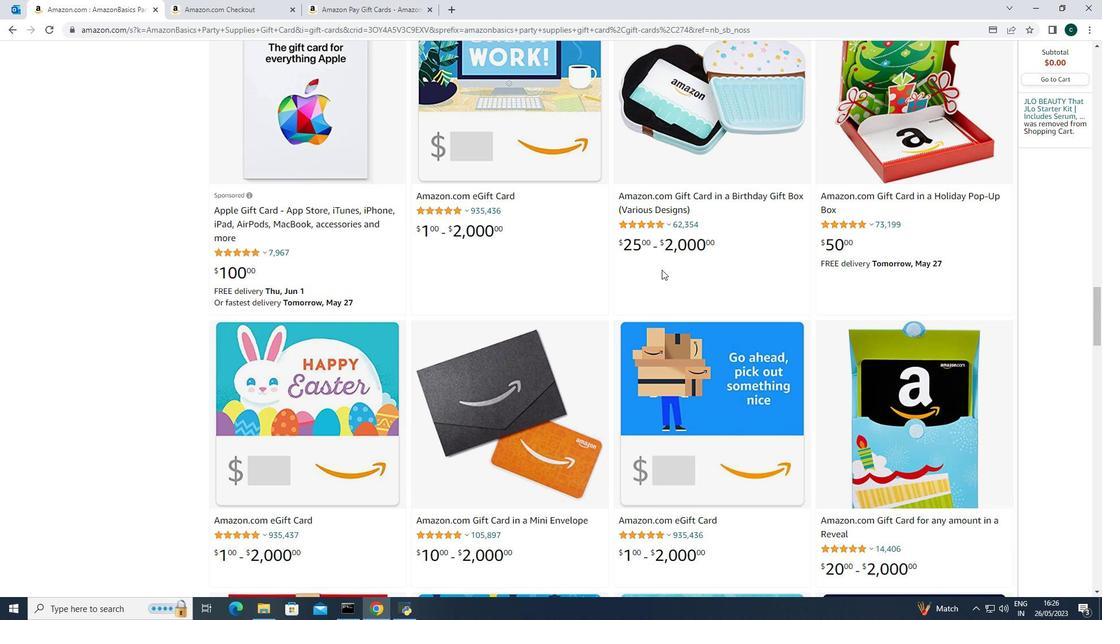 
Action: Mouse scrolled (662, 269) with delta (0, 0)
Screenshot: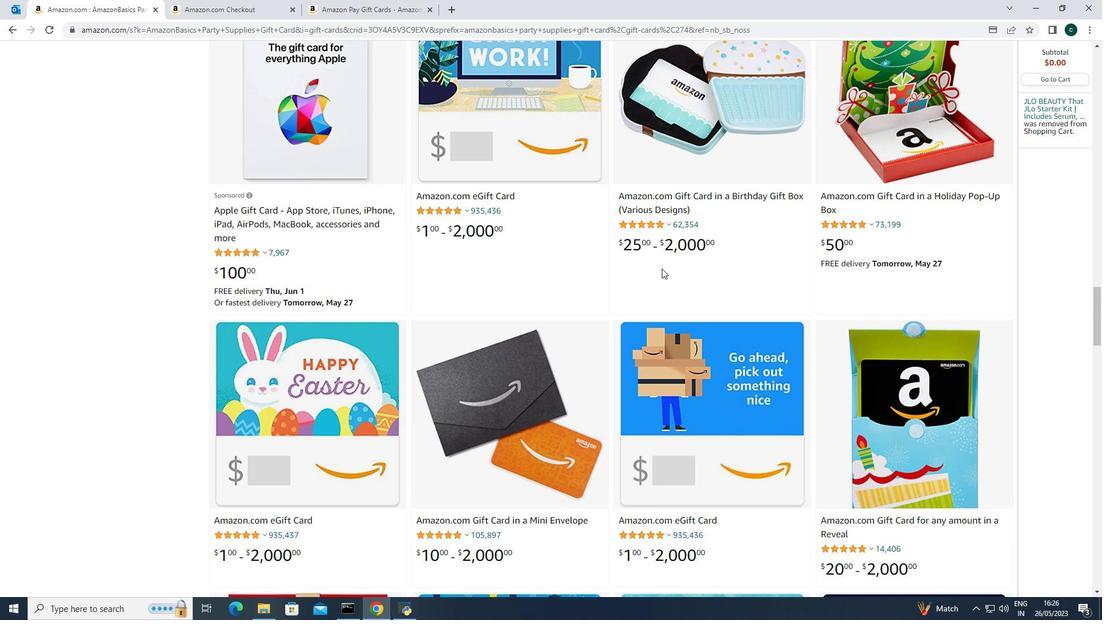 
Action: Mouse scrolled (662, 269) with delta (0, 0)
Screenshot: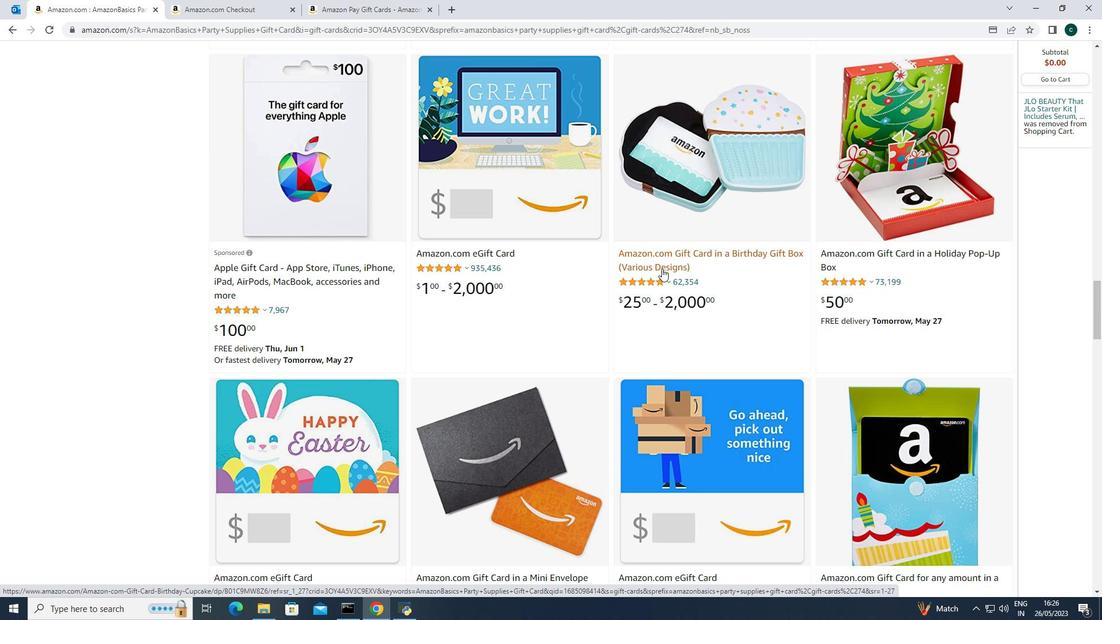
Action: Mouse moved to (644, 264)
Screenshot: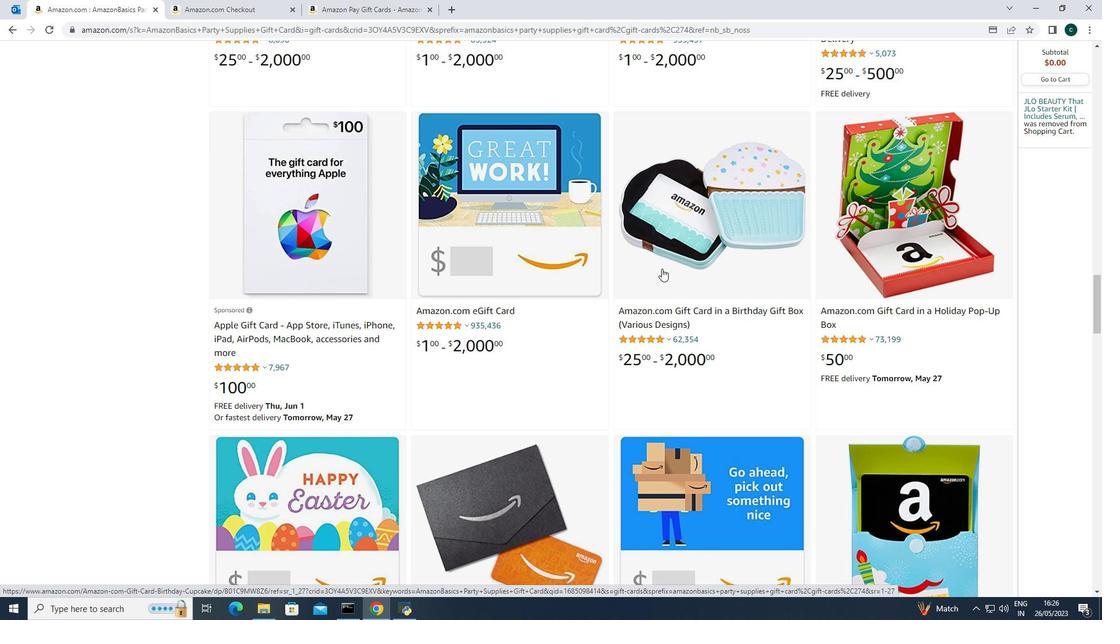 
Action: Mouse scrolled (644, 264) with delta (0, 0)
Screenshot: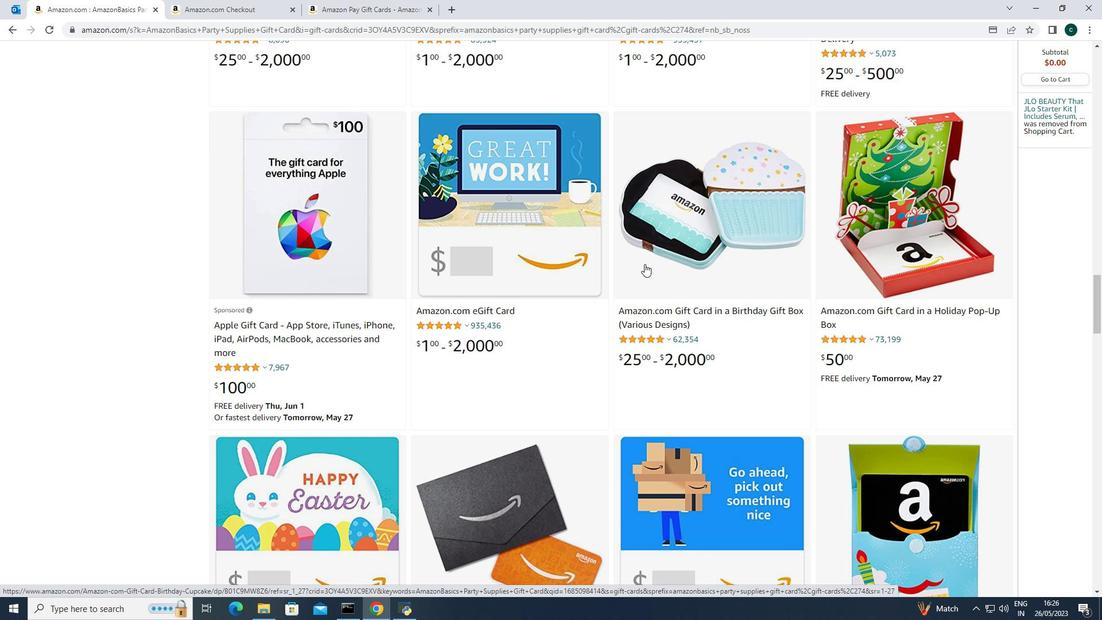 
Action: Mouse scrolled (644, 264) with delta (0, 0)
Screenshot: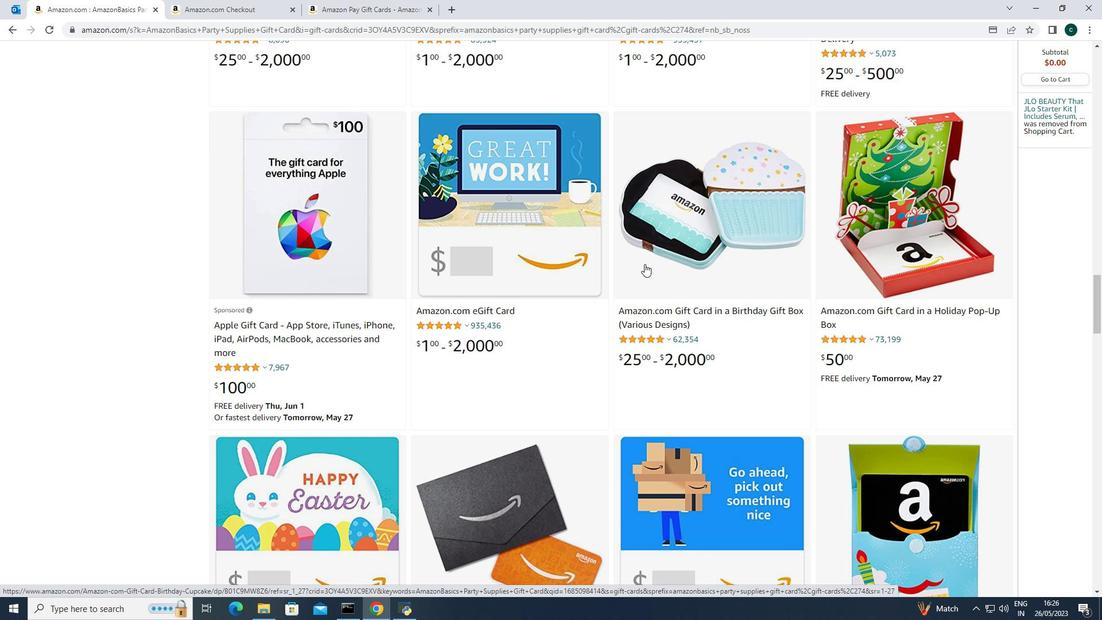 
Action: Mouse scrolled (644, 264) with delta (0, 0)
Screenshot: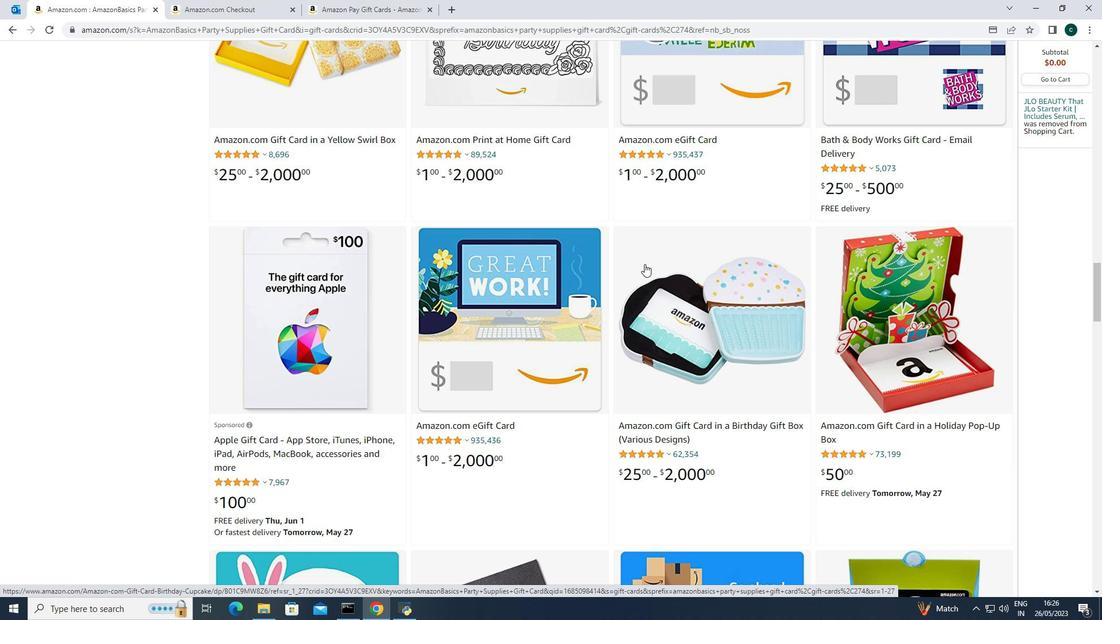 
Action: Mouse scrolled (644, 264) with delta (0, 0)
Screenshot: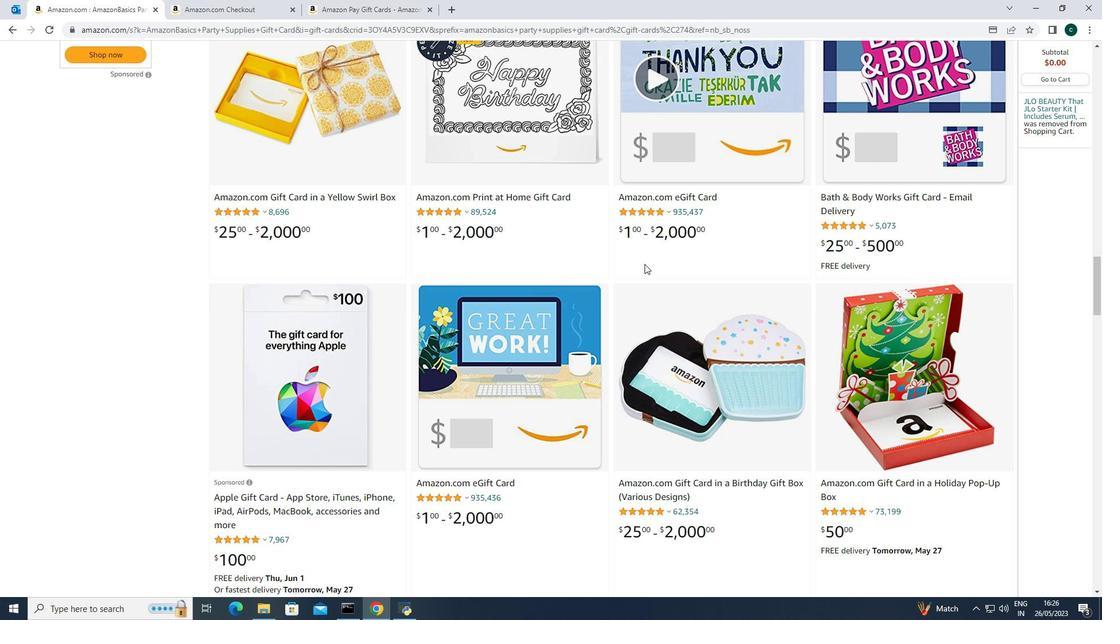 
Action: Mouse scrolled (644, 264) with delta (0, 0)
Screenshot: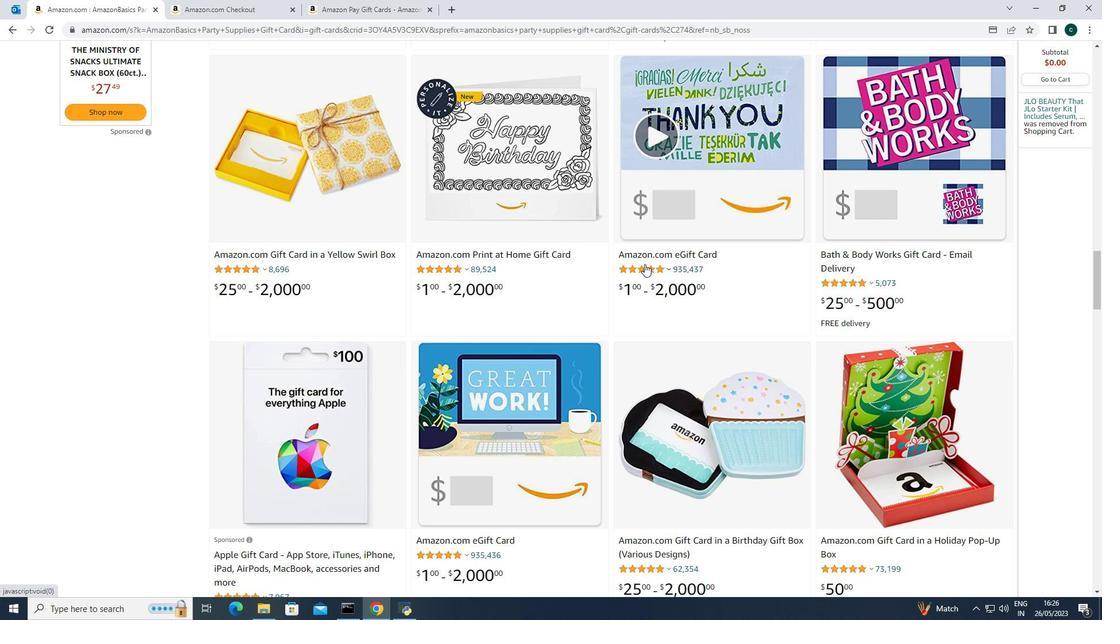 
Action: Mouse scrolled (644, 264) with delta (0, 0)
Screenshot: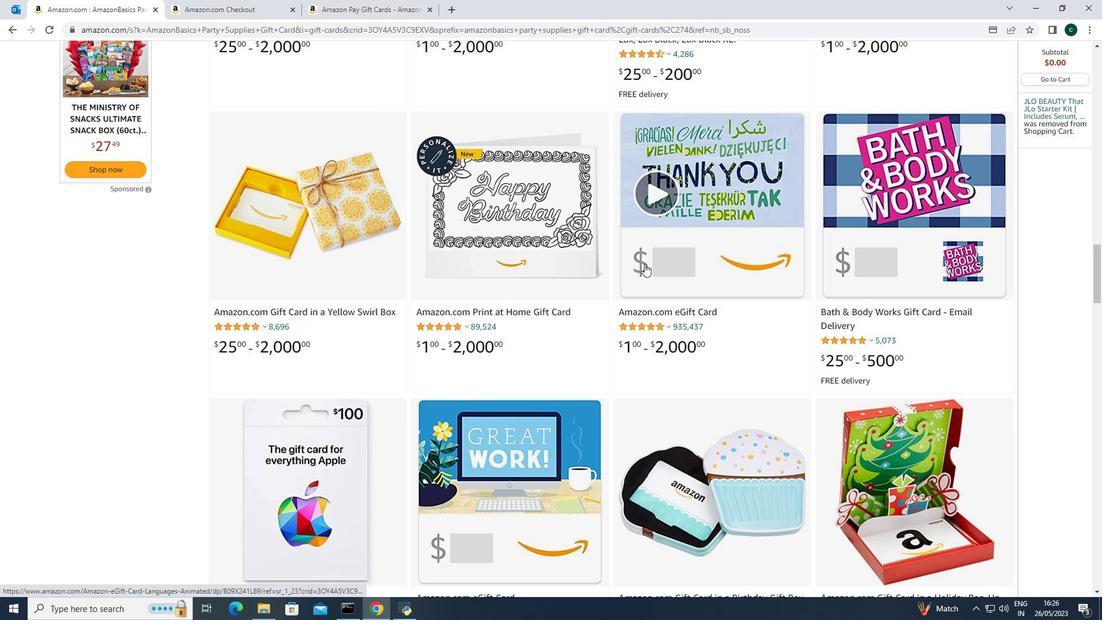 
Action: Mouse scrolled (644, 264) with delta (0, 0)
Screenshot: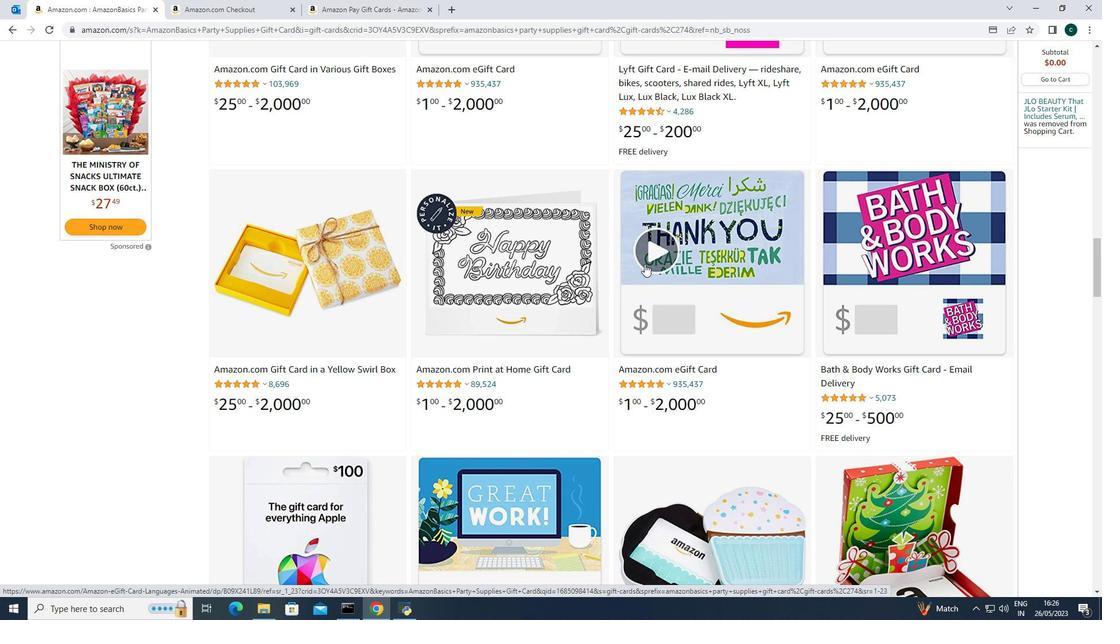 
Action: Mouse scrolled (644, 264) with delta (0, 0)
Screenshot: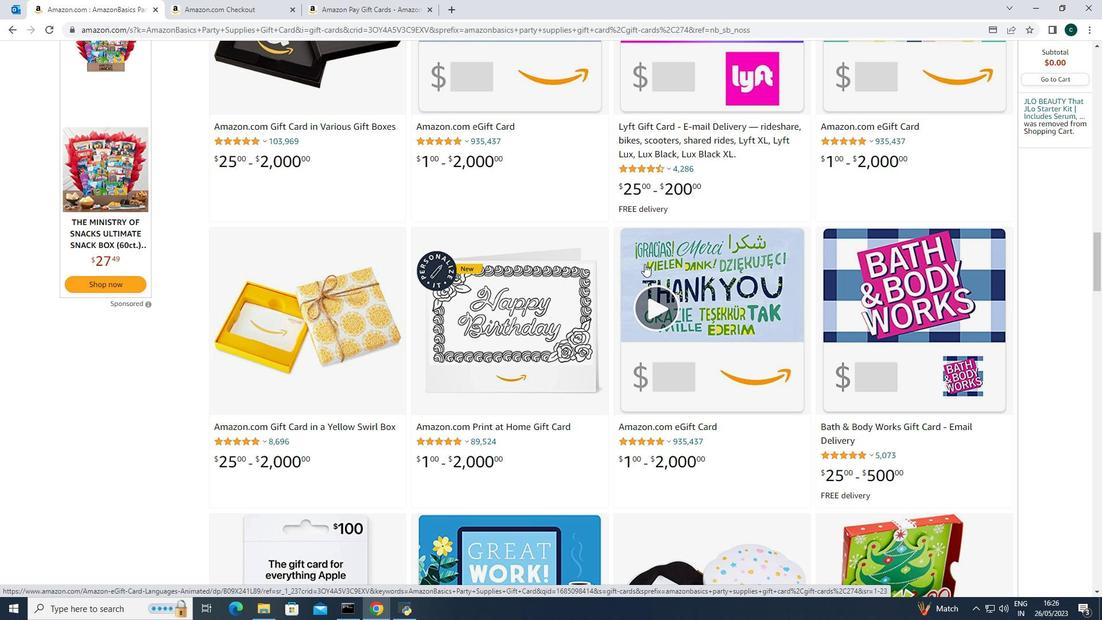 
Action: Mouse scrolled (644, 264) with delta (0, 0)
Screenshot: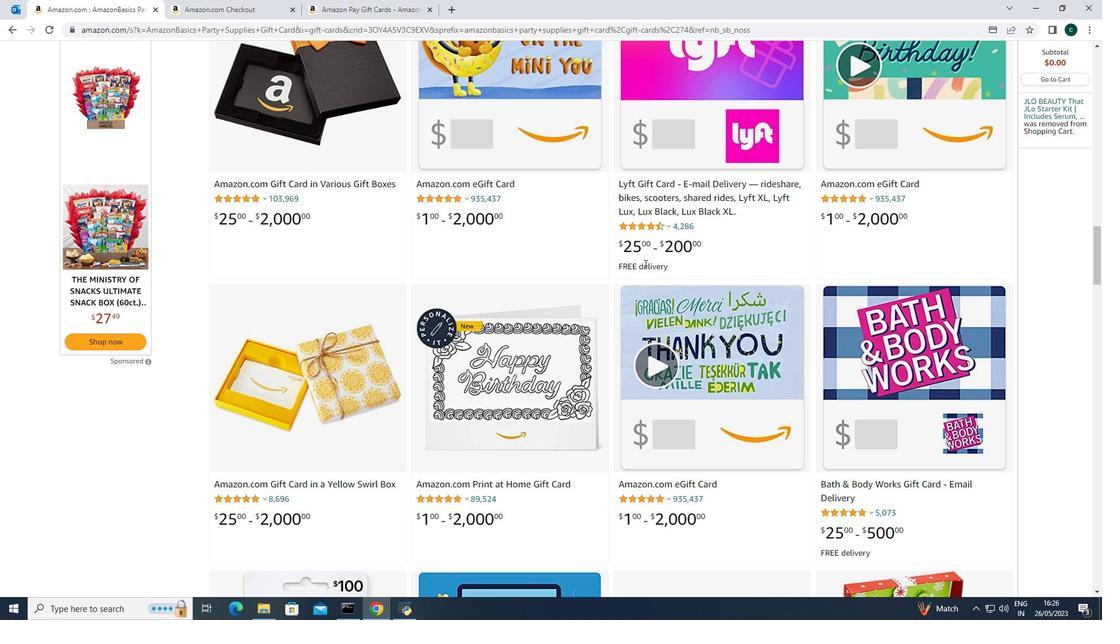
Action: Mouse scrolled (644, 264) with delta (0, 0)
Screenshot: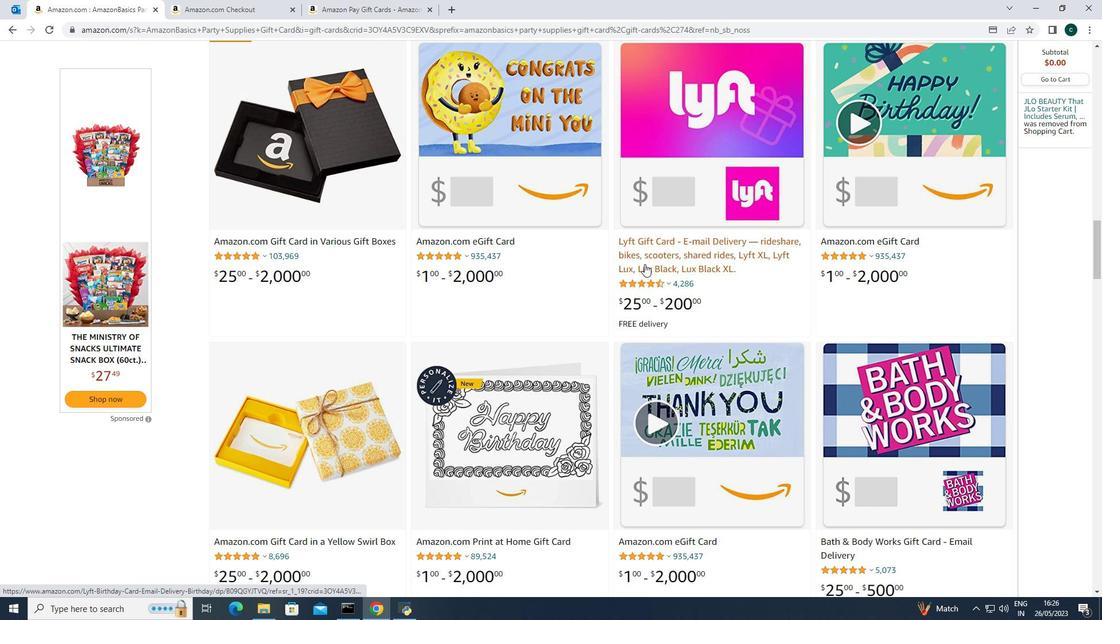
Action: Mouse scrolled (644, 264) with delta (0, 0)
Screenshot: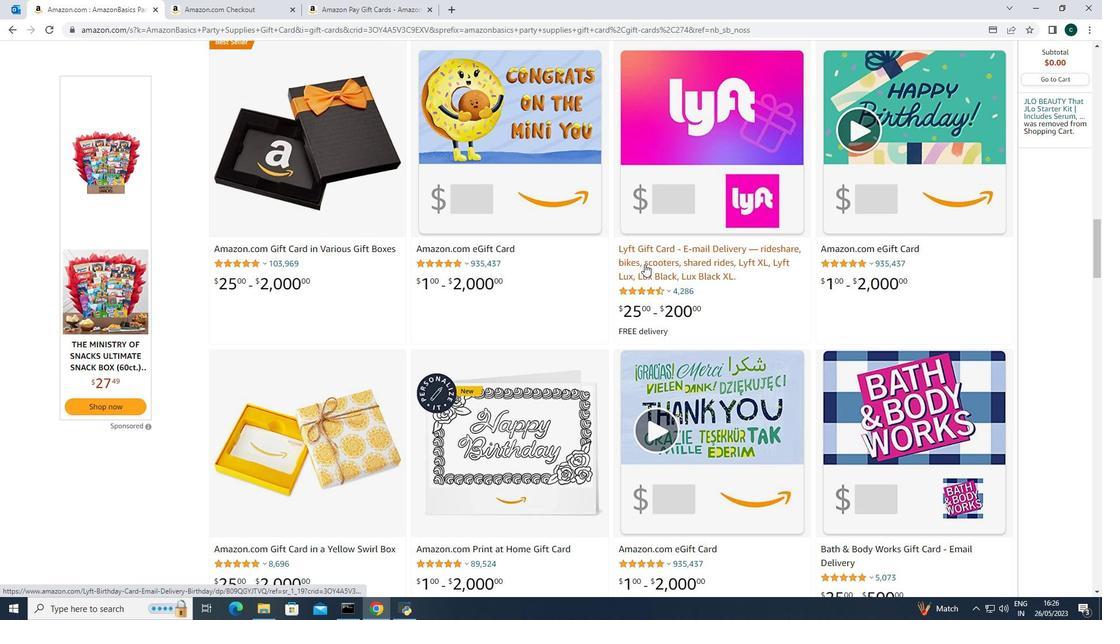 
Action: Mouse scrolled (644, 264) with delta (0, 0)
Screenshot: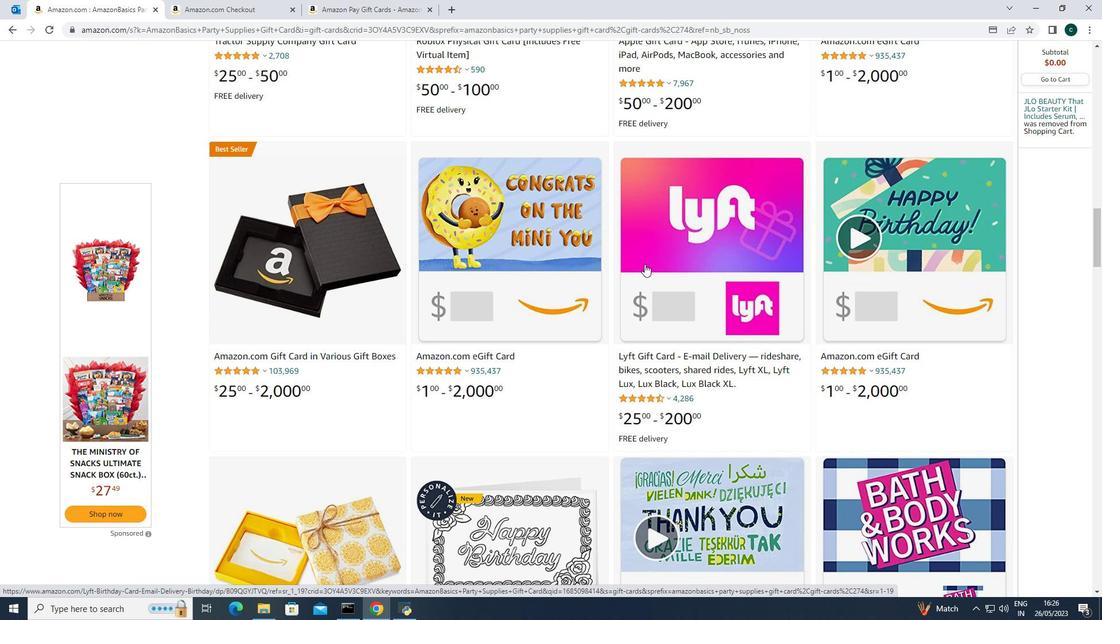 
Action: Mouse scrolled (644, 264) with delta (0, 0)
Screenshot: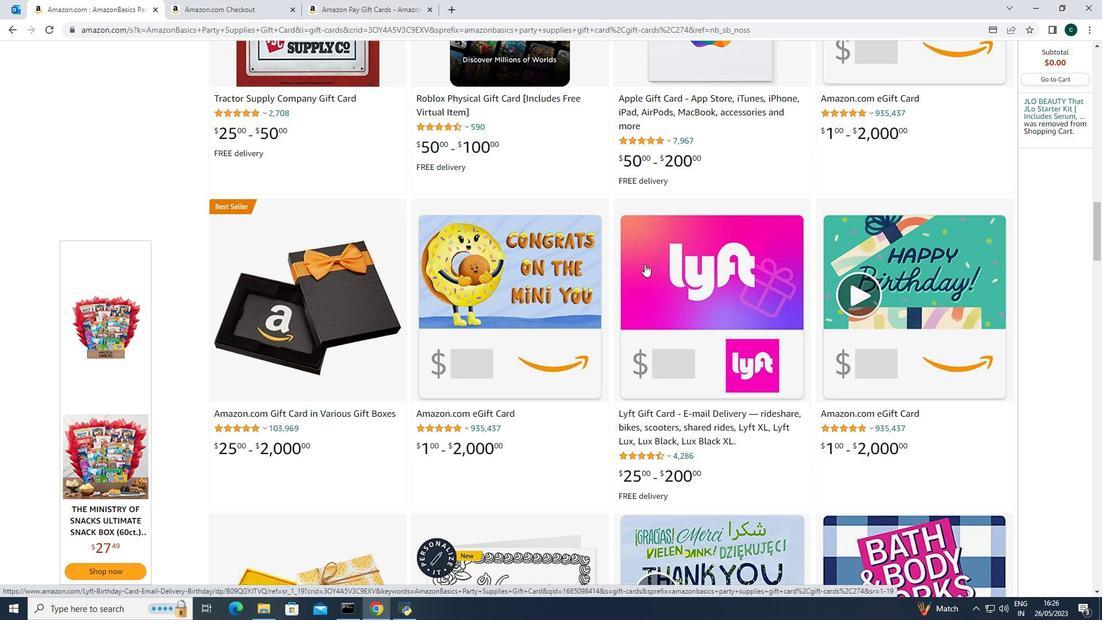 
Action: Mouse scrolled (644, 264) with delta (0, 0)
Screenshot: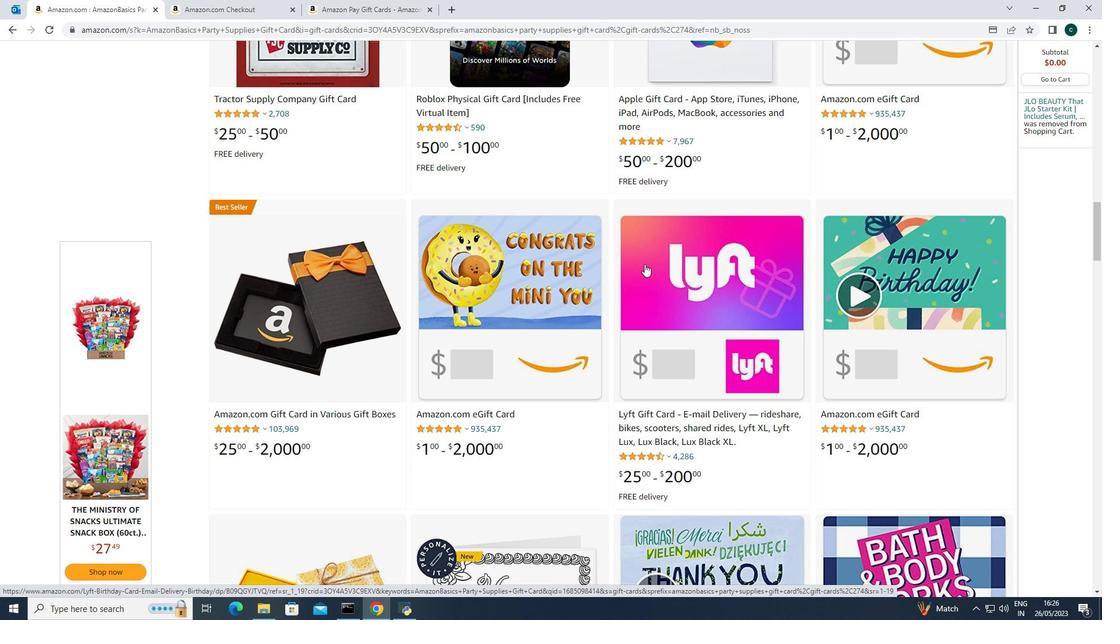 
Action: Mouse scrolled (644, 264) with delta (0, 0)
Screenshot: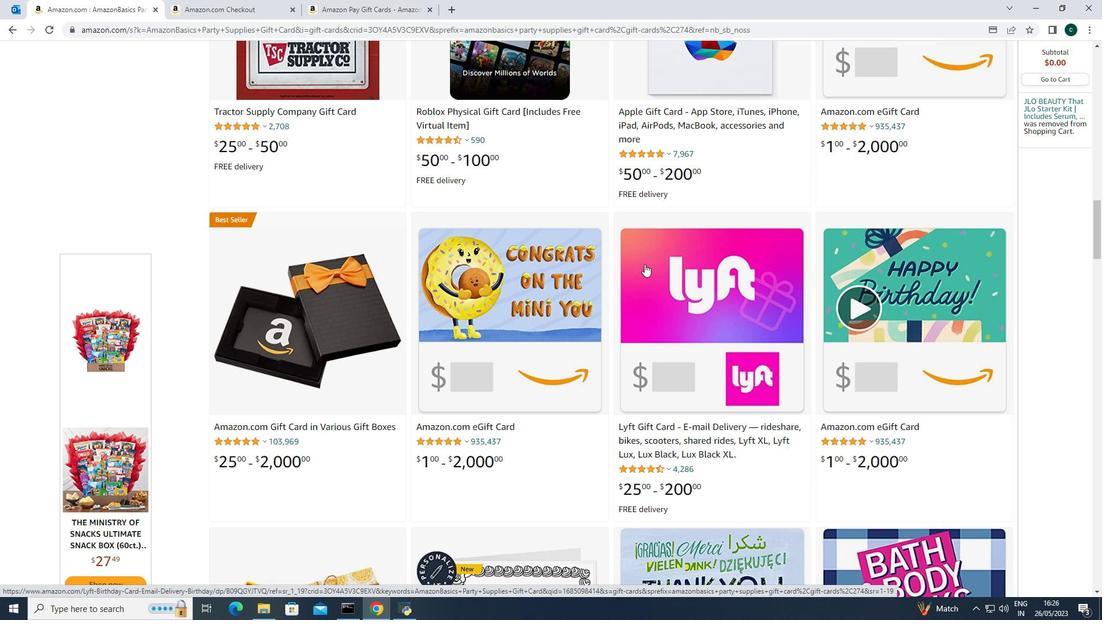 
Action: Mouse scrolled (644, 264) with delta (0, 0)
Screenshot: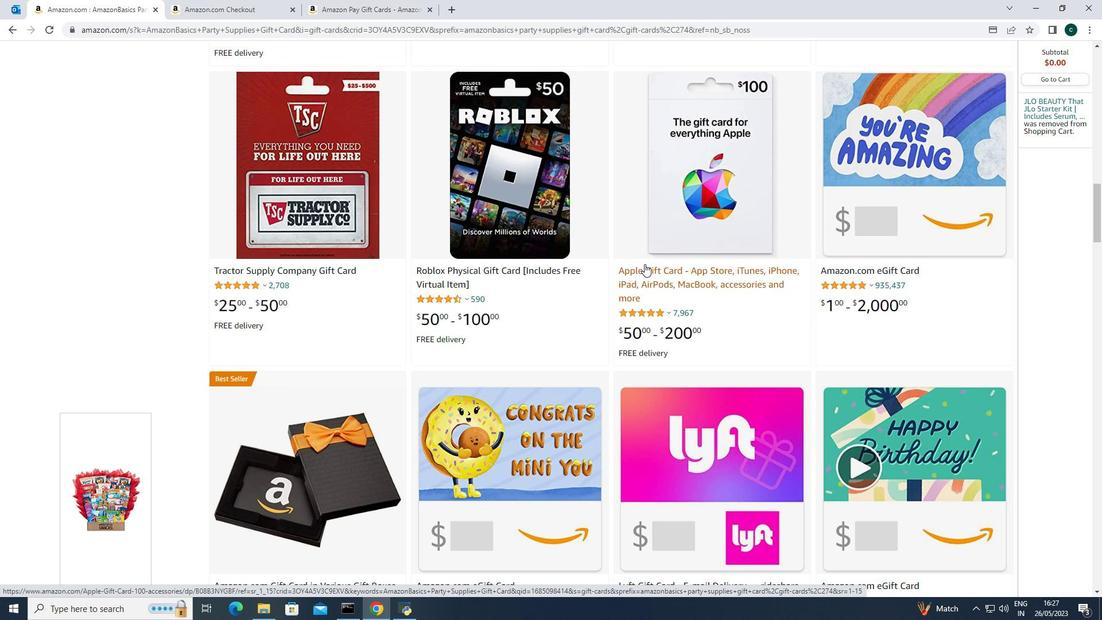 
Action: Mouse scrolled (644, 264) with delta (0, 0)
Screenshot: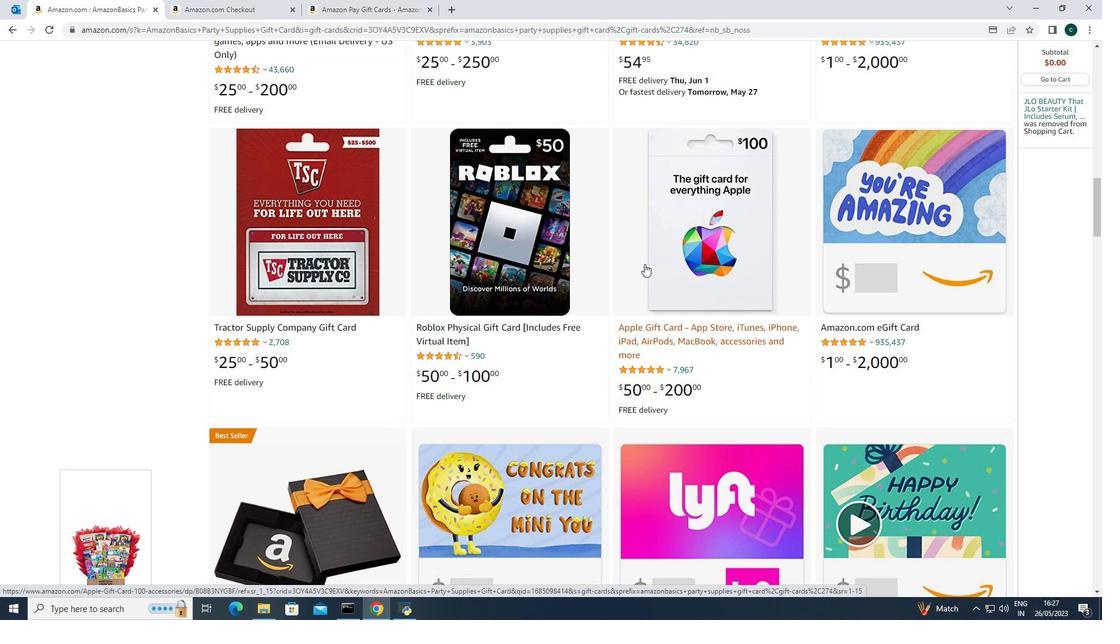 
Action: Mouse scrolled (644, 264) with delta (0, 0)
Screenshot: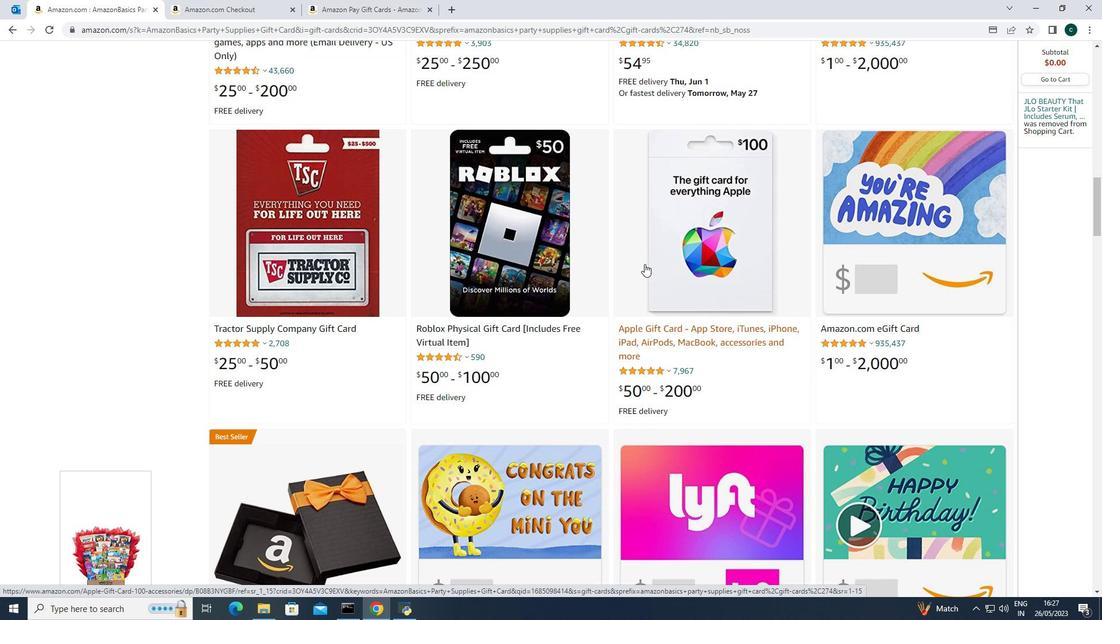 
Action: Mouse moved to (576, 239)
Screenshot: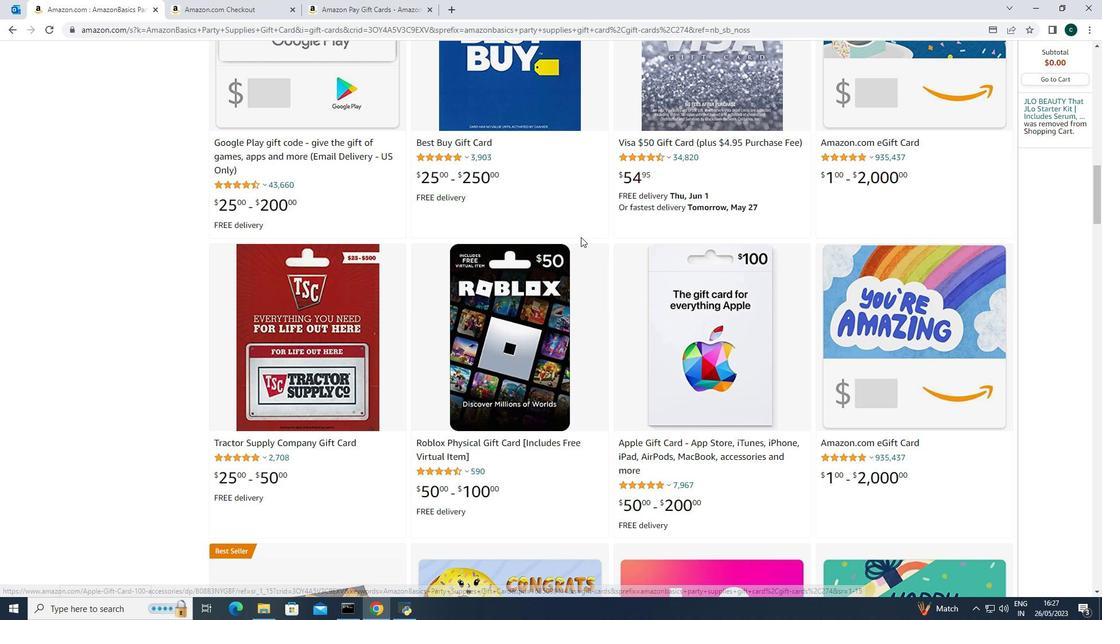 
Action: Mouse scrolled (576, 240) with delta (0, 0)
Screenshot: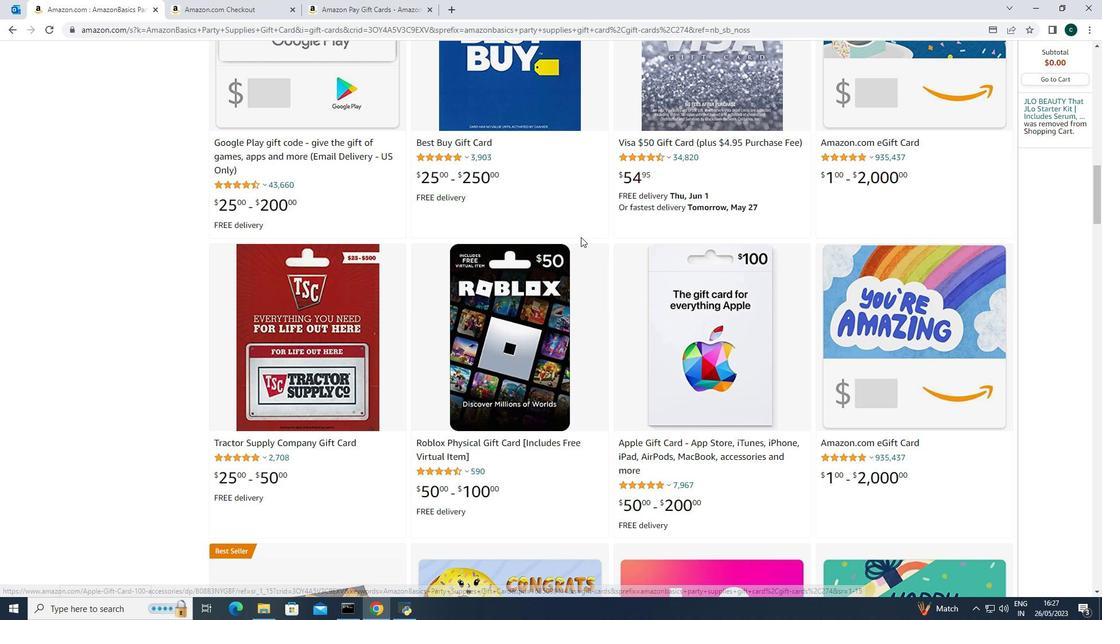 
Action: Mouse scrolled (576, 240) with delta (0, 0)
Screenshot: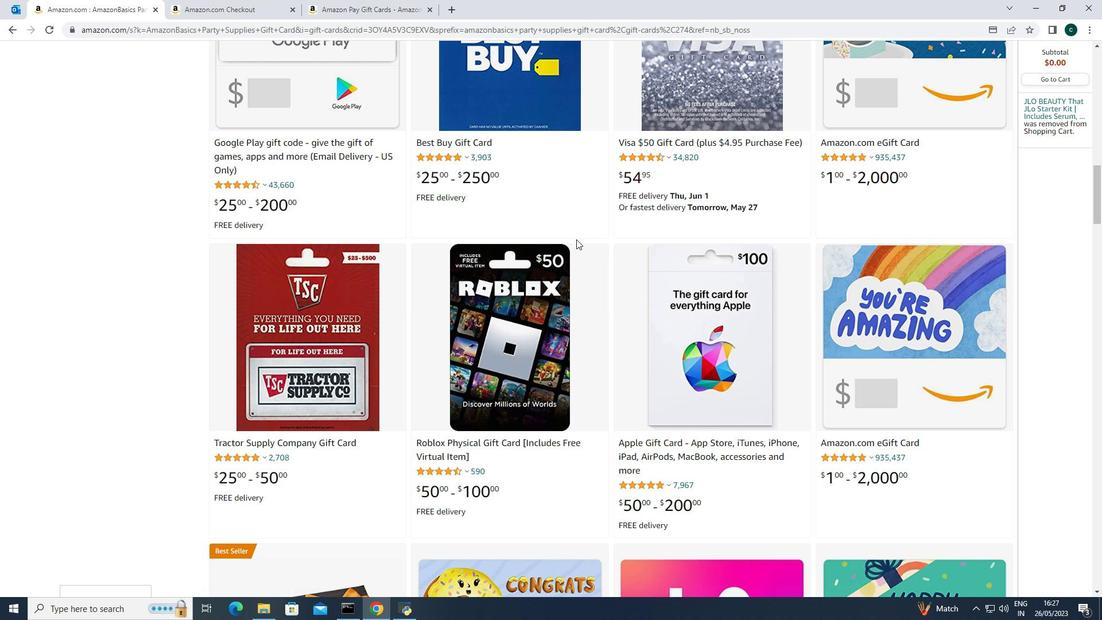 
Action: Mouse moved to (573, 241)
Screenshot: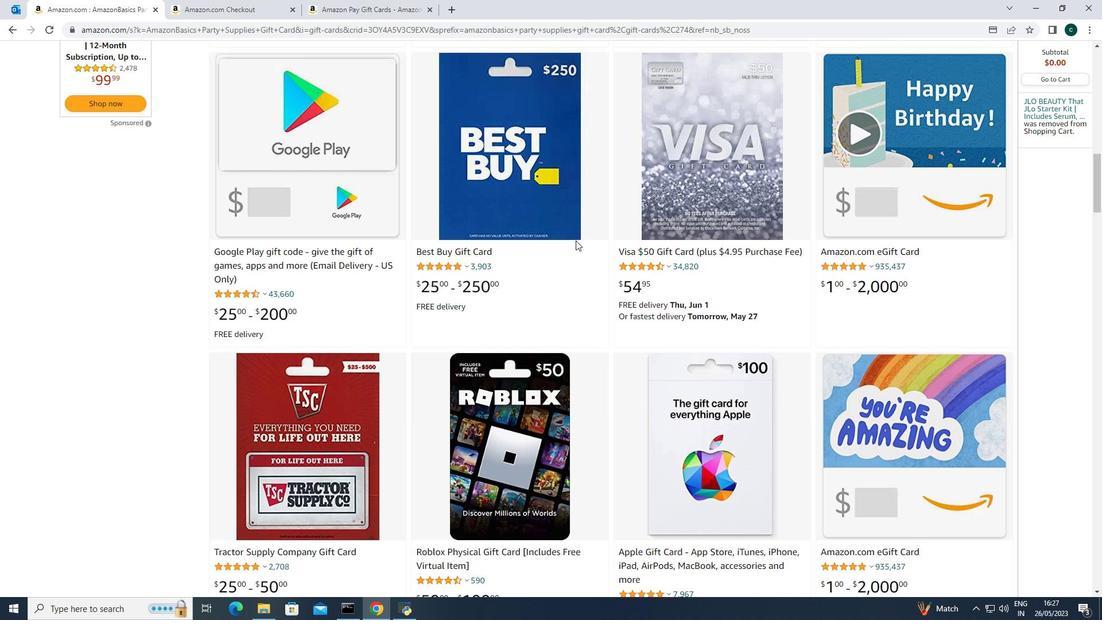 
Action: Mouse scrolled (573, 241) with delta (0, 0)
Screenshot: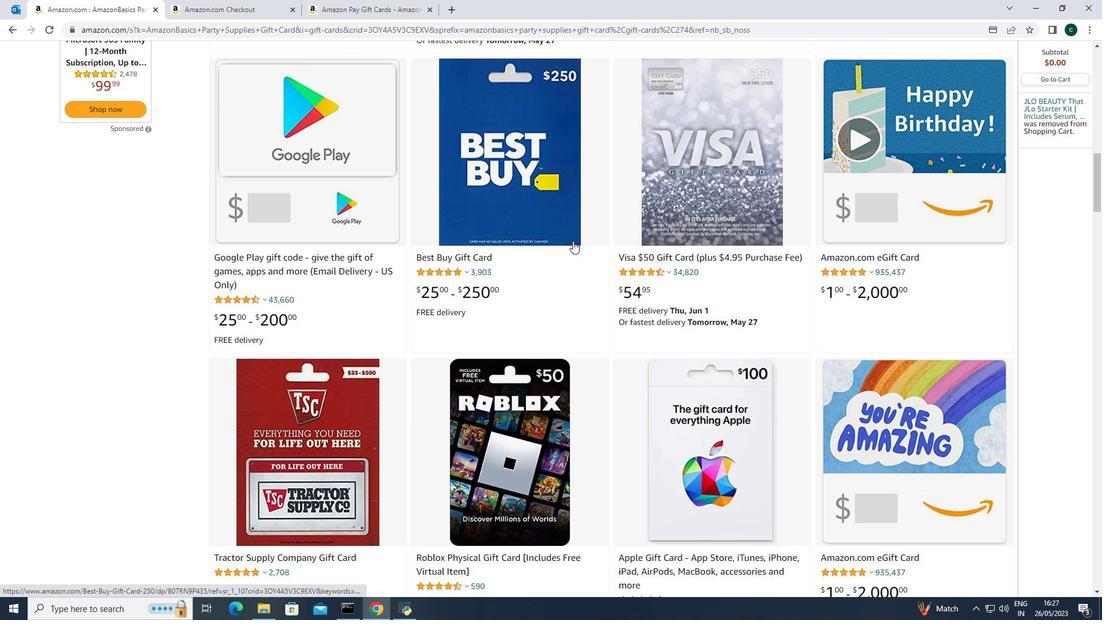 
Action: Mouse scrolled (573, 241) with delta (0, 0)
Screenshot: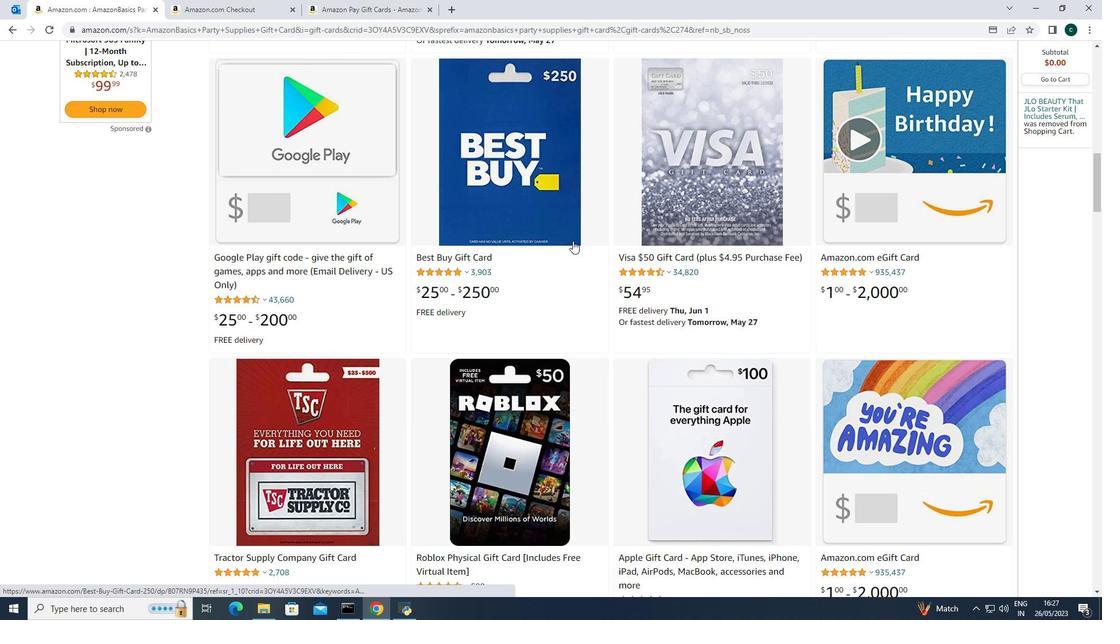 
Action: Mouse scrolled (573, 241) with delta (0, 0)
Screenshot: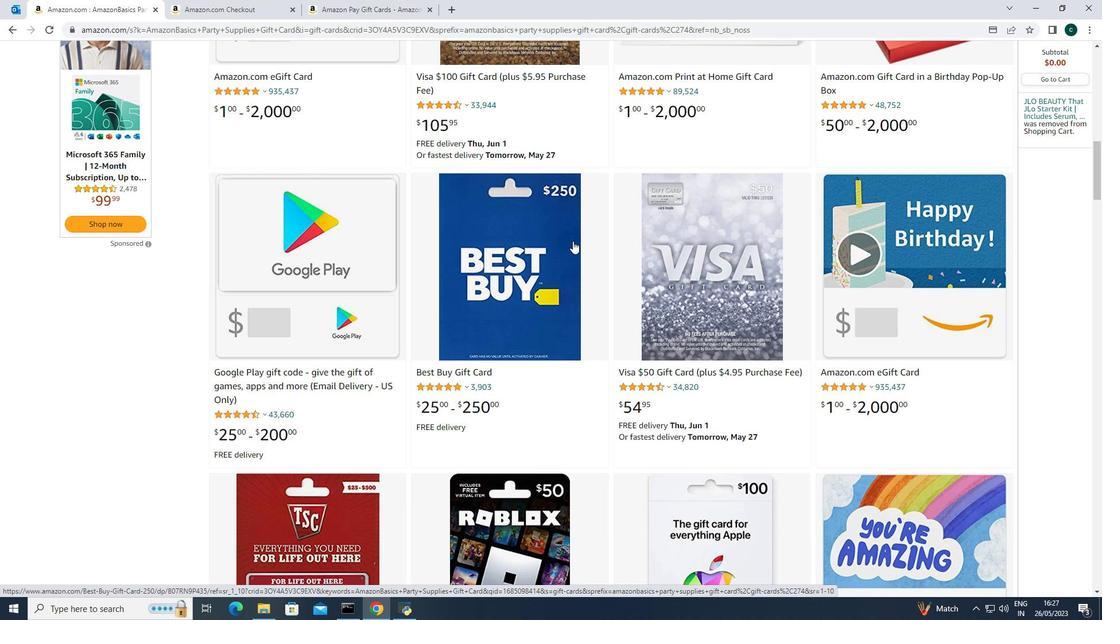 
Action: Mouse scrolled (573, 241) with delta (0, 0)
Screenshot: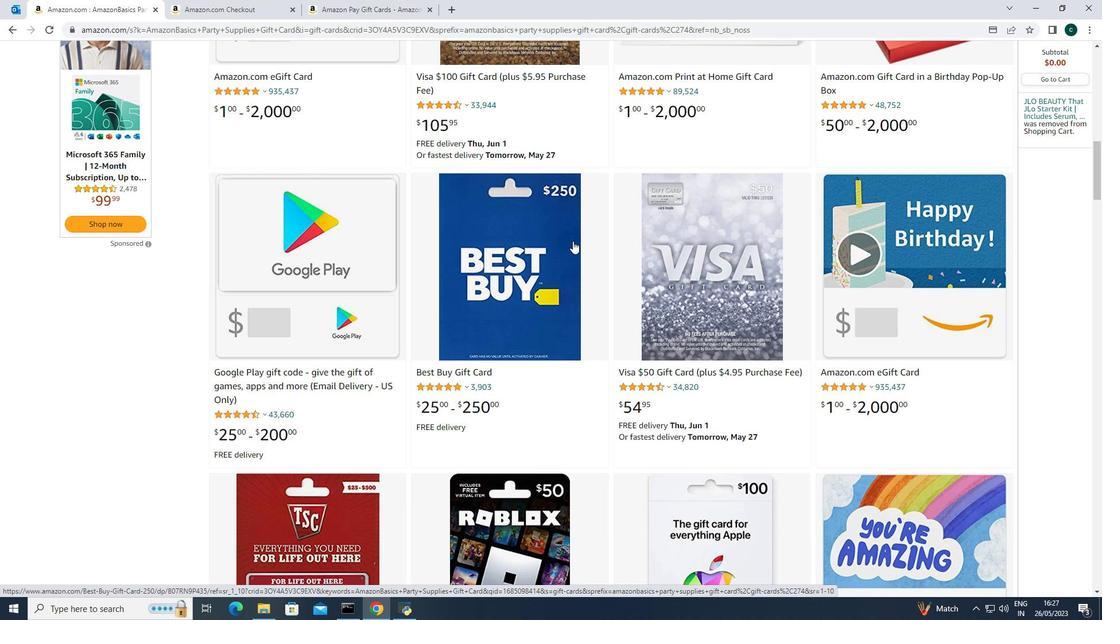 
Action: Mouse scrolled (573, 241) with delta (0, 0)
Screenshot: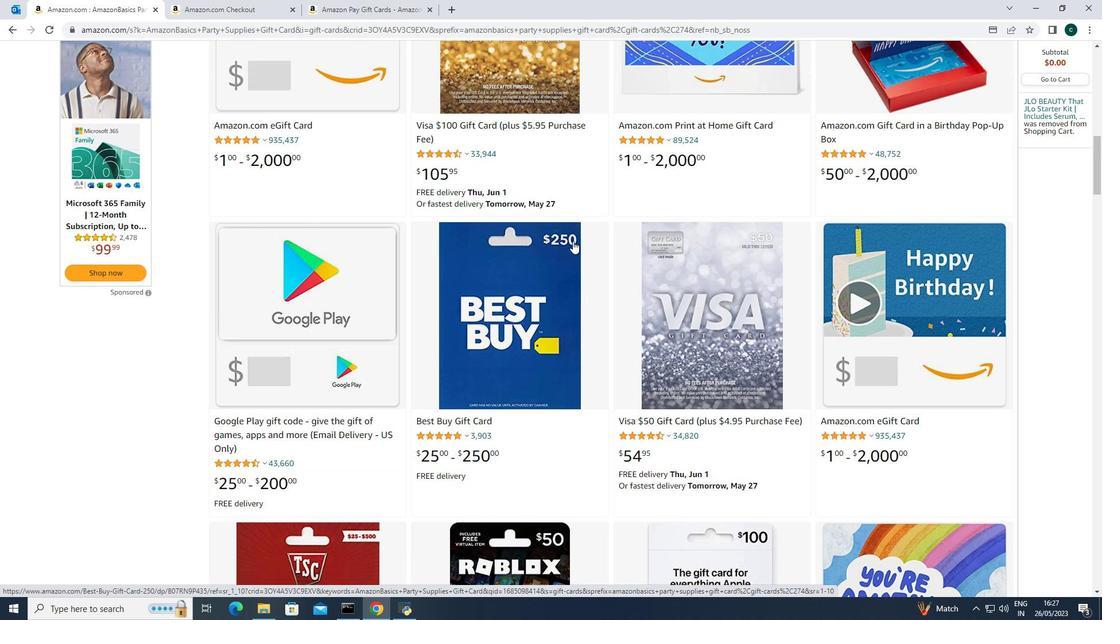 
Action: Mouse scrolled (573, 241) with delta (0, 0)
Screenshot: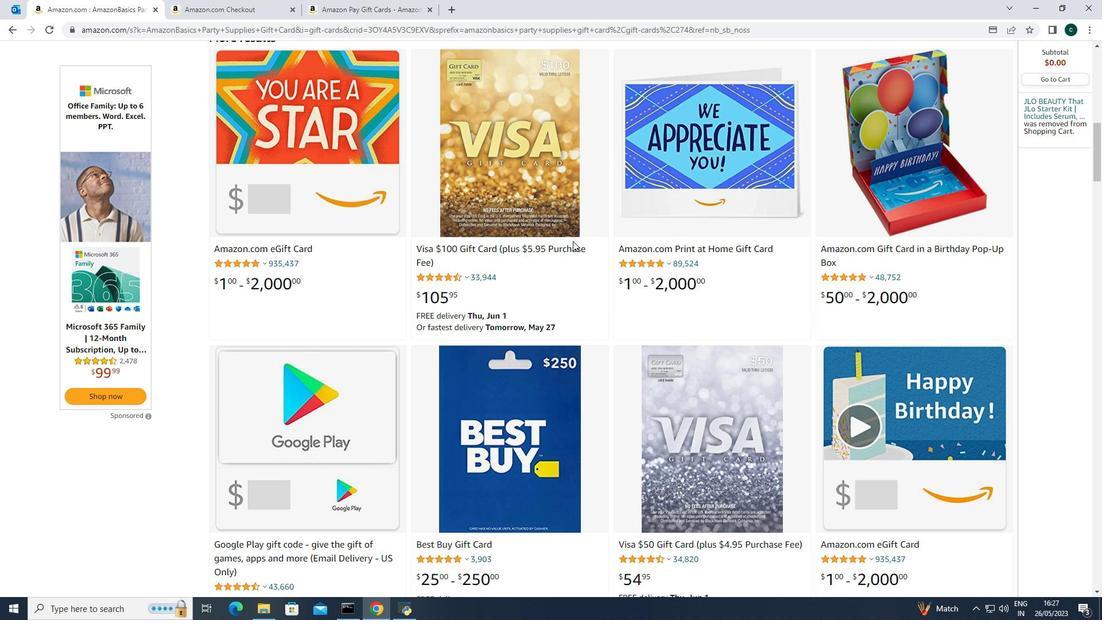 
Action: Mouse scrolled (573, 241) with delta (0, 0)
Screenshot: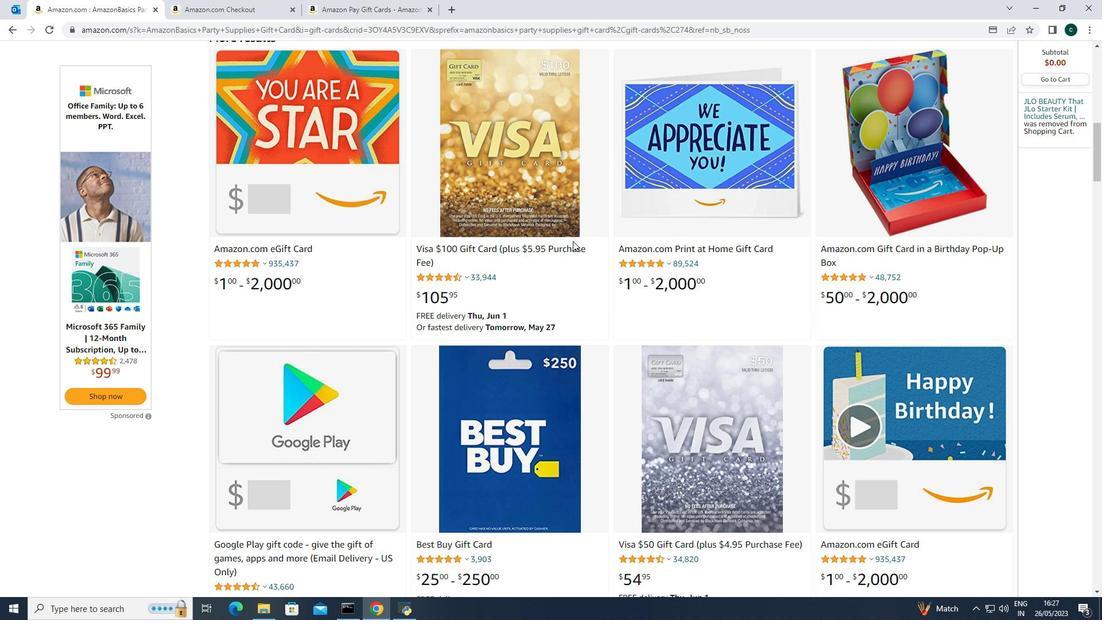 
Action: Mouse scrolled (573, 241) with delta (0, 0)
Screenshot: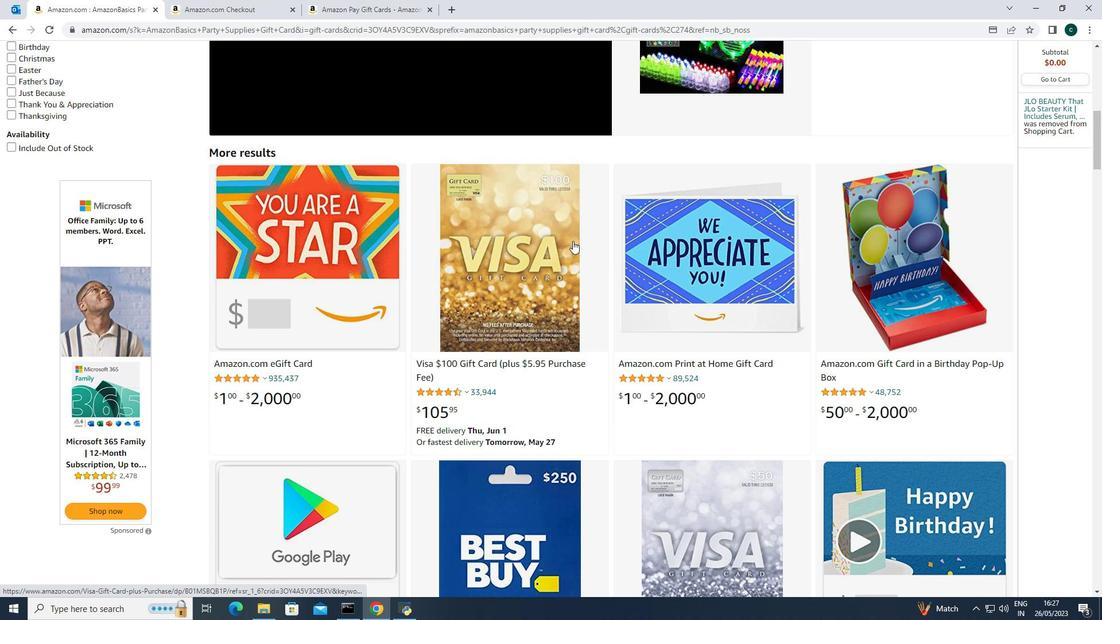 
Action: Mouse scrolled (573, 241) with delta (0, 0)
Screenshot: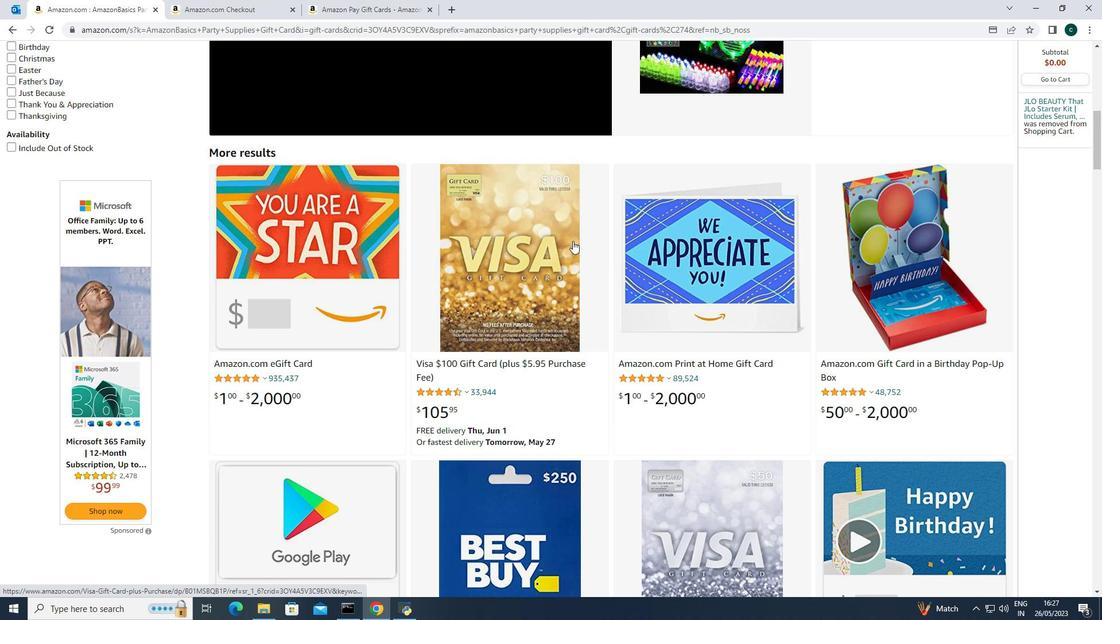 
Action: Mouse moved to (571, 241)
Screenshot: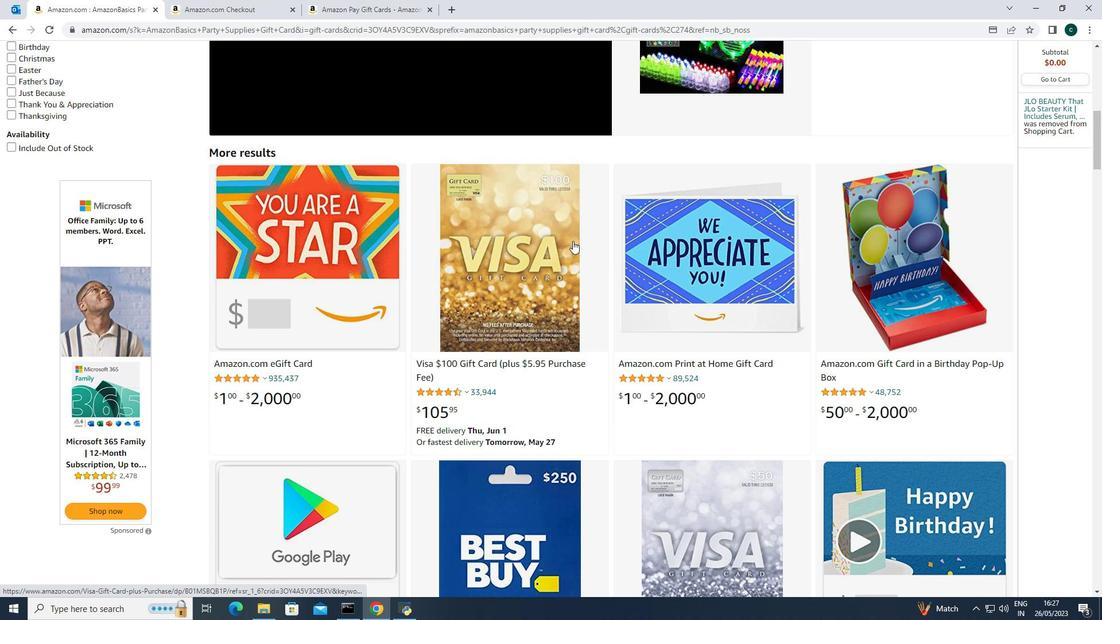 
Action: Mouse scrolled (571, 242) with delta (0, 0)
Screenshot: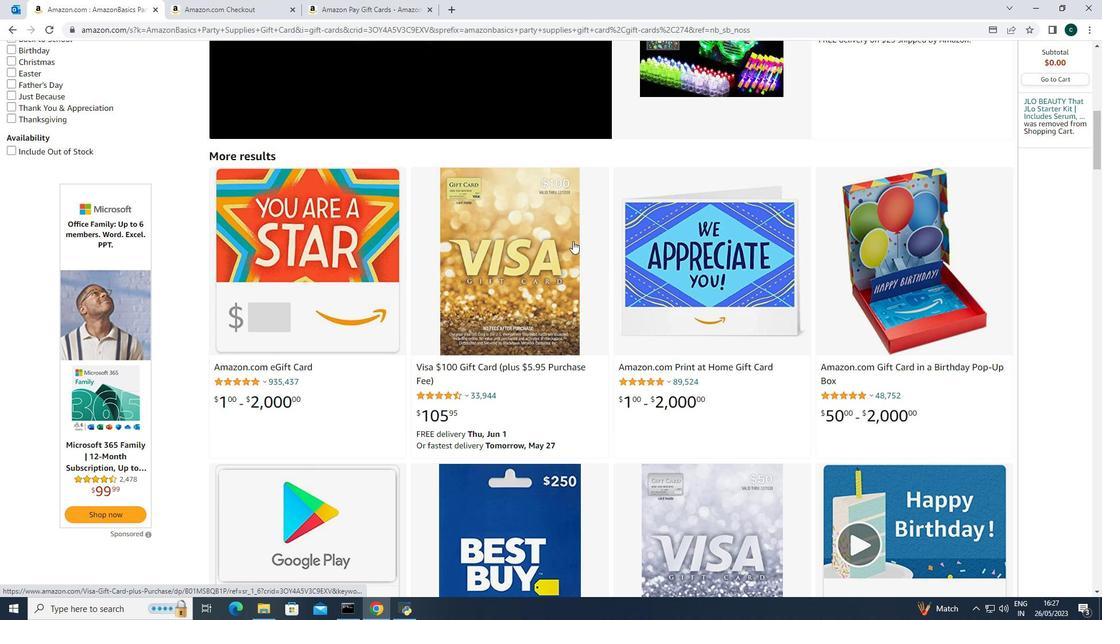 
Action: Mouse scrolled (571, 242) with delta (0, 0)
Screenshot: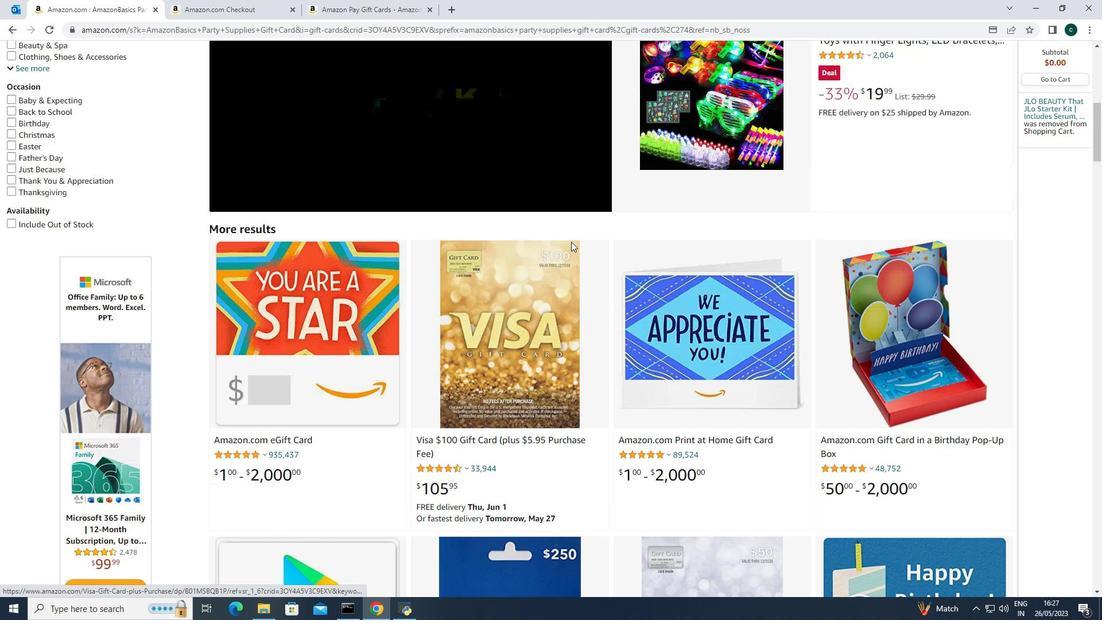 
Action: Mouse moved to (700, 263)
Screenshot: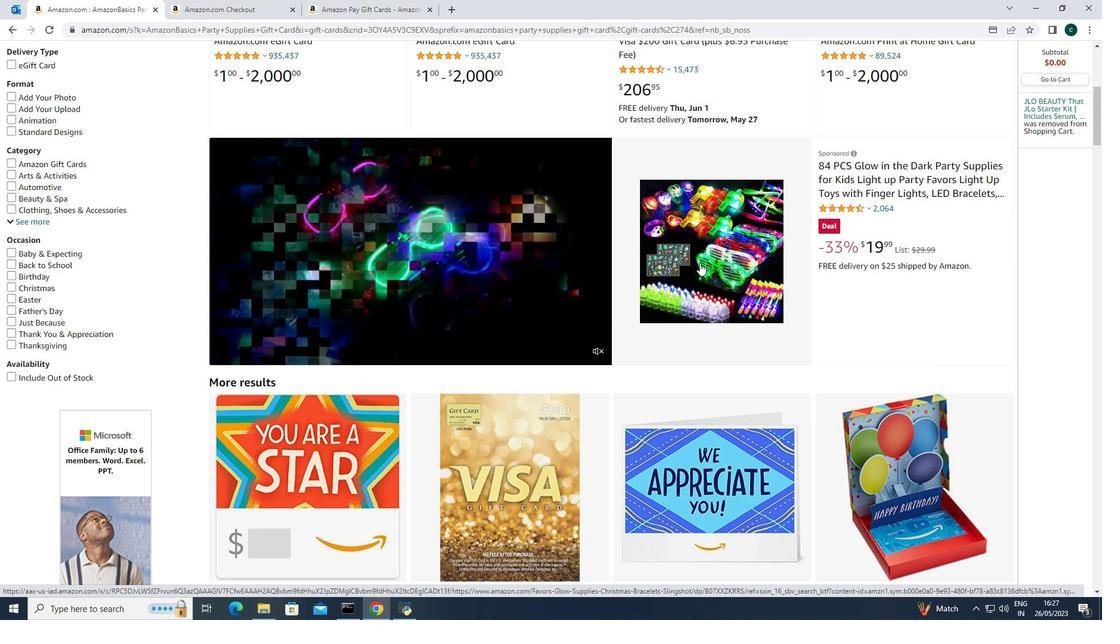 
Action: Mouse pressed left at (700, 263)
Screenshot: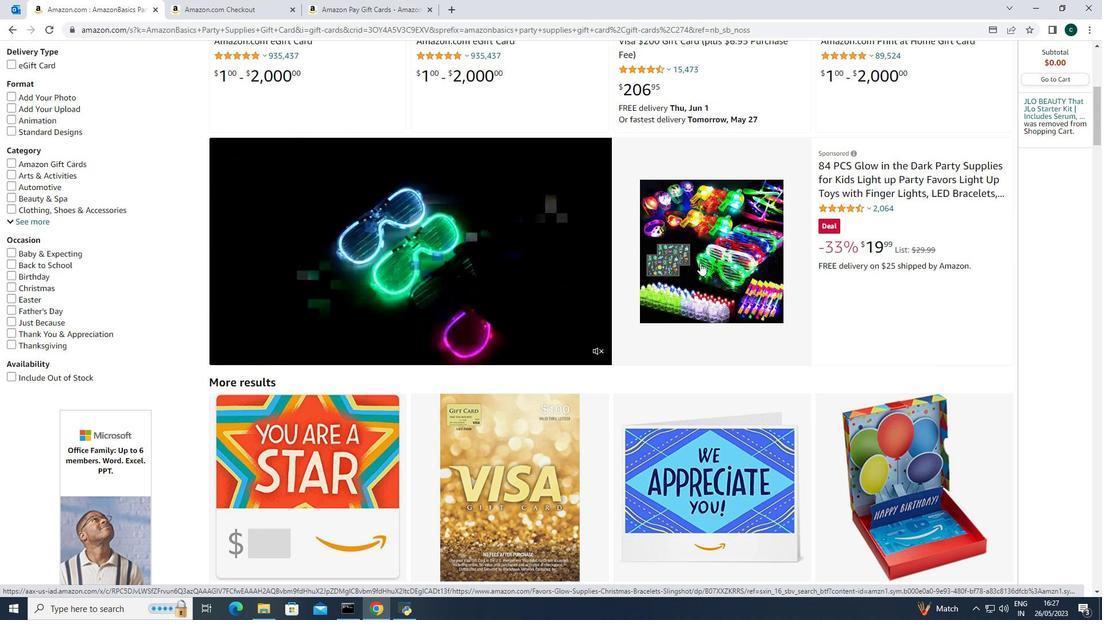 
Action: Mouse pressed left at (700, 263)
Screenshot: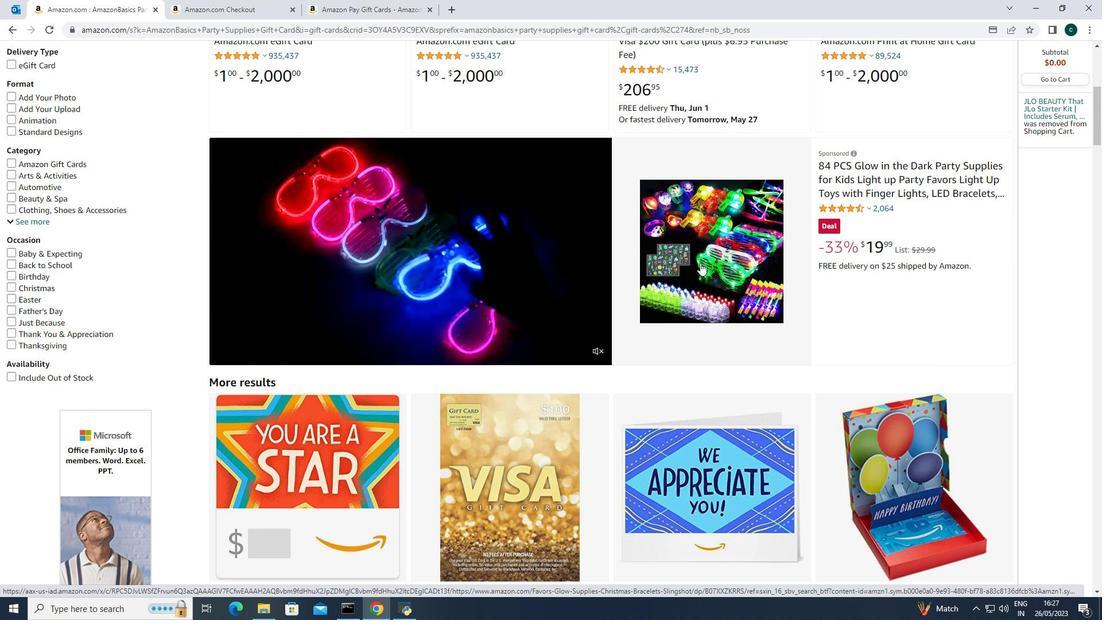 
Action: Mouse moved to (694, 279)
Screenshot: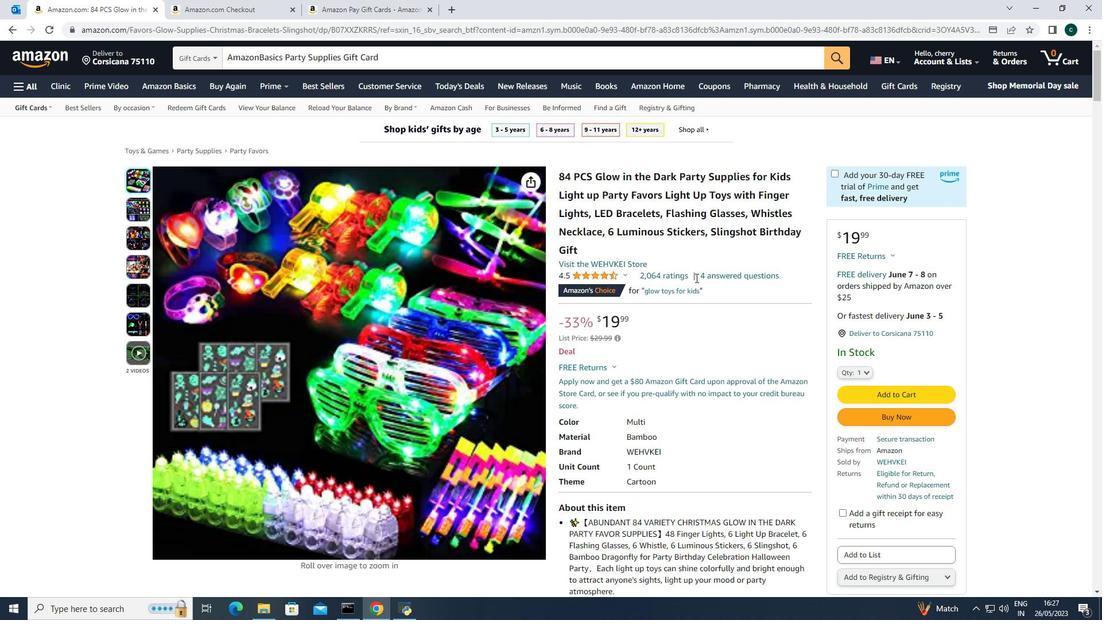 
Action: Mouse scrolled (694, 279) with delta (0, 0)
Screenshot: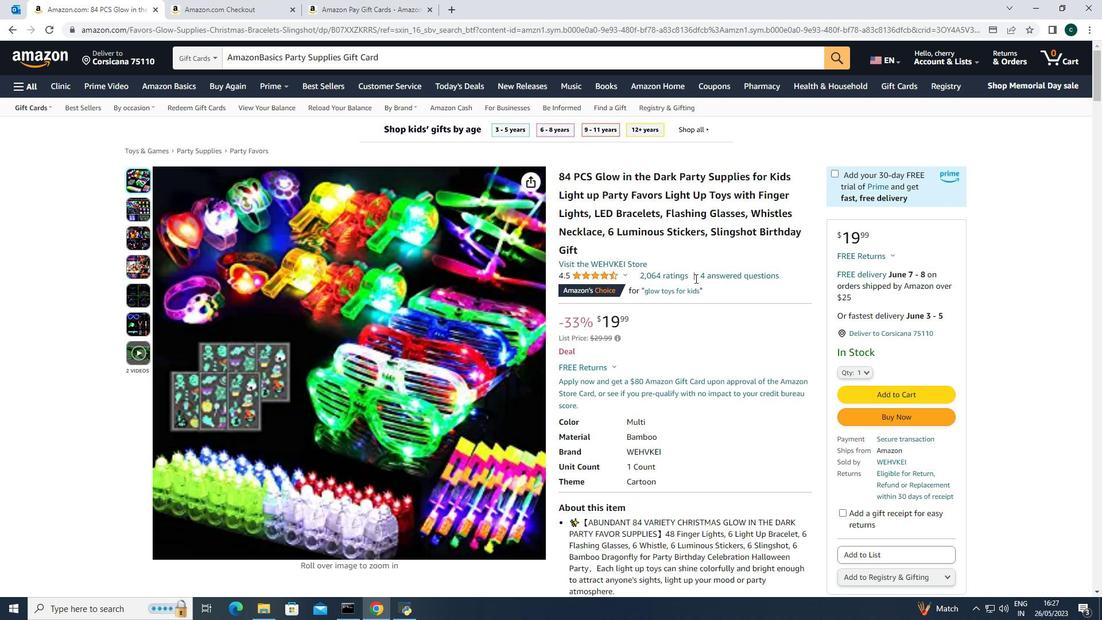 
Action: Mouse moved to (693, 280)
Screenshot: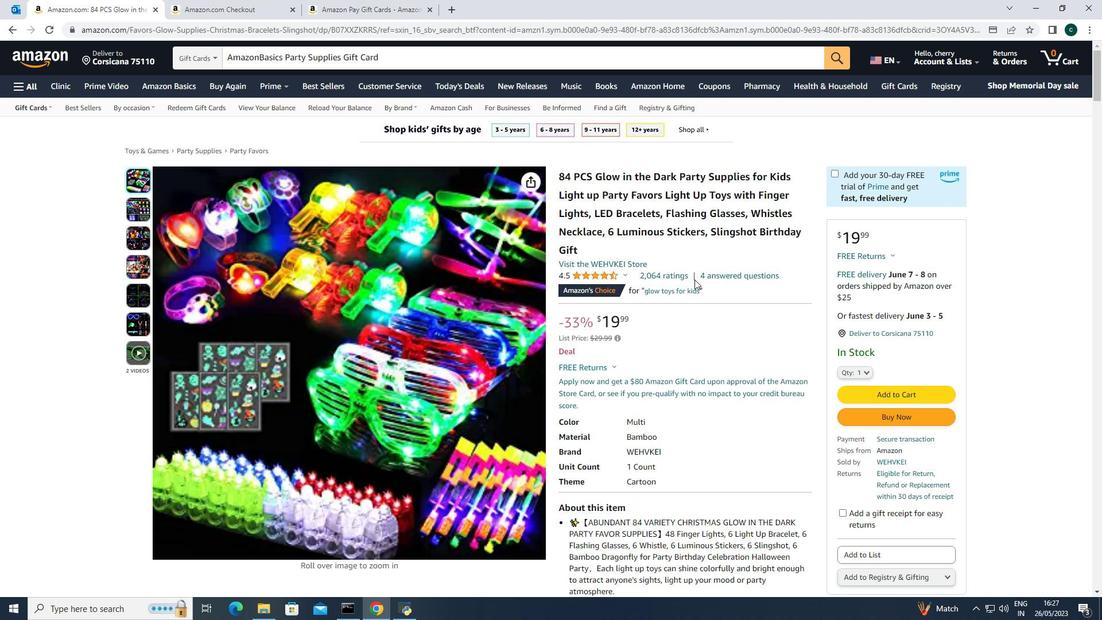 
Action: Mouse scrolled (693, 279) with delta (0, 0)
Screenshot: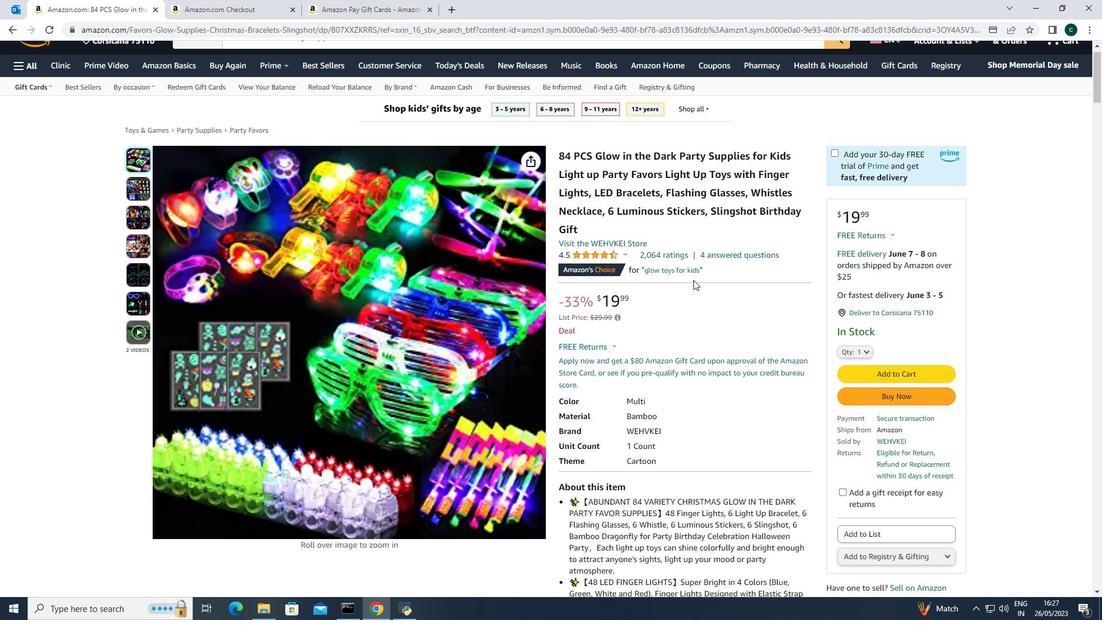 
Action: Mouse moved to (692, 280)
Screenshot: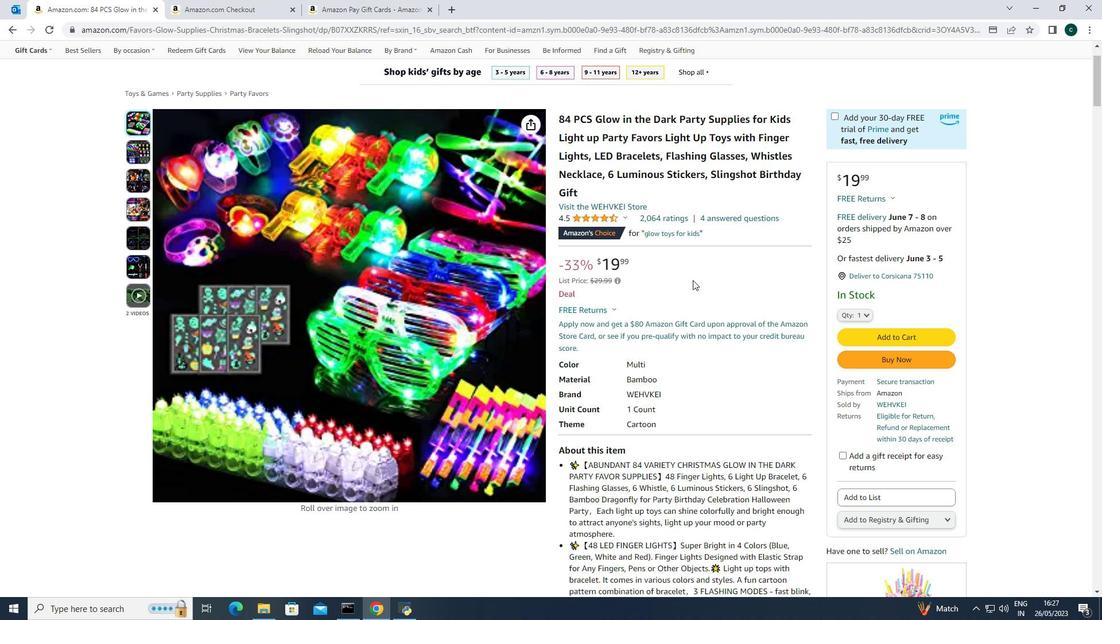 
Action: Mouse scrolled (692, 280) with delta (0, 0)
Screenshot: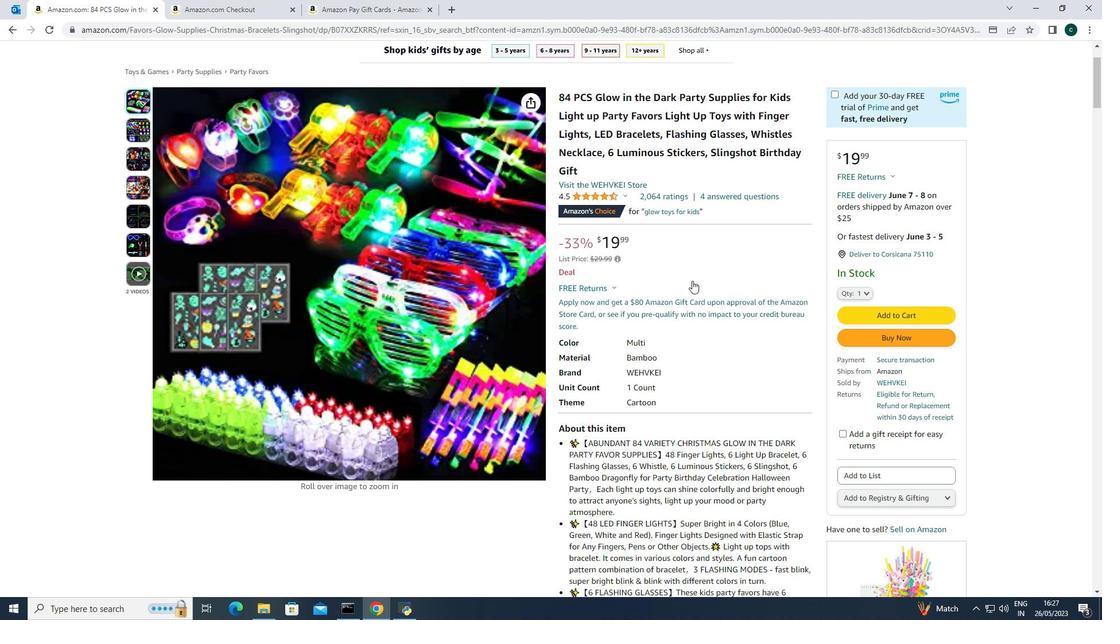 
Action: Mouse moved to (690, 281)
Screenshot: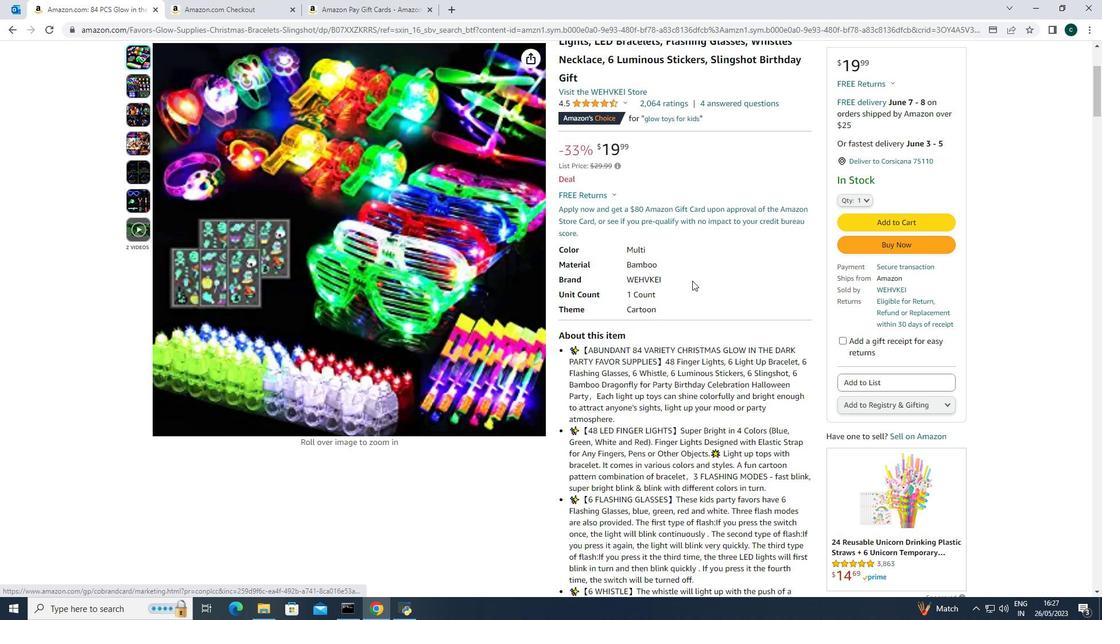 
Action: Mouse scrolled (690, 281) with delta (0, 0)
Screenshot: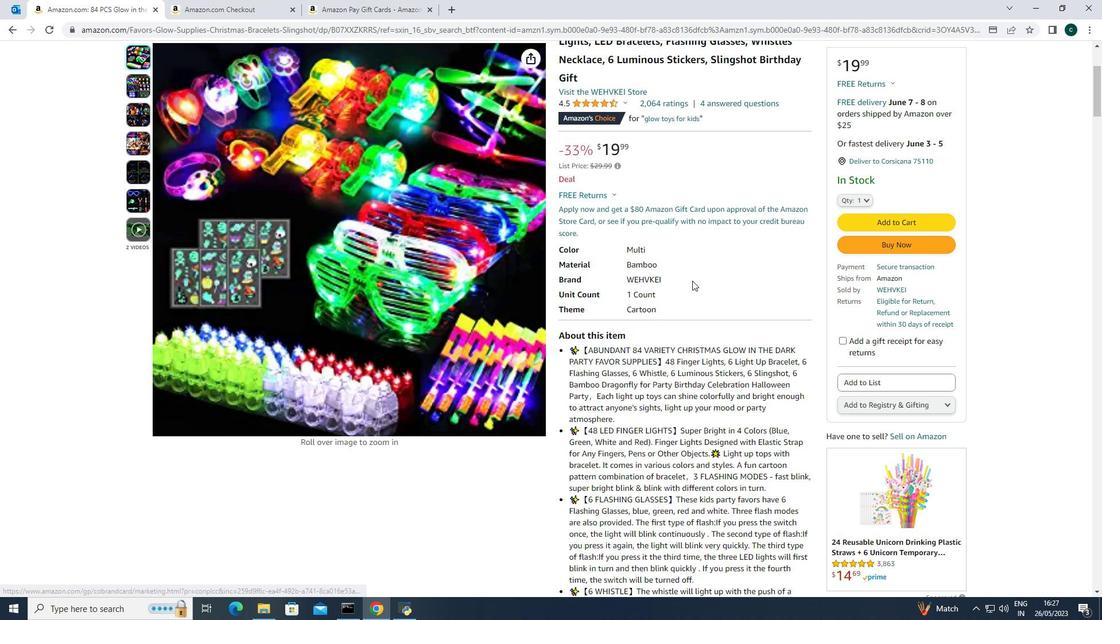 
Action: Mouse moved to (690, 282)
Screenshot: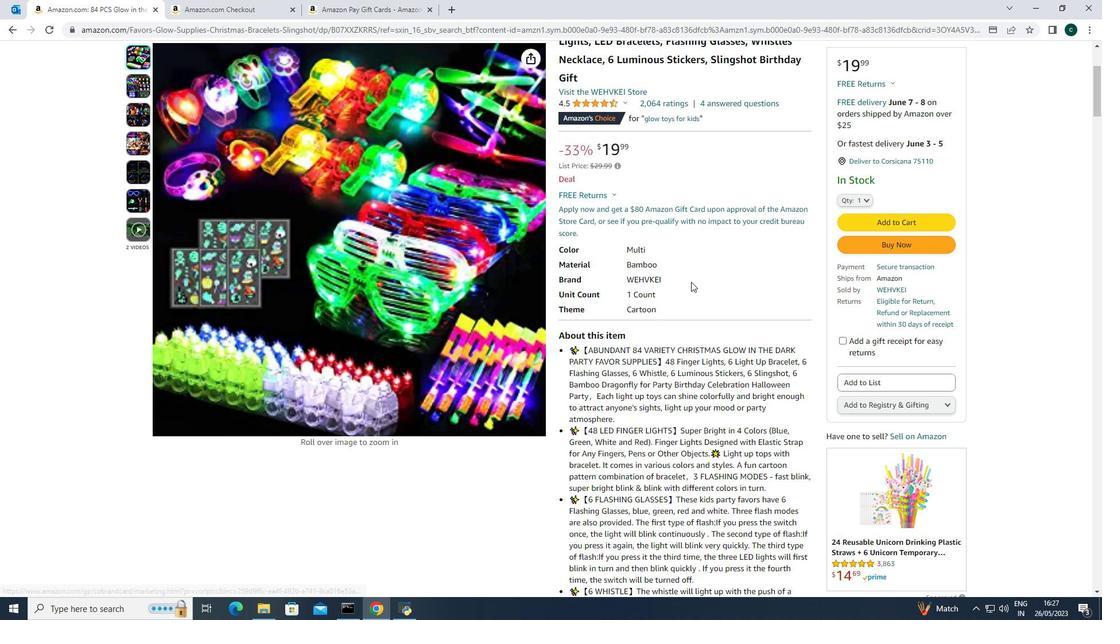 
Action: Mouse scrolled (690, 281) with delta (0, 0)
Screenshot: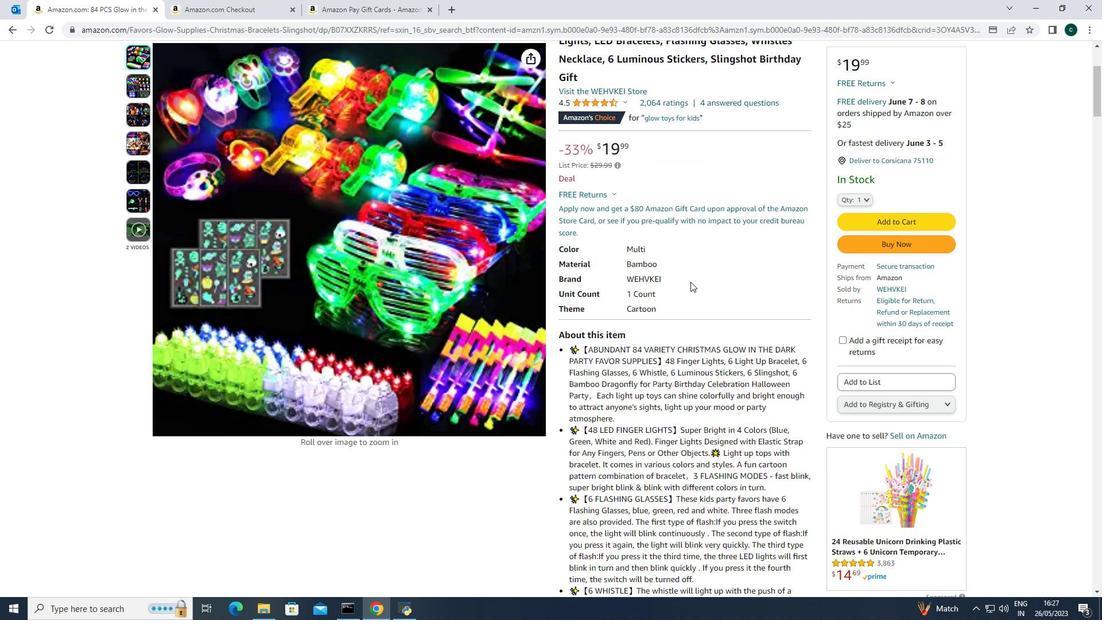 
Action: Mouse moved to (689, 283)
